 Task: Measure the displacement between Seattle and Mount Rainier National Park.
Action: Mouse moved to (212, 70)
Screenshot: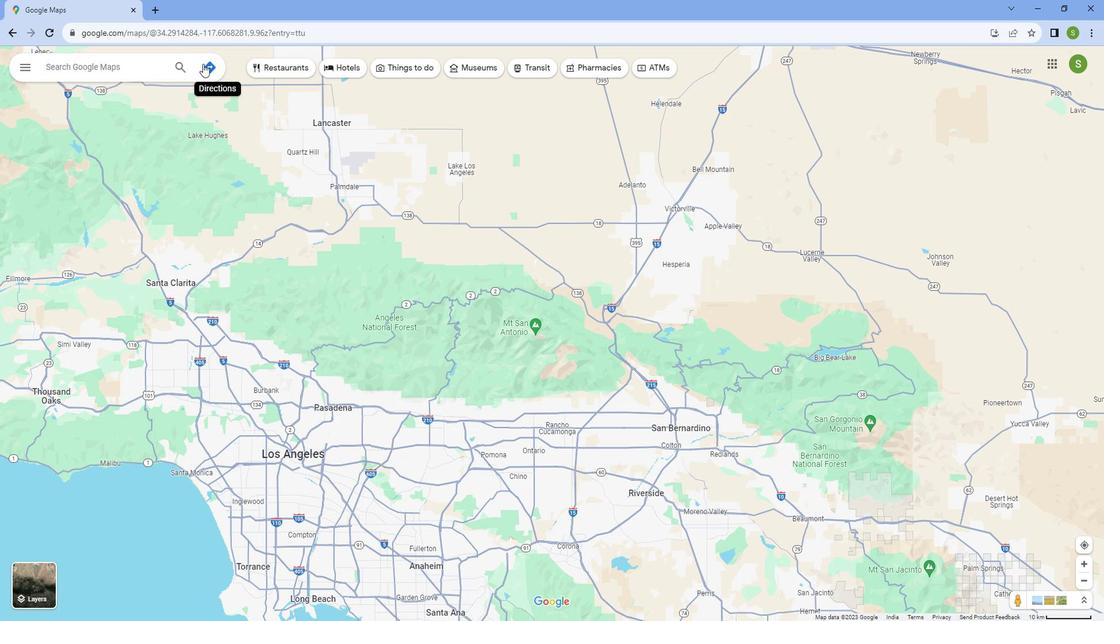 
Action: Mouse pressed left at (212, 70)
Screenshot: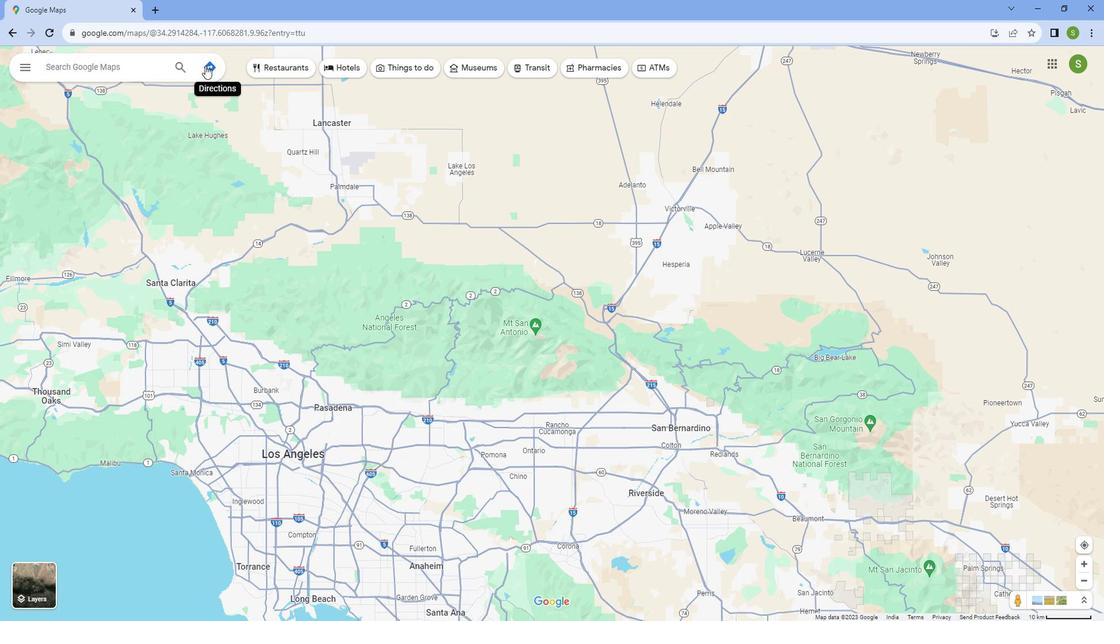
Action: Mouse moved to (120, 103)
Screenshot: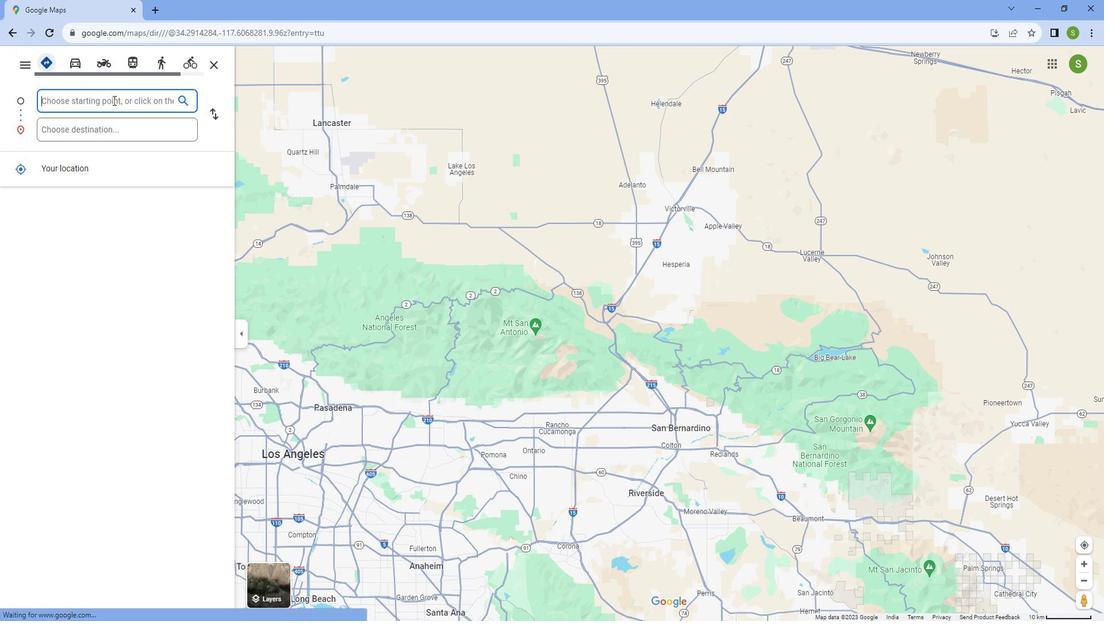 
Action: Mouse pressed left at (120, 103)
Screenshot: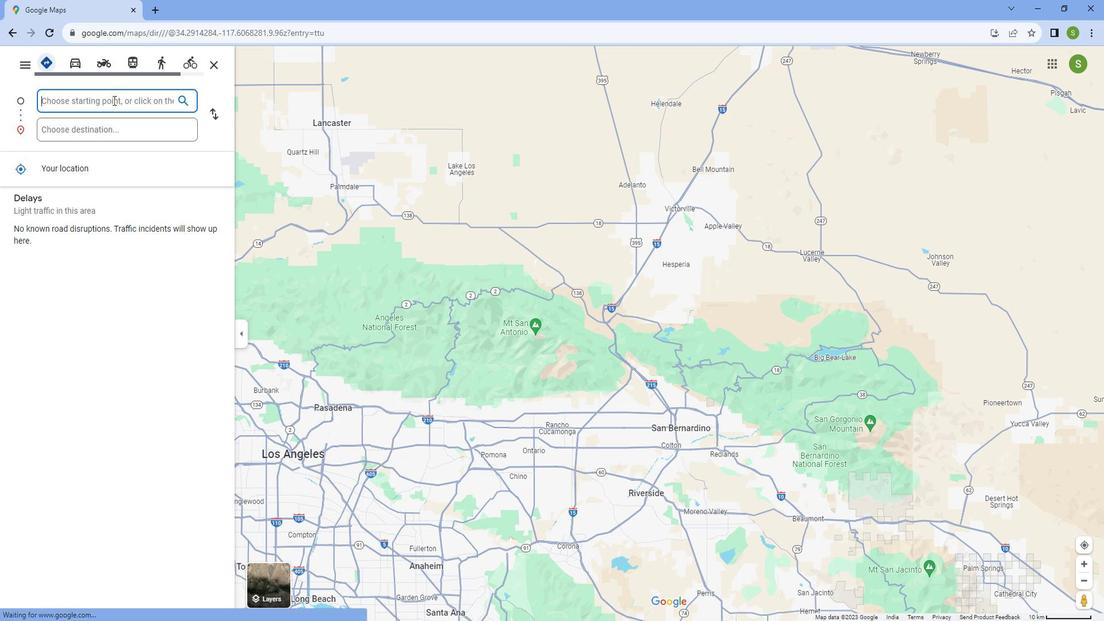 
Action: Key pressed <Key.caps_lock>S<Key.caps_lock>eattle
Screenshot: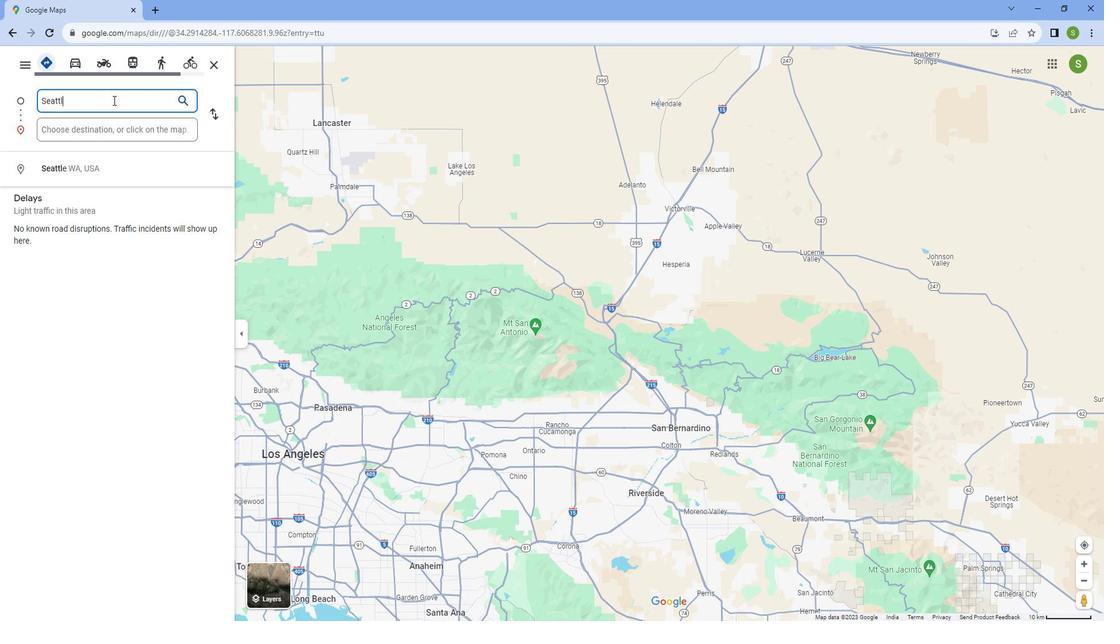 
Action: Mouse moved to (95, 170)
Screenshot: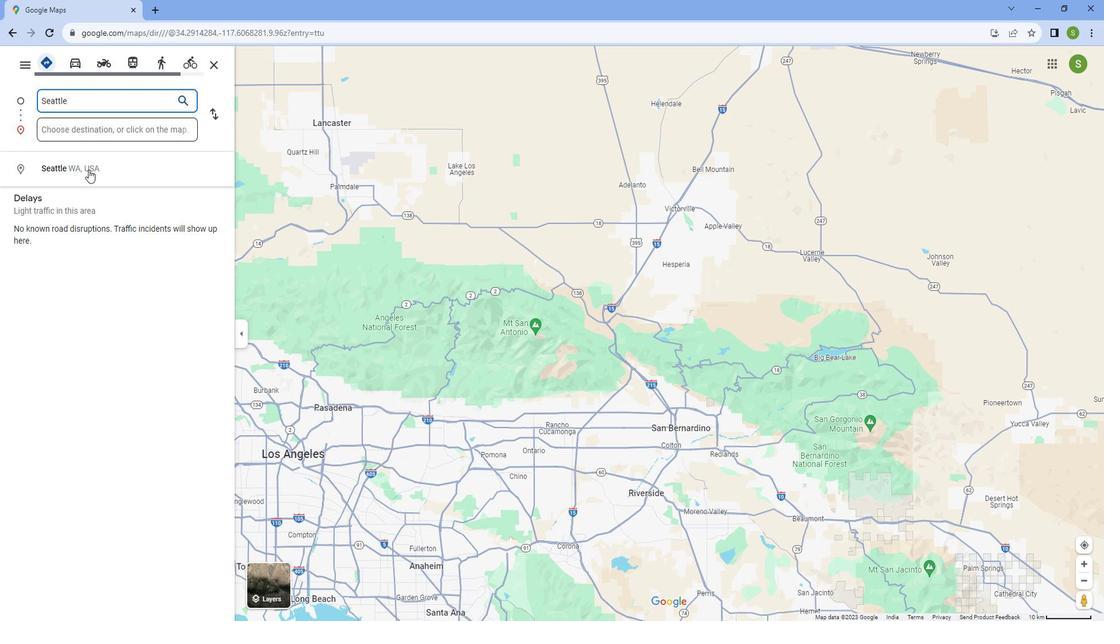 
Action: Mouse pressed left at (95, 170)
Screenshot: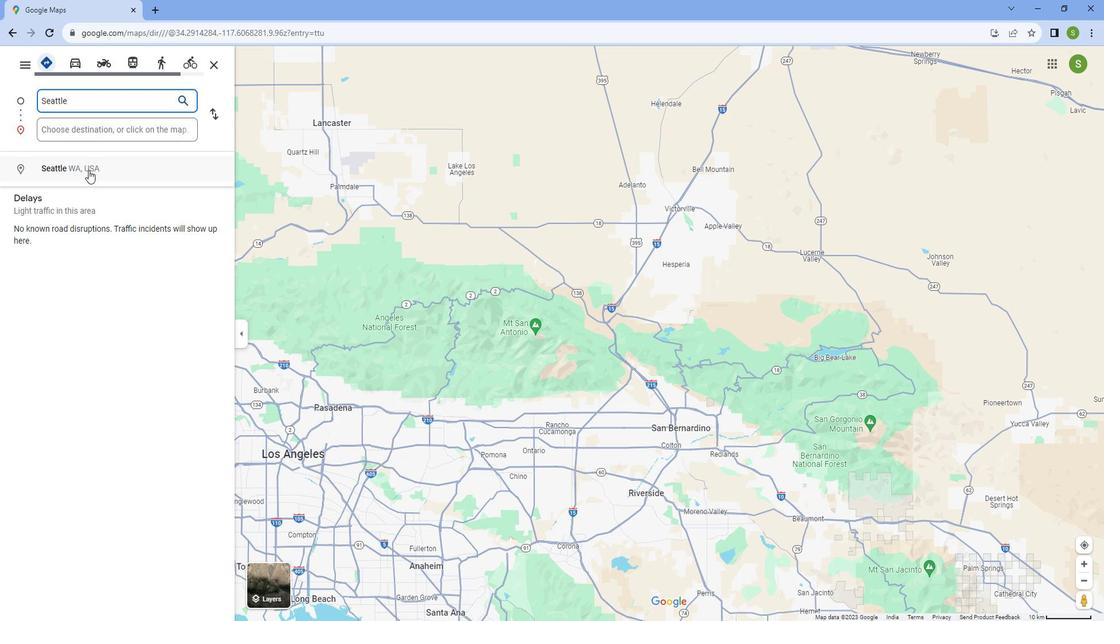 
Action: Mouse moved to (122, 126)
Screenshot: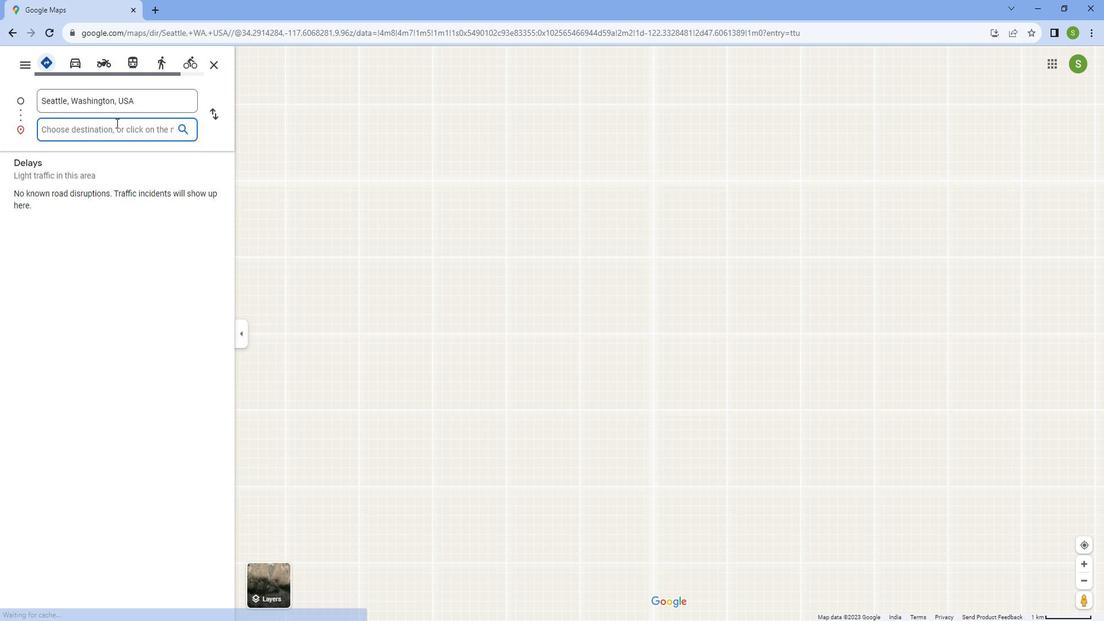 
Action: Mouse pressed left at (122, 126)
Screenshot: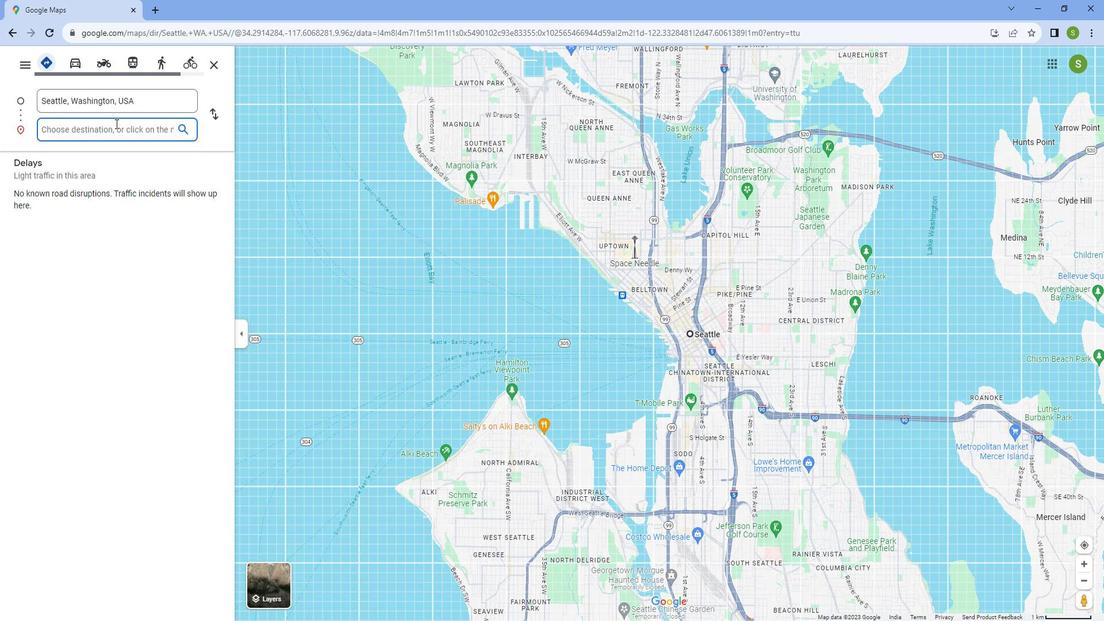 
Action: Key pressed <Key.caps_lock>M<Key.caps_lock>ount<Key.space><Key.caps_lock>R<Key.caps_lock>ainier<Key.space><Key.caps_lock>N<Key.caps_lock>ational<Key.space><Key.caps_lock>P<Key.caps_lock>ark
Screenshot: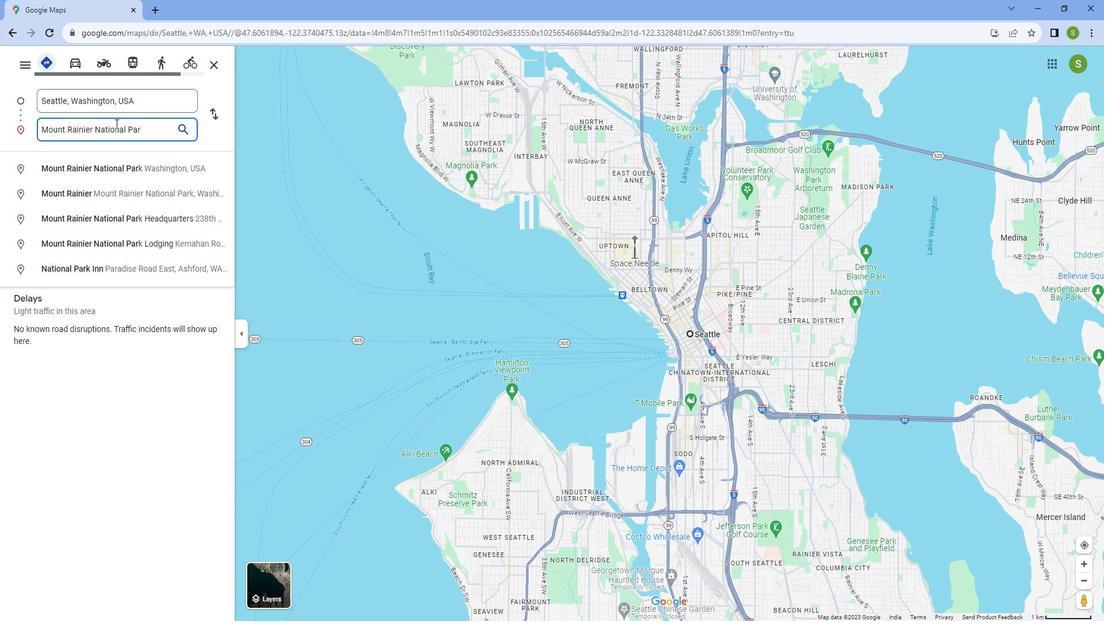 
Action: Mouse moved to (116, 171)
Screenshot: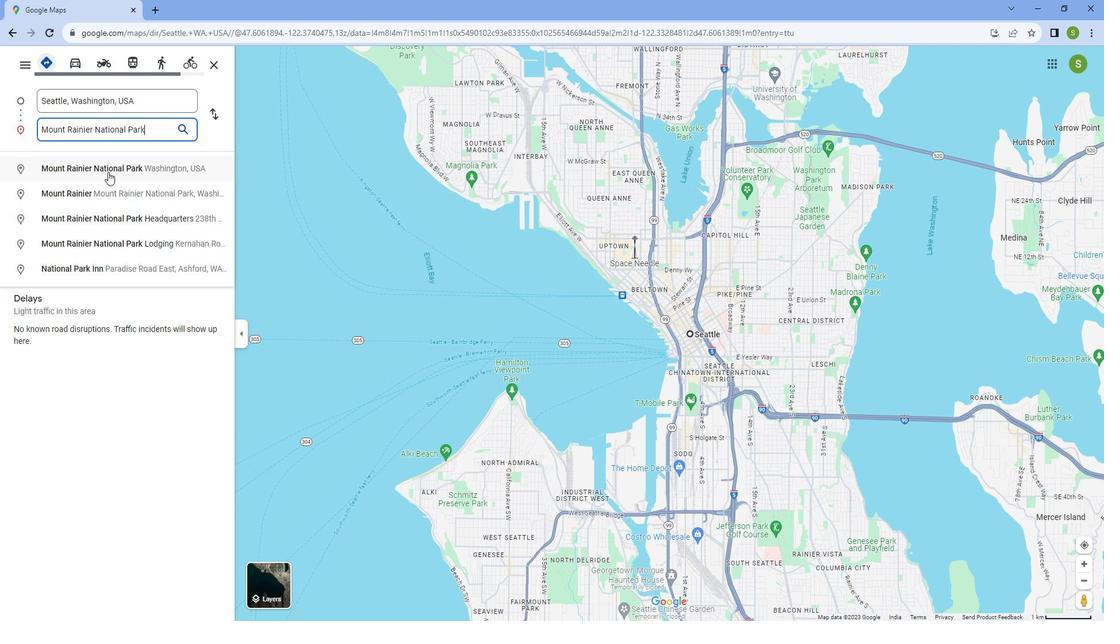 
Action: Mouse pressed left at (116, 171)
Screenshot: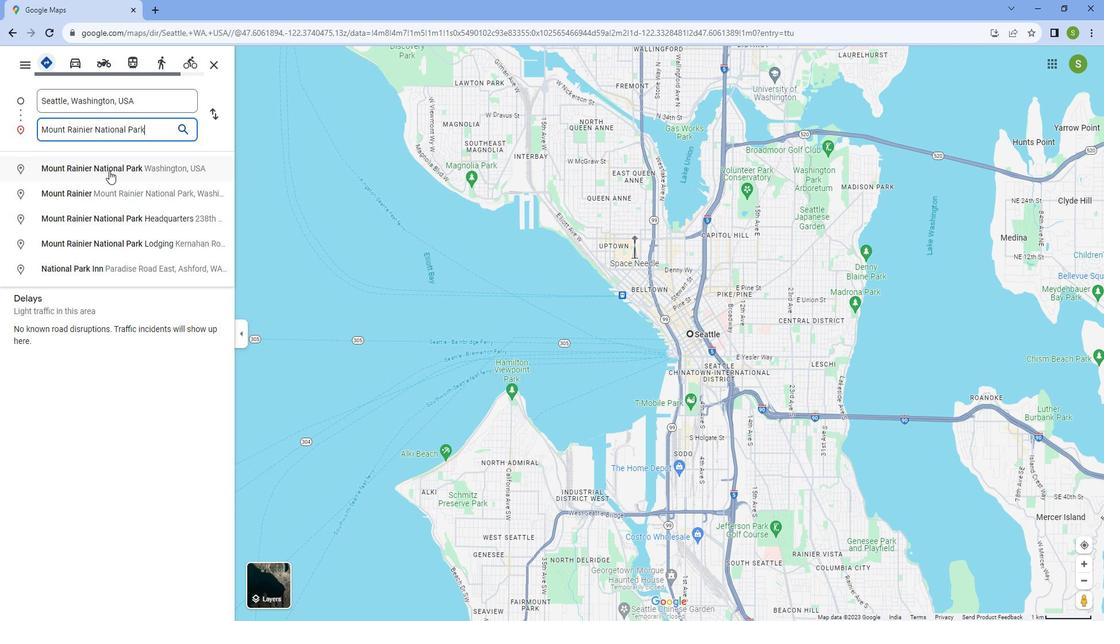 
Action: Mouse moved to (459, 577)
Screenshot: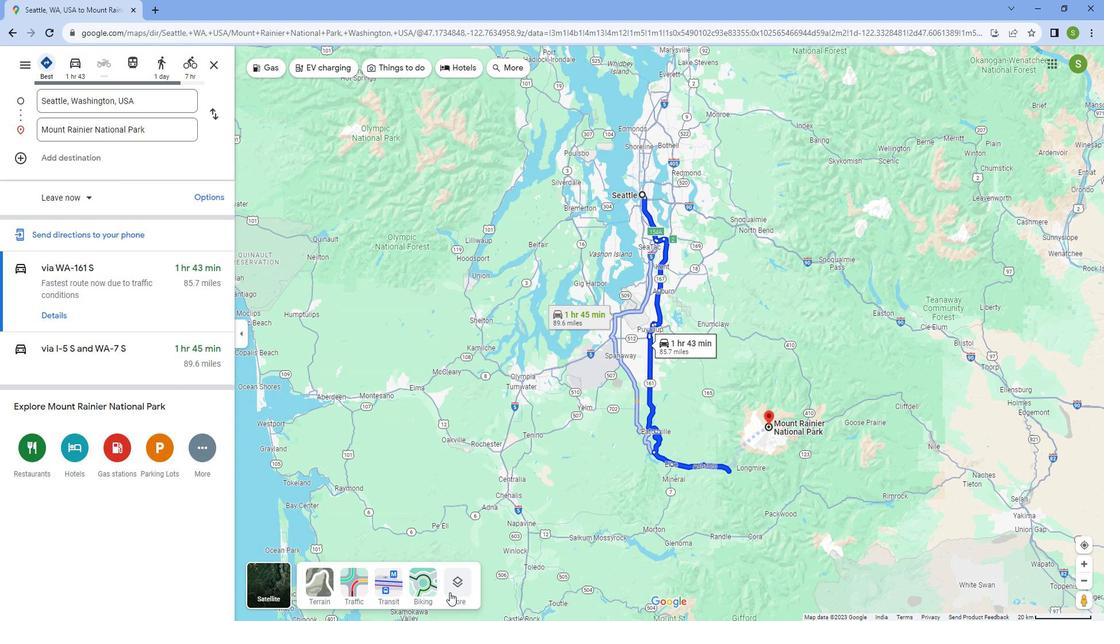 
Action: Mouse pressed left at (459, 577)
Screenshot: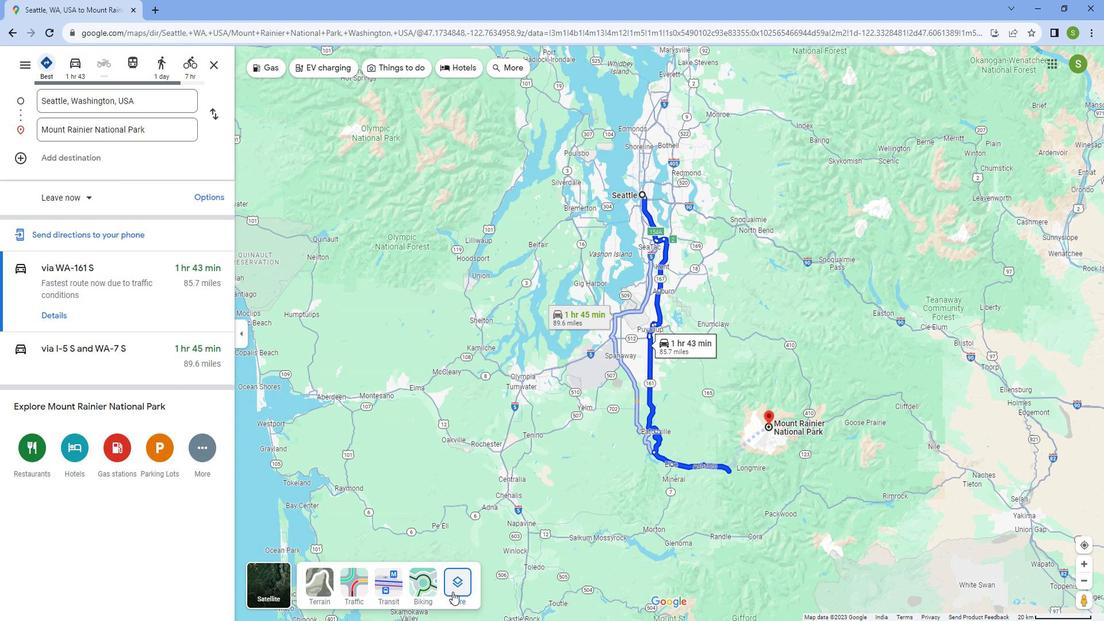 
Action: Mouse moved to (350, 459)
Screenshot: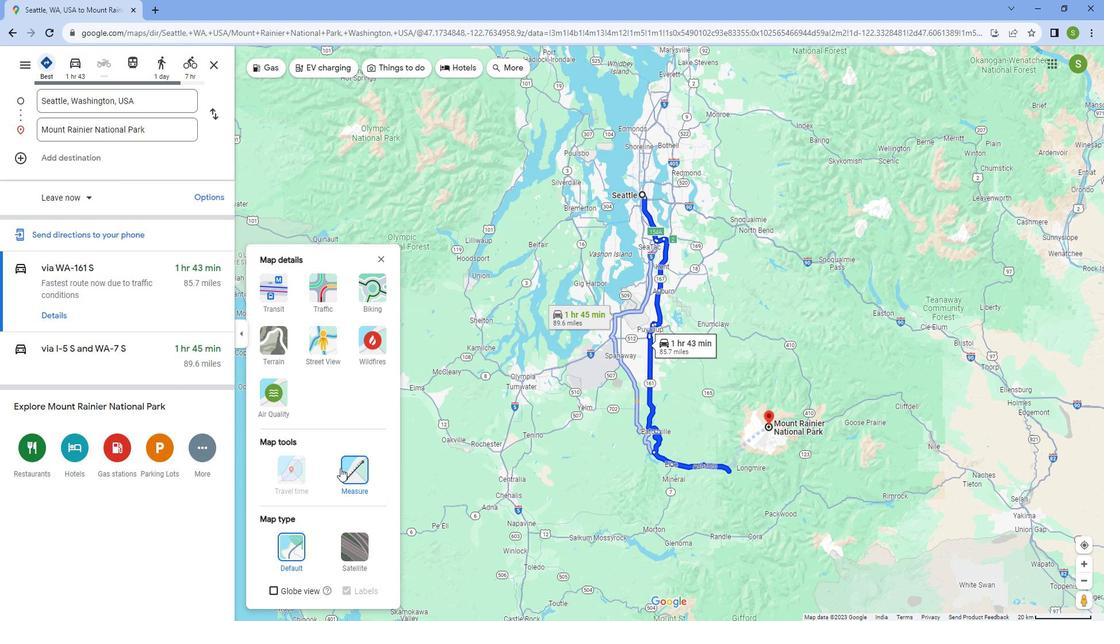 
Action: Mouse pressed left at (350, 459)
Screenshot: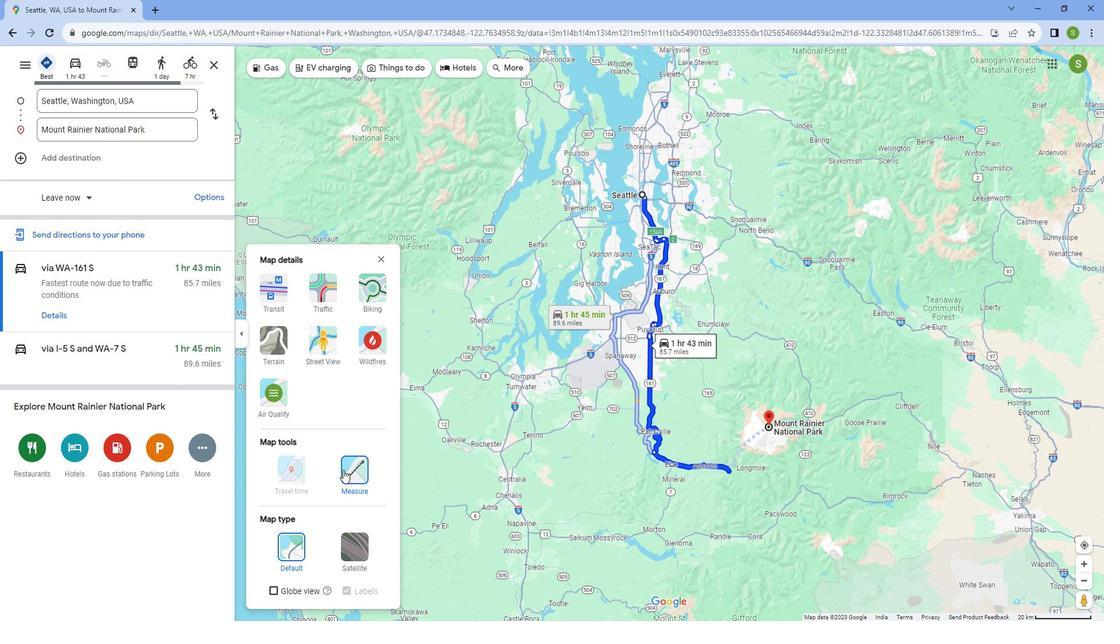 
Action: Mouse moved to (664, 230)
Screenshot: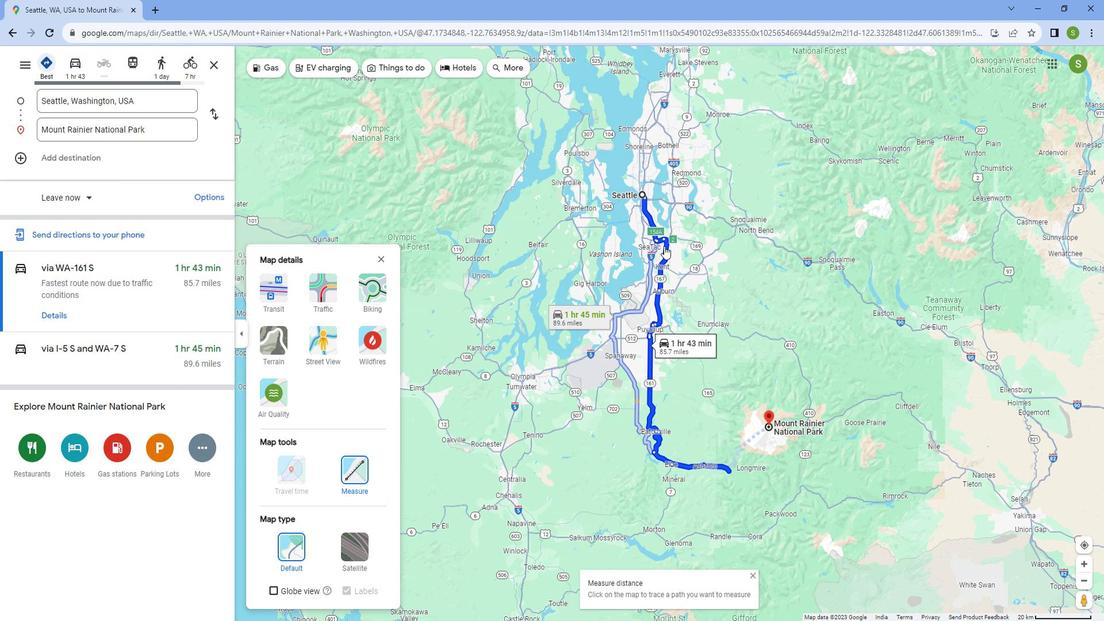
Action: Mouse scrolled (664, 231) with delta (0, 0)
Screenshot: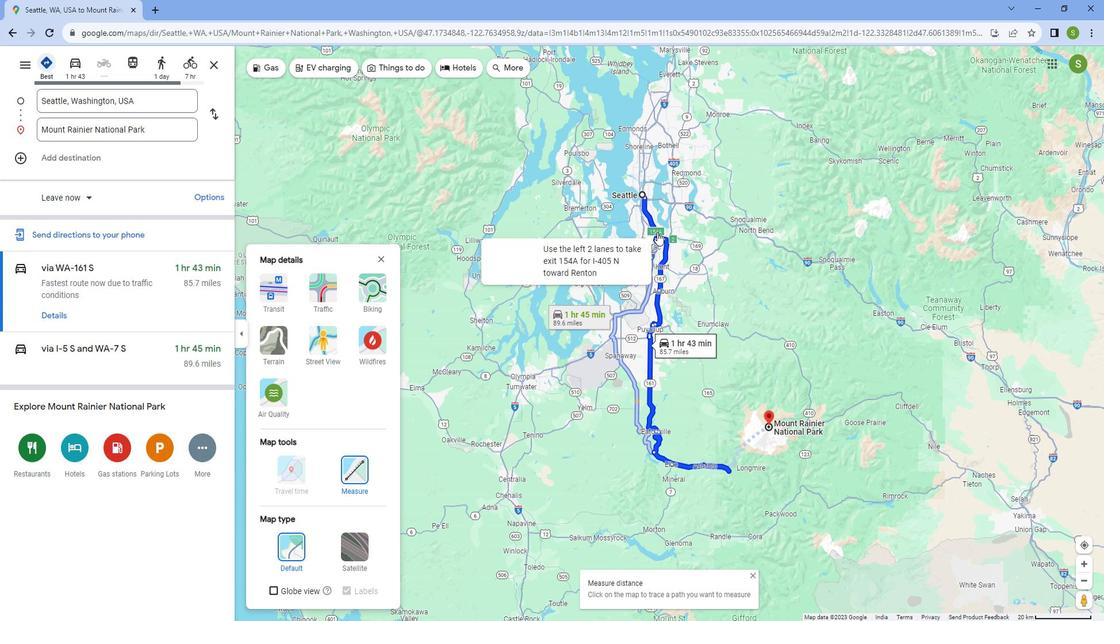 
Action: Mouse scrolled (664, 231) with delta (0, 0)
Screenshot: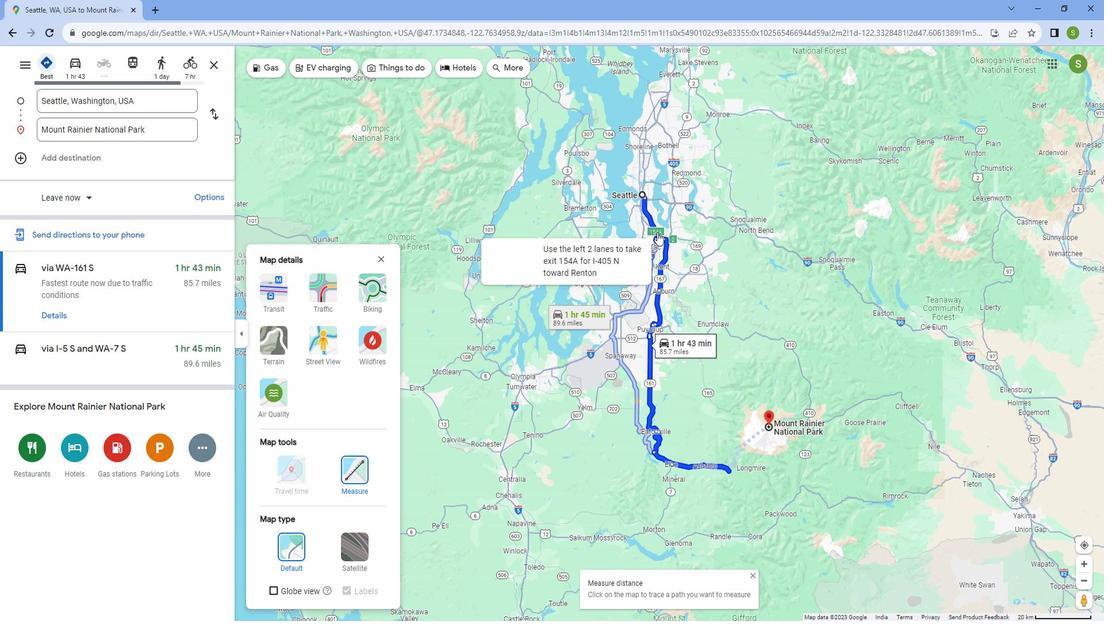 
Action: Mouse scrolled (664, 231) with delta (0, 0)
Screenshot: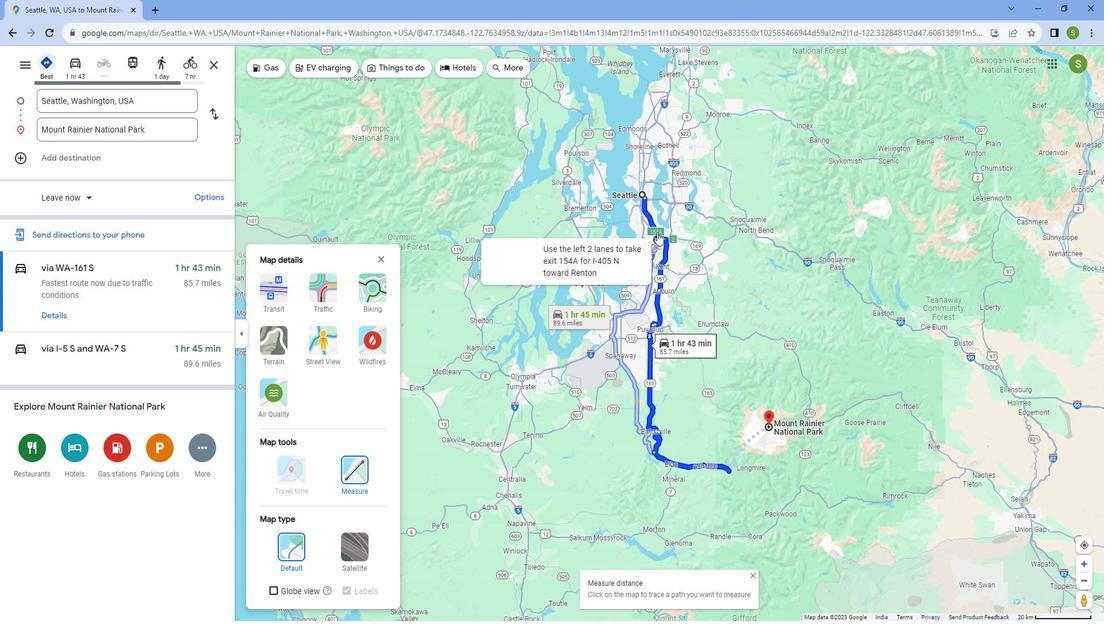 
Action: Mouse scrolled (664, 231) with delta (0, 0)
Screenshot: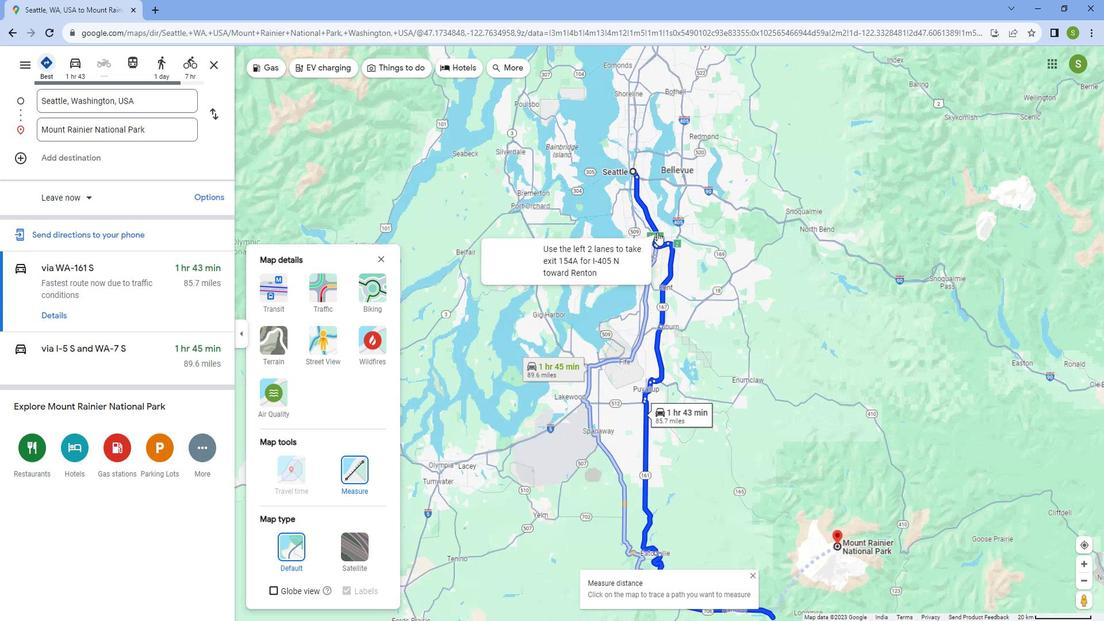 
Action: Mouse scrolled (664, 231) with delta (0, 0)
Screenshot: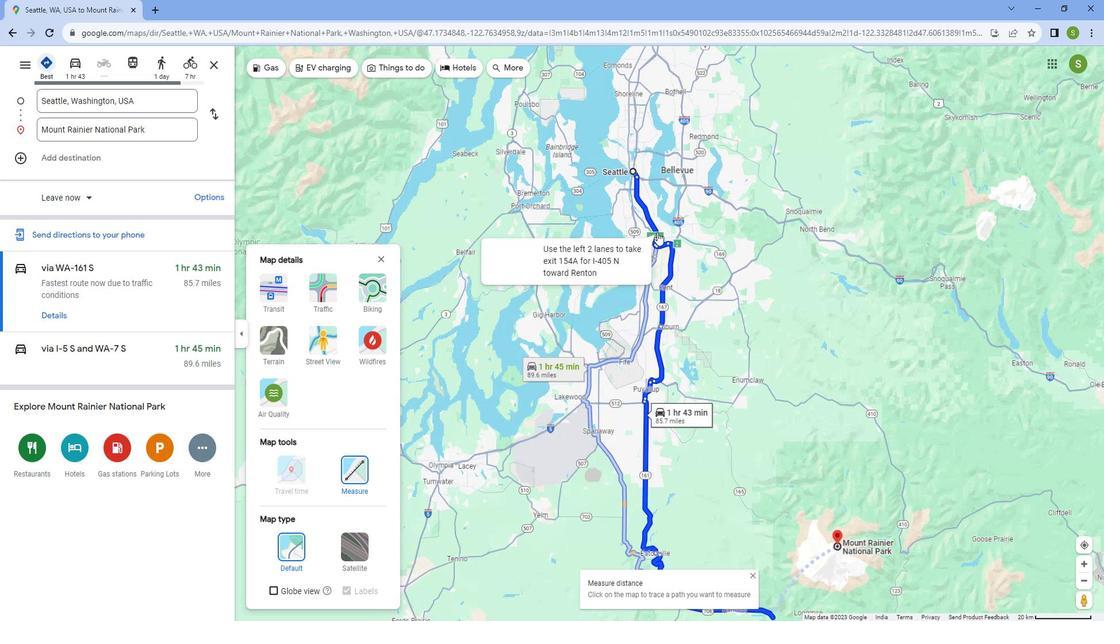 
Action: Mouse scrolled (664, 231) with delta (0, 0)
Screenshot: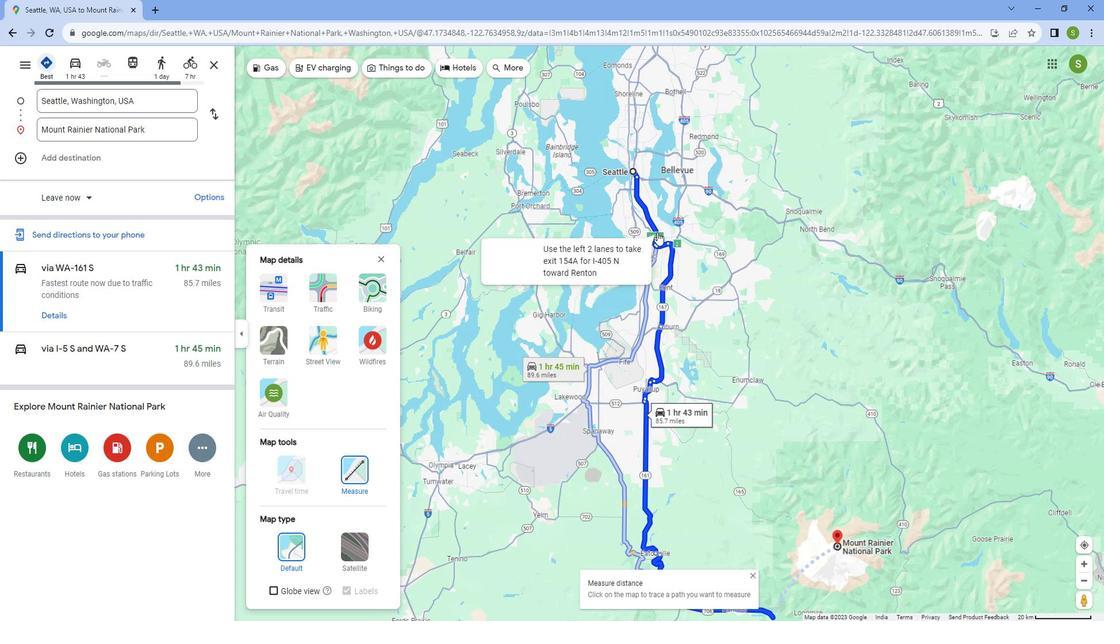 
Action: Mouse scrolled (664, 231) with delta (0, 0)
Screenshot: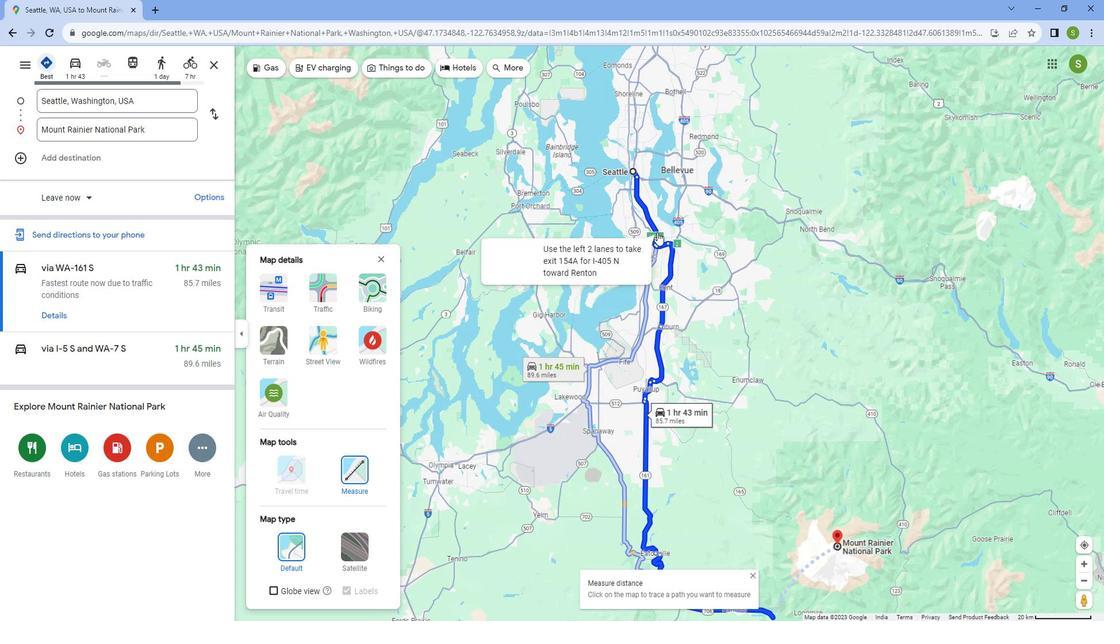 
Action: Mouse scrolled (664, 231) with delta (0, 0)
Screenshot: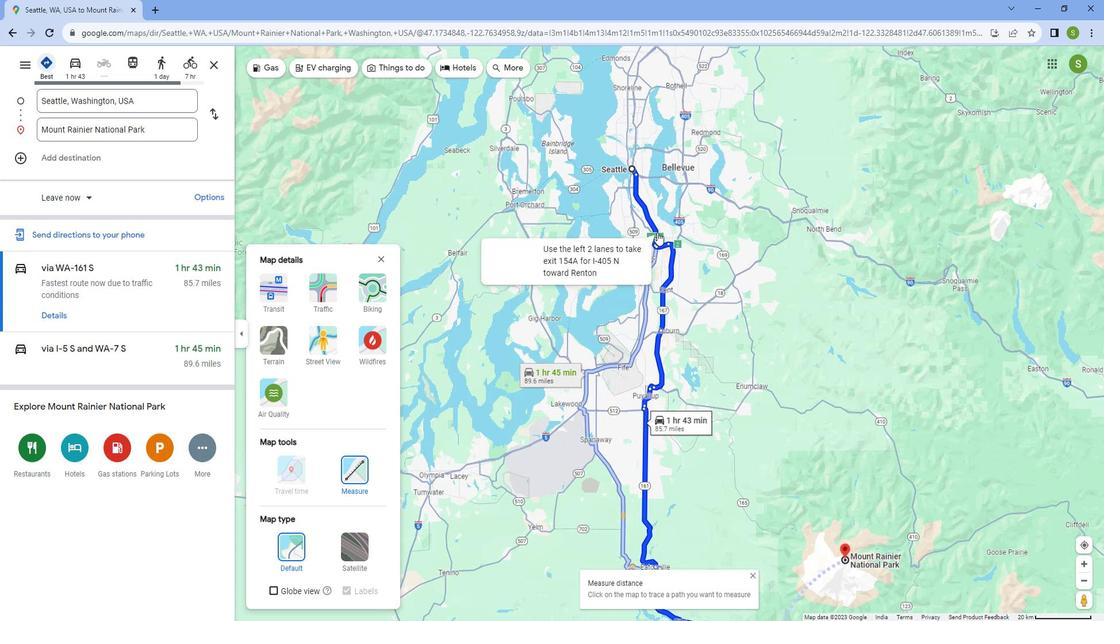 
Action: Mouse scrolled (664, 231) with delta (0, 0)
Screenshot: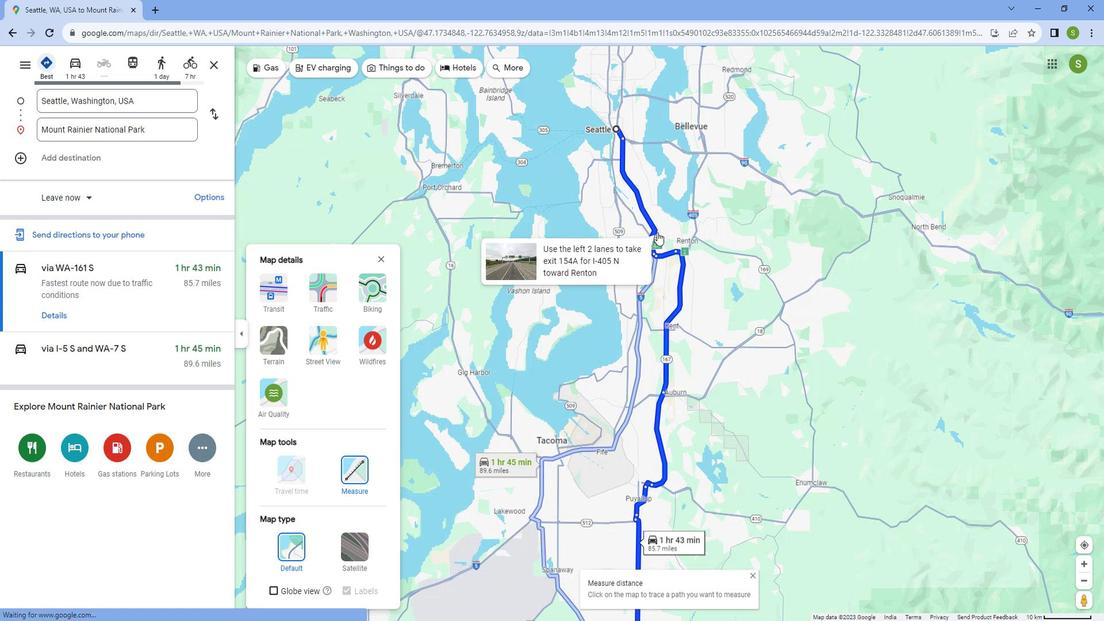 
Action: Mouse scrolled (664, 231) with delta (0, 0)
Screenshot: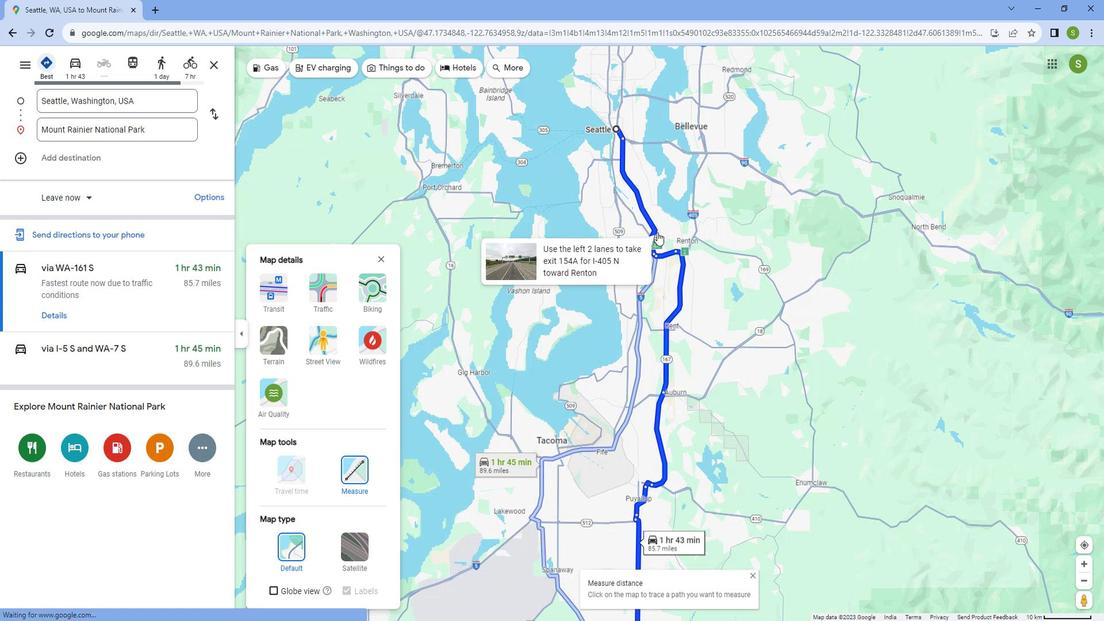 
Action: Mouse scrolled (664, 231) with delta (0, 0)
Screenshot: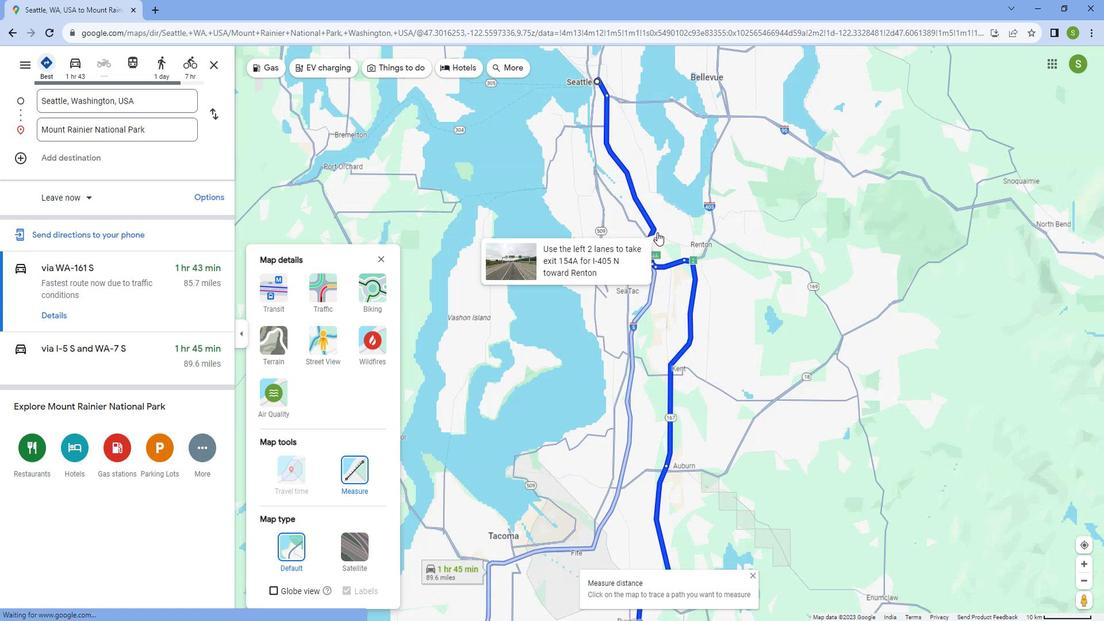 
Action: Mouse scrolled (664, 231) with delta (0, 0)
Screenshot: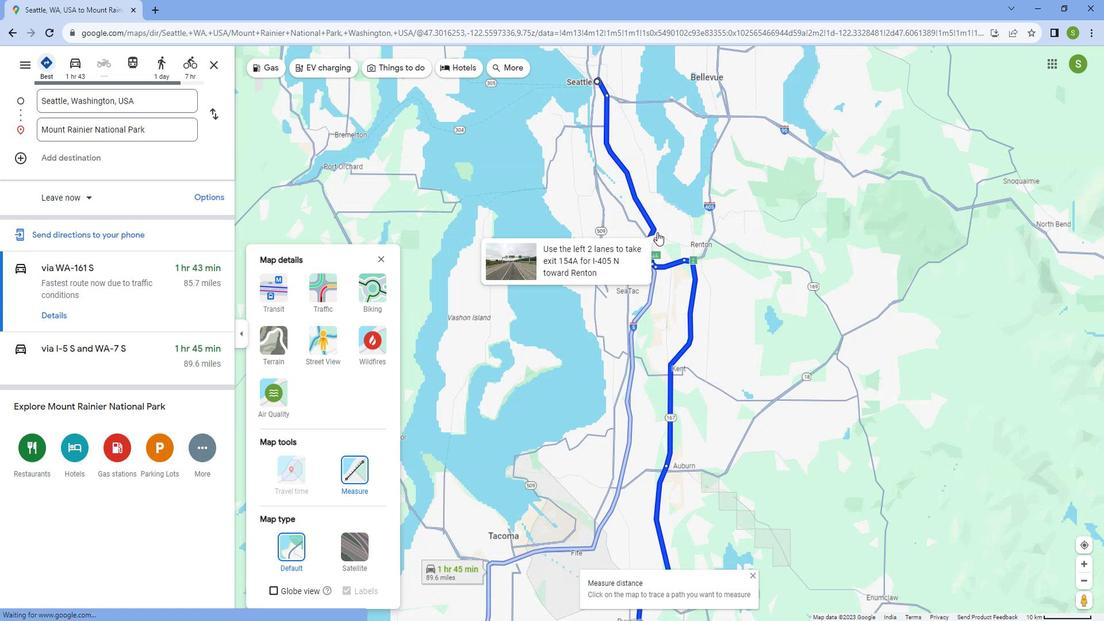 
Action: Mouse scrolled (664, 231) with delta (0, 0)
Screenshot: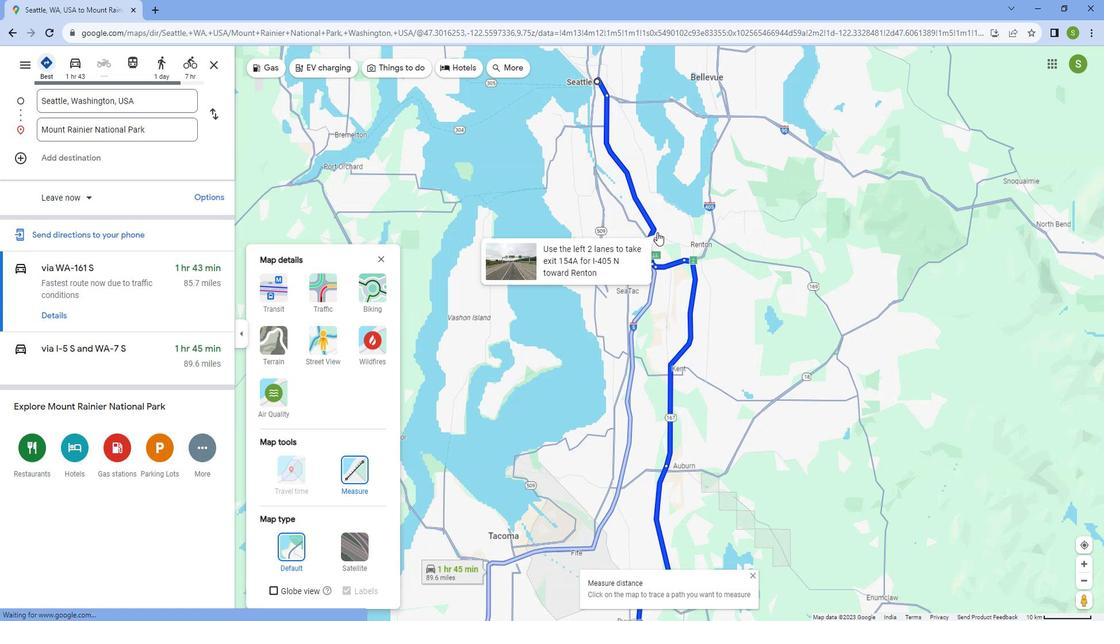 
Action: Mouse moved to (640, 145)
Screenshot: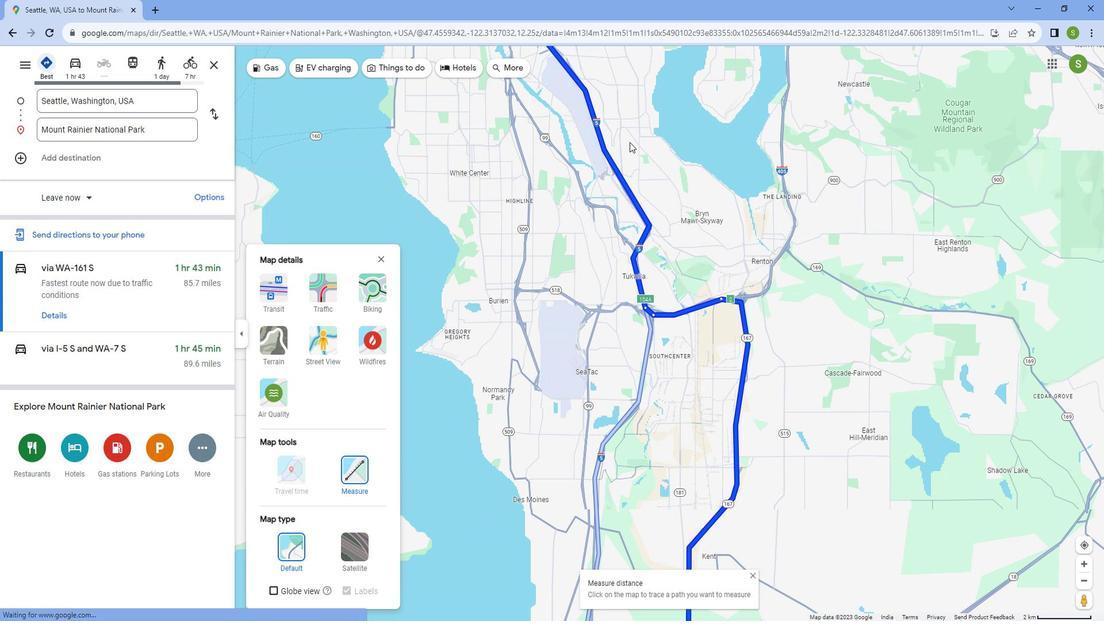 
Action: Mouse pressed left at (640, 145)
Screenshot: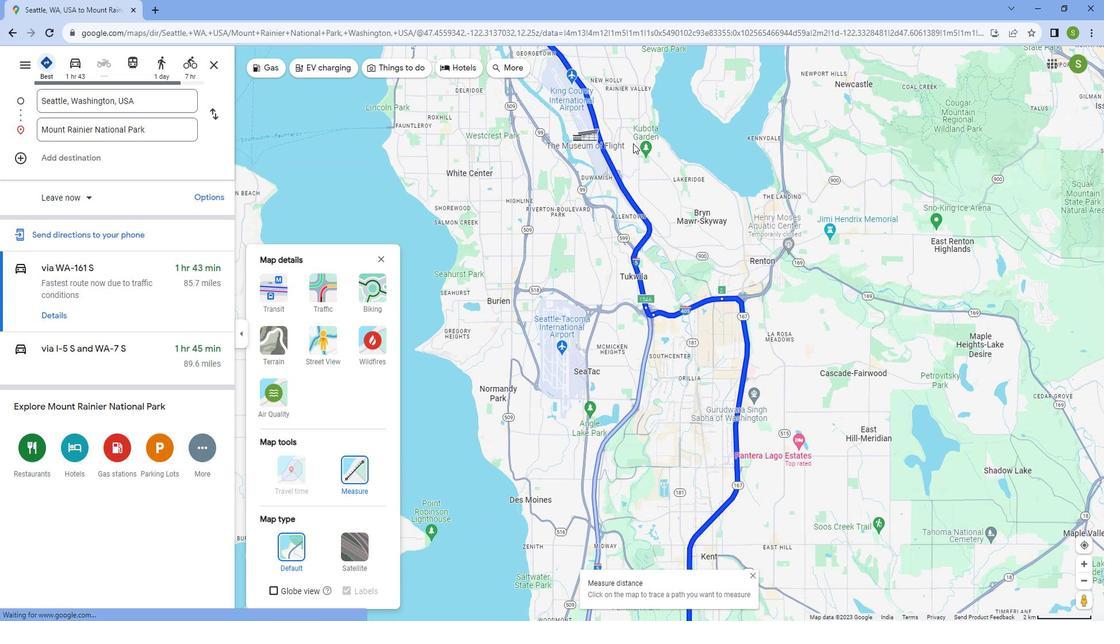 
Action: Mouse moved to (563, 290)
Screenshot: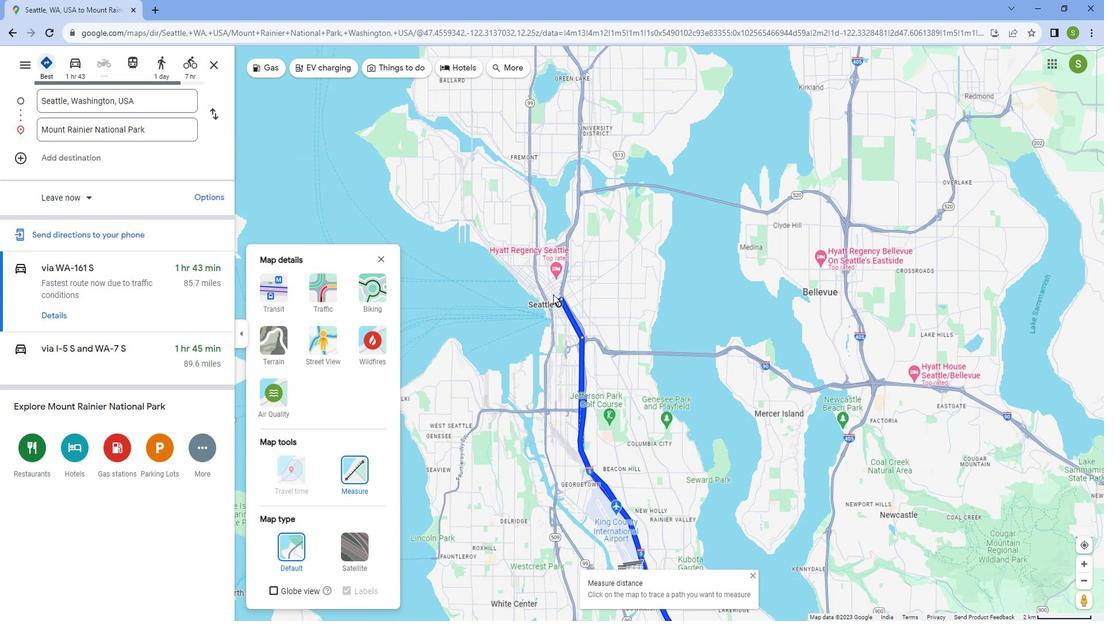 
Action: Mouse scrolled (563, 291) with delta (0, 0)
Screenshot: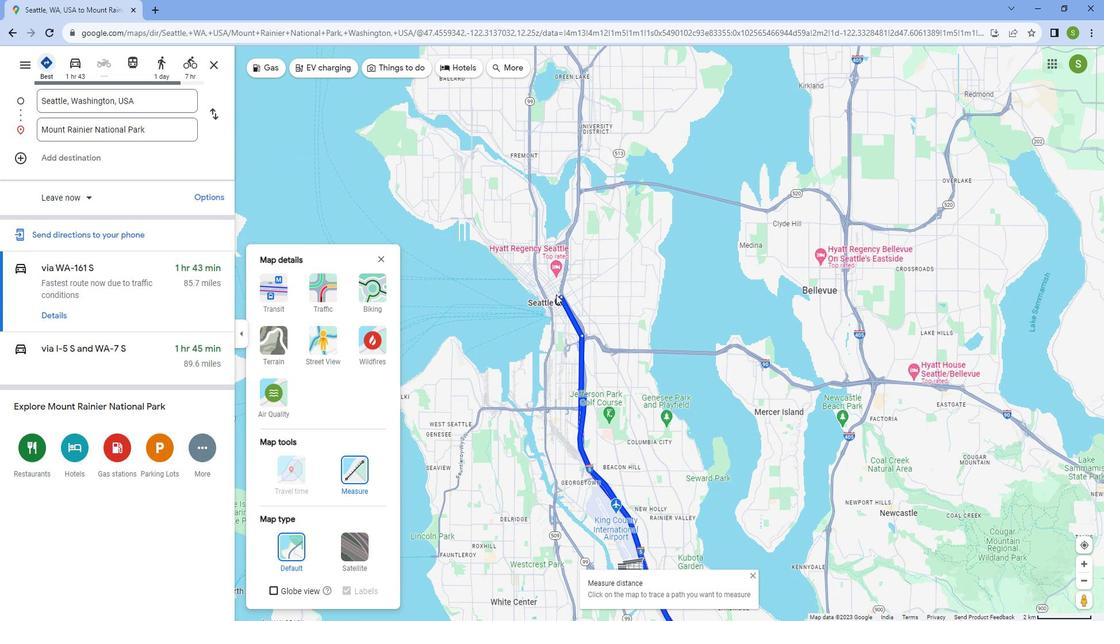 
Action: Mouse scrolled (563, 291) with delta (0, 0)
Screenshot: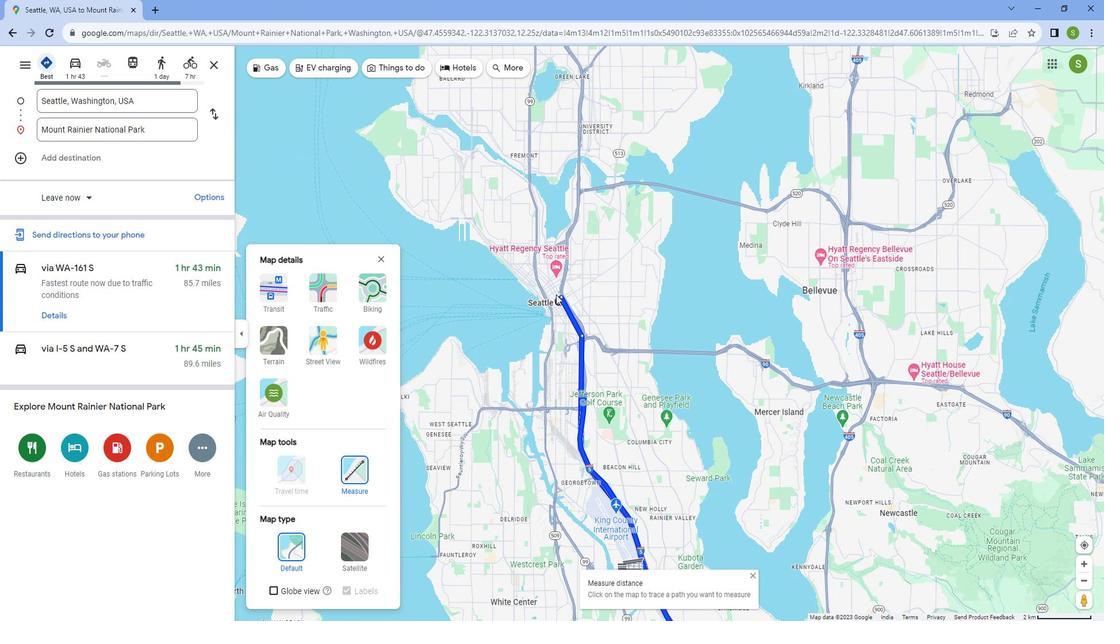 
Action: Mouse scrolled (563, 291) with delta (0, 0)
Screenshot: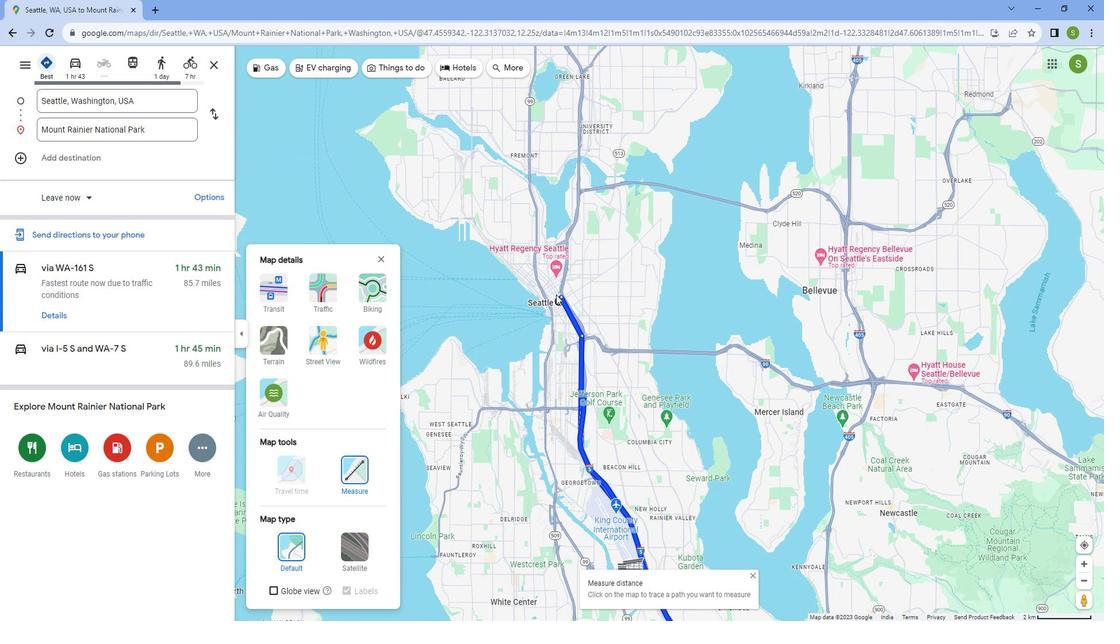 
Action: Mouse scrolled (563, 291) with delta (0, 0)
Screenshot: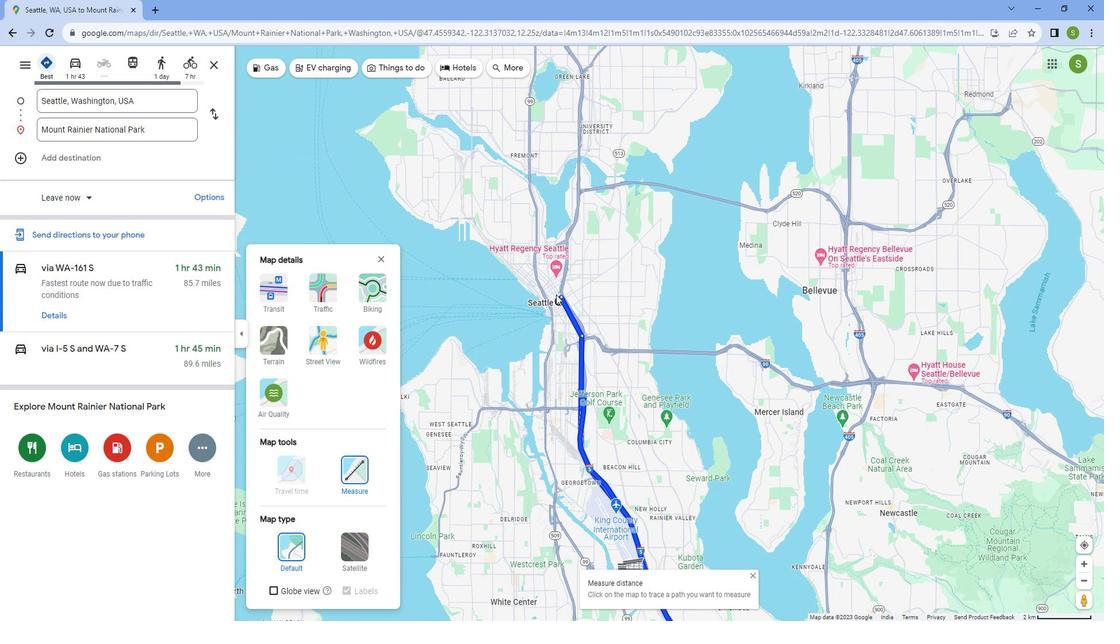 
Action: Mouse scrolled (563, 291) with delta (0, 0)
Screenshot: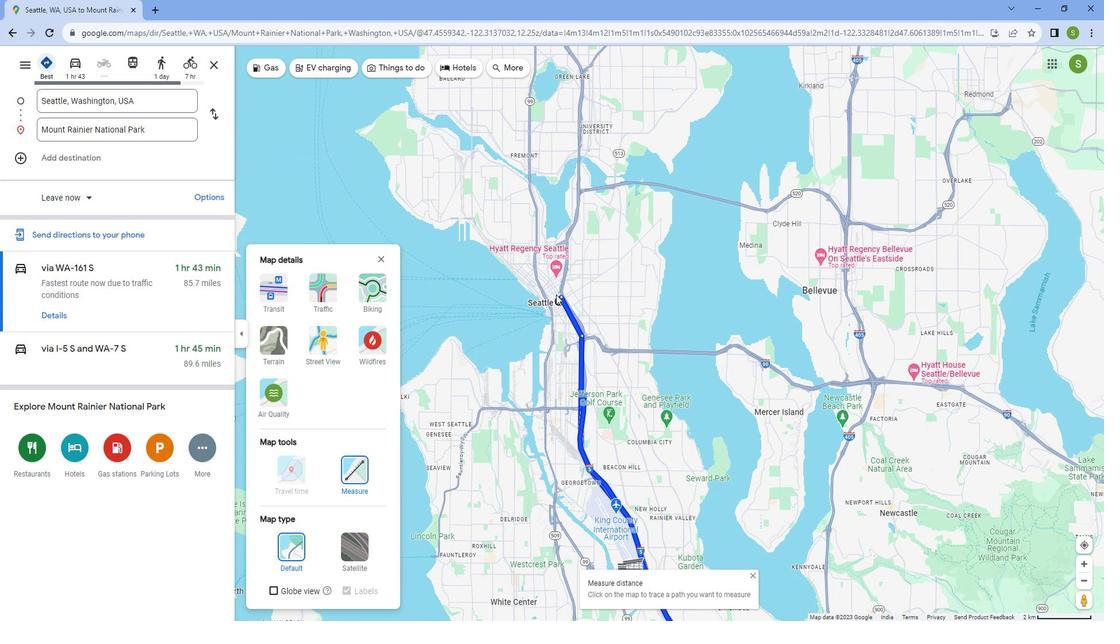 
Action: Mouse scrolled (563, 291) with delta (0, 0)
Screenshot: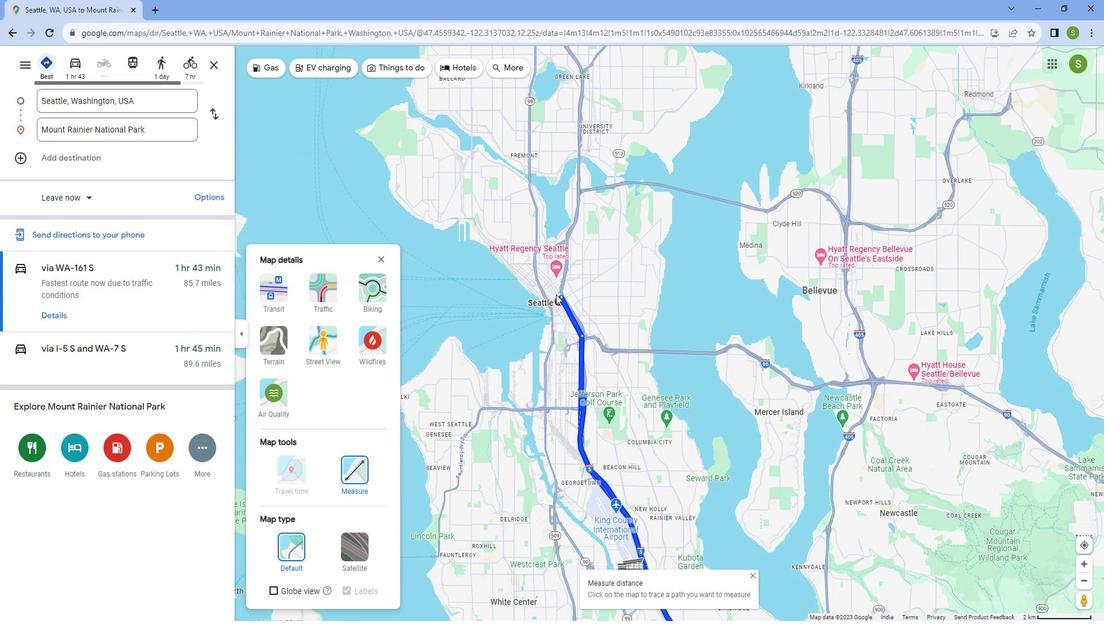 
Action: Mouse moved to (562, 295)
Screenshot: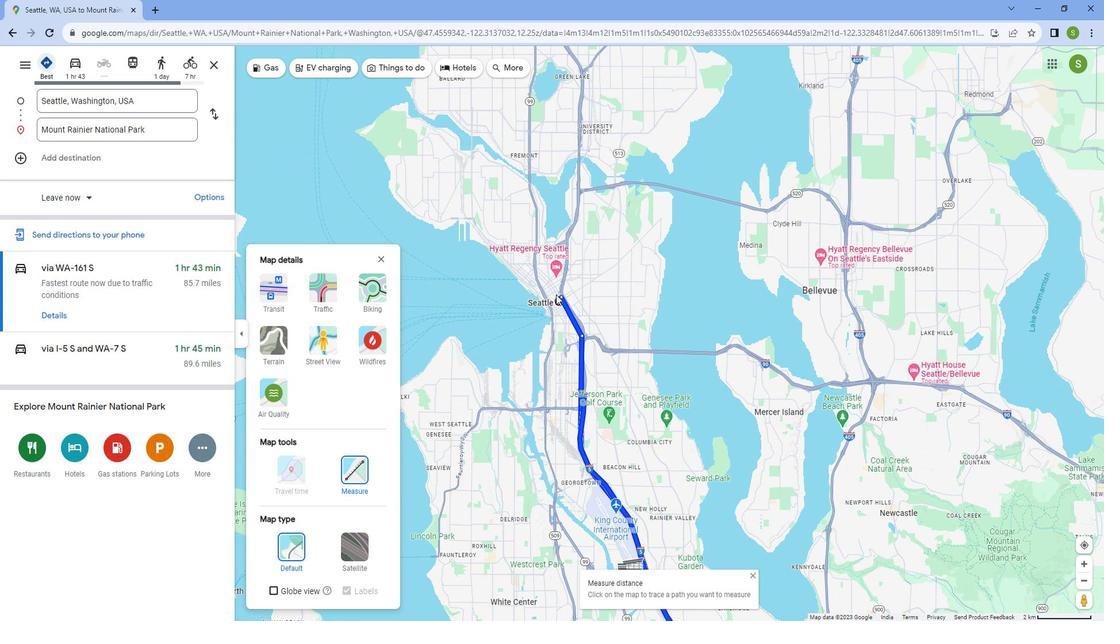 
Action: Mouse scrolled (562, 295) with delta (0, 0)
Screenshot: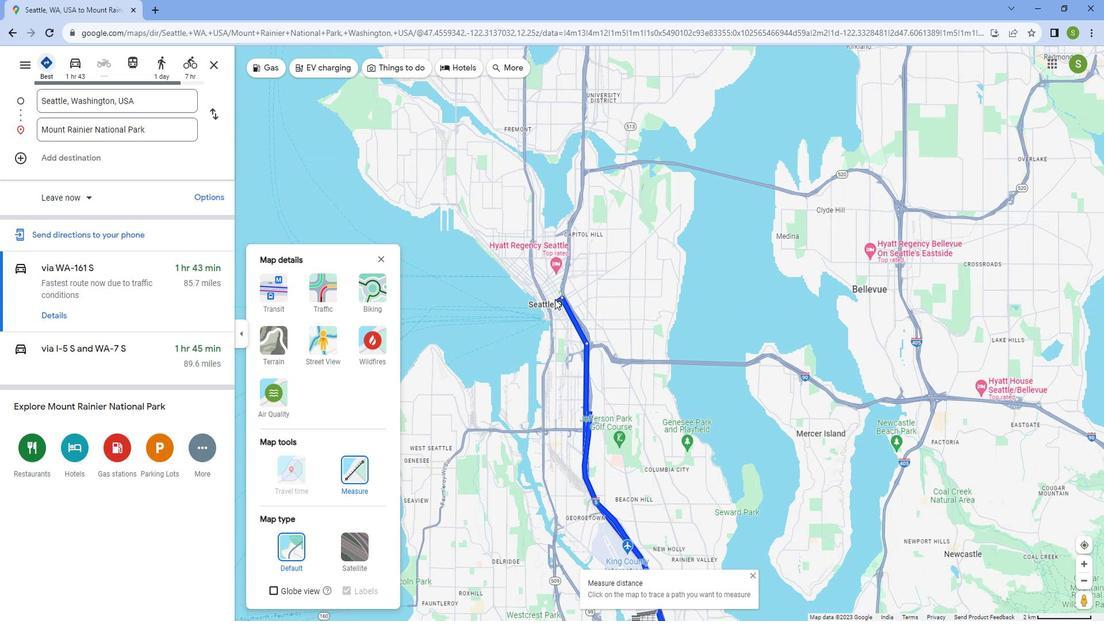 
Action: Mouse scrolled (562, 295) with delta (0, 0)
Screenshot: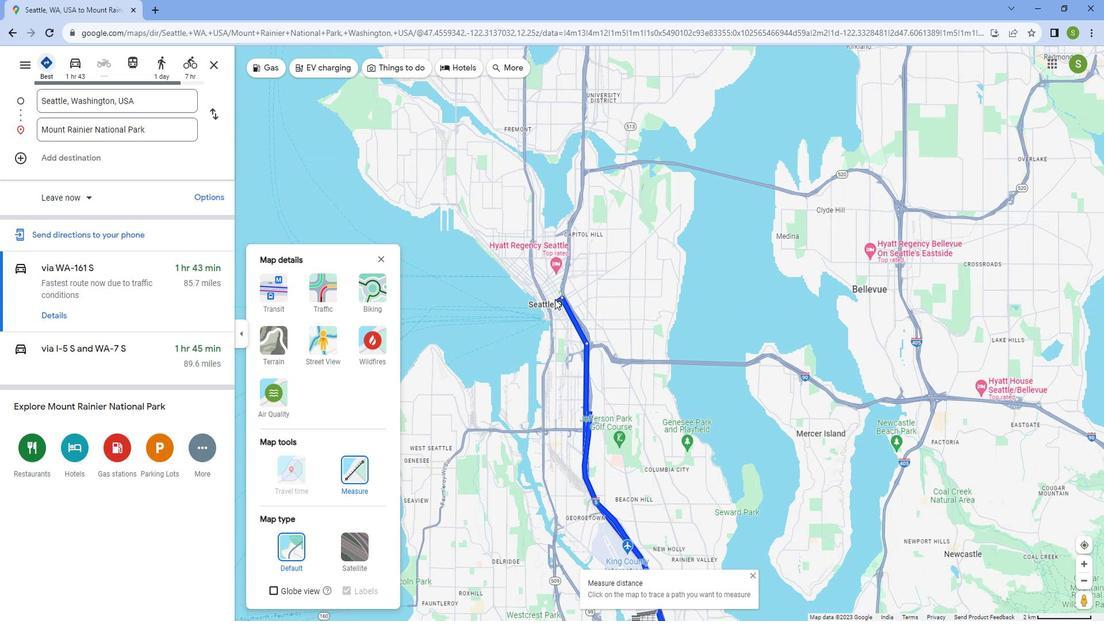 
Action: Mouse scrolled (562, 295) with delta (0, 0)
Screenshot: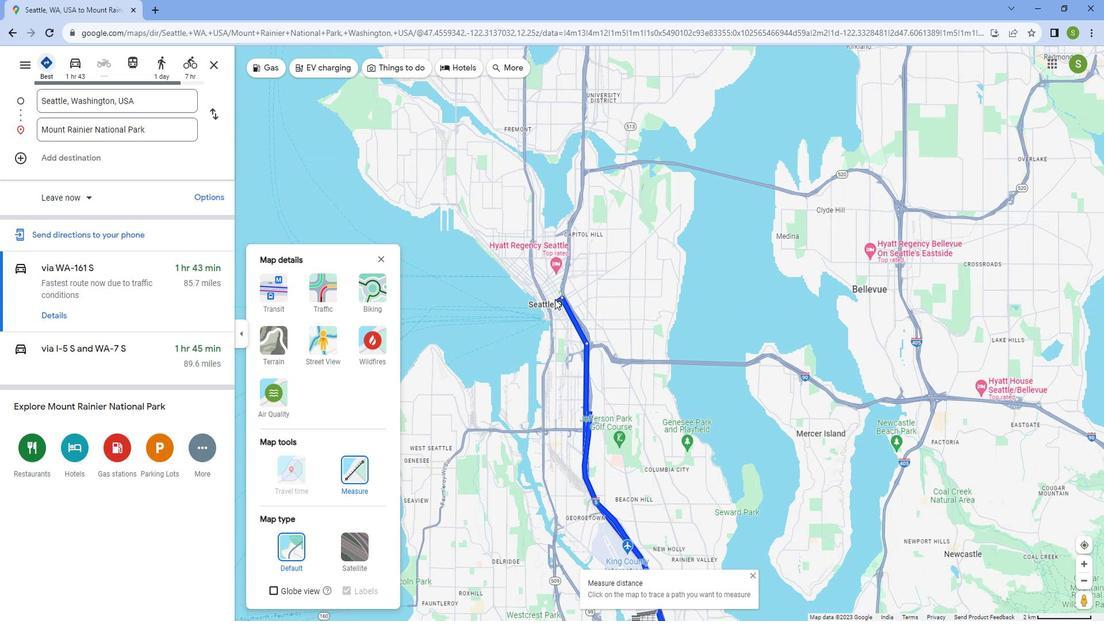 
Action: Mouse scrolled (562, 295) with delta (0, 0)
Screenshot: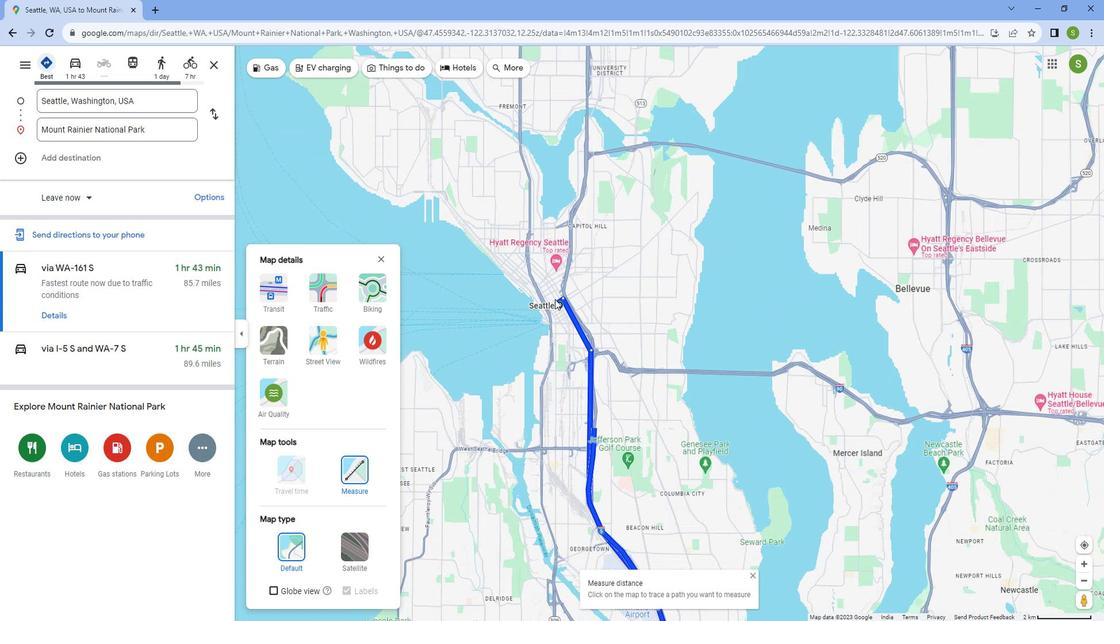 
Action: Mouse scrolled (562, 295) with delta (0, 0)
Screenshot: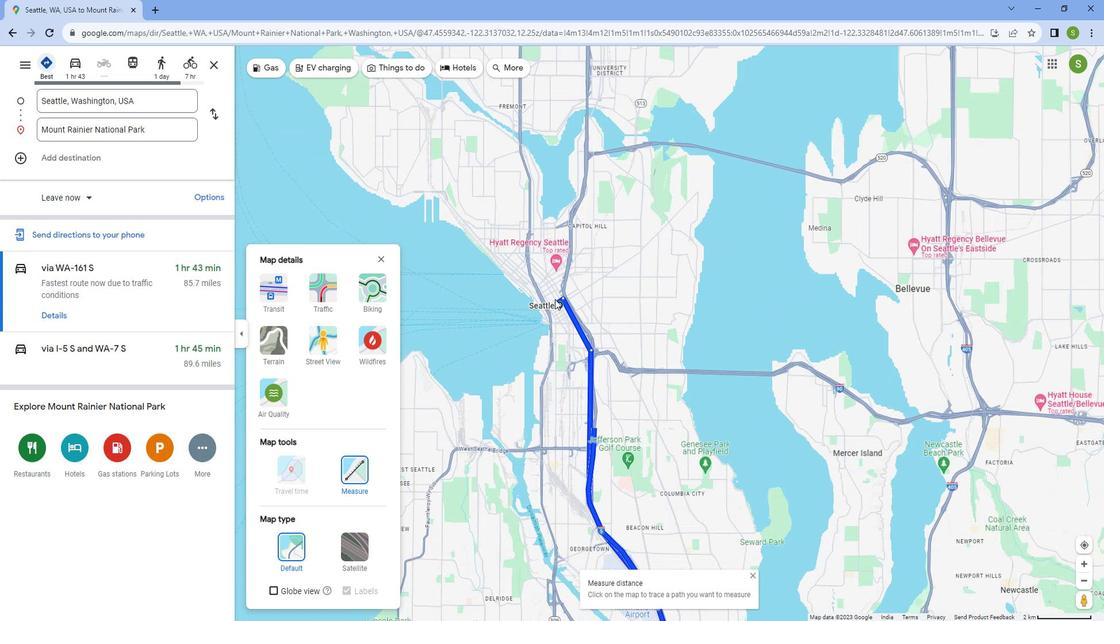 
Action: Mouse scrolled (562, 295) with delta (0, 0)
Screenshot: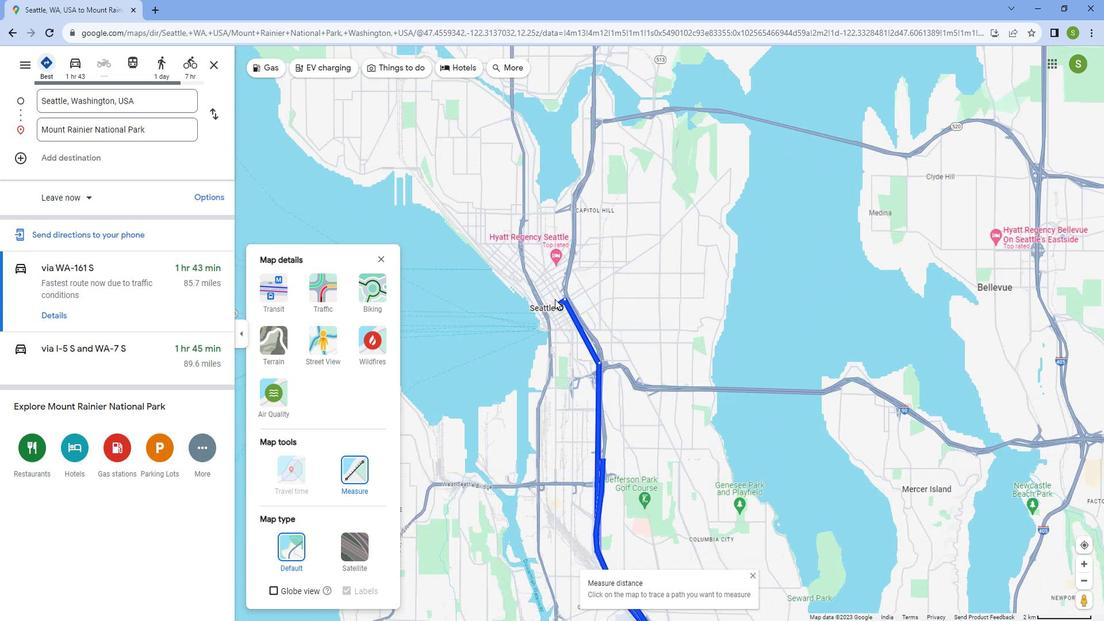 
Action: Mouse scrolled (562, 295) with delta (0, 0)
Screenshot: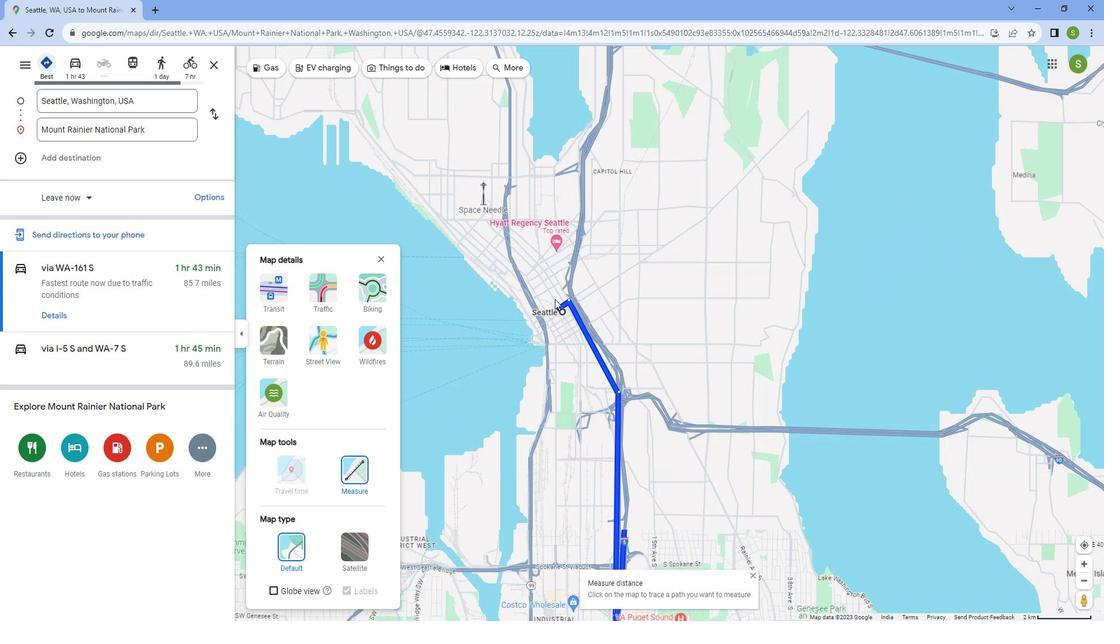 
Action: Mouse scrolled (562, 295) with delta (0, 0)
Screenshot: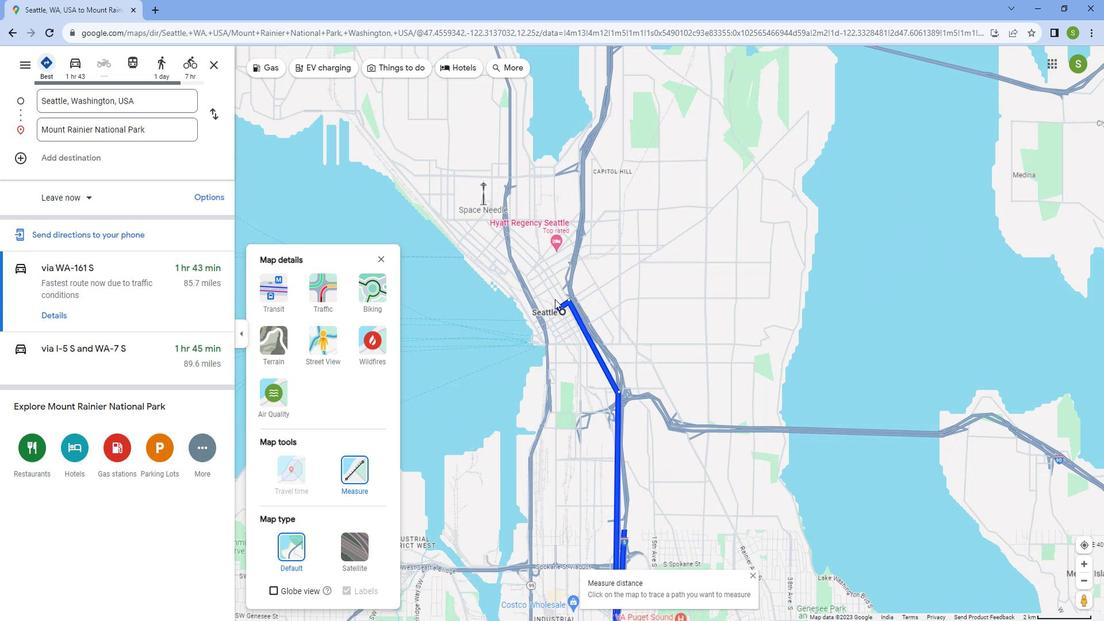 
Action: Mouse scrolled (562, 295) with delta (0, 0)
Screenshot: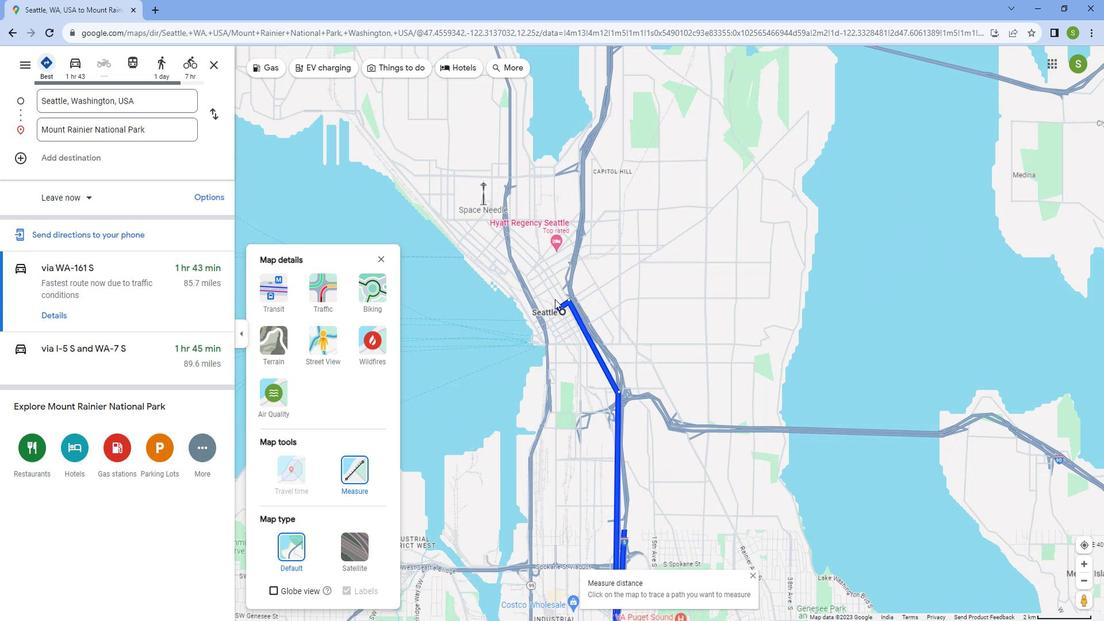 
Action: Mouse scrolled (562, 295) with delta (0, 0)
Screenshot: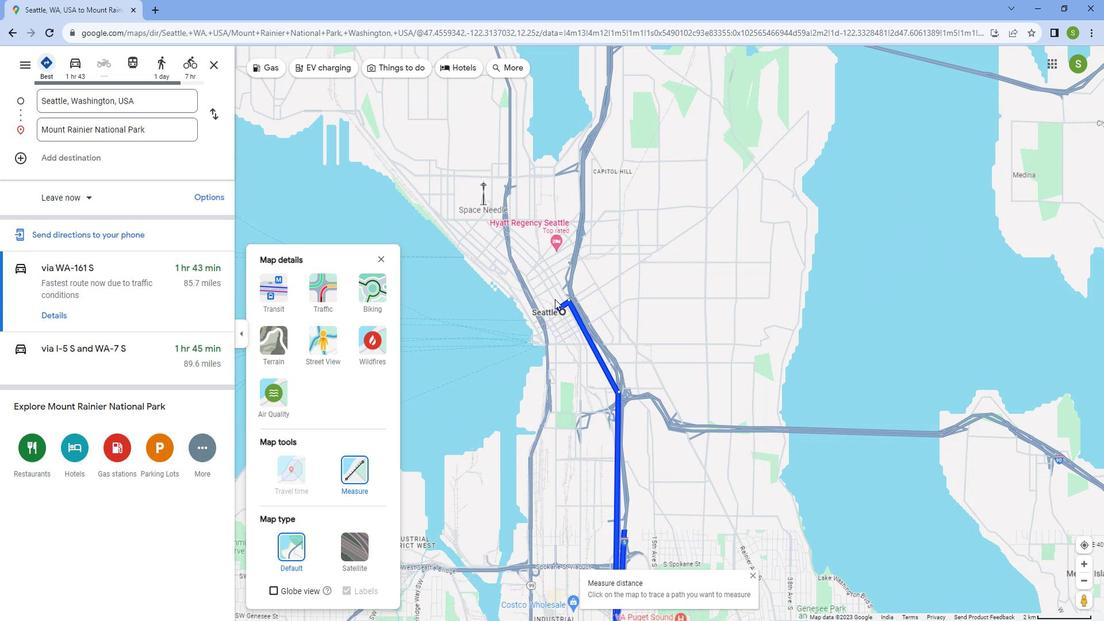 
Action: Mouse scrolled (562, 295) with delta (0, 0)
Screenshot: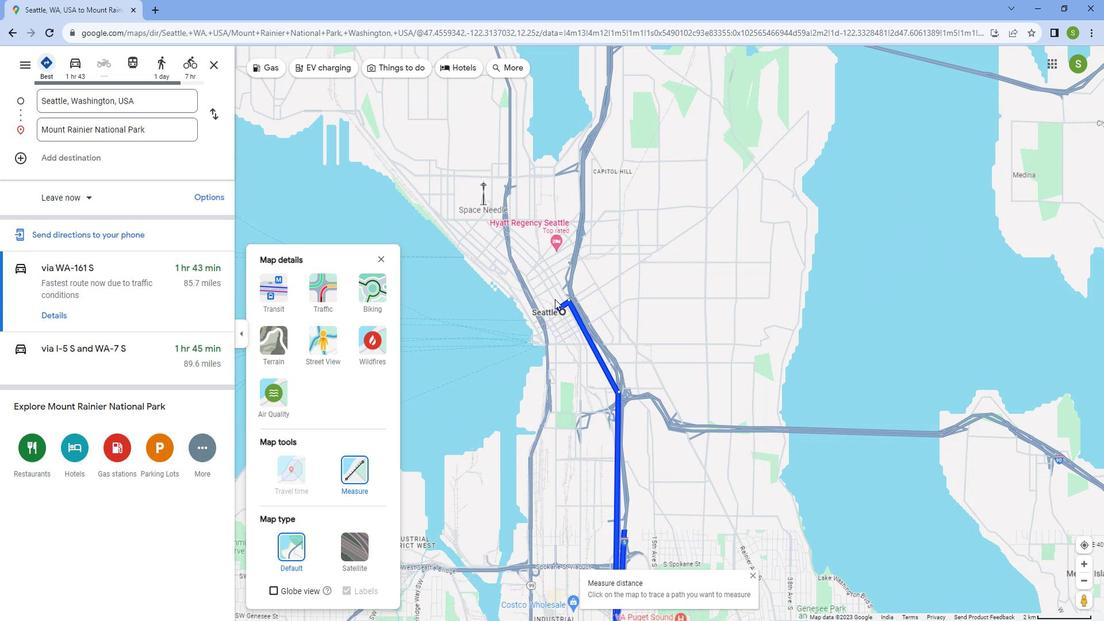 
Action: Mouse scrolled (562, 295) with delta (0, 0)
Screenshot: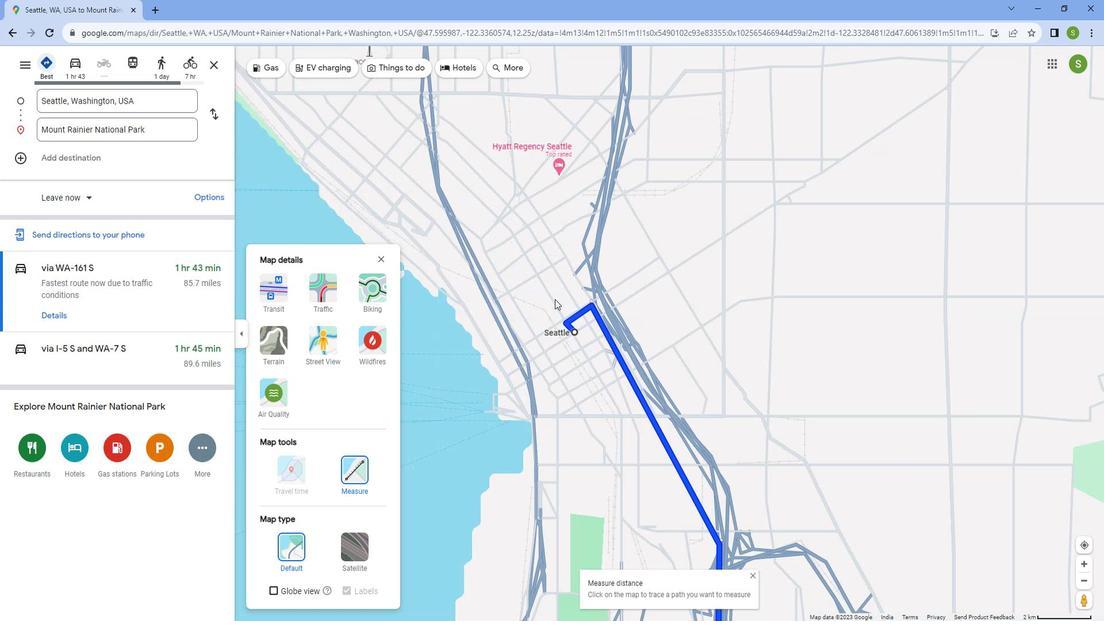
Action: Mouse scrolled (562, 295) with delta (0, 0)
Screenshot: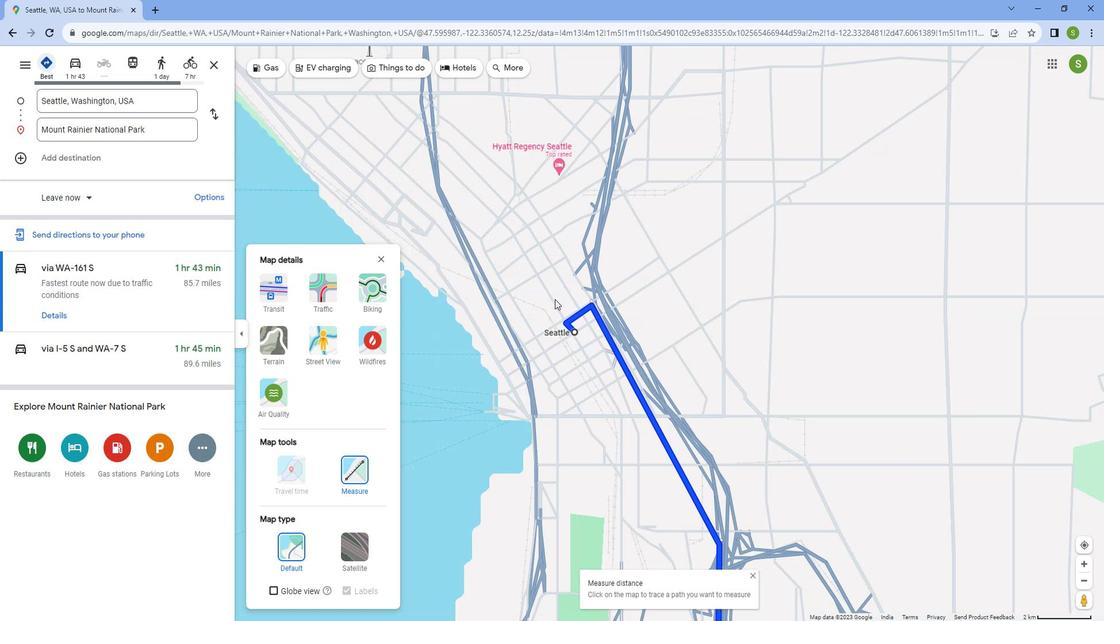 
Action: Mouse scrolled (562, 295) with delta (0, 0)
Screenshot: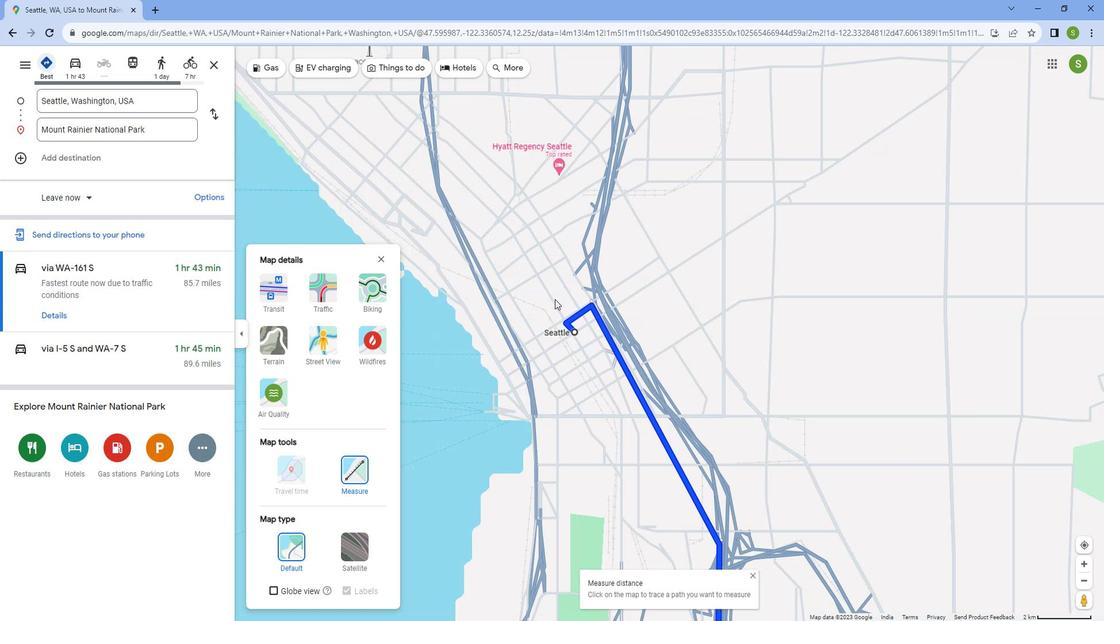 
Action: Mouse scrolled (562, 295) with delta (0, 0)
Screenshot: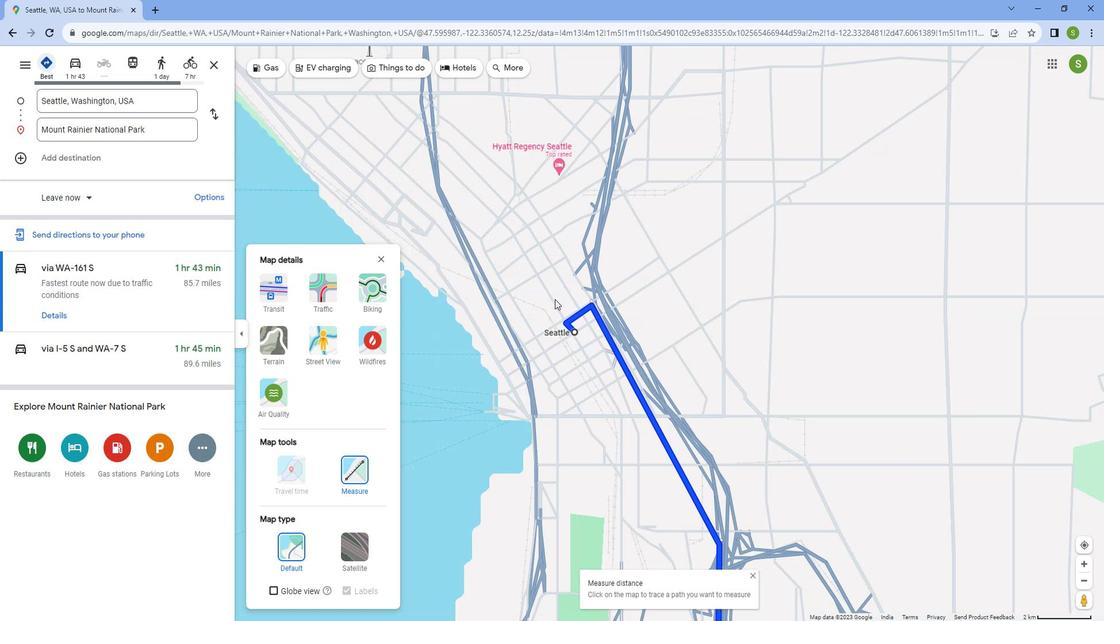 
Action: Mouse scrolled (562, 295) with delta (0, 0)
Screenshot: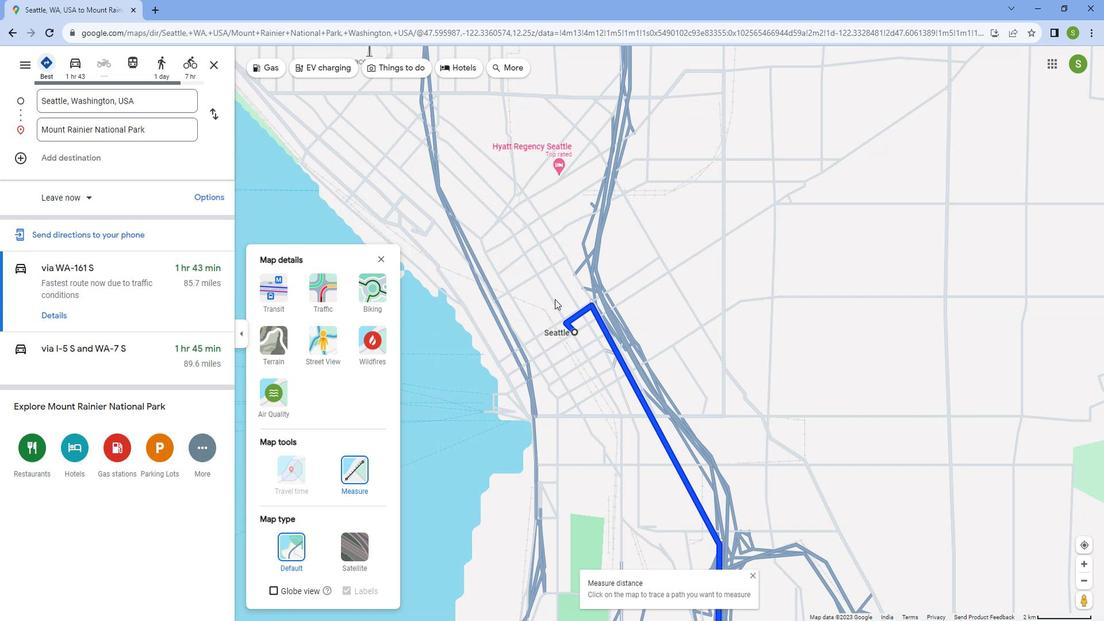 
Action: Mouse scrolled (562, 295) with delta (0, 0)
Screenshot: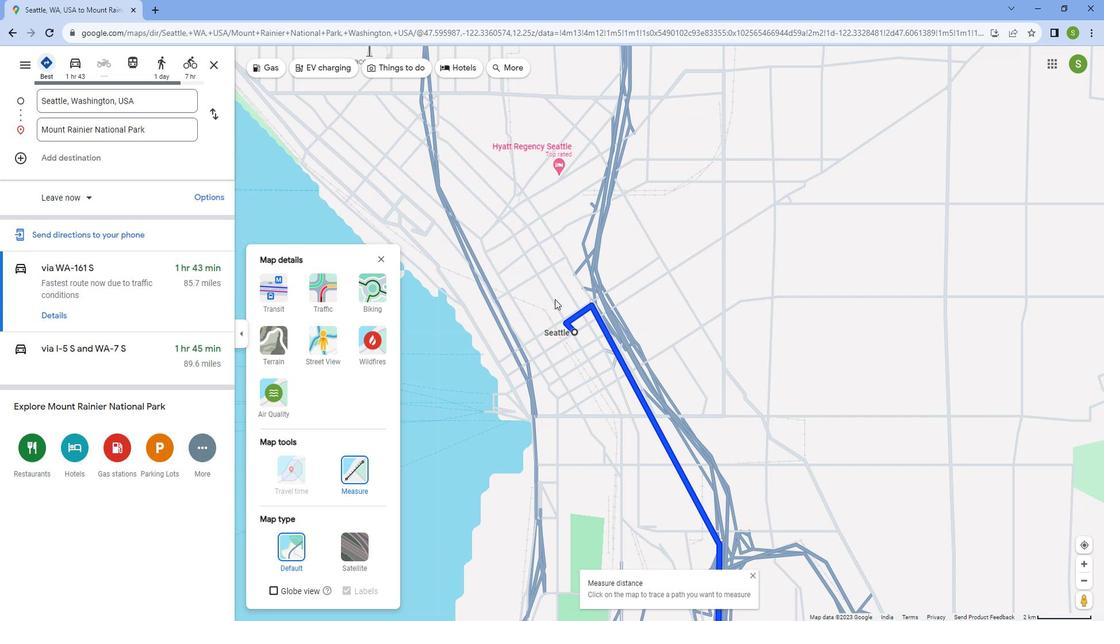 
Action: Mouse moved to (531, 304)
Screenshot: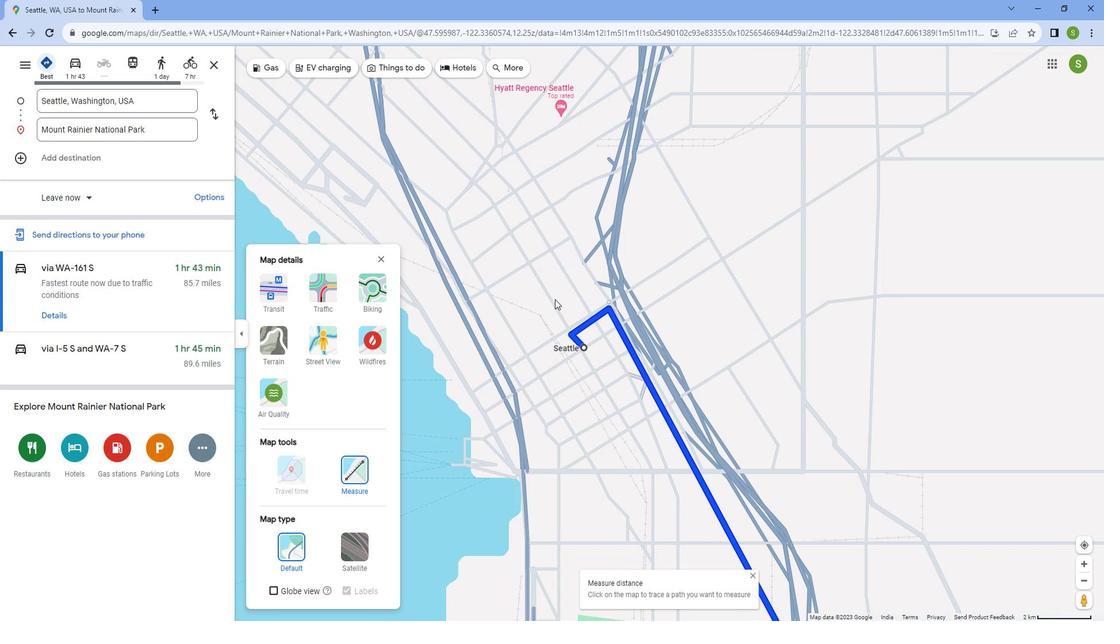 
Action: Mouse scrolled (531, 305) with delta (0, 0)
Screenshot: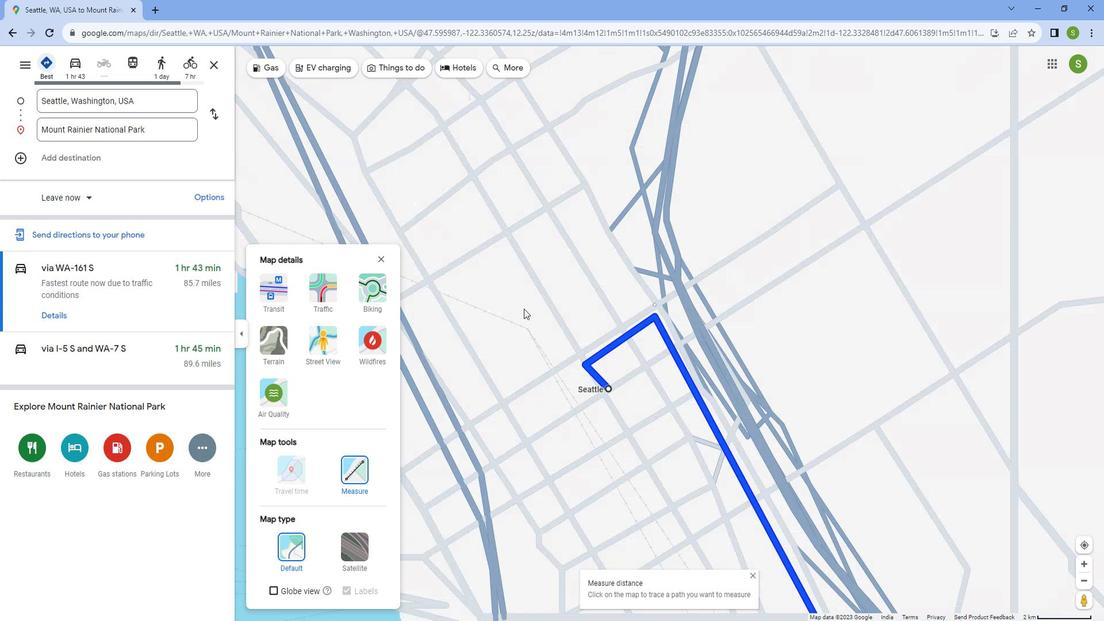 
Action: Mouse scrolled (531, 305) with delta (0, 0)
Screenshot: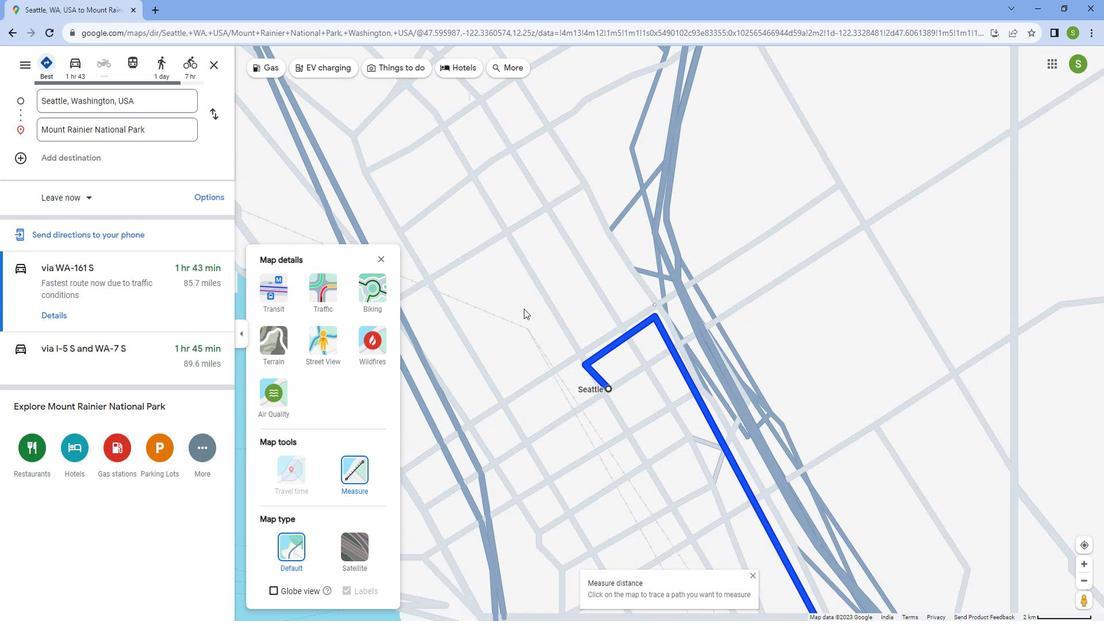 
Action: Mouse scrolled (531, 305) with delta (0, 0)
Screenshot: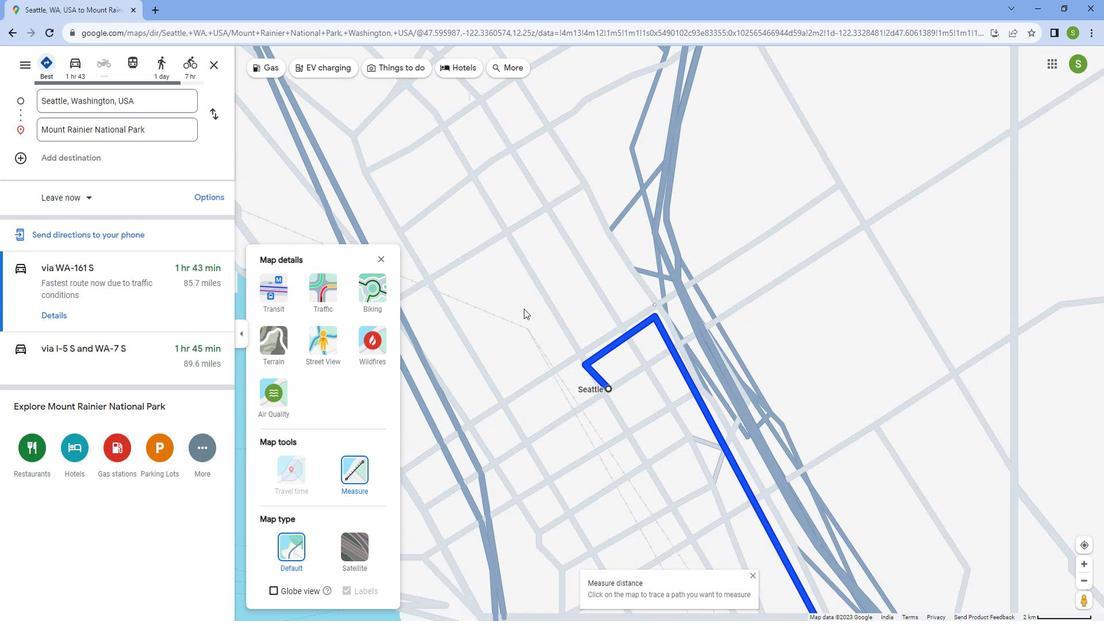 
Action: Mouse scrolled (531, 305) with delta (0, 0)
Screenshot: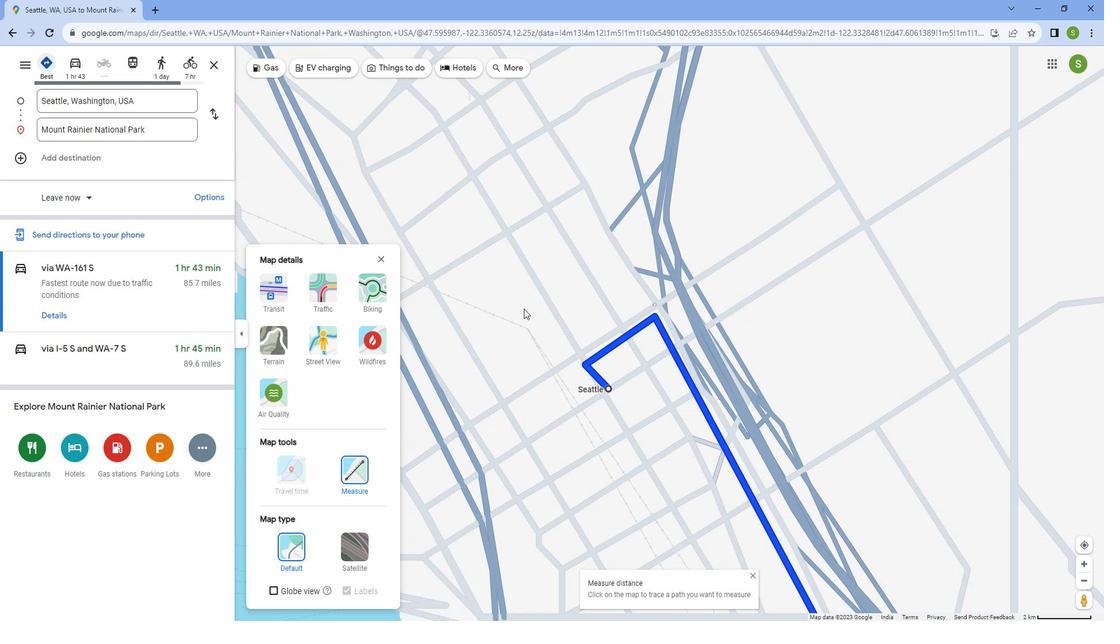 
Action: Mouse scrolled (531, 305) with delta (0, 0)
Screenshot: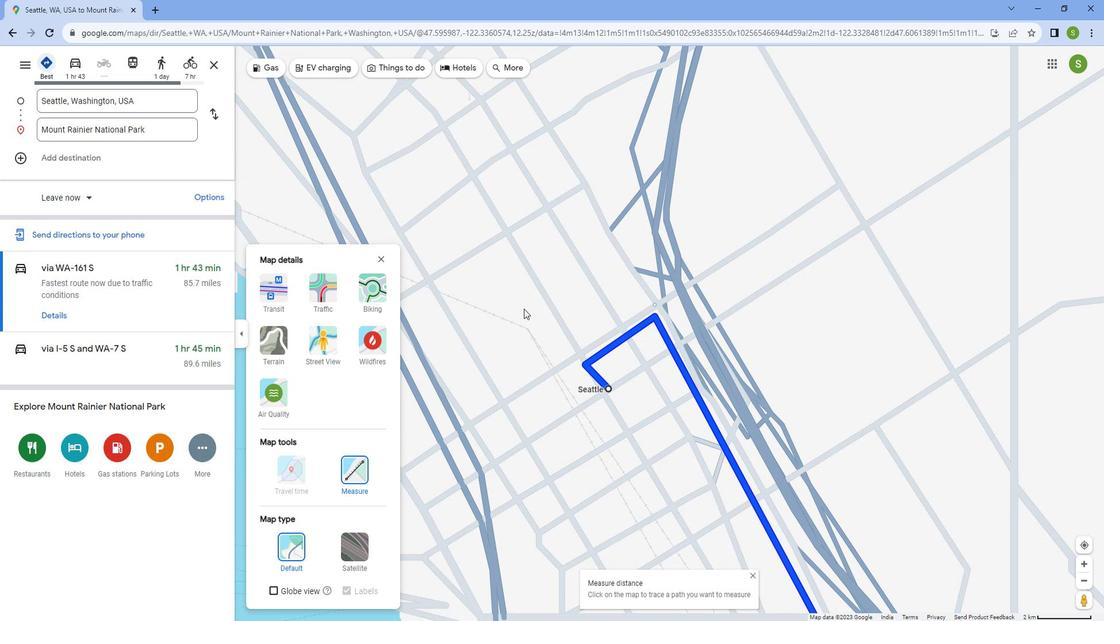 
Action: Mouse moved to (725, 490)
Screenshot: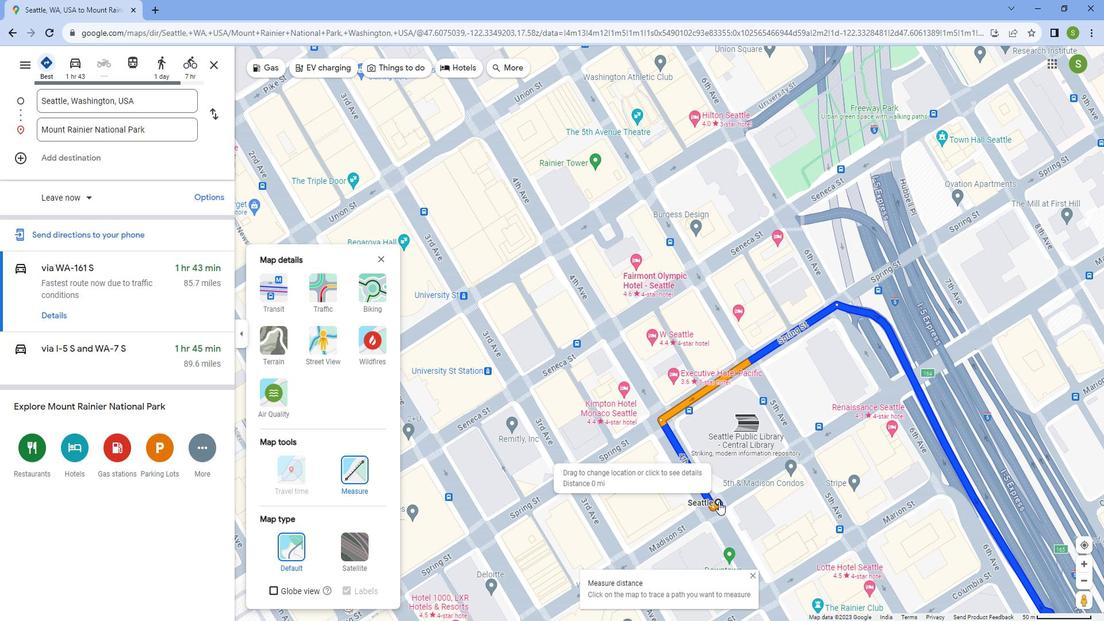 
Action: Mouse pressed left at (725, 490)
Screenshot: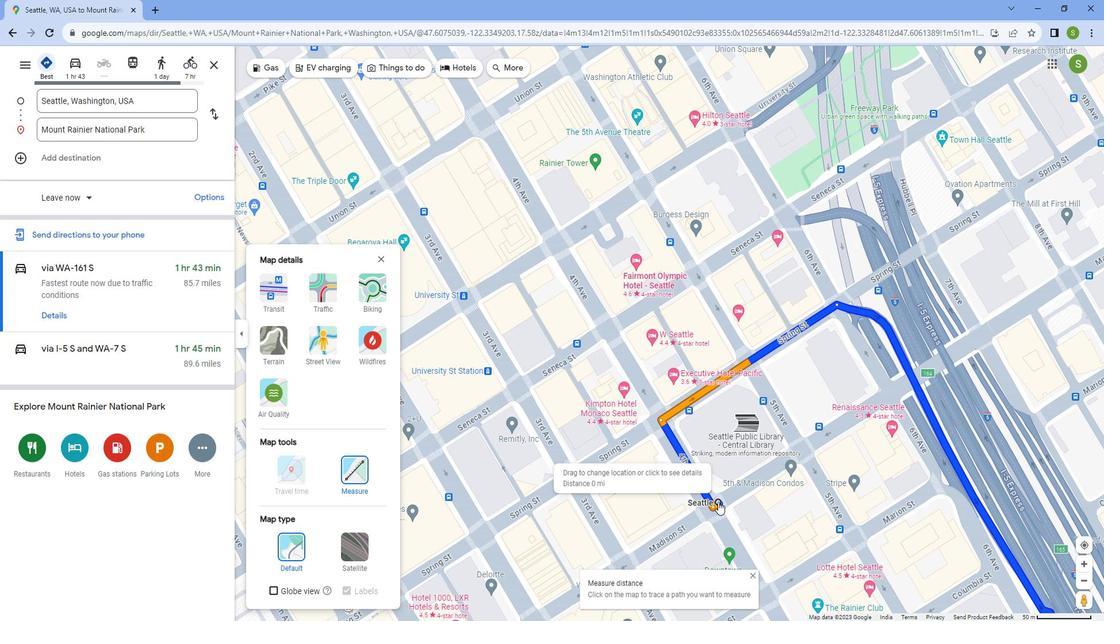 
Action: Mouse moved to (618, 411)
Screenshot: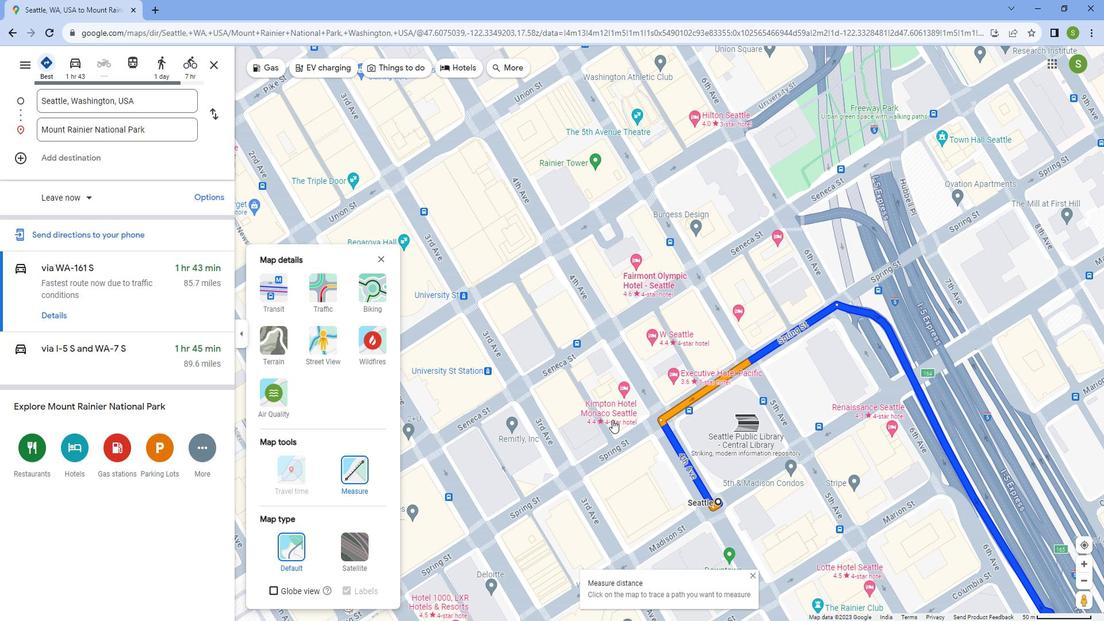 
Action: Mouse scrolled (618, 410) with delta (0, 0)
Screenshot: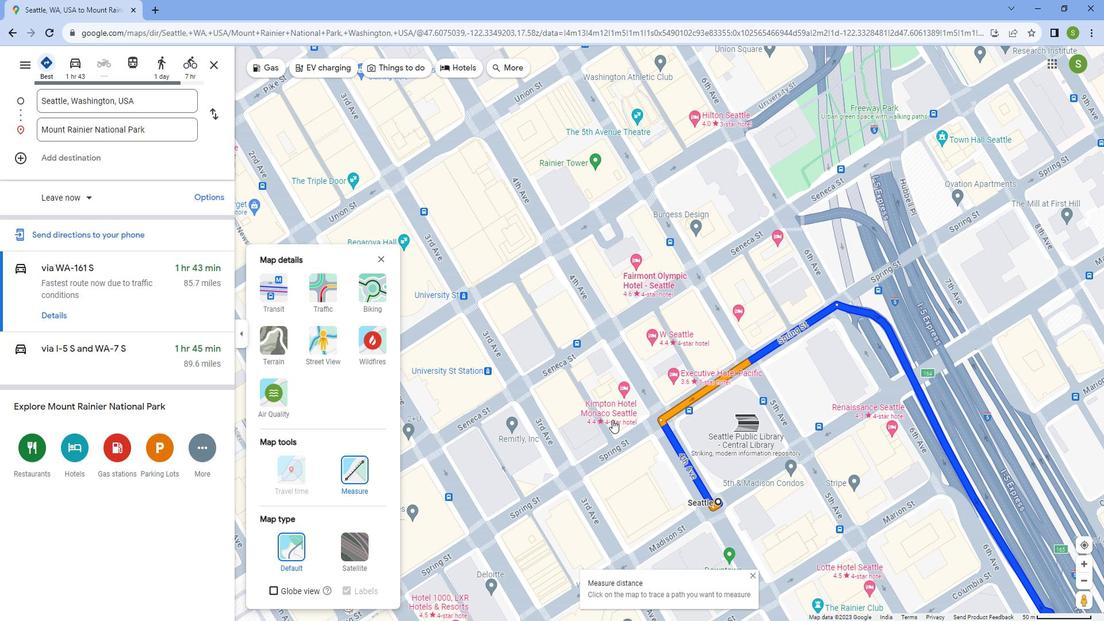 
Action: Mouse moved to (618, 411)
Screenshot: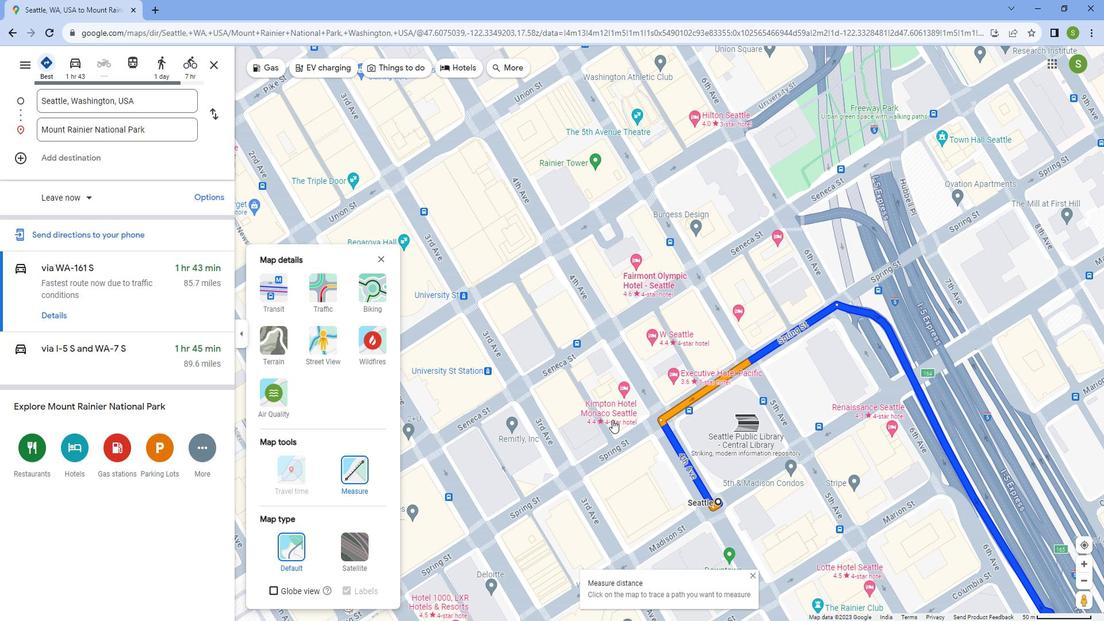 
Action: Mouse scrolled (618, 410) with delta (0, 0)
Screenshot: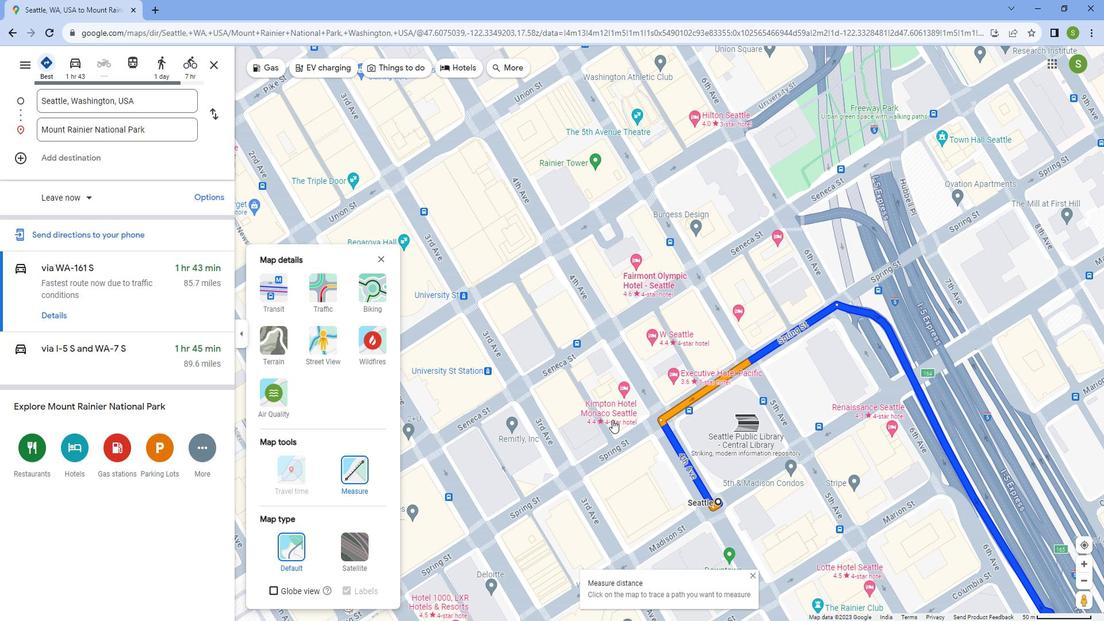 
Action: Mouse moved to (617, 411)
Screenshot: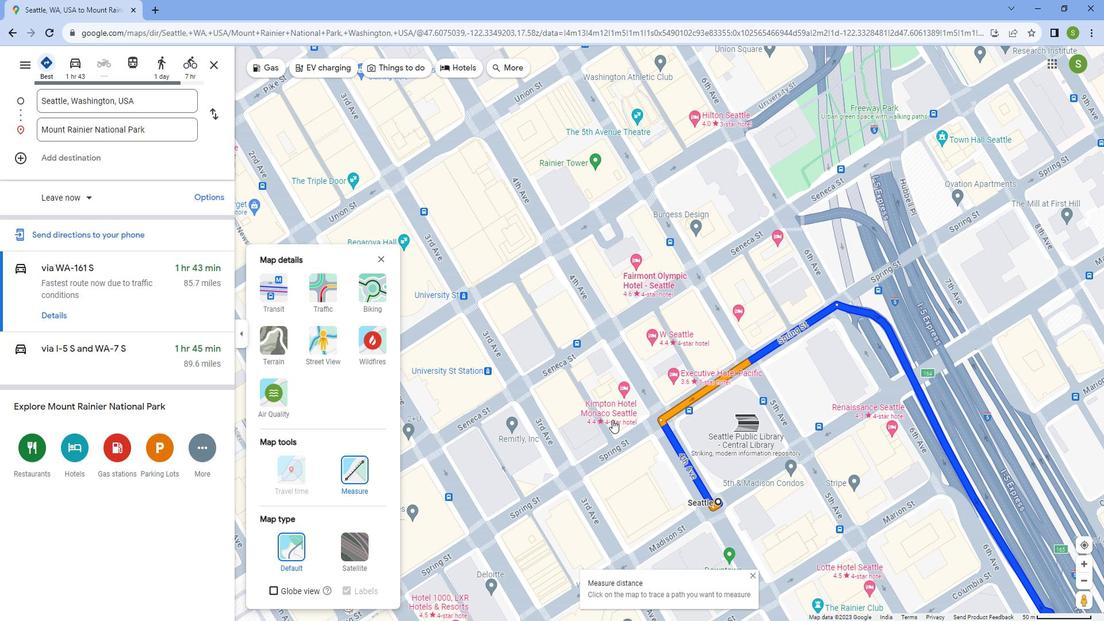 
Action: Mouse scrolled (617, 410) with delta (0, 0)
Screenshot: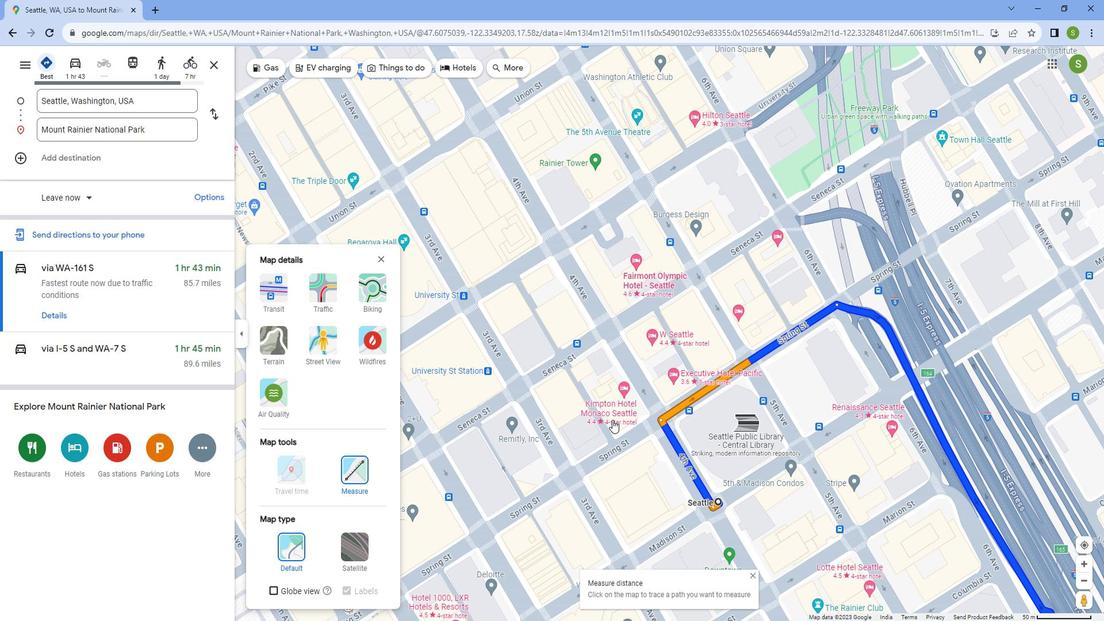 
Action: Mouse scrolled (617, 410) with delta (0, 0)
Screenshot: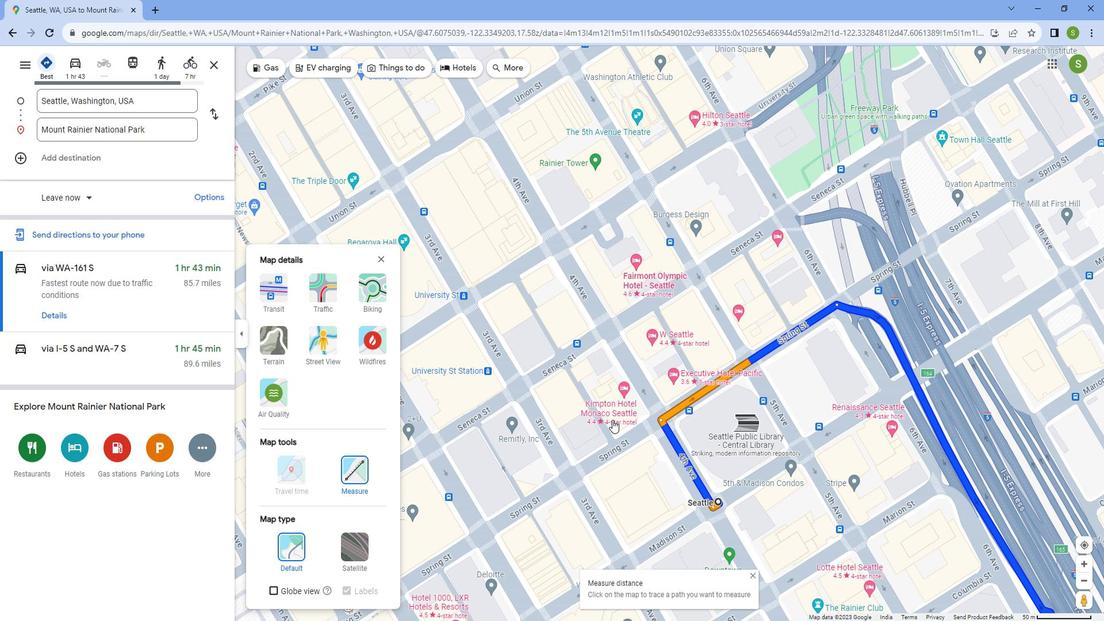 
Action: Mouse scrolled (617, 410) with delta (0, 0)
Screenshot: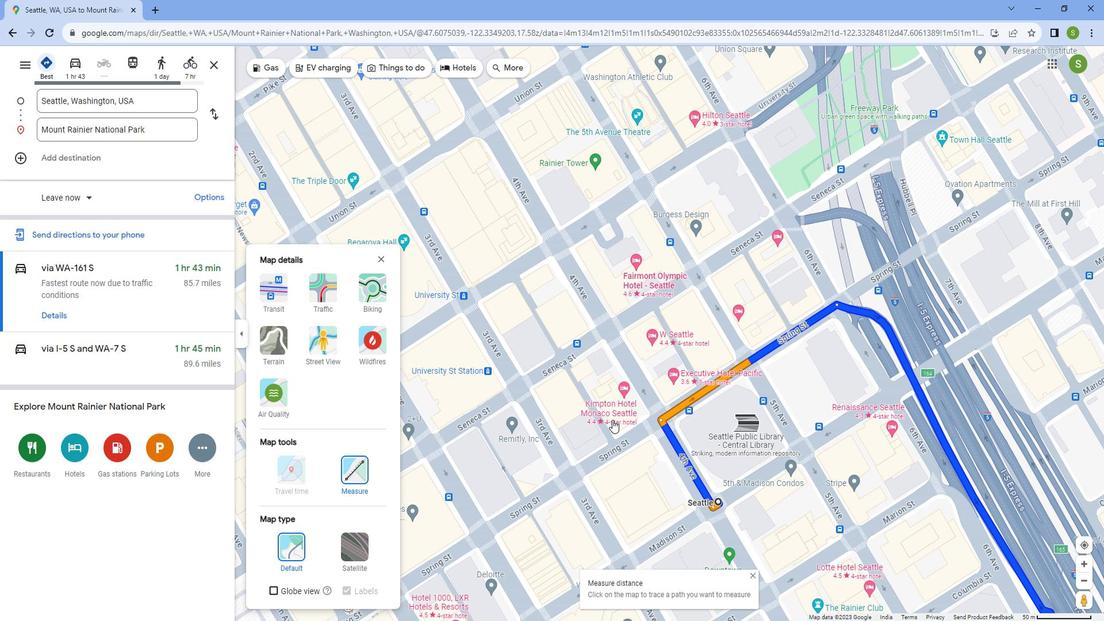 
Action: Mouse moved to (582, 385)
Screenshot: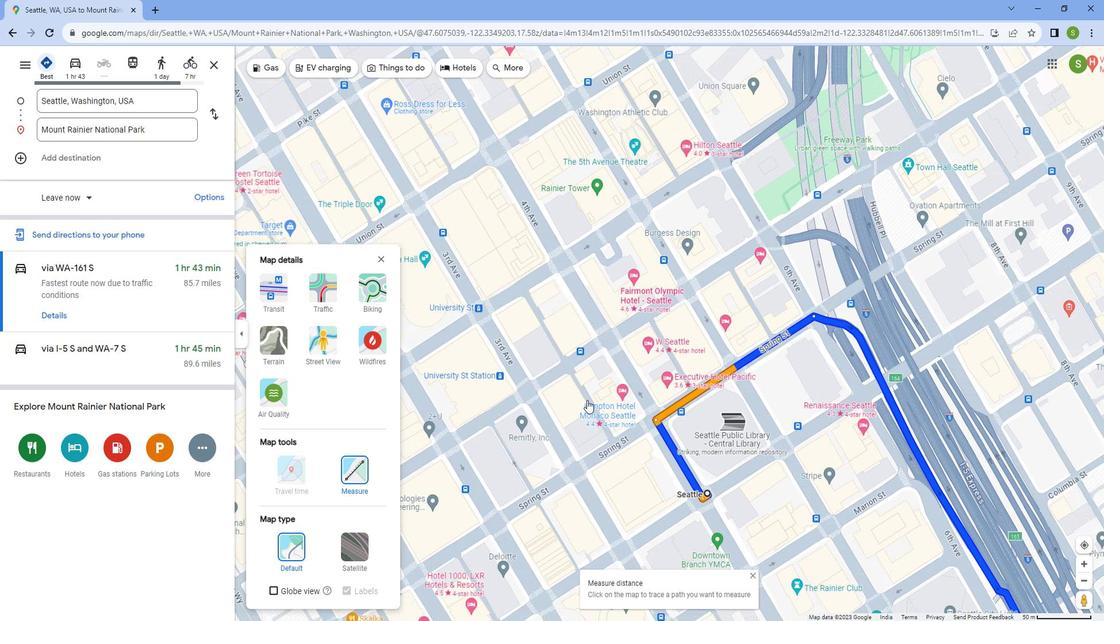 
Action: Mouse scrolled (582, 385) with delta (0, 0)
Screenshot: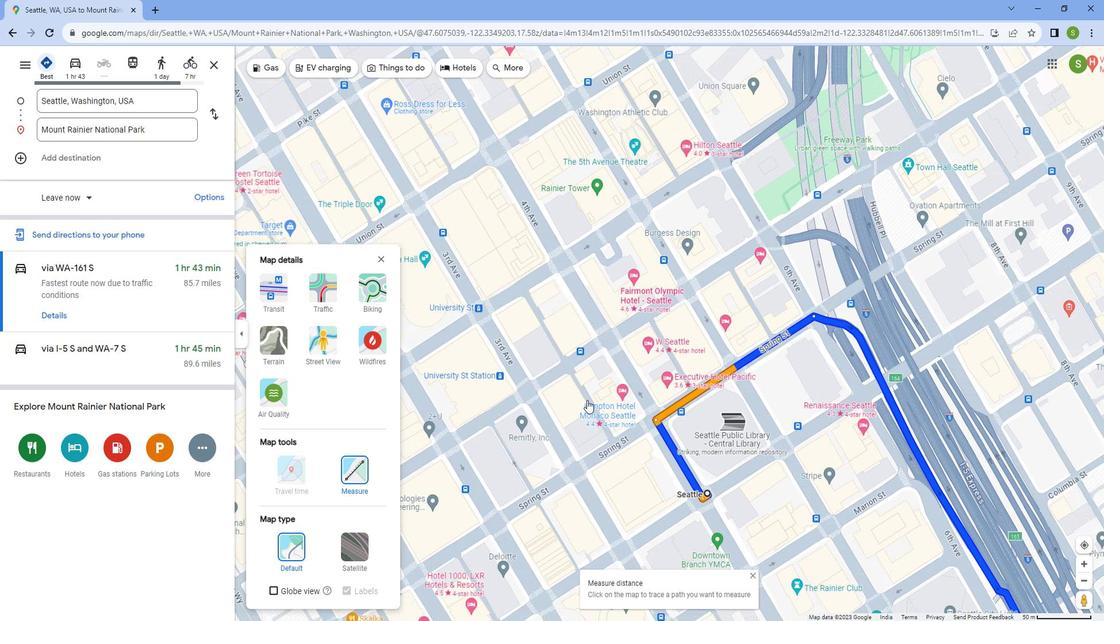 
Action: Mouse scrolled (582, 385) with delta (0, 0)
Screenshot: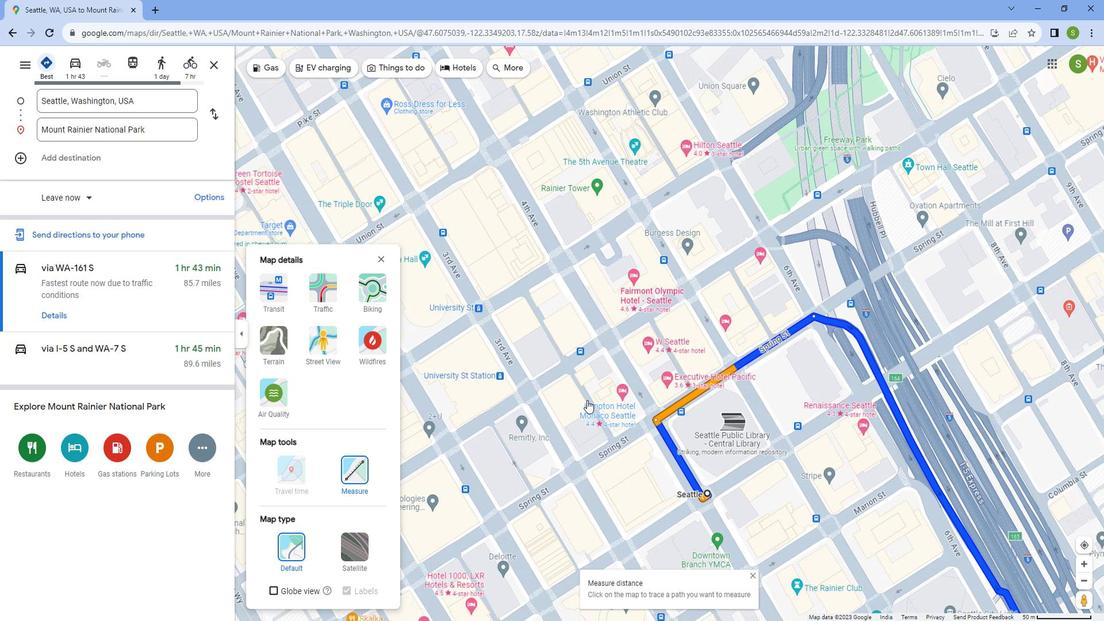 
Action: Mouse scrolled (582, 385) with delta (0, 0)
Screenshot: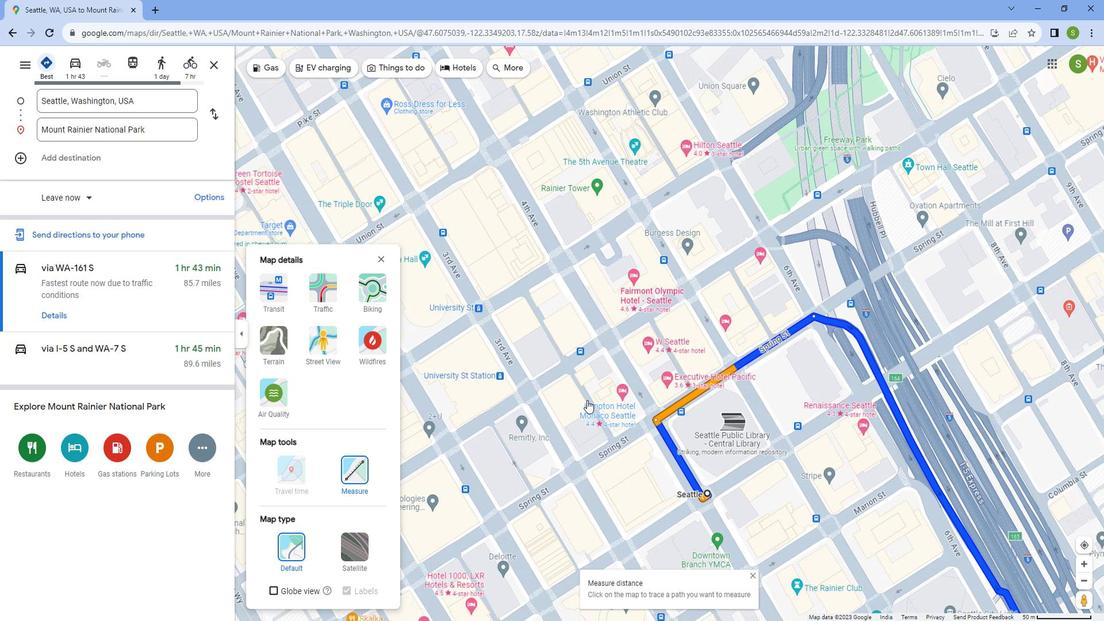 
Action: Mouse scrolled (582, 385) with delta (0, 0)
Screenshot: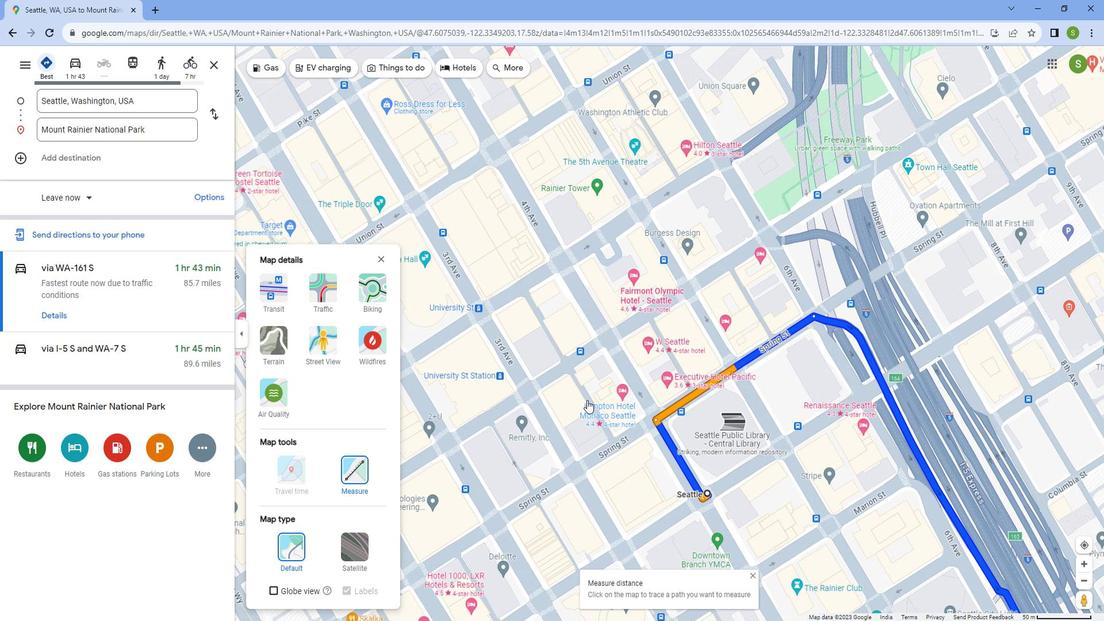 
Action: Mouse scrolled (582, 385) with delta (0, 0)
Screenshot: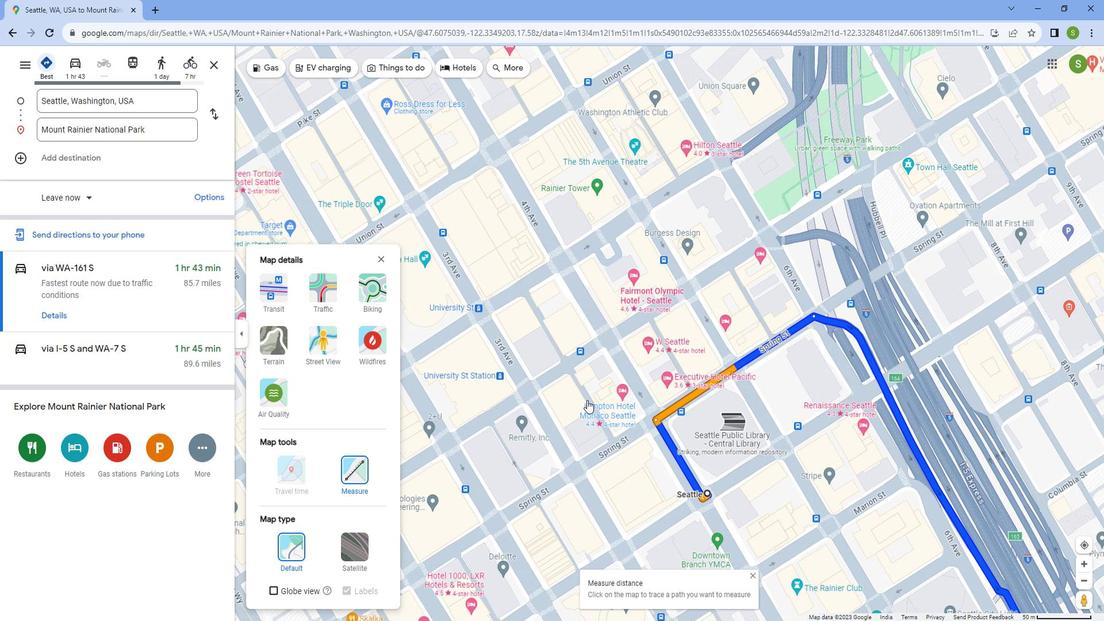 
Action: Mouse moved to (568, 376)
Screenshot: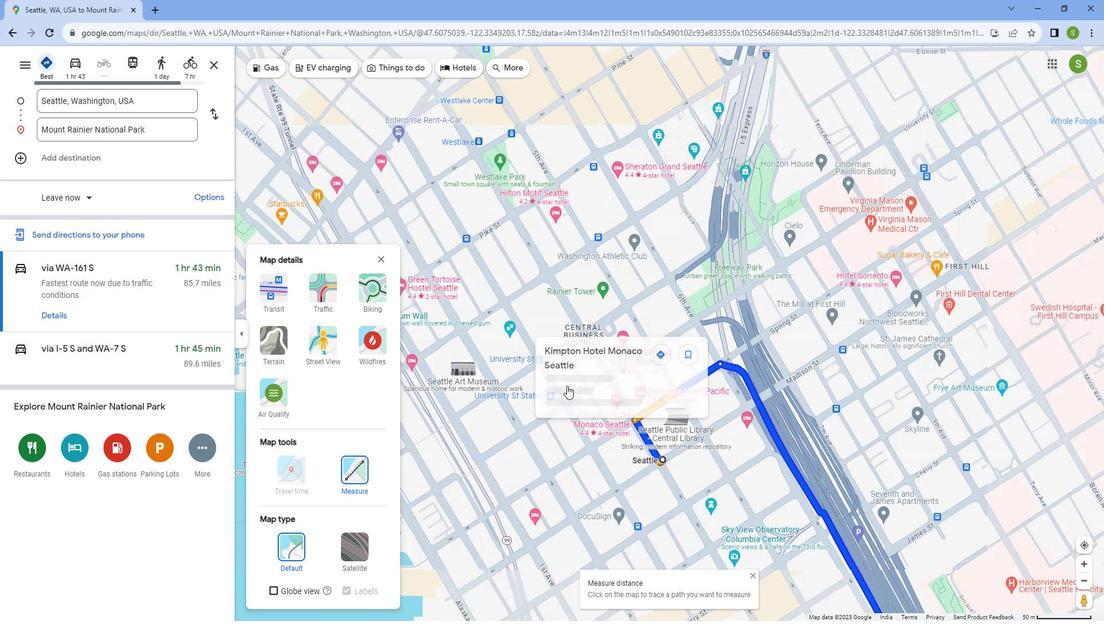 
Action: Mouse scrolled (568, 376) with delta (0, 0)
Screenshot: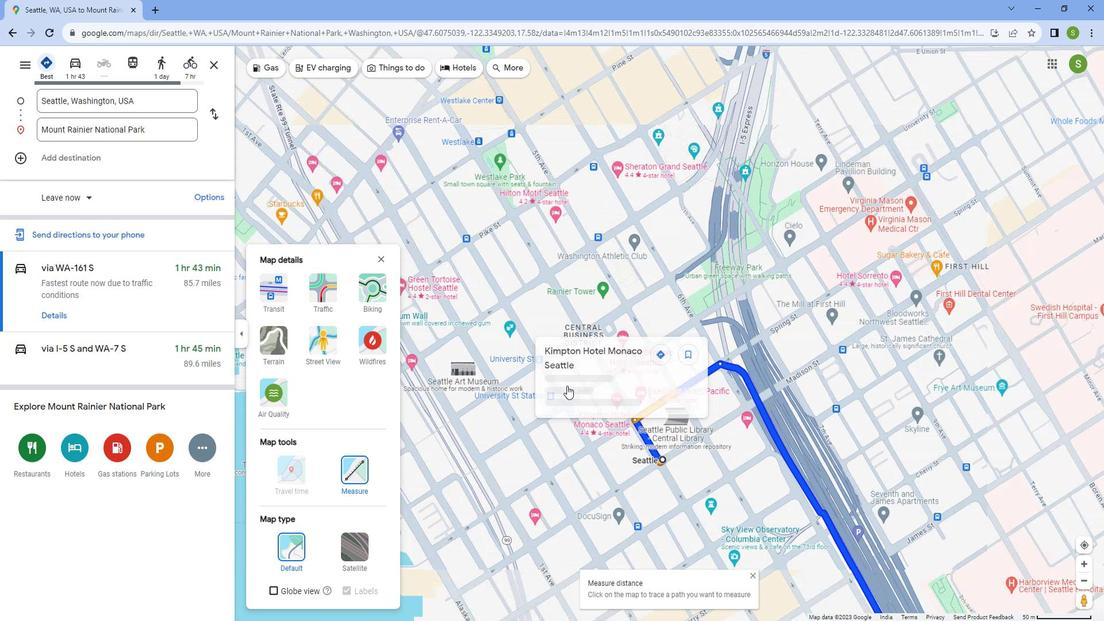 
Action: Mouse scrolled (568, 376) with delta (0, 0)
Screenshot: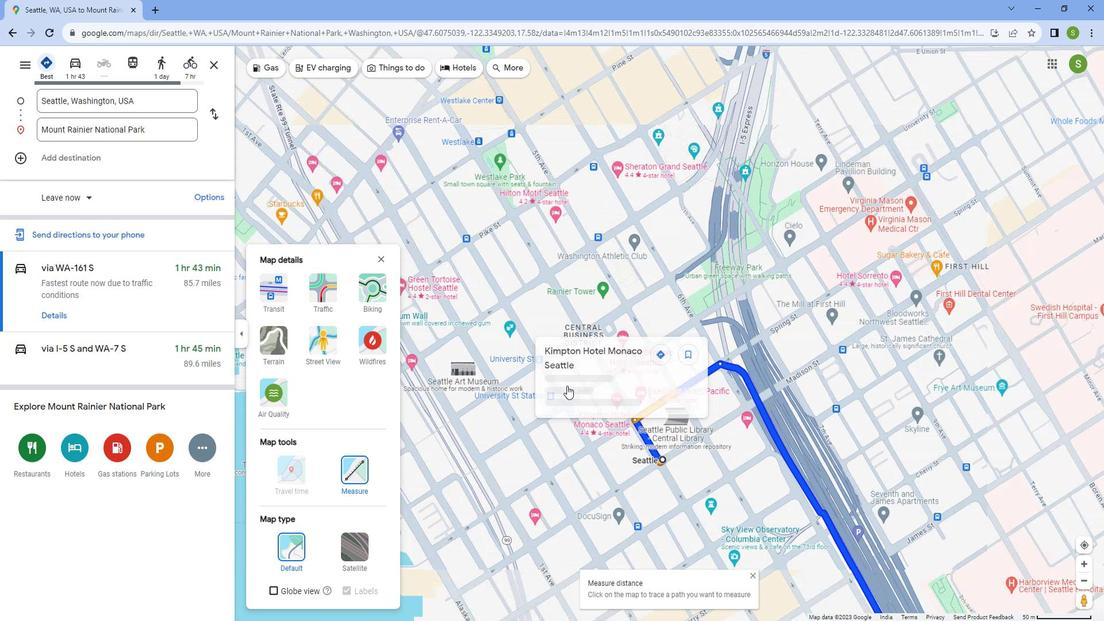 
Action: Mouse scrolled (568, 376) with delta (0, 0)
Screenshot: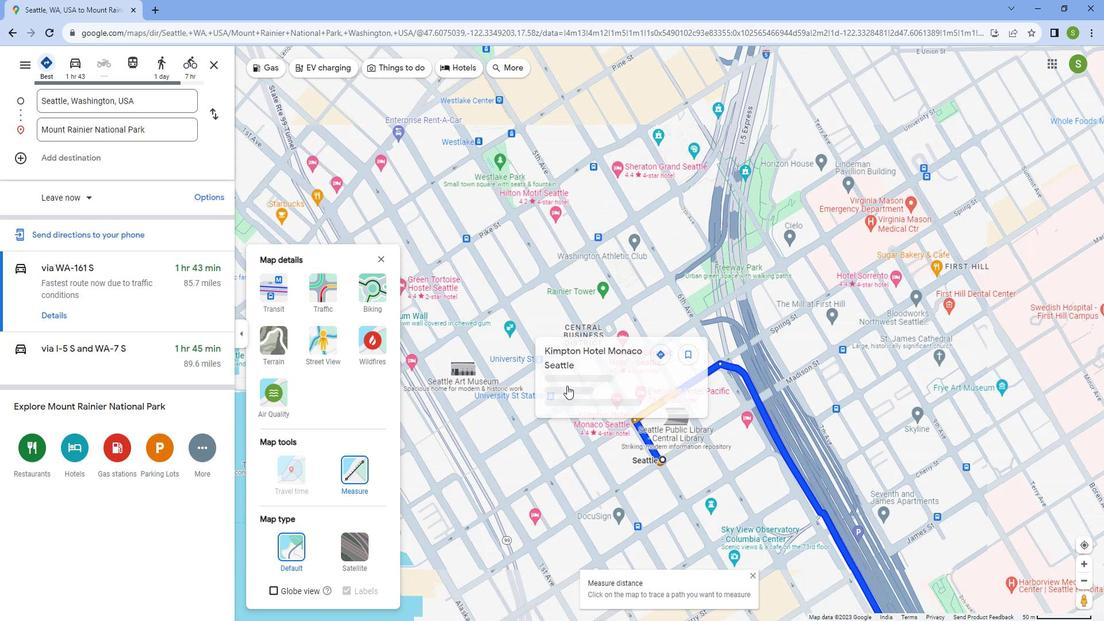 
Action: Mouse scrolled (568, 376) with delta (0, 0)
Screenshot: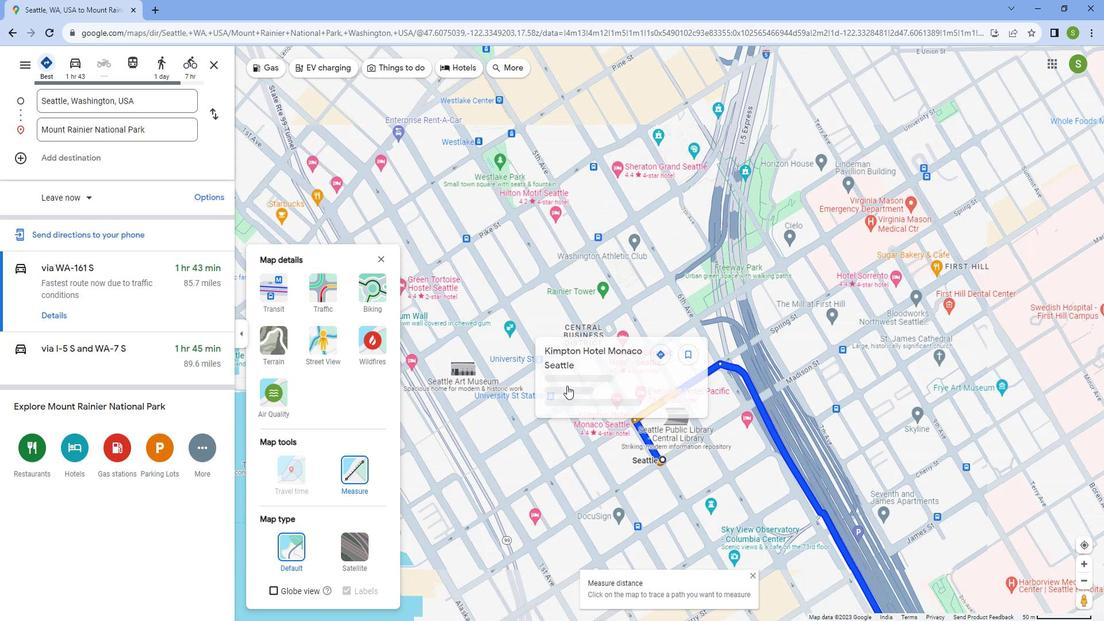 
Action: Mouse scrolled (568, 376) with delta (0, 0)
Screenshot: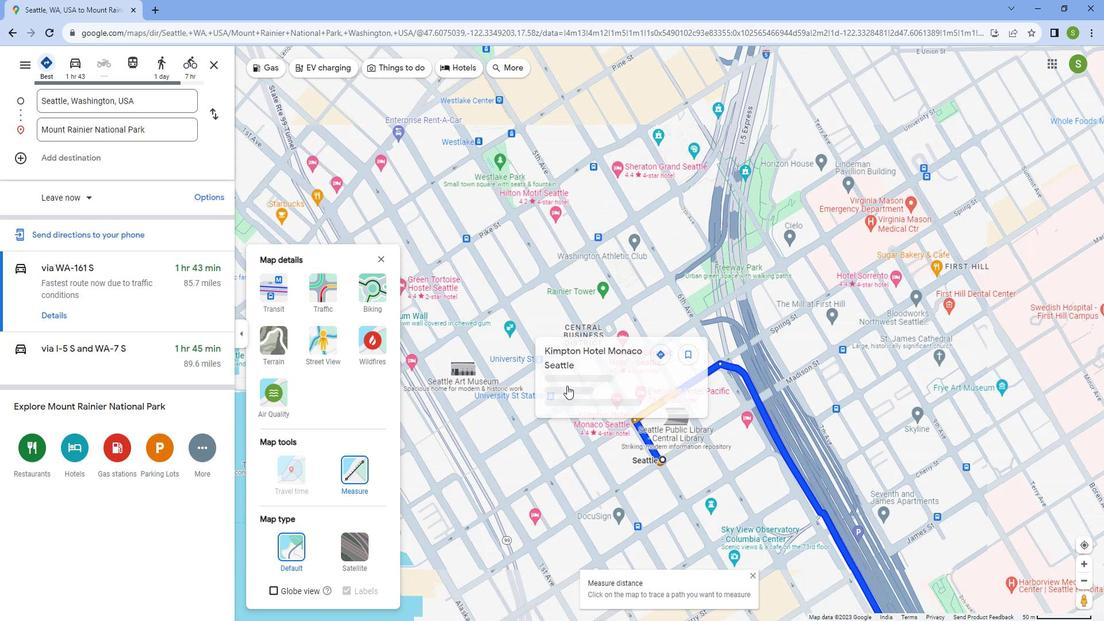 
Action: Mouse scrolled (568, 376) with delta (0, 0)
Screenshot: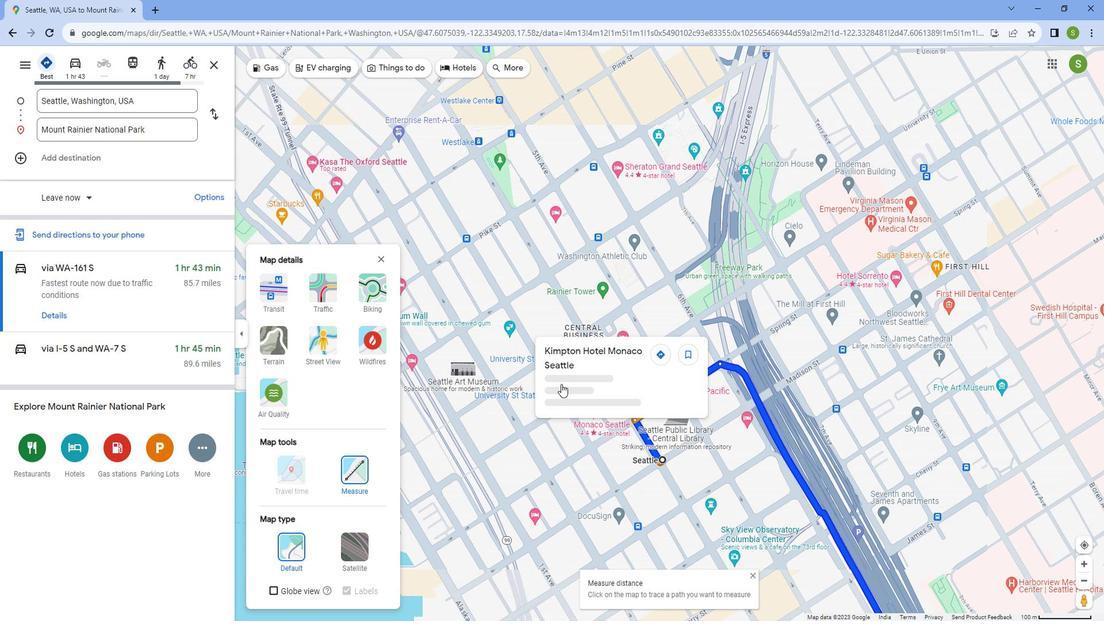 
Action: Mouse scrolled (568, 376) with delta (0, 0)
Screenshot: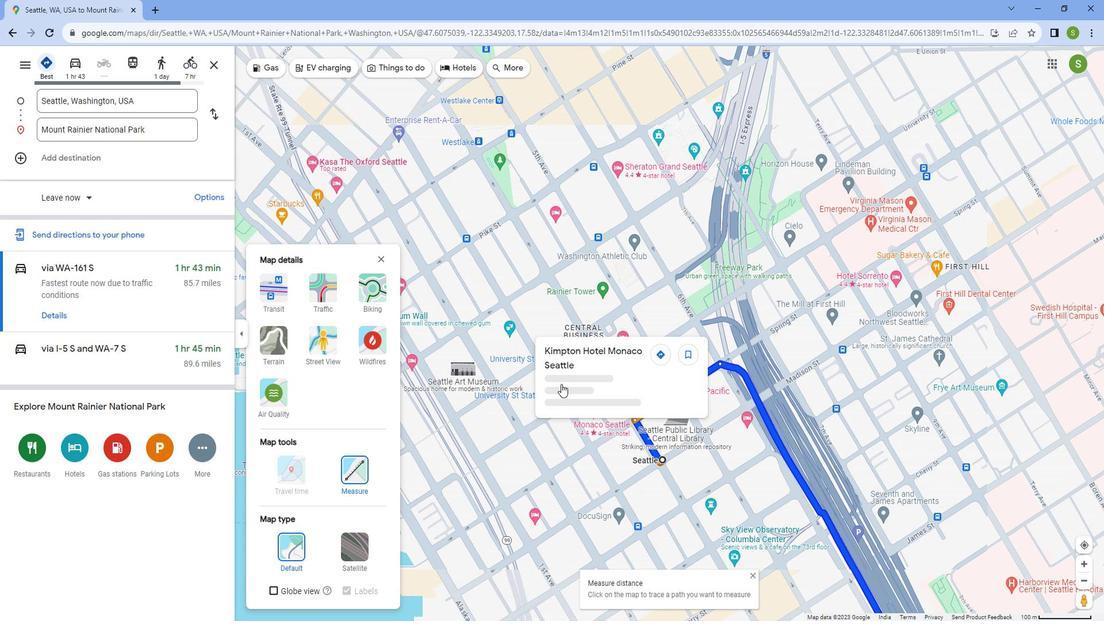 
Action: Mouse scrolled (568, 376) with delta (0, 0)
Screenshot: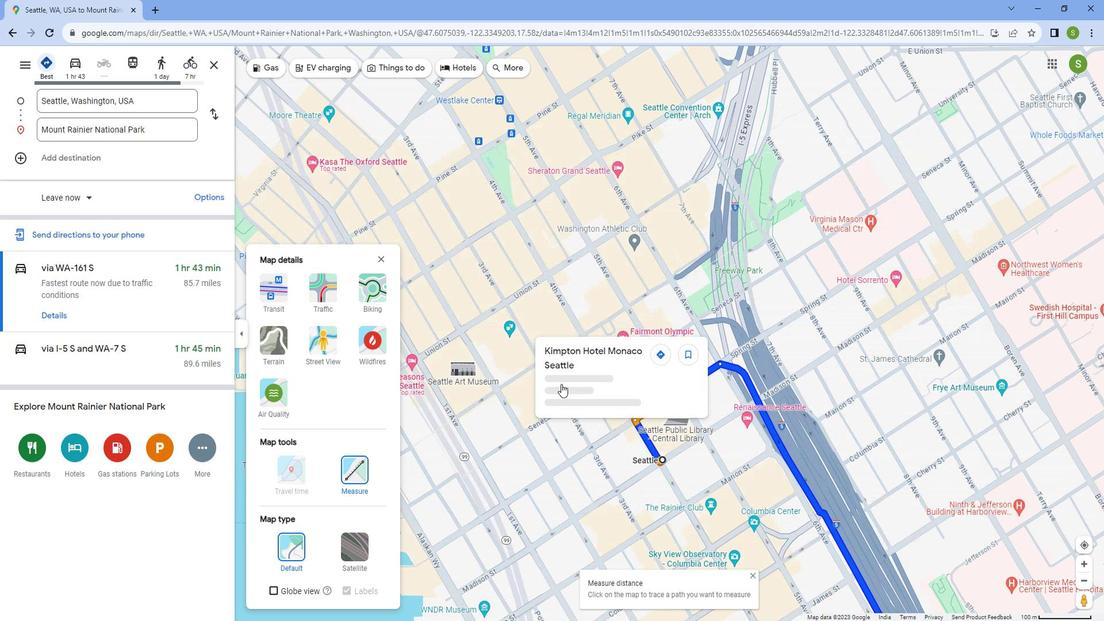 
Action: Mouse scrolled (568, 376) with delta (0, 0)
Screenshot: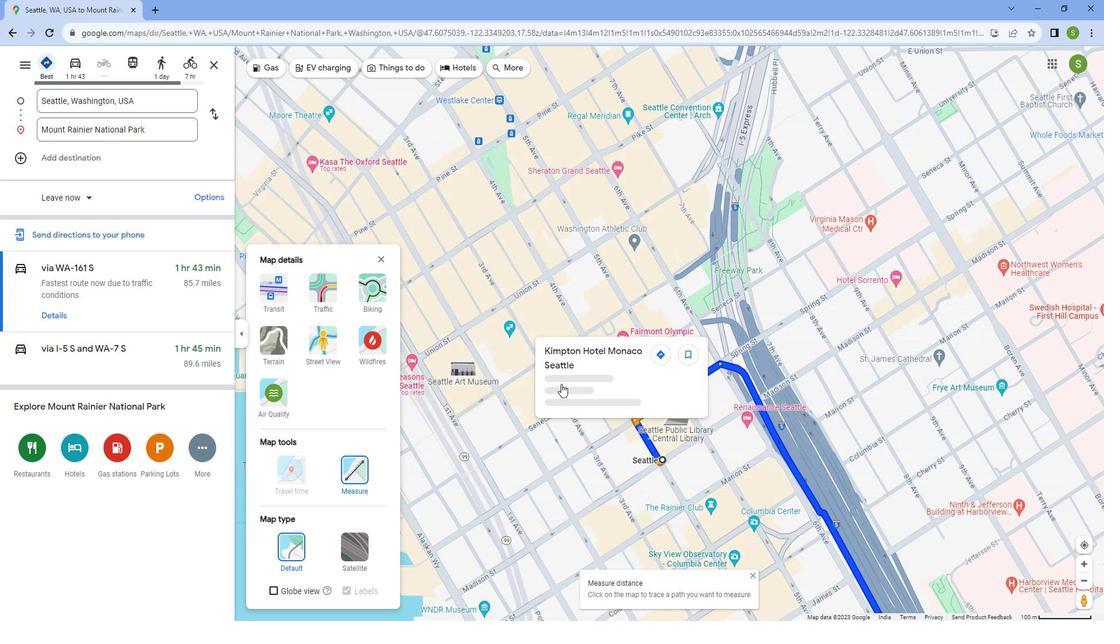 
Action: Mouse scrolled (568, 376) with delta (0, 0)
Screenshot: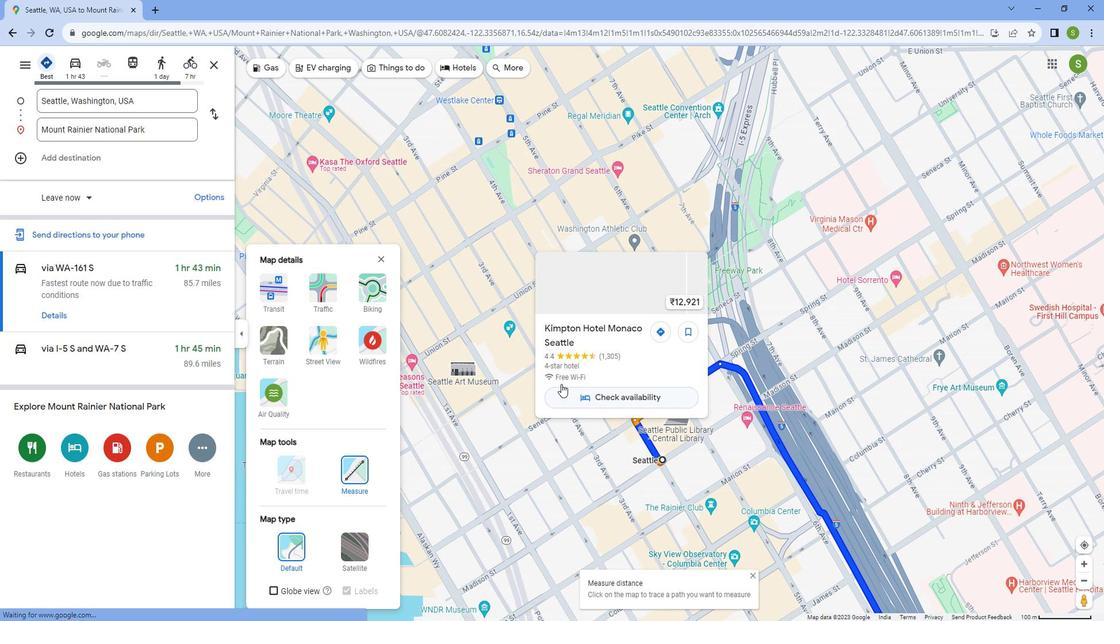 
Action: Mouse scrolled (568, 376) with delta (0, 0)
Screenshot: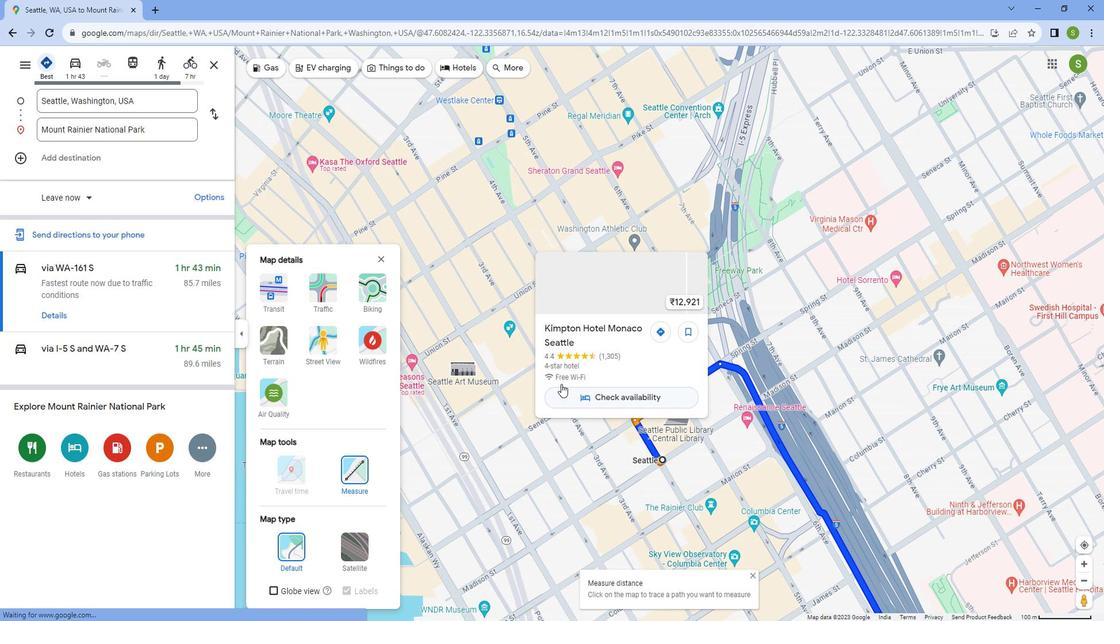 
Action: Mouse scrolled (568, 376) with delta (0, 0)
Screenshot: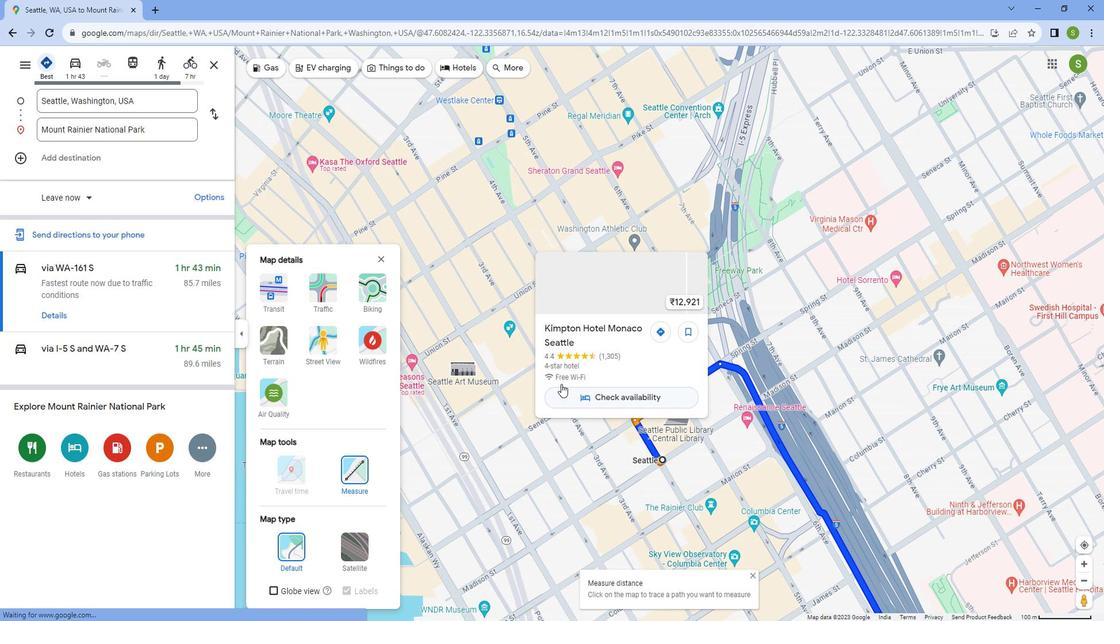 
Action: Mouse scrolled (568, 376) with delta (0, 0)
Screenshot: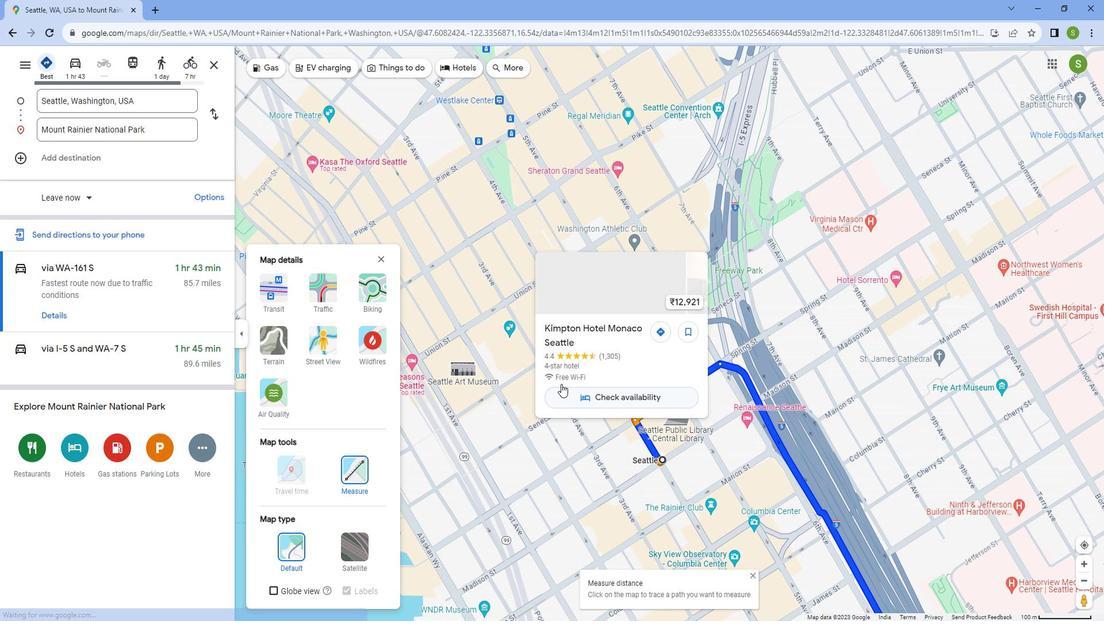 
Action: Mouse scrolled (568, 376) with delta (0, 0)
Screenshot: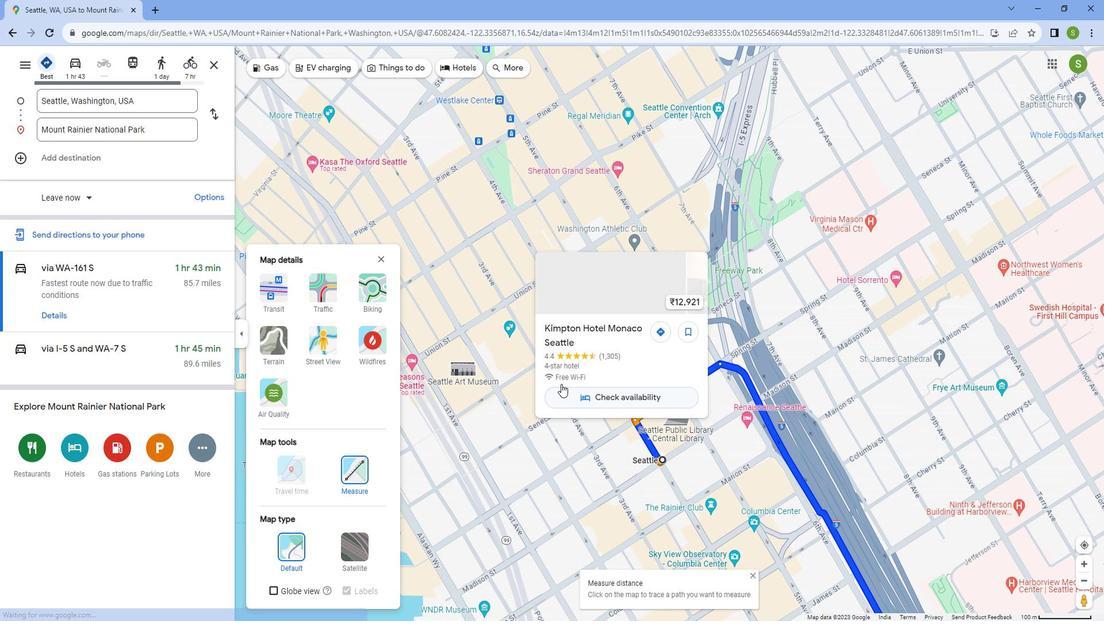 
Action: Mouse scrolled (568, 376) with delta (0, 0)
Screenshot: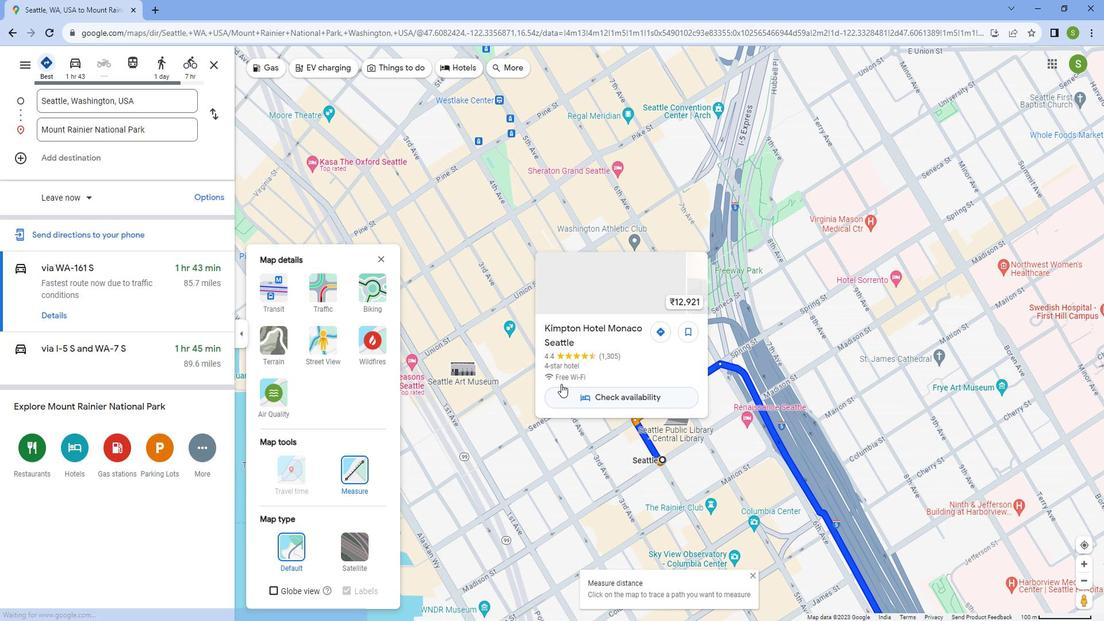 
Action: Mouse scrolled (568, 376) with delta (0, 0)
Screenshot: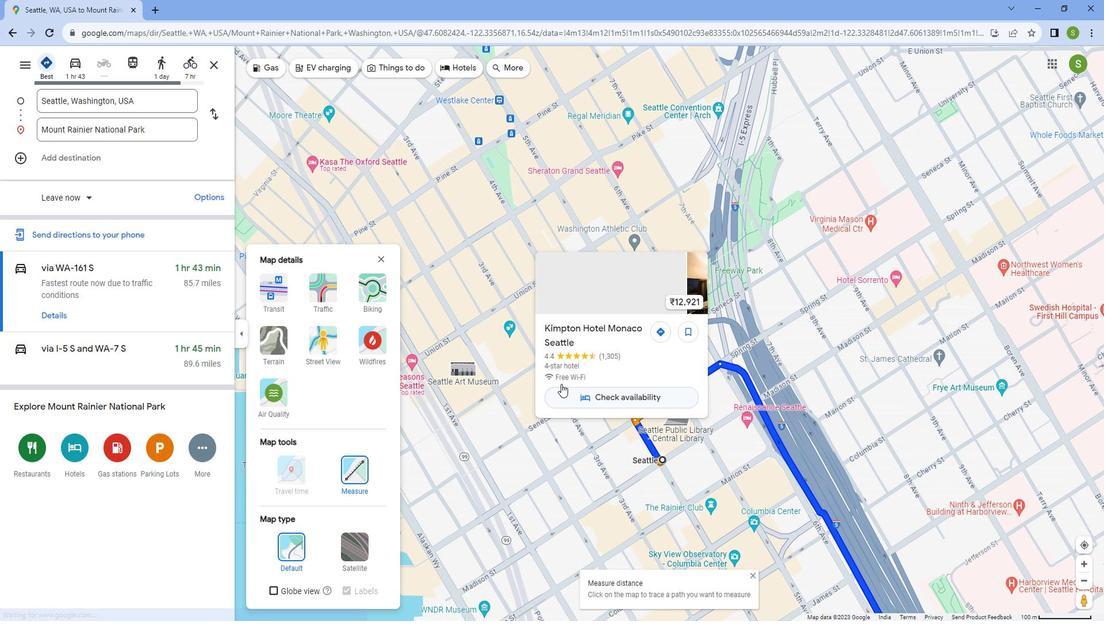 
Action: Mouse scrolled (568, 376) with delta (0, 0)
Screenshot: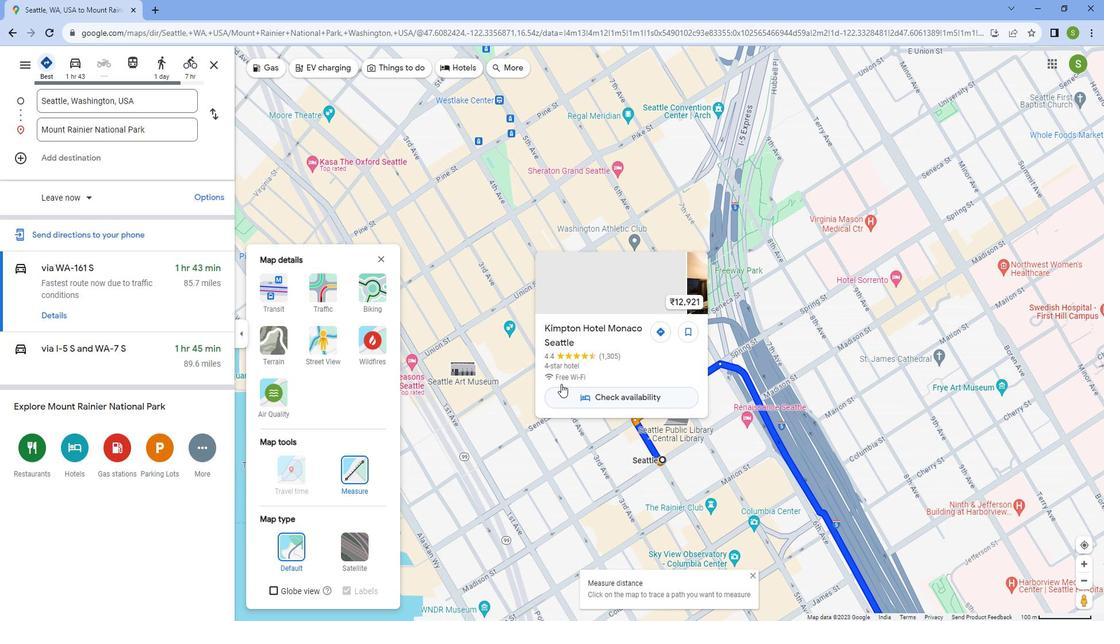 
Action: Mouse scrolled (568, 376) with delta (0, 0)
Screenshot: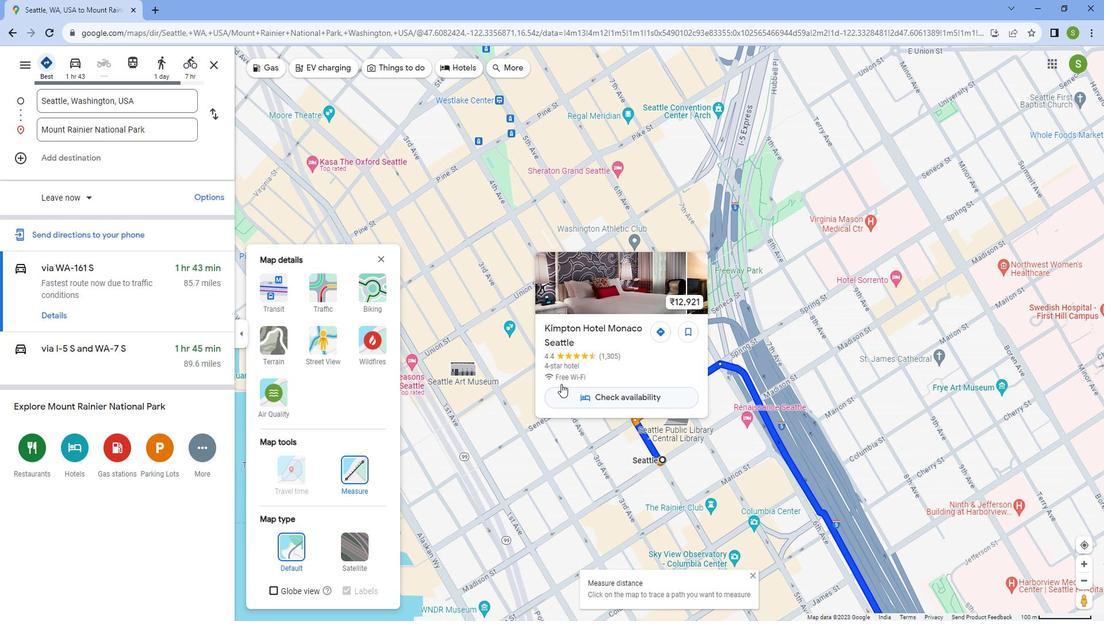 
Action: Mouse scrolled (568, 376) with delta (0, 0)
Screenshot: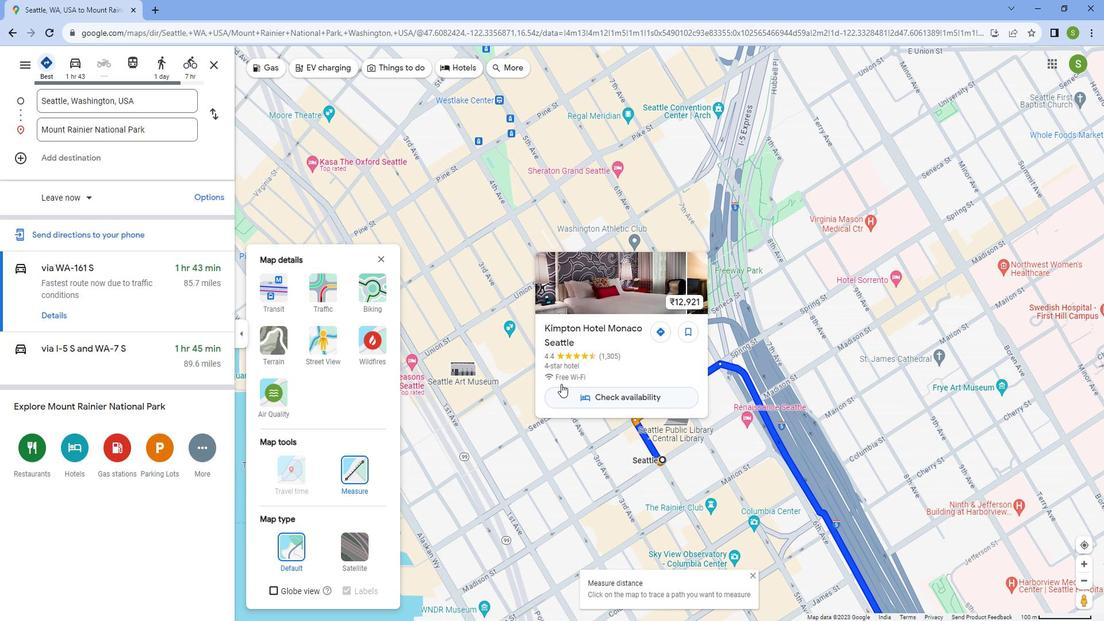 
Action: Mouse moved to (502, 375)
Screenshot: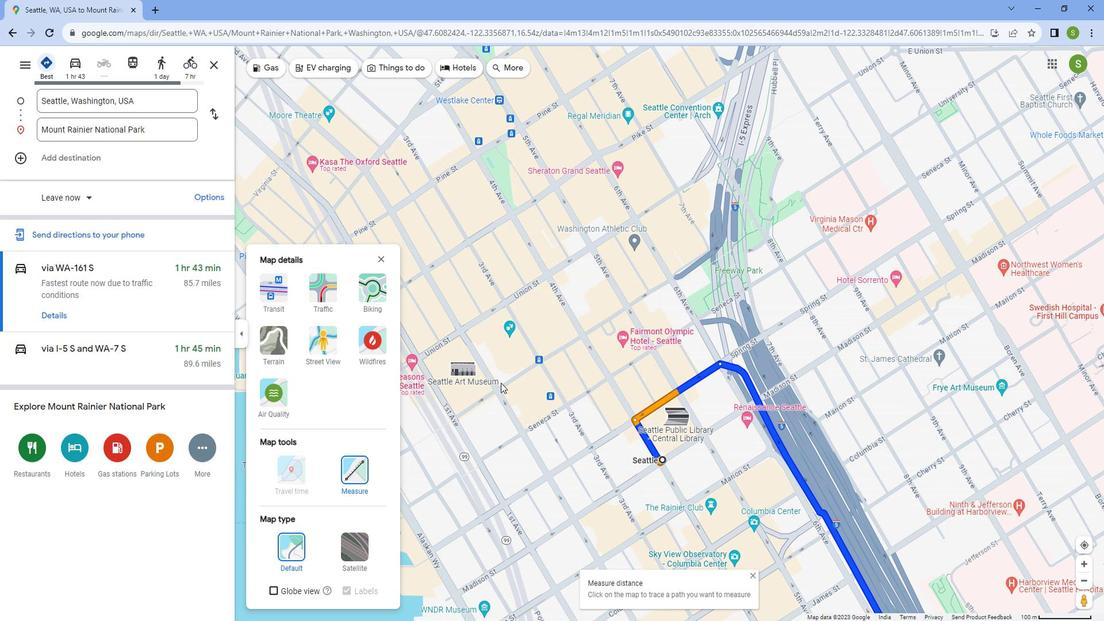 
Action: Mouse scrolled (502, 375) with delta (0, 0)
Screenshot: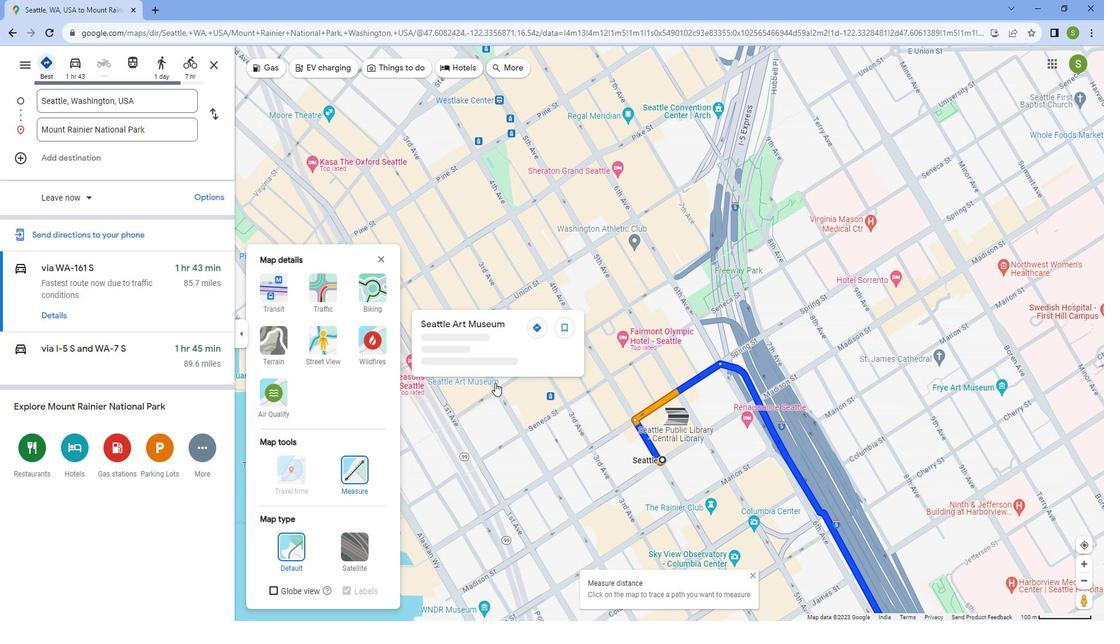 
Action: Mouse scrolled (502, 375) with delta (0, 0)
Screenshot: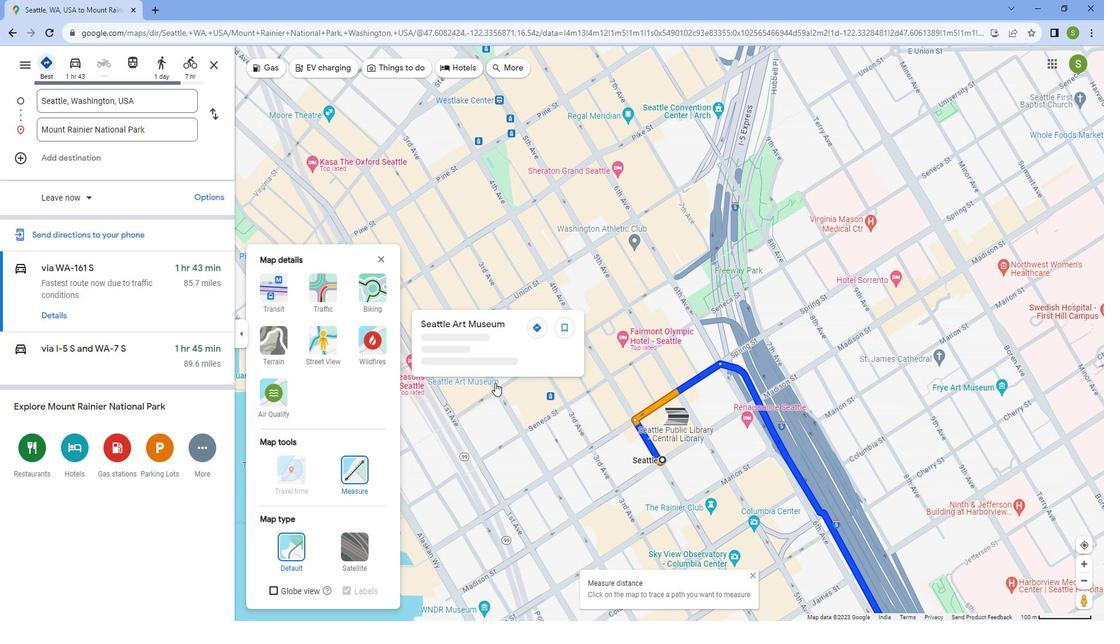 
Action: Mouse scrolled (502, 375) with delta (0, 0)
Screenshot: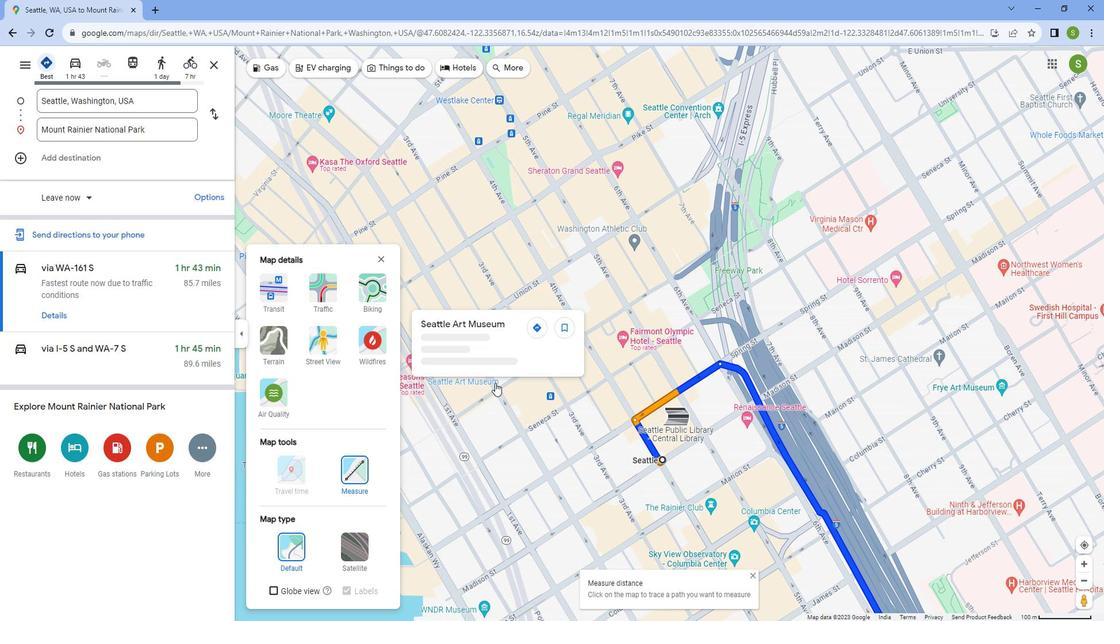 
Action: Mouse scrolled (502, 375) with delta (0, 0)
Screenshot: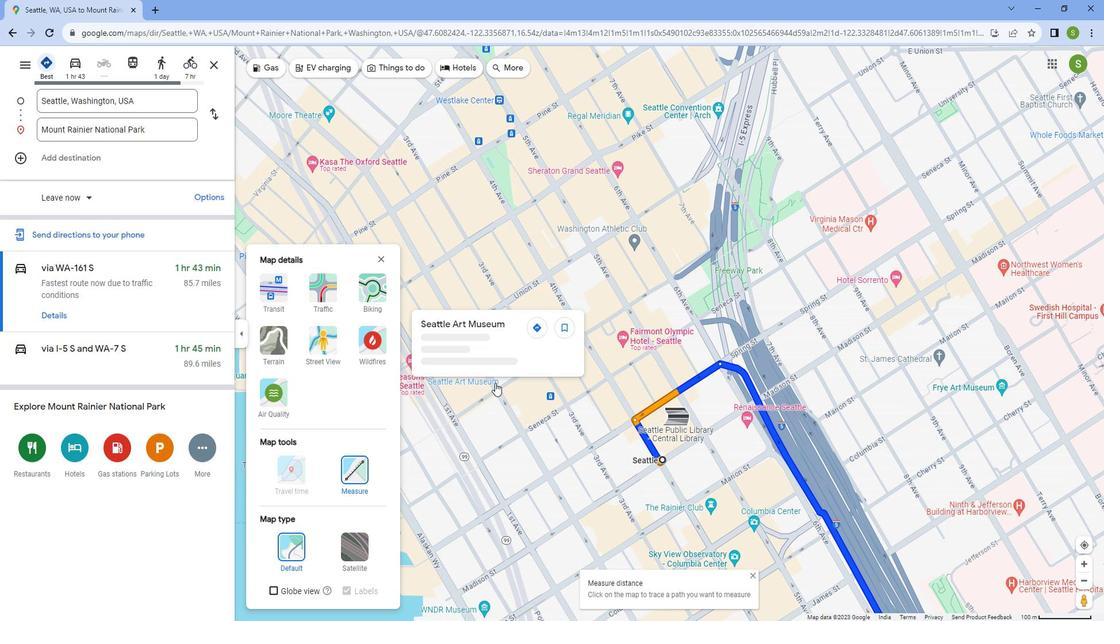 
Action: Mouse scrolled (502, 375) with delta (0, 0)
Screenshot: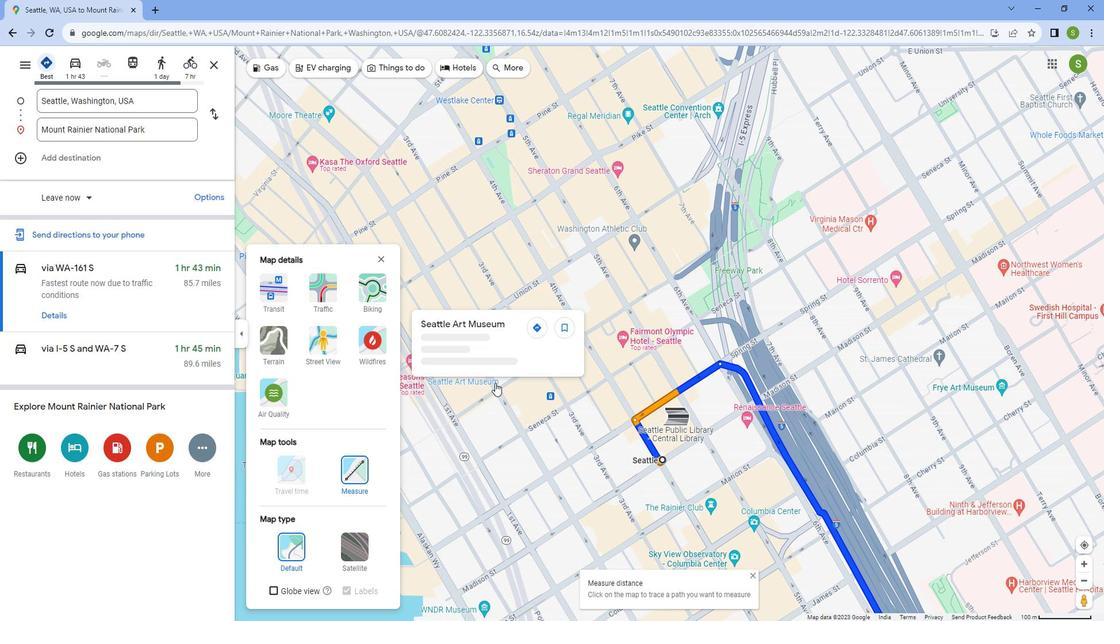 
Action: Mouse scrolled (502, 375) with delta (0, 0)
Screenshot: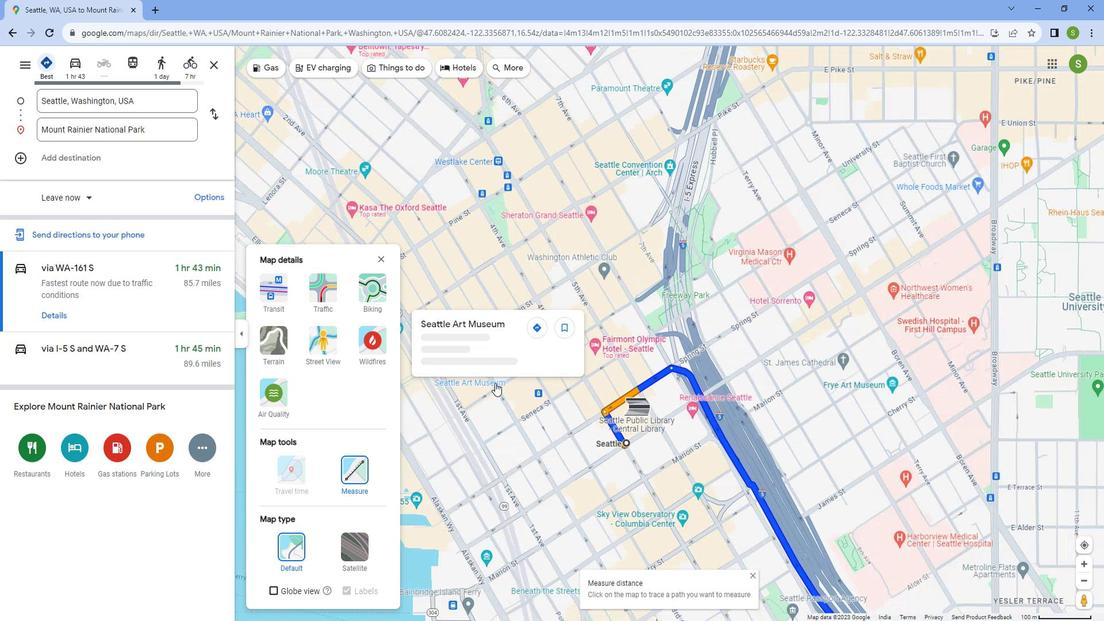 
Action: Mouse scrolled (502, 375) with delta (0, 0)
Screenshot: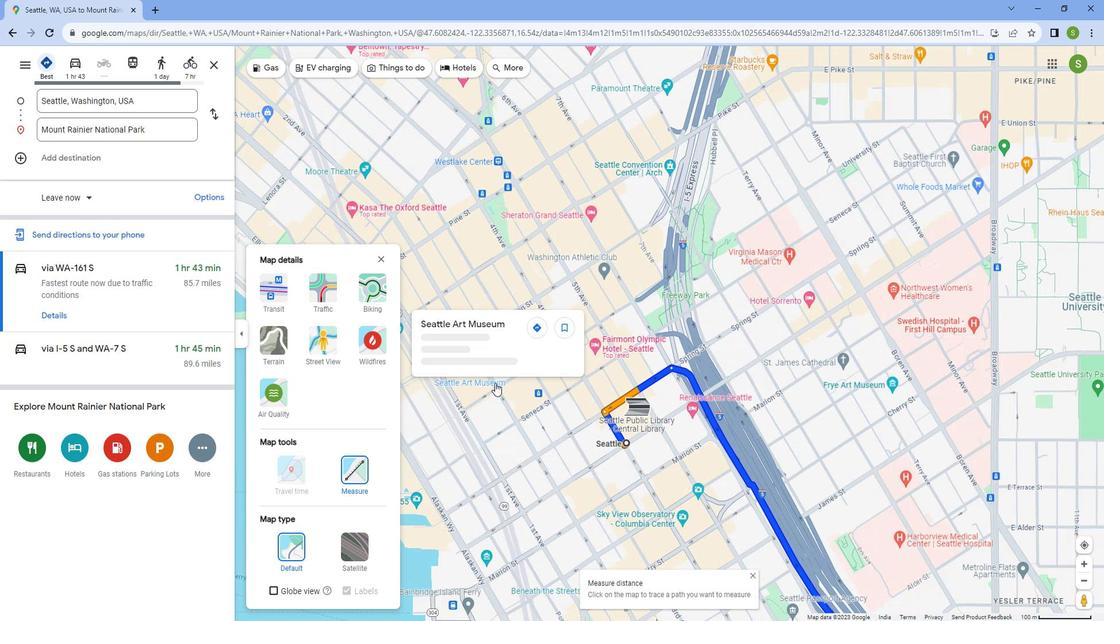 
Action: Mouse scrolled (502, 375) with delta (0, 0)
Screenshot: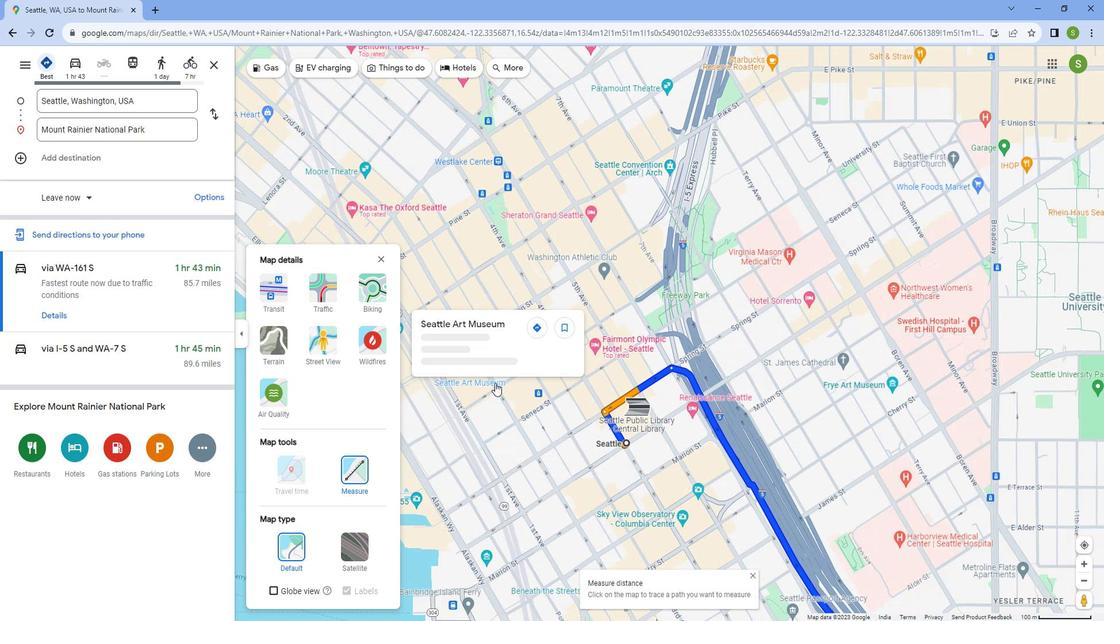 
Action: Mouse scrolled (502, 375) with delta (0, 0)
Screenshot: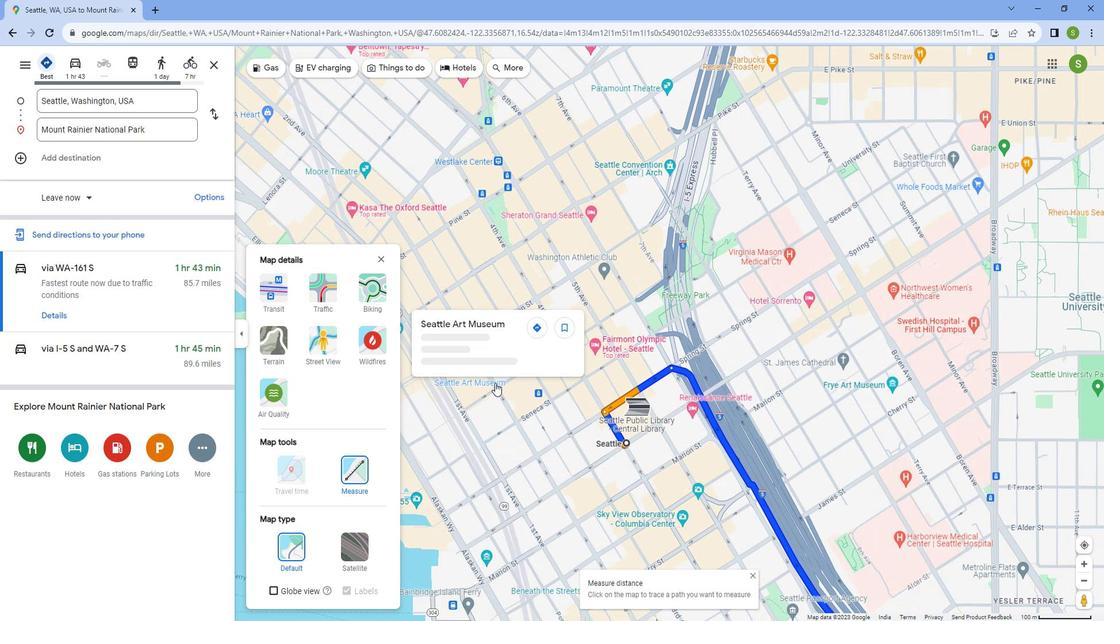 
Action: Mouse scrolled (502, 375) with delta (0, 0)
Screenshot: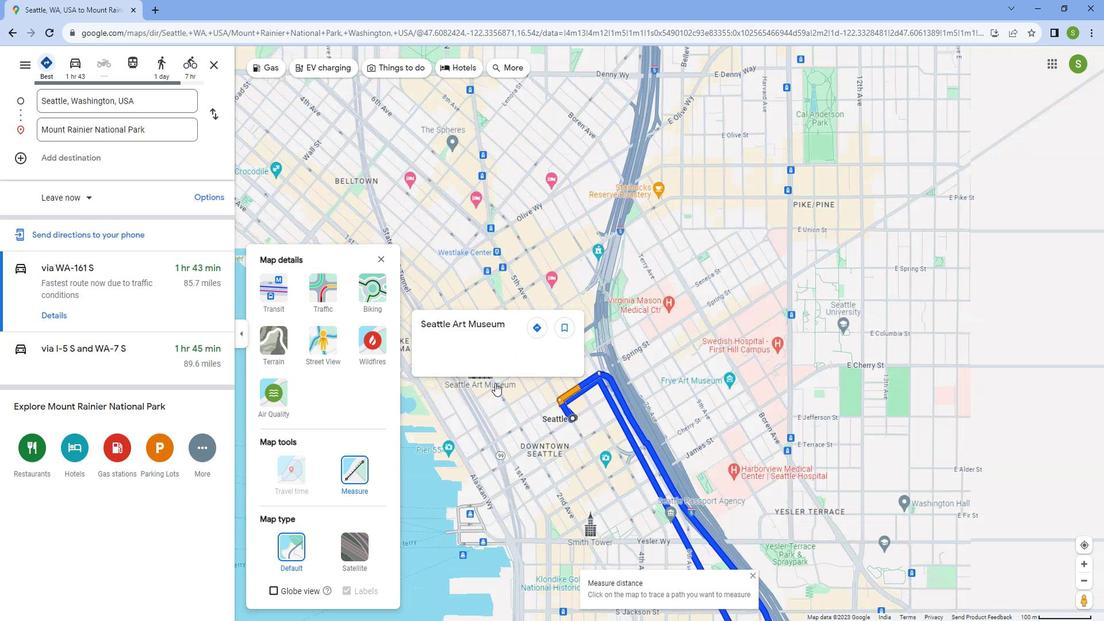 
Action: Mouse moved to (505, 374)
Screenshot: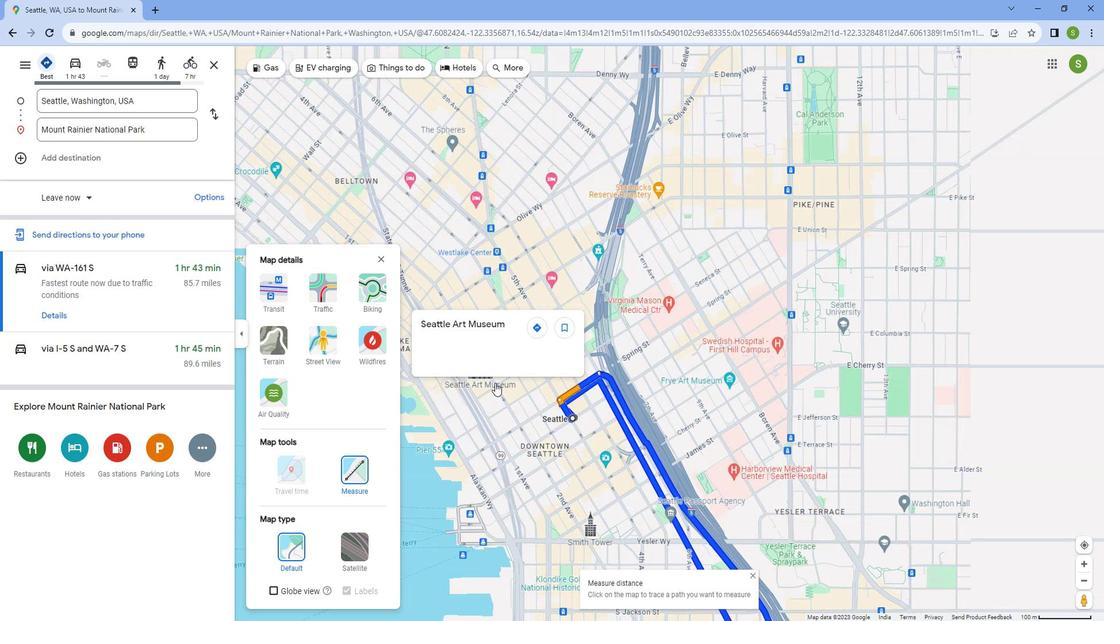 
Action: Mouse scrolled (505, 373) with delta (0, 0)
Screenshot: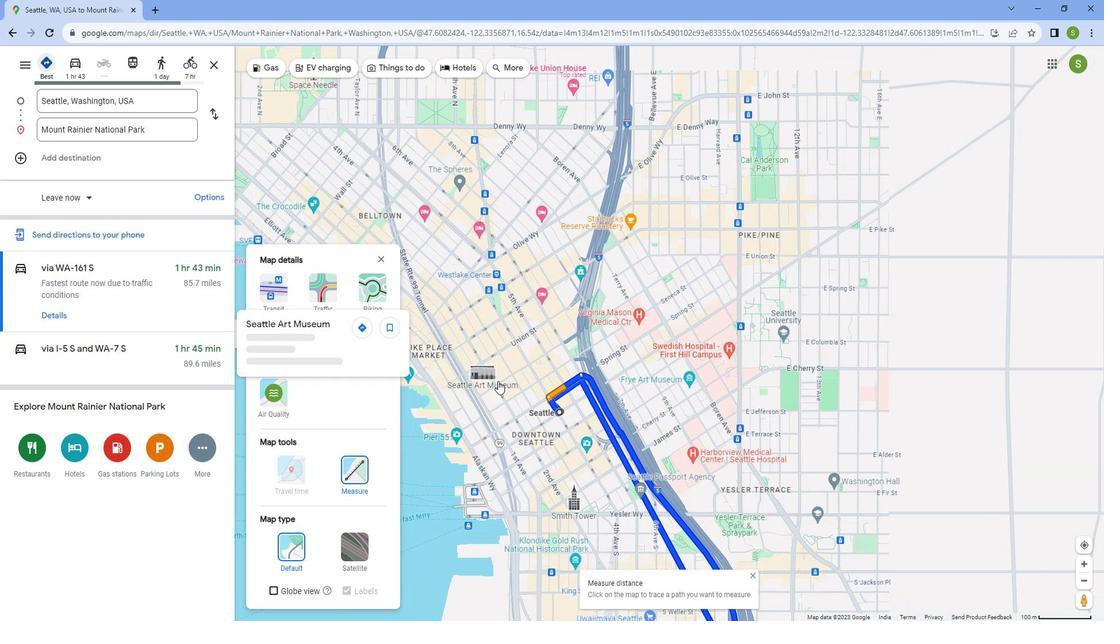 
Action: Mouse scrolled (505, 373) with delta (0, 0)
Screenshot: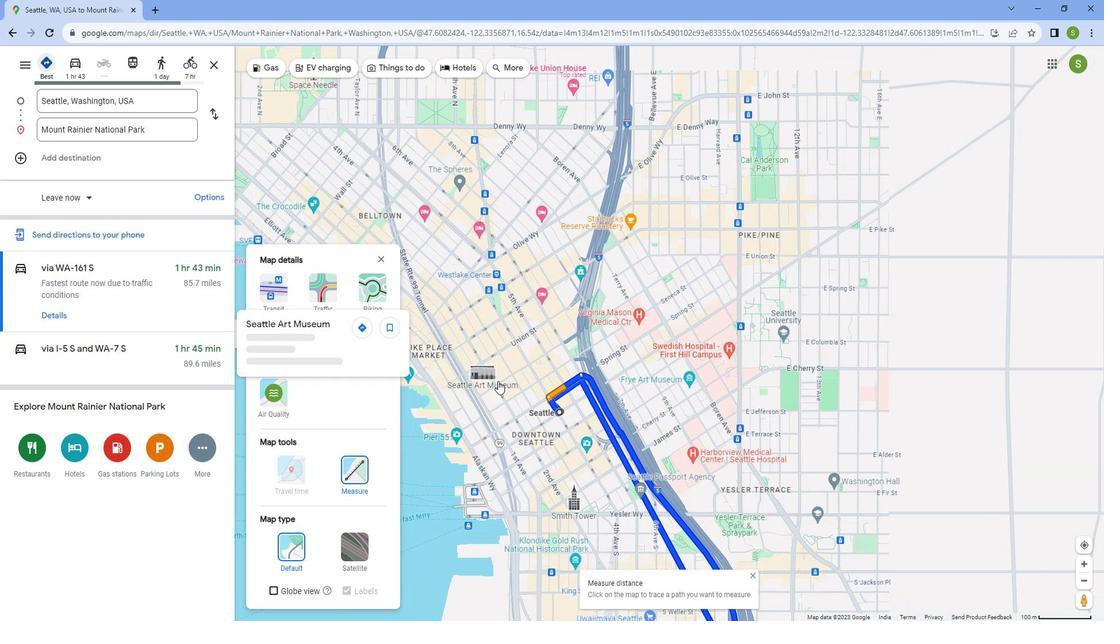 
Action: Mouse scrolled (505, 373) with delta (0, 0)
Screenshot: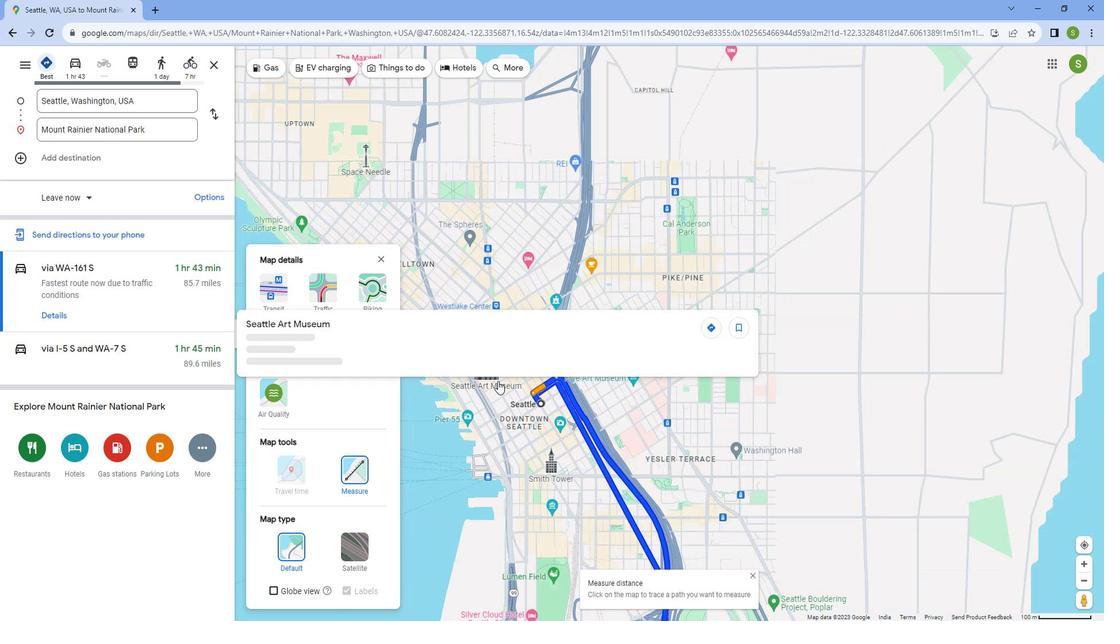 
Action: Mouse scrolled (505, 373) with delta (0, 0)
Screenshot: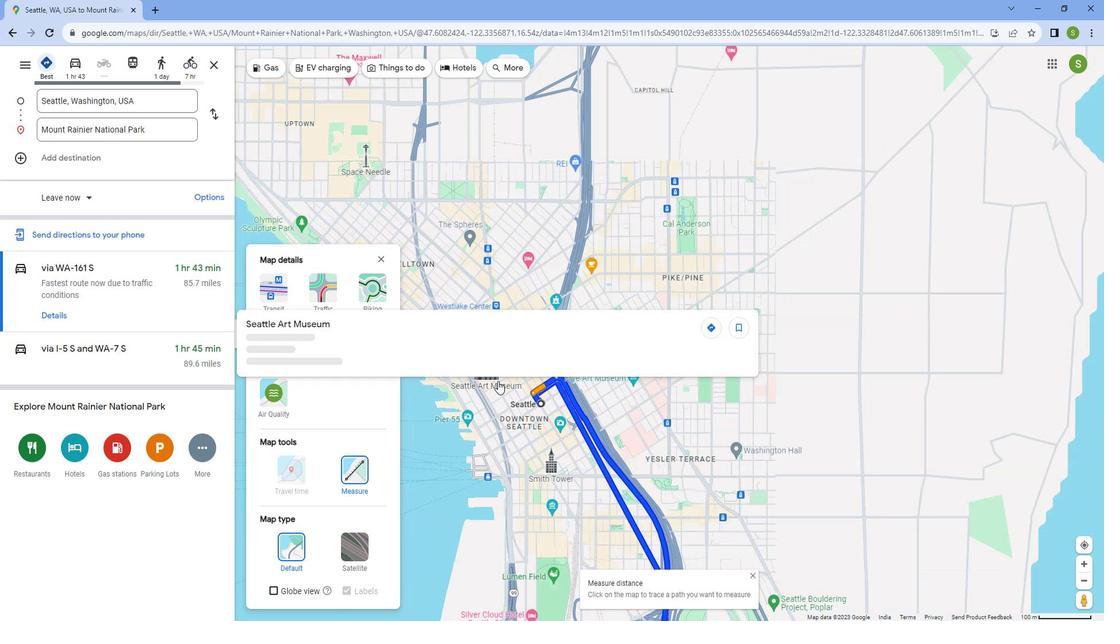 
Action: Mouse scrolled (505, 373) with delta (0, 0)
Screenshot: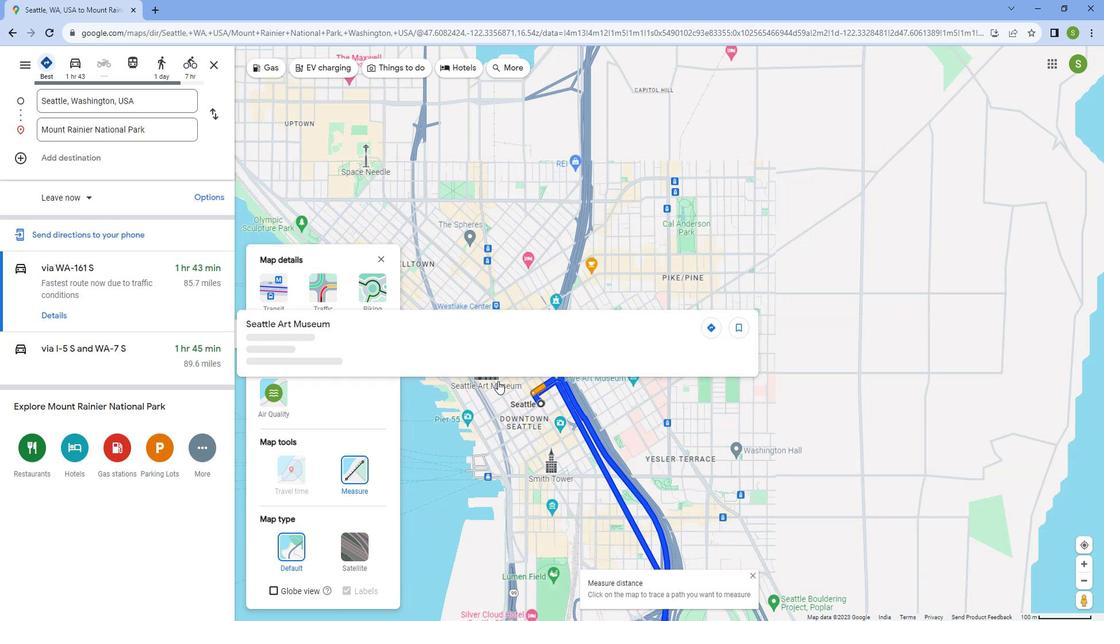 
Action: Mouse scrolled (505, 373) with delta (0, 0)
Screenshot: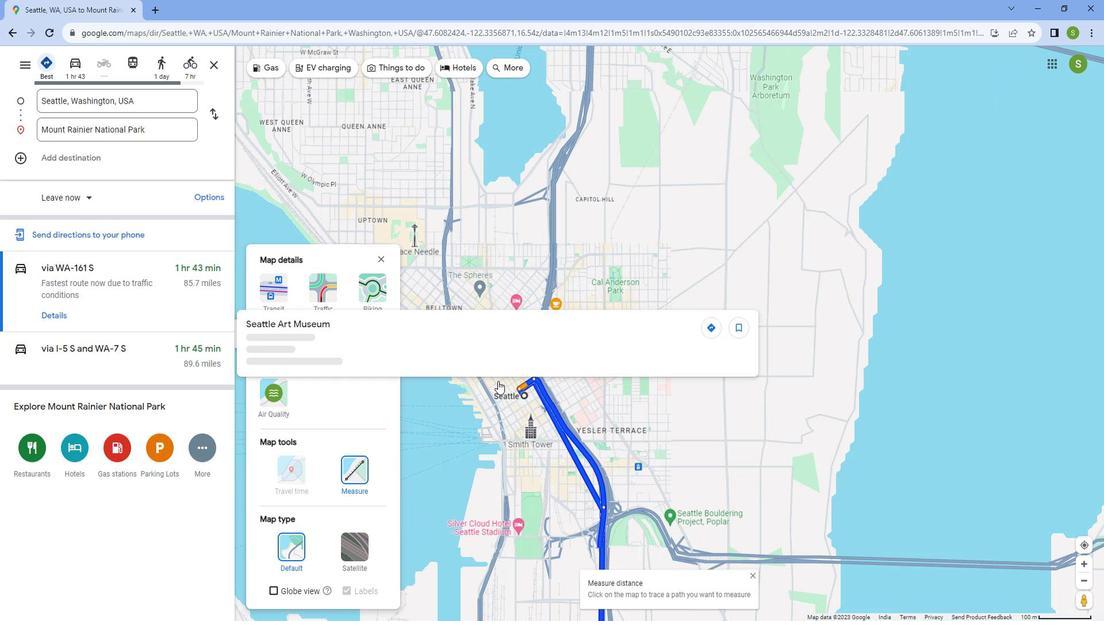 
Action: Mouse scrolled (505, 373) with delta (0, 0)
Screenshot: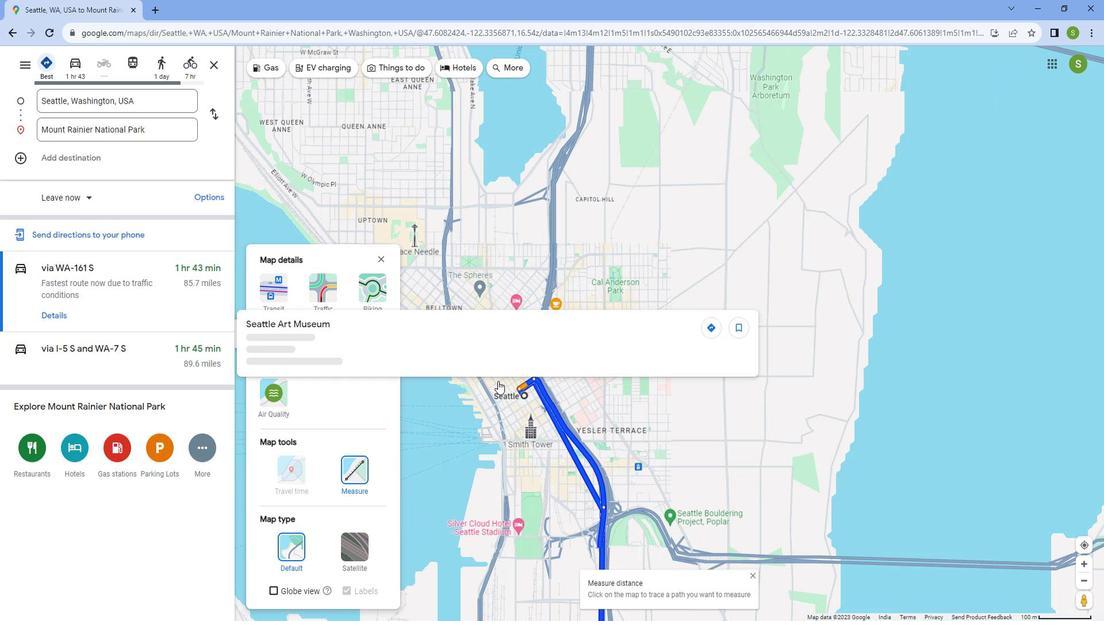 
Action: Mouse scrolled (505, 373) with delta (0, 0)
Screenshot: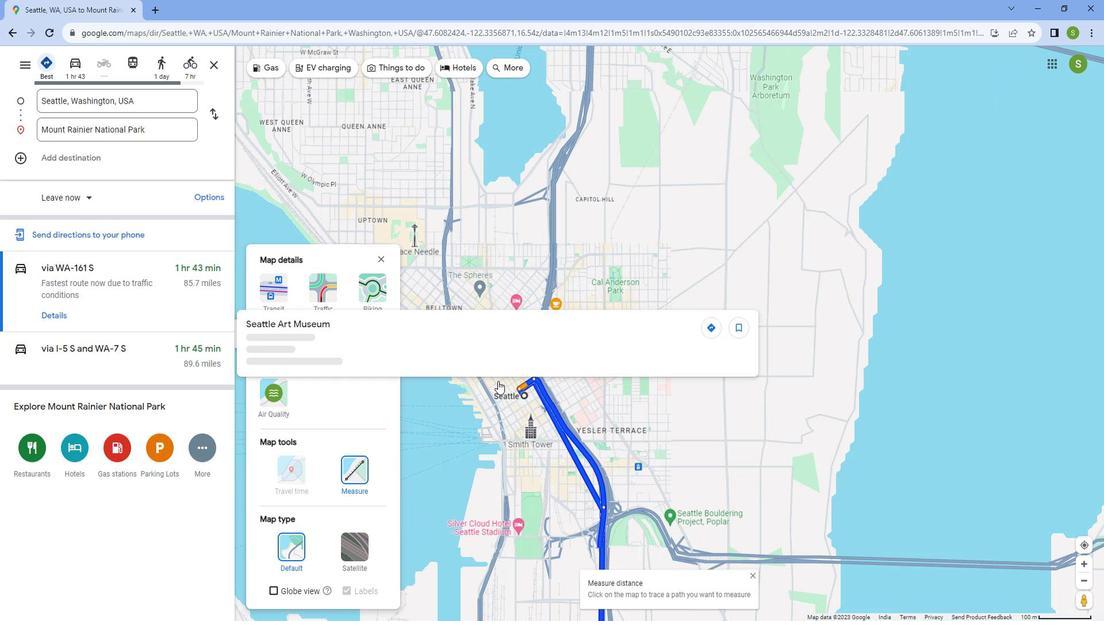 
Action: Mouse scrolled (505, 373) with delta (0, 0)
Screenshot: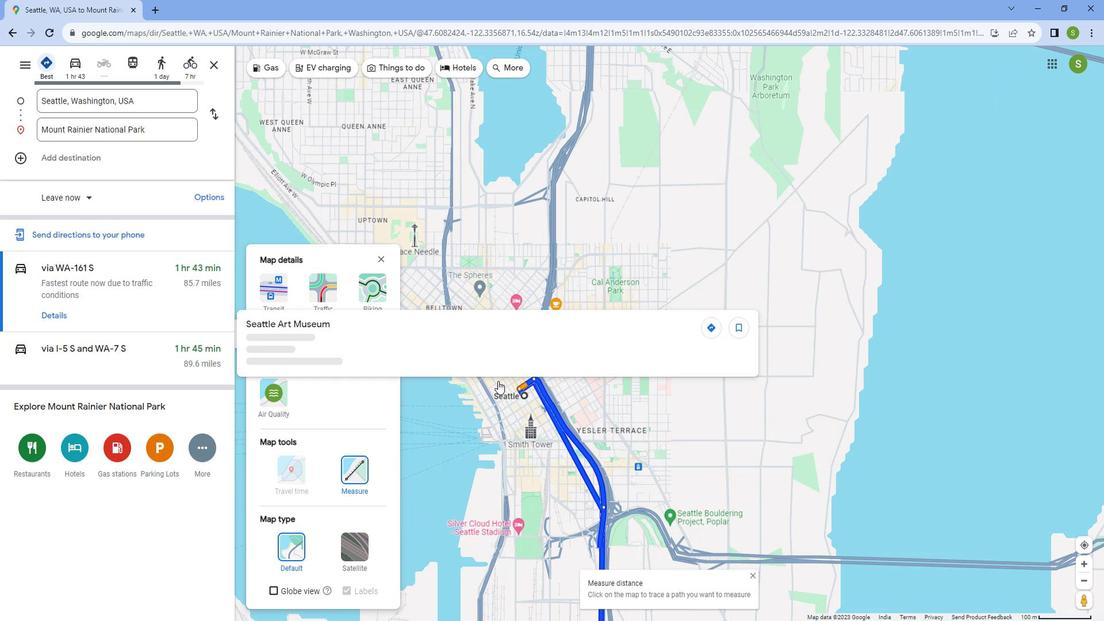 
Action: Mouse scrolled (505, 373) with delta (0, 0)
Screenshot: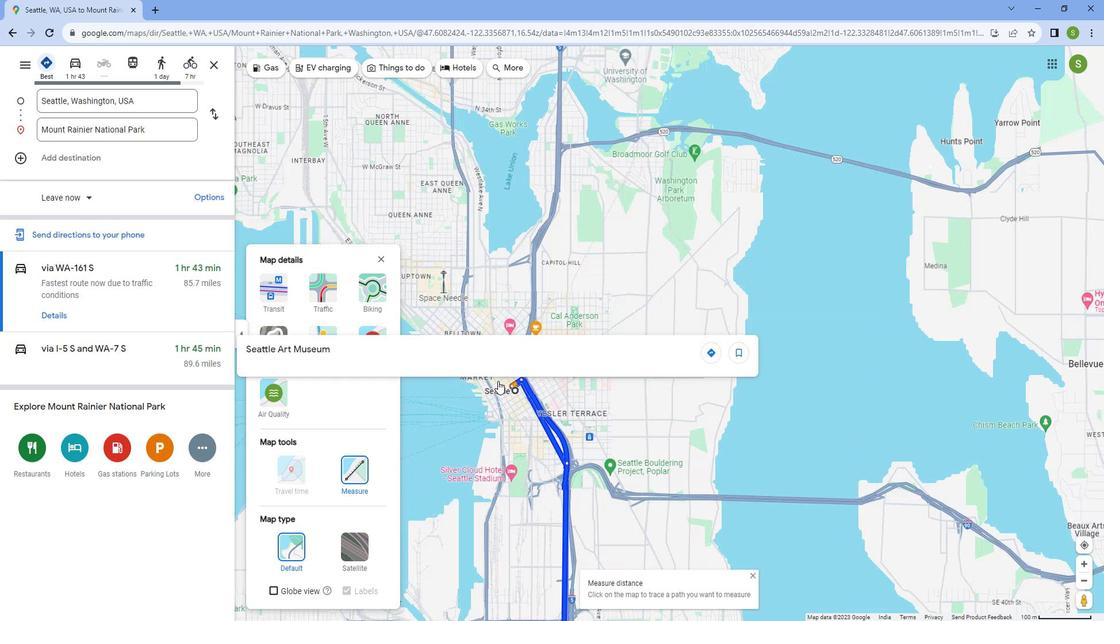 
Action: Mouse moved to (665, 429)
Screenshot: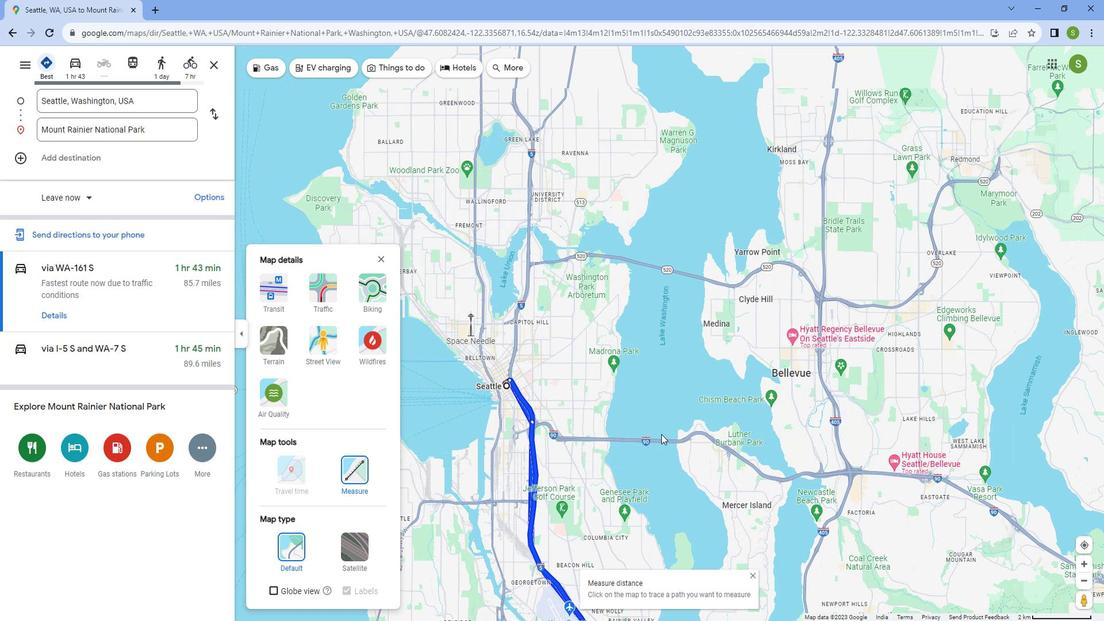 
Action: Mouse scrolled (665, 428) with delta (0, 0)
Screenshot: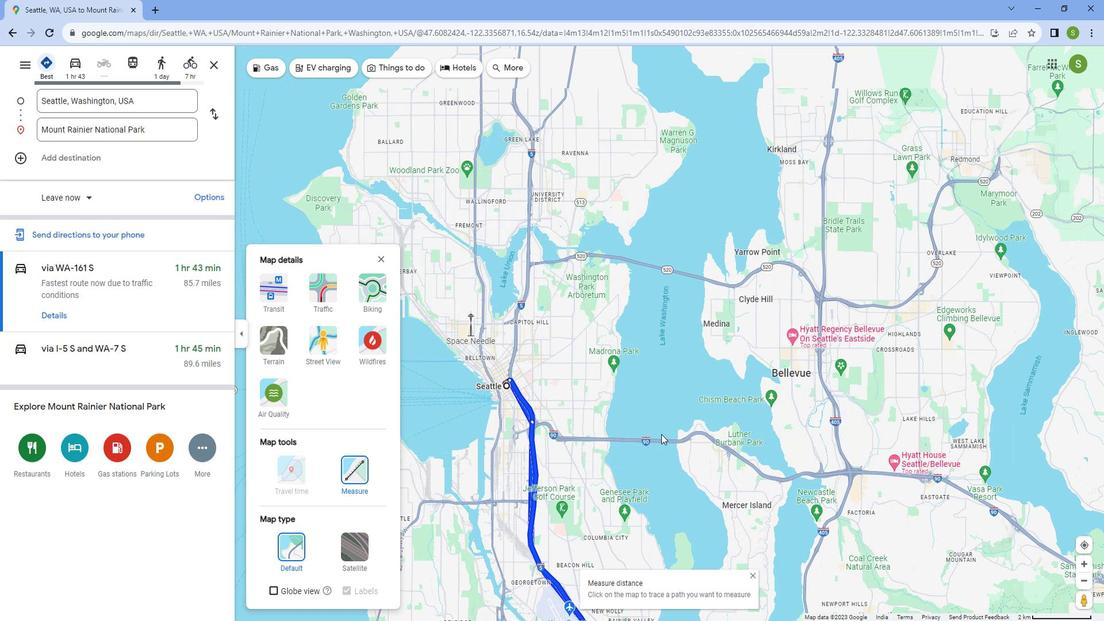 
Action: Mouse moved to (664, 429)
Screenshot: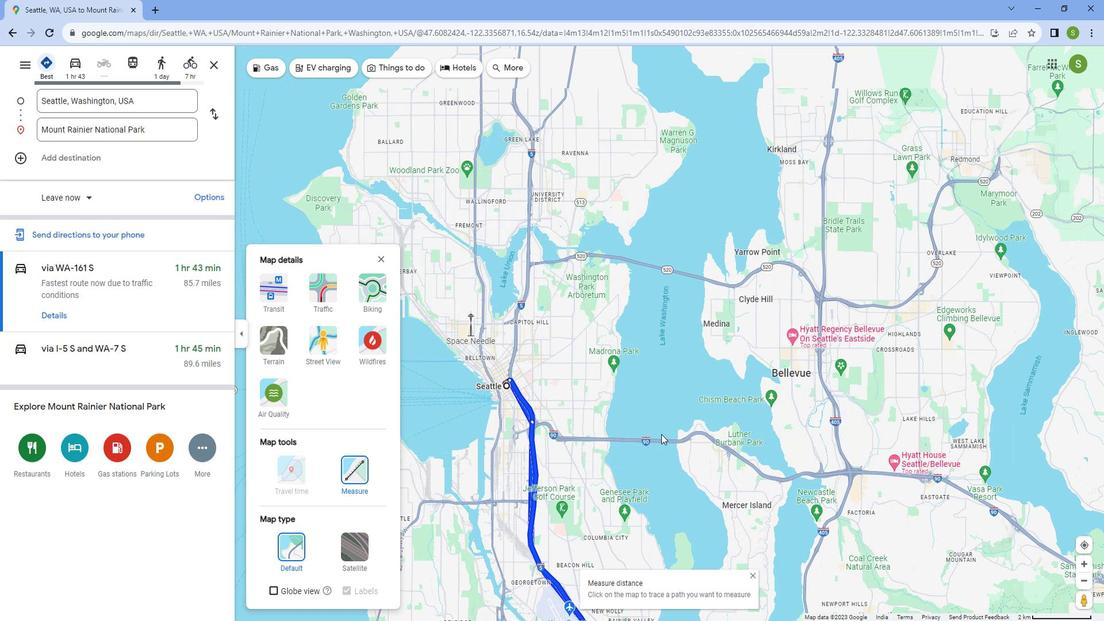 
Action: Mouse scrolled (664, 428) with delta (0, 0)
Screenshot: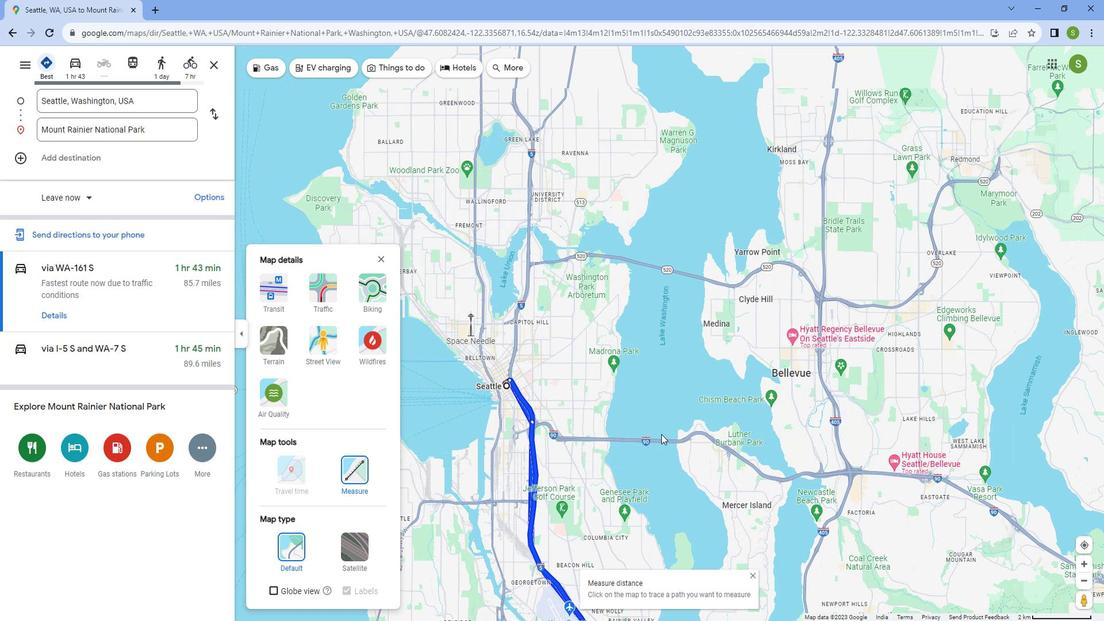 
Action: Mouse moved to (664, 429)
Screenshot: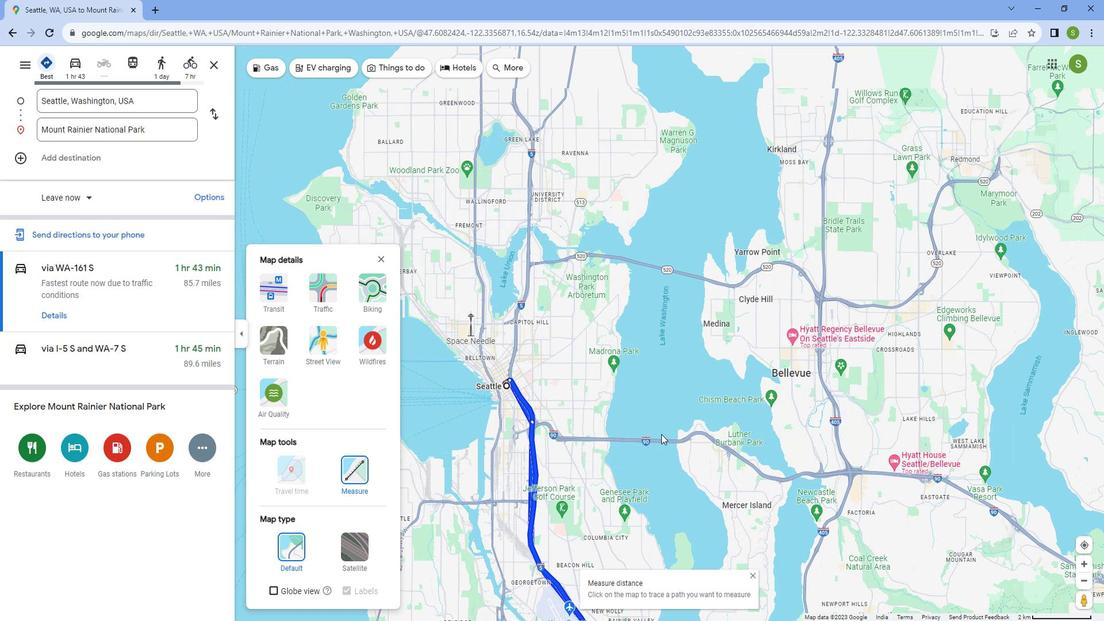 
Action: Mouse scrolled (664, 428) with delta (0, 0)
Screenshot: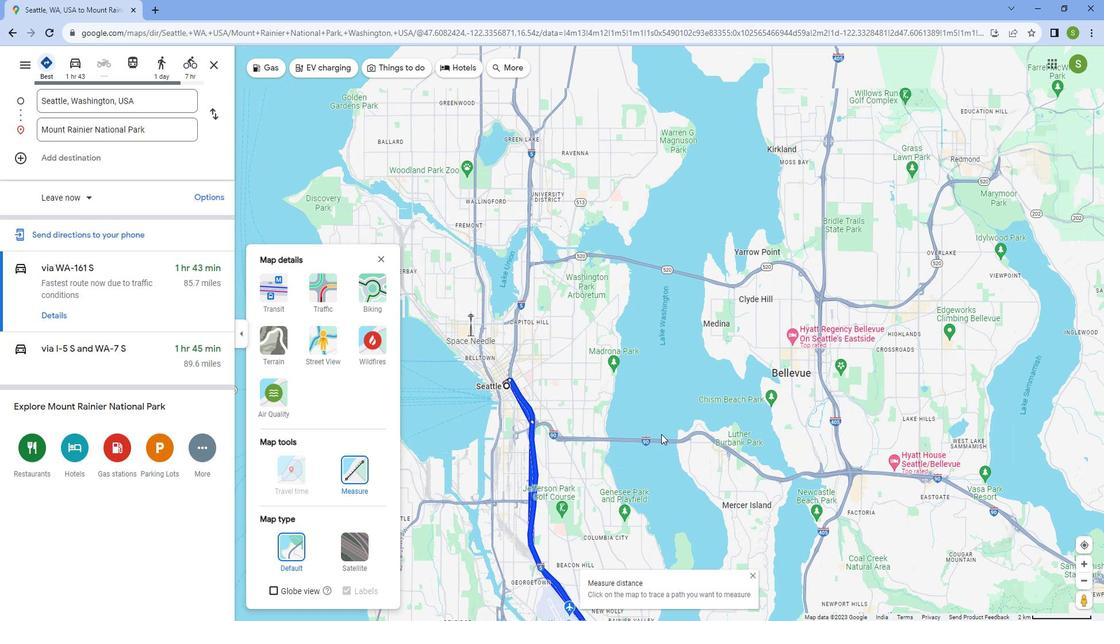 
Action: Mouse moved to (639, 424)
Screenshot: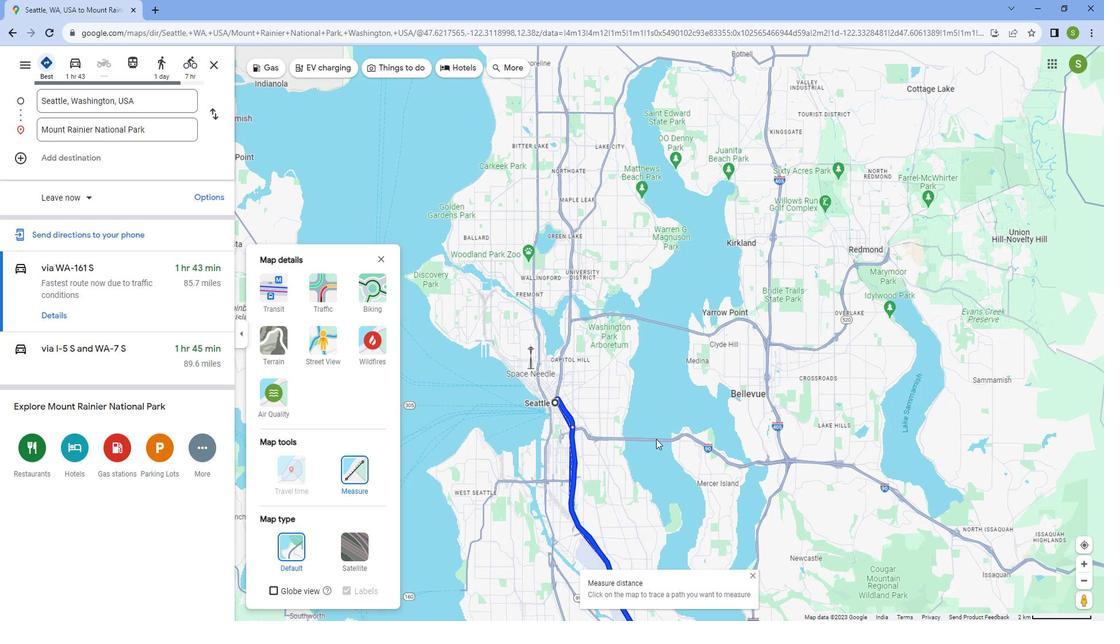 
Action: Mouse scrolled (639, 423) with delta (0, 0)
Screenshot: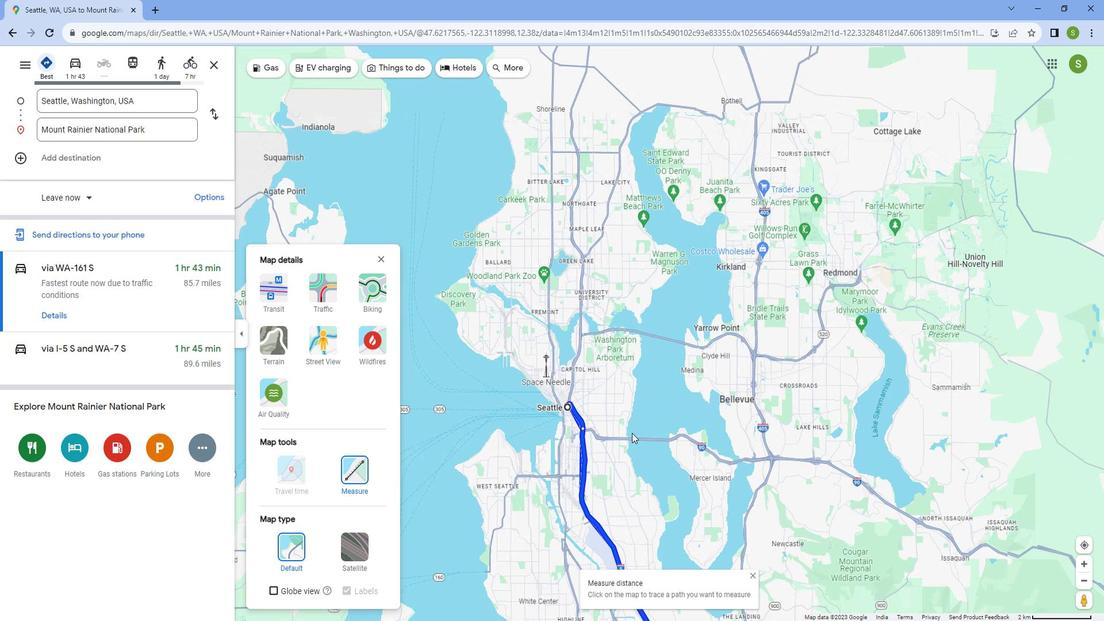 
Action: Mouse scrolled (639, 423) with delta (0, 0)
Screenshot: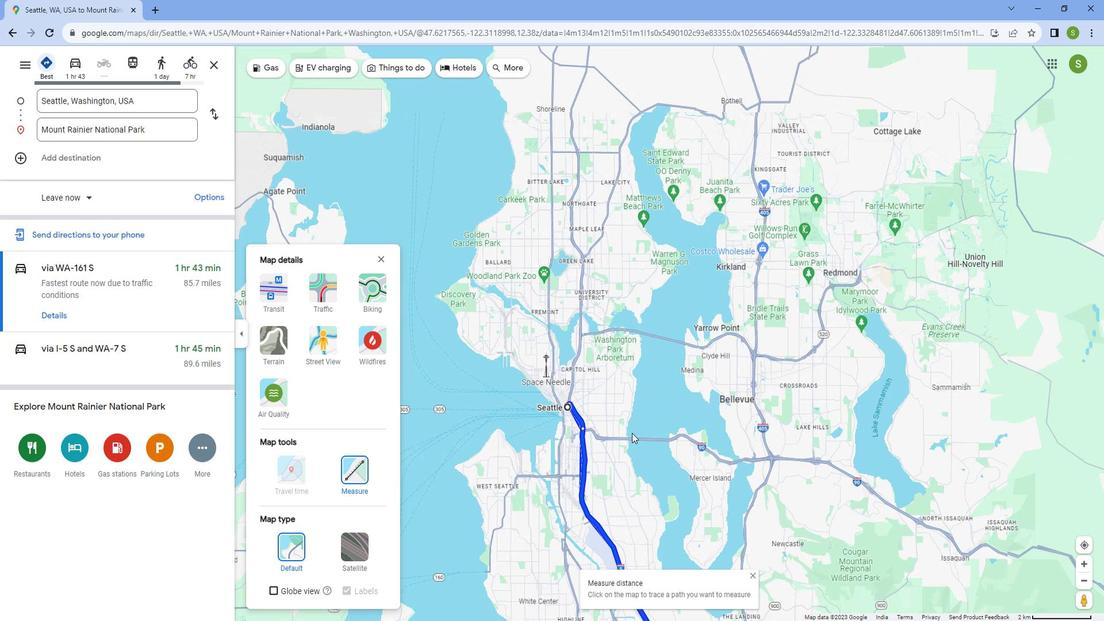 
Action: Mouse scrolled (639, 423) with delta (0, 0)
Screenshot: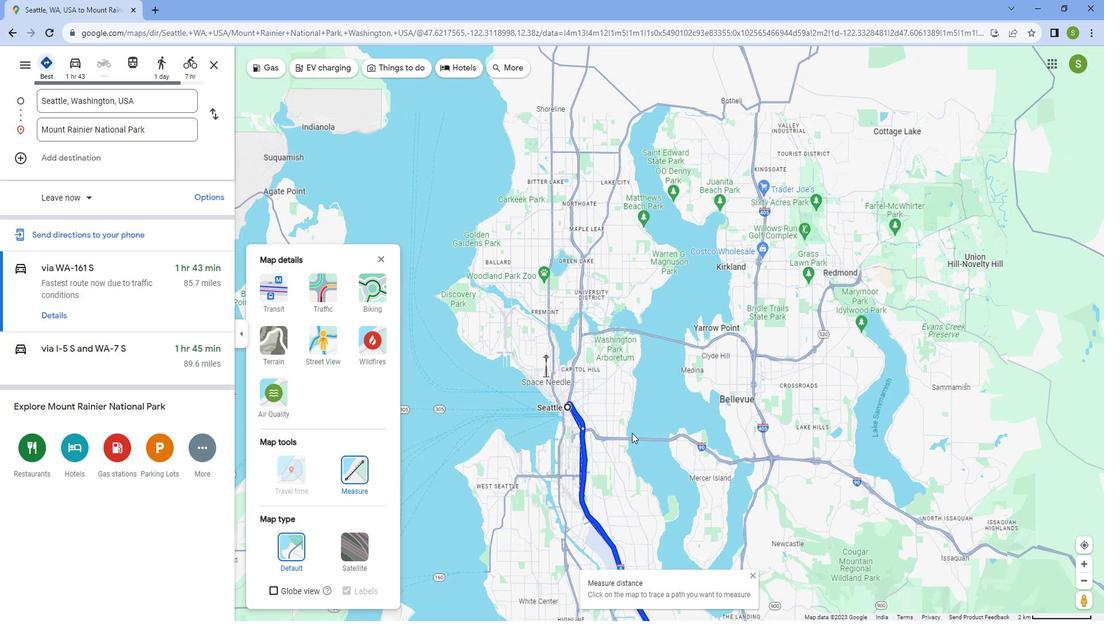 
Action: Mouse scrolled (639, 423) with delta (0, 0)
Screenshot: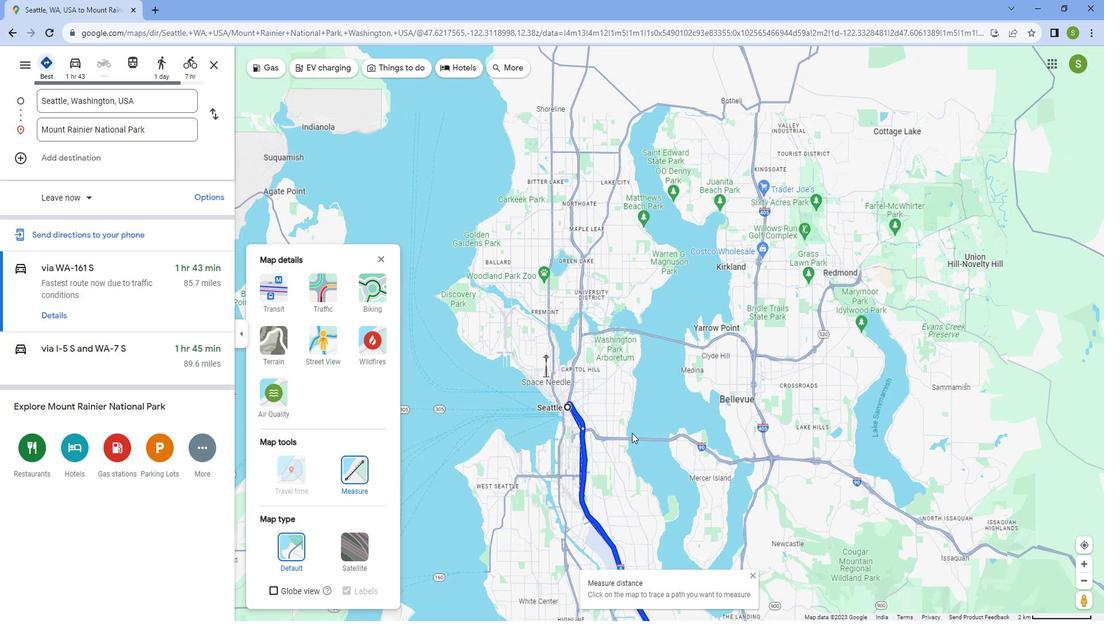 
Action: Mouse scrolled (639, 423) with delta (0, 0)
Screenshot: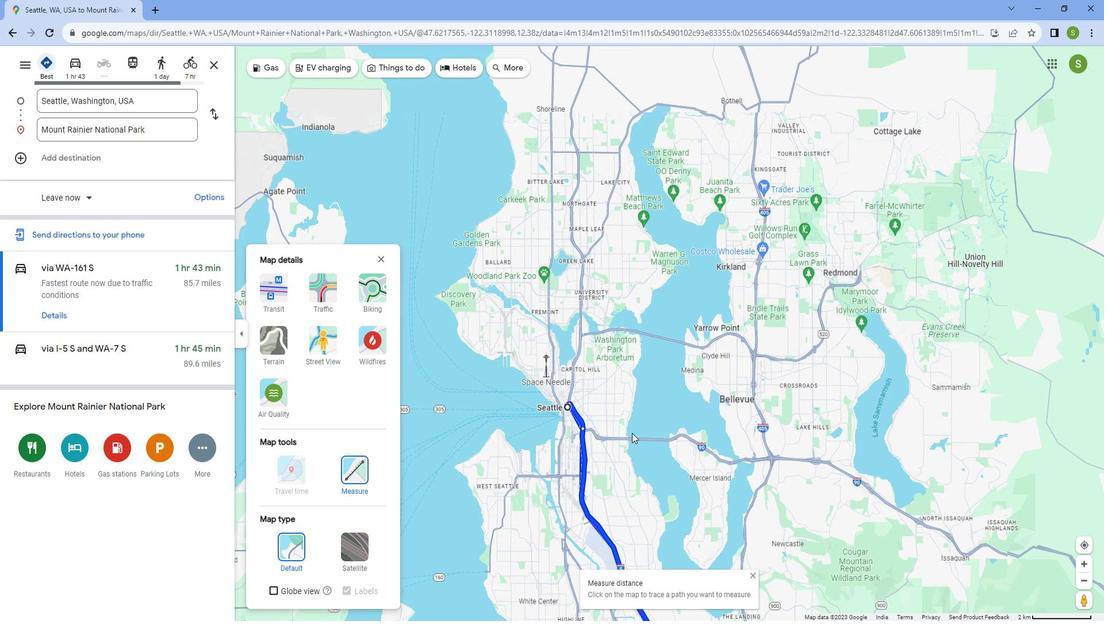 
Action: Mouse scrolled (639, 423) with delta (0, 0)
Screenshot: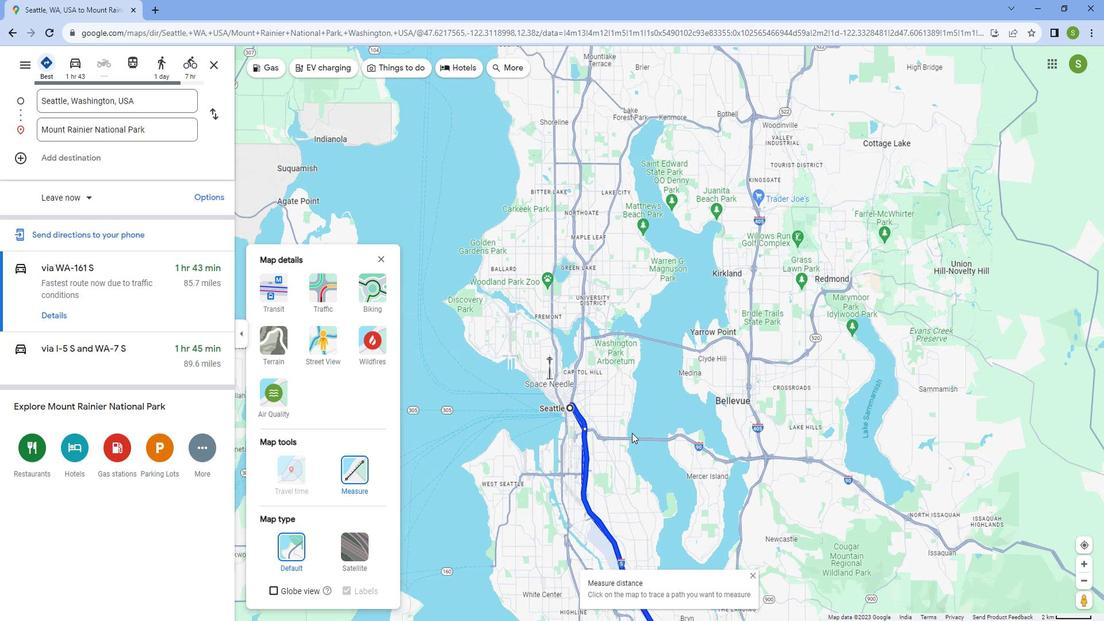 
Action: Mouse scrolled (639, 423) with delta (0, 0)
Screenshot: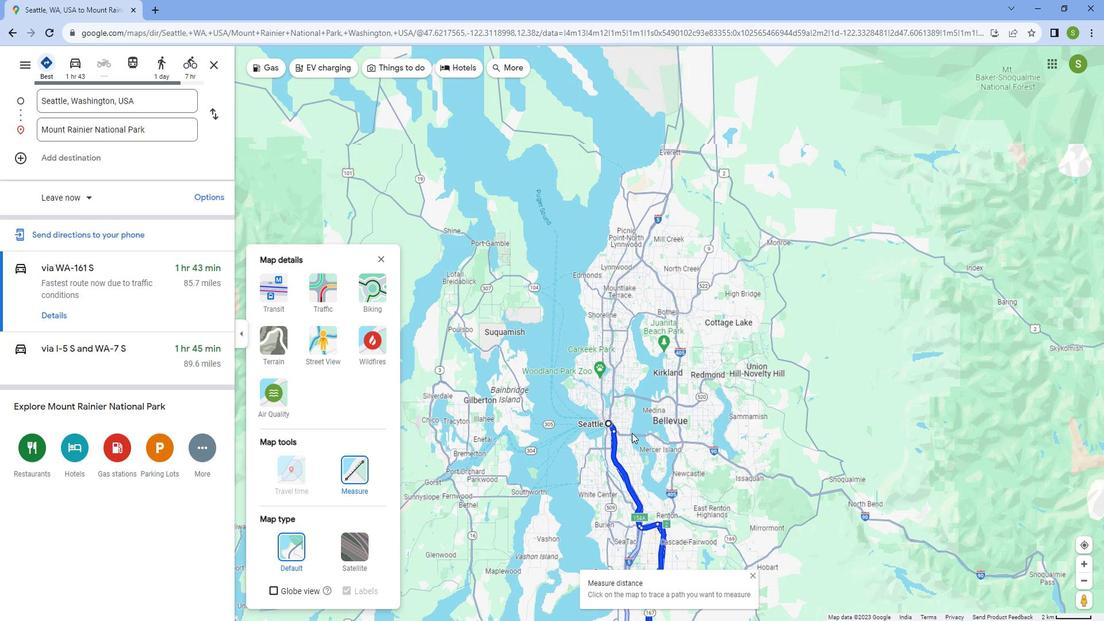 
Action: Mouse scrolled (639, 423) with delta (0, 0)
Screenshot: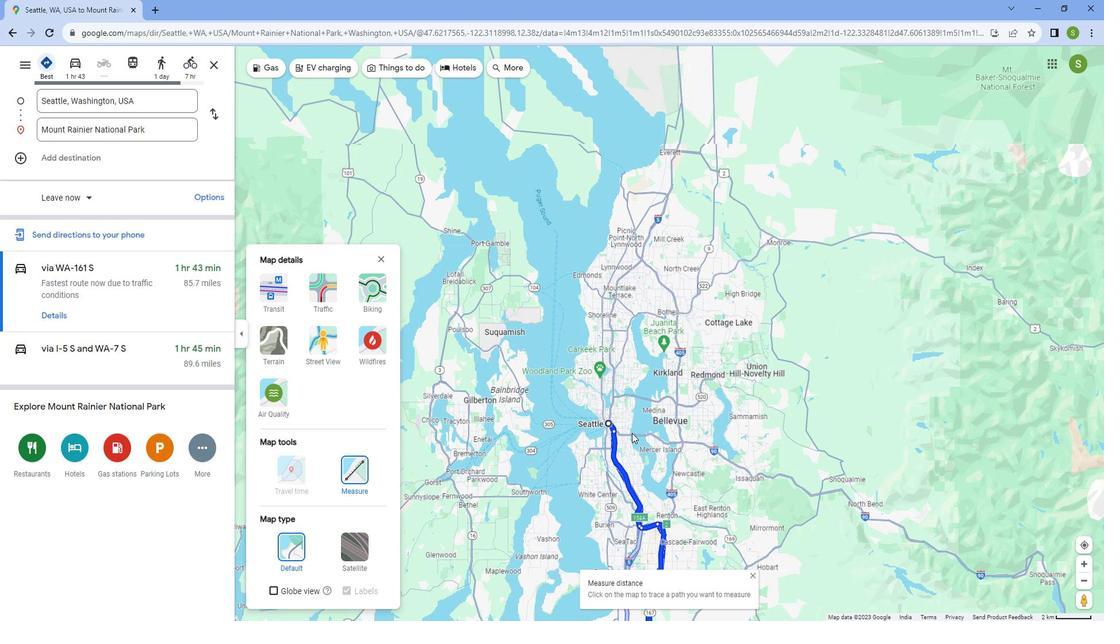 
Action: Mouse scrolled (639, 423) with delta (0, 0)
Screenshot: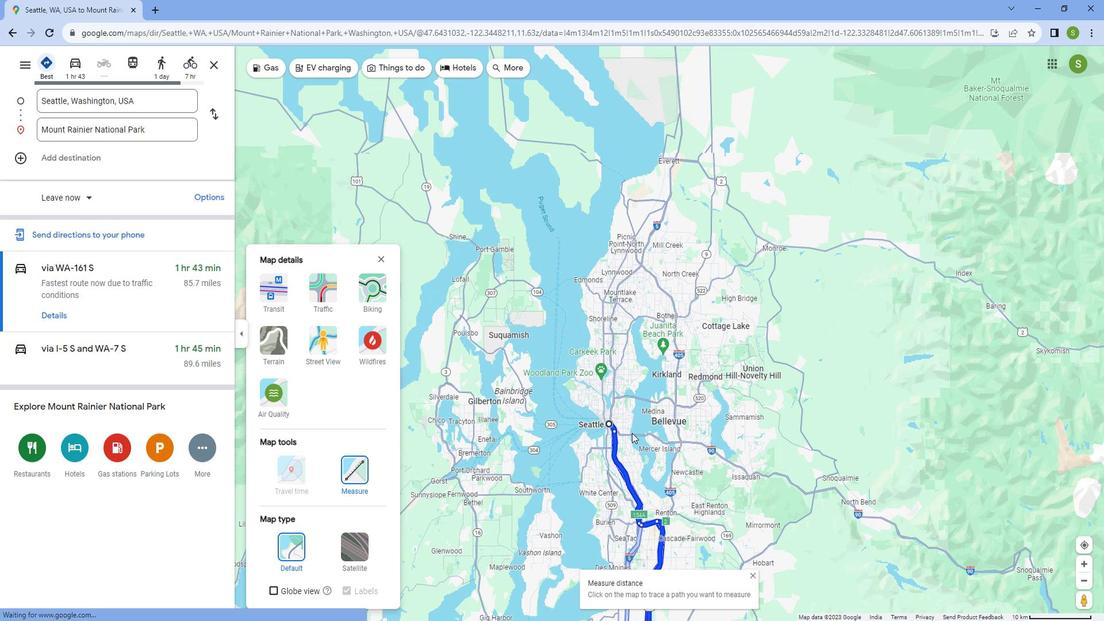 
Action: Mouse scrolled (639, 423) with delta (0, 0)
Screenshot: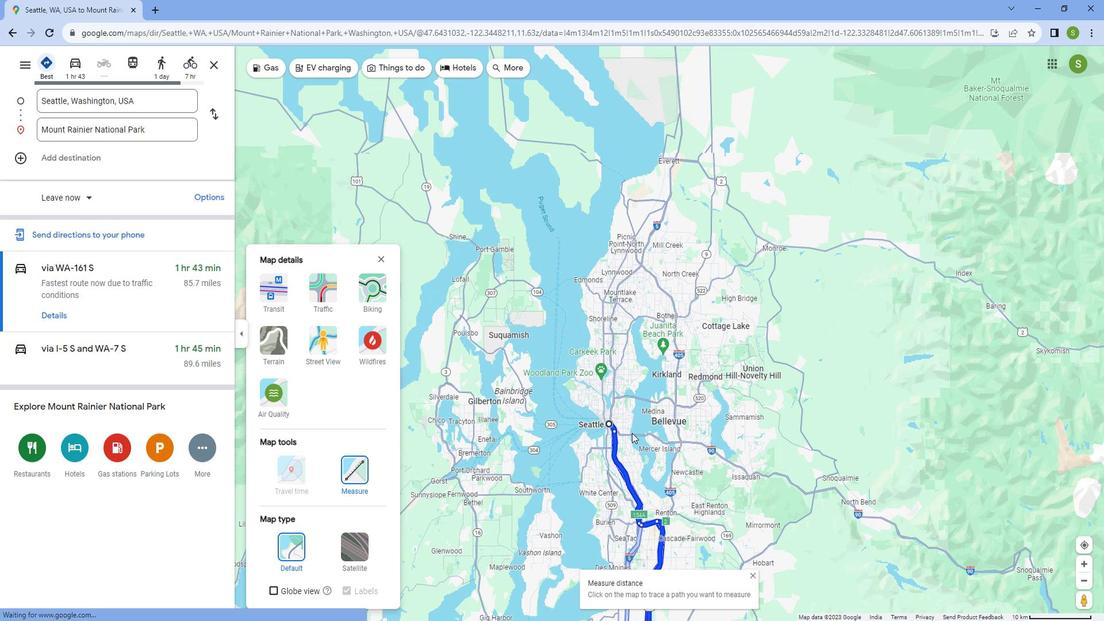 
Action: Mouse moved to (702, 497)
Screenshot: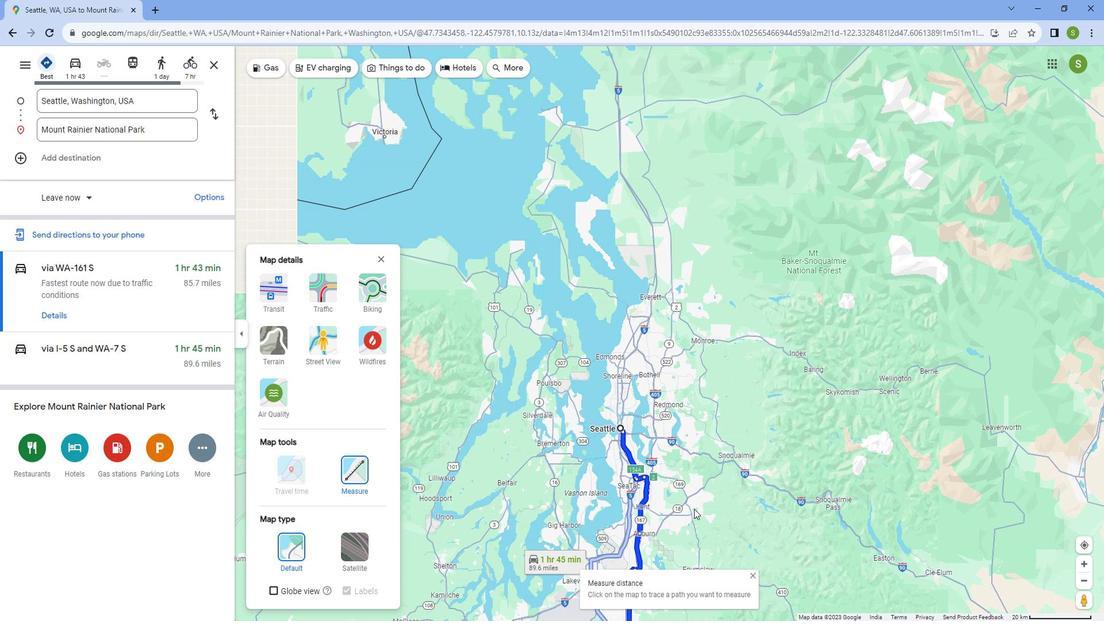
Action: Mouse pressed left at (702, 497)
Screenshot: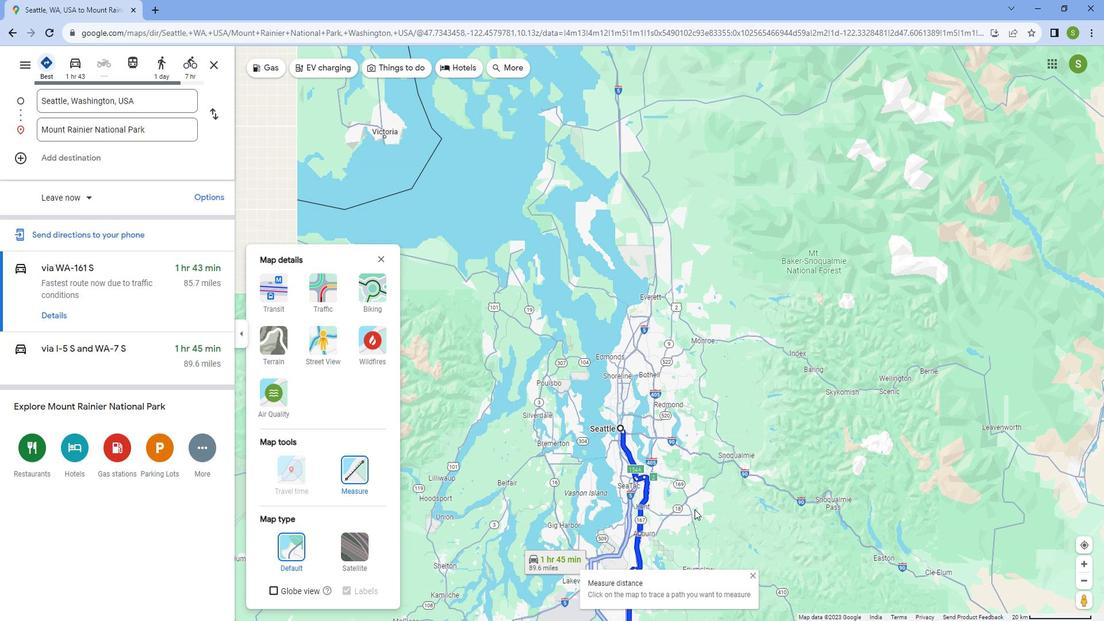 
Action: Mouse moved to (719, 285)
Screenshot: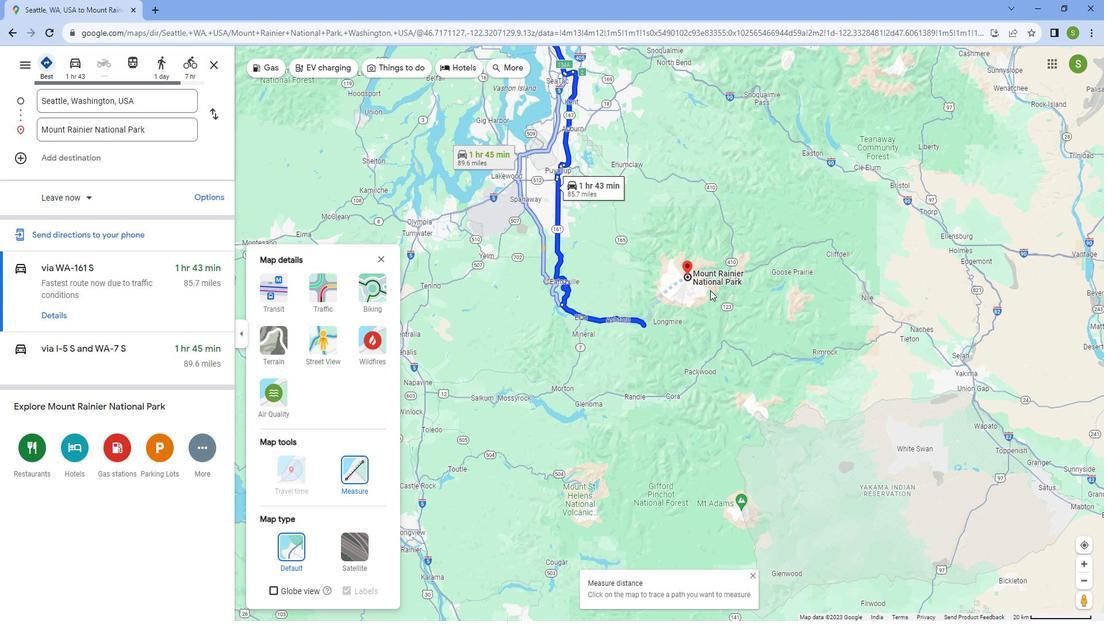 
Action: Mouse scrolled (719, 286) with delta (0, 0)
Screenshot: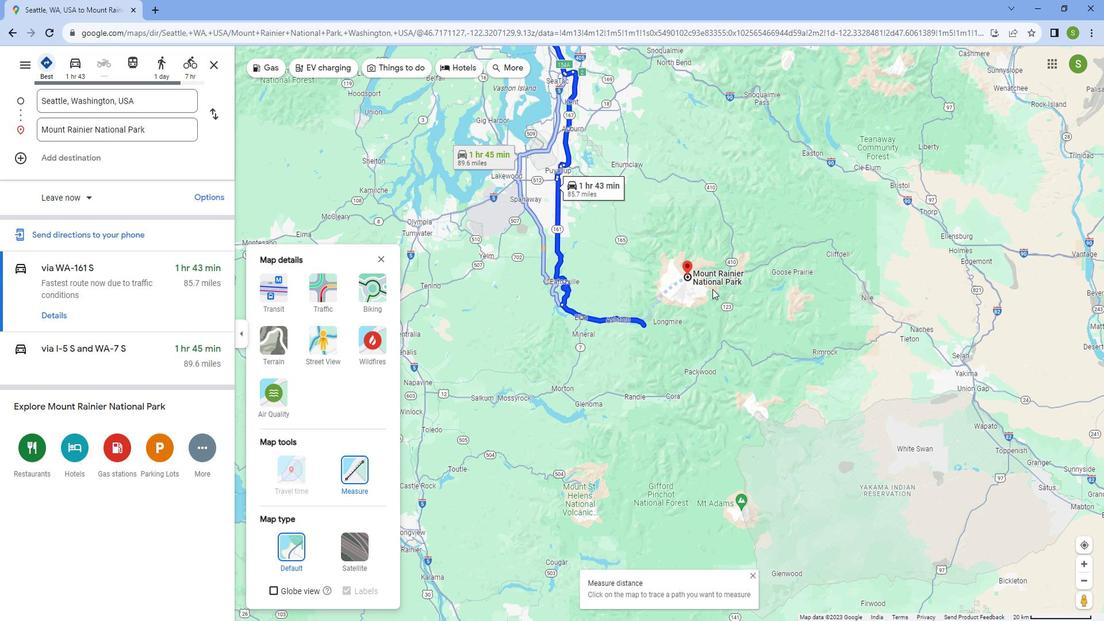 
Action: Mouse moved to (719, 285)
Screenshot: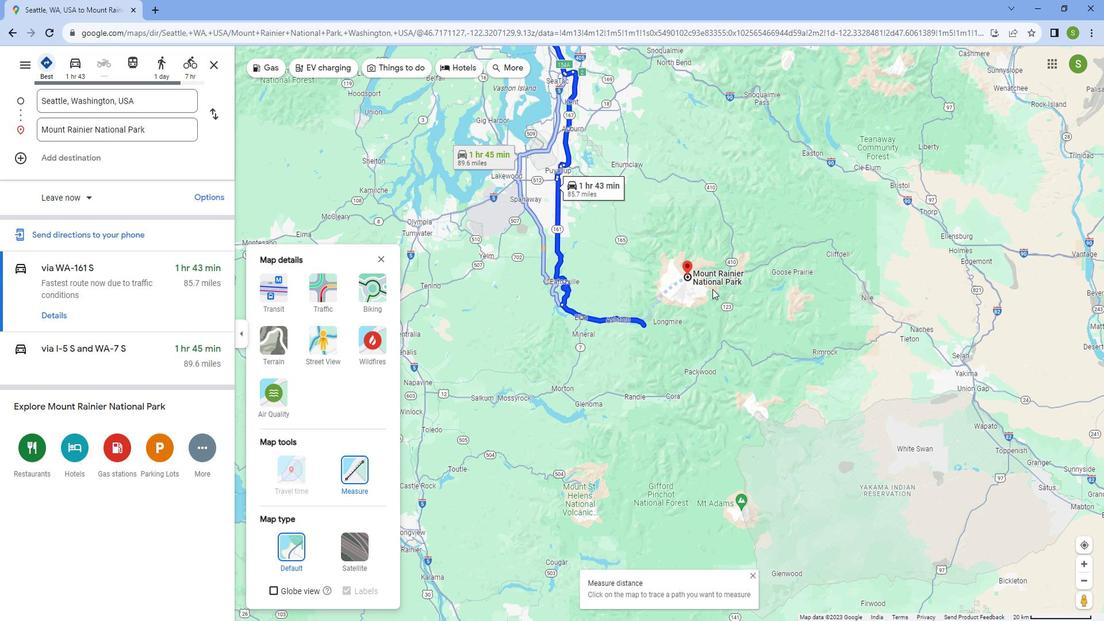 
Action: Mouse scrolled (719, 286) with delta (0, 0)
Screenshot: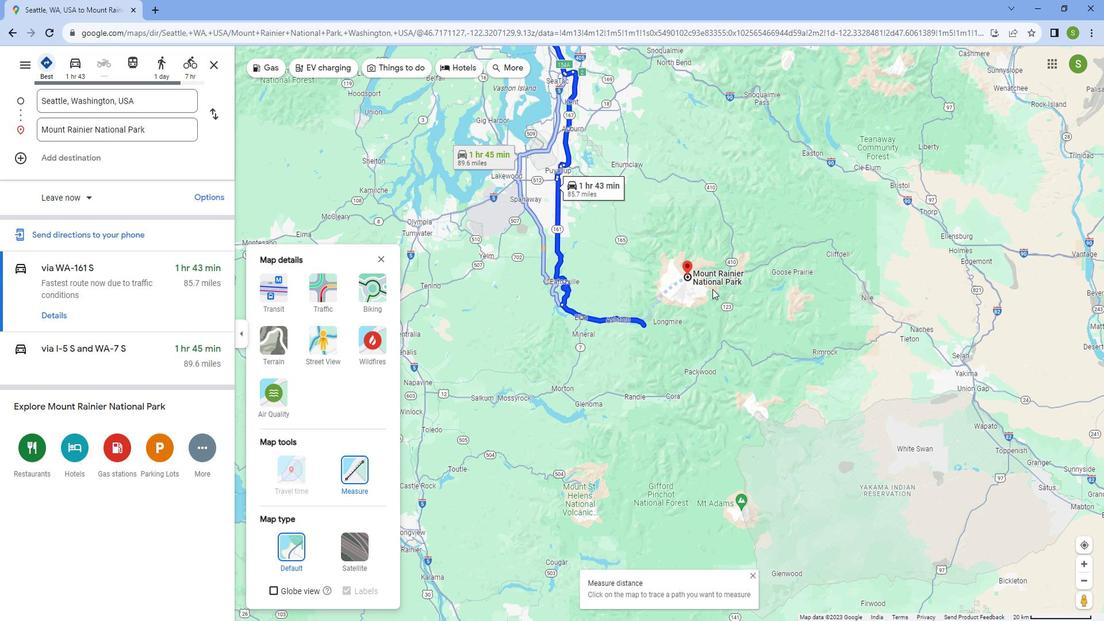 
Action: Mouse scrolled (719, 286) with delta (0, 0)
Screenshot: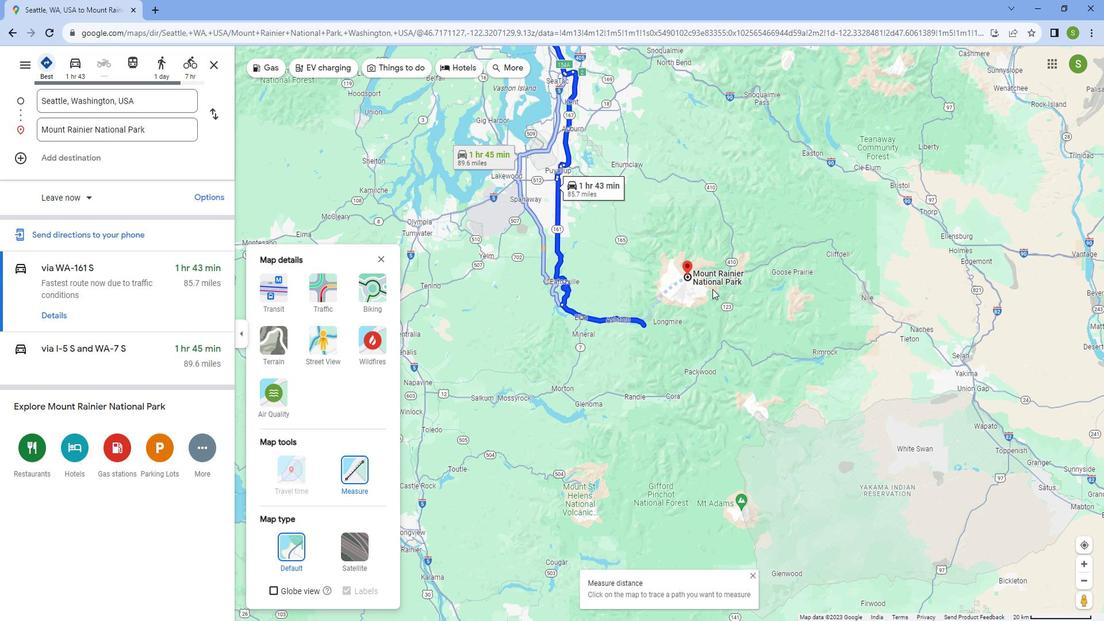 
Action: Mouse scrolled (719, 286) with delta (0, 0)
Screenshot: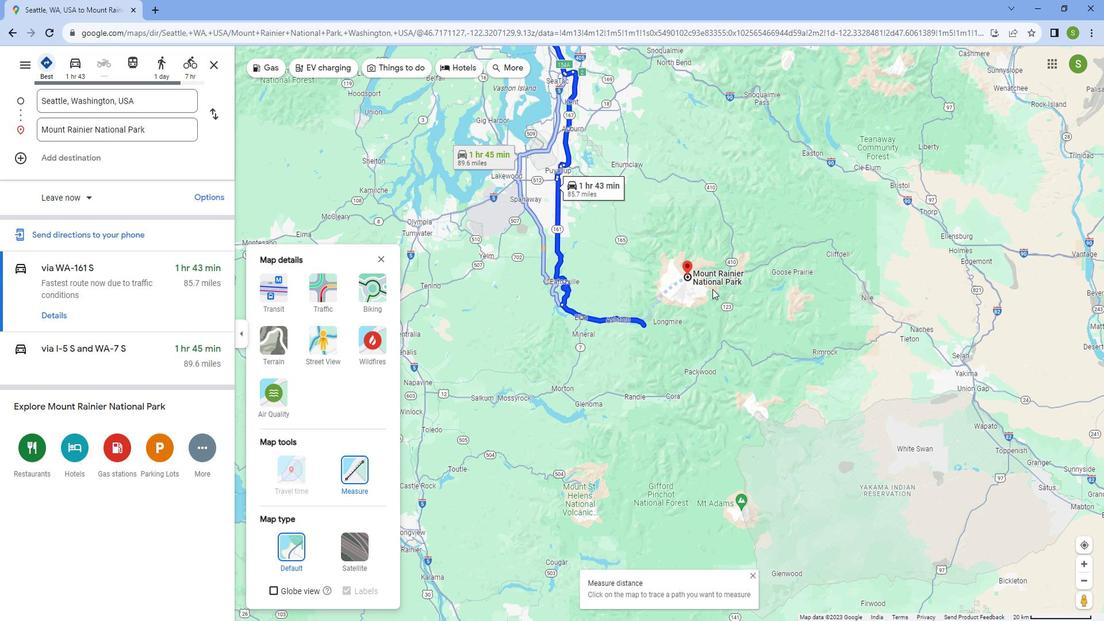 
Action: Mouse scrolled (719, 286) with delta (0, 0)
Screenshot: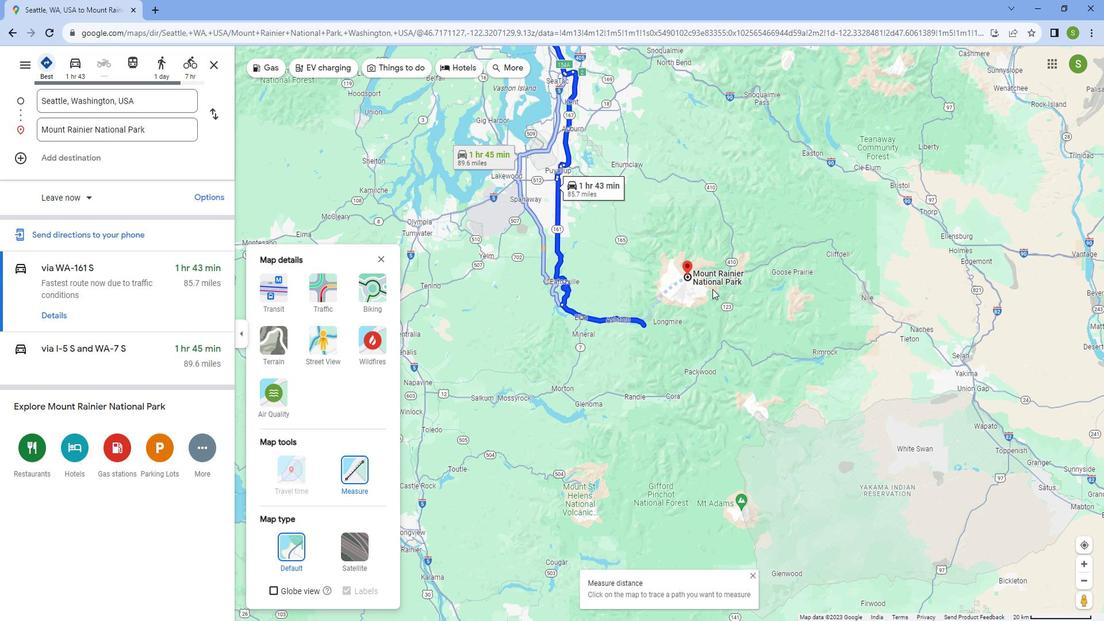 
Action: Mouse moved to (719, 284)
Screenshot: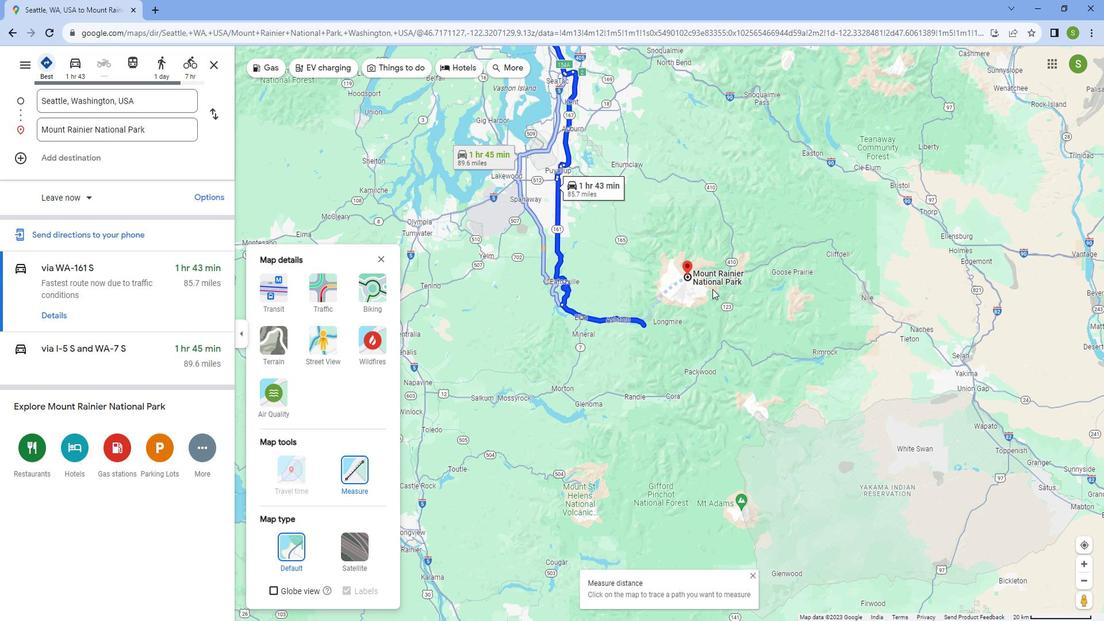 
Action: Mouse scrolled (719, 285) with delta (0, 0)
Screenshot: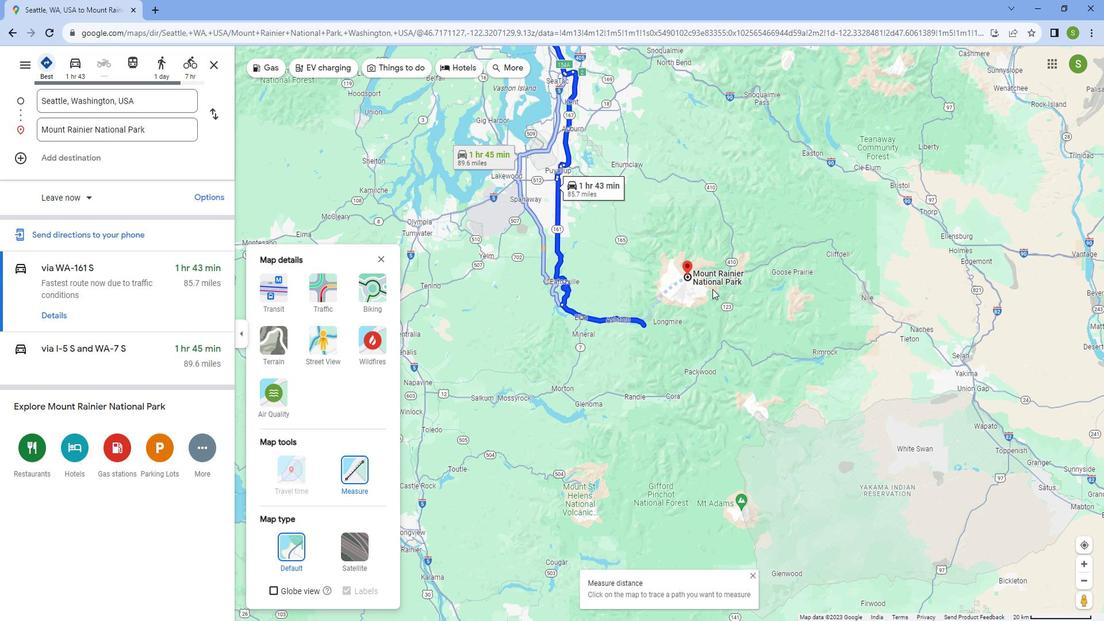 
Action: Mouse moved to (696, 283)
Screenshot: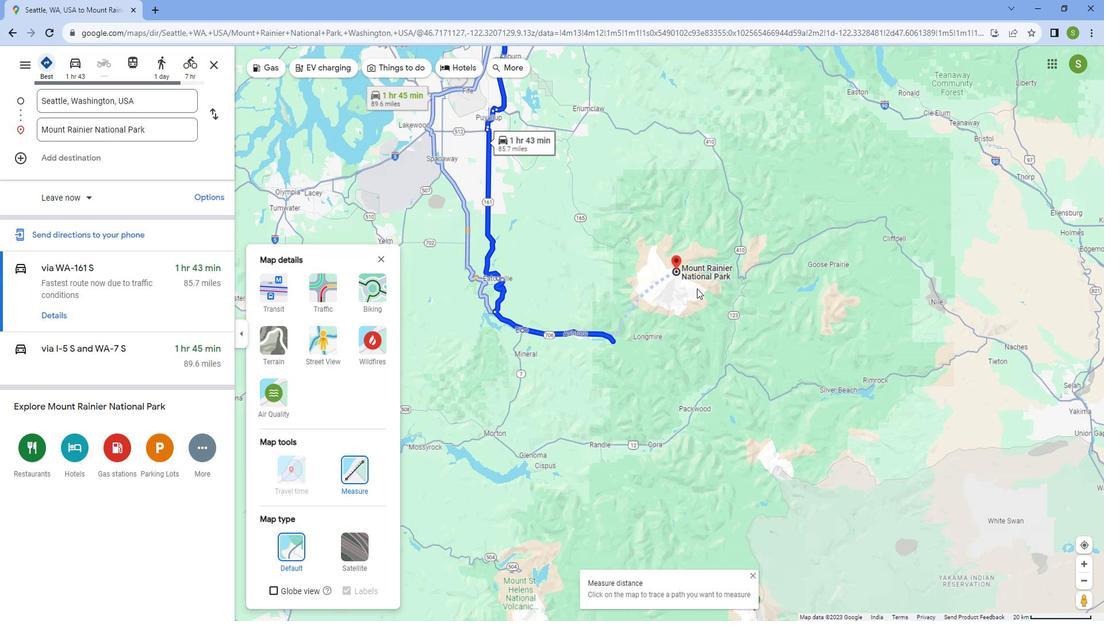 
Action: Mouse scrolled (696, 283) with delta (0, 0)
Screenshot: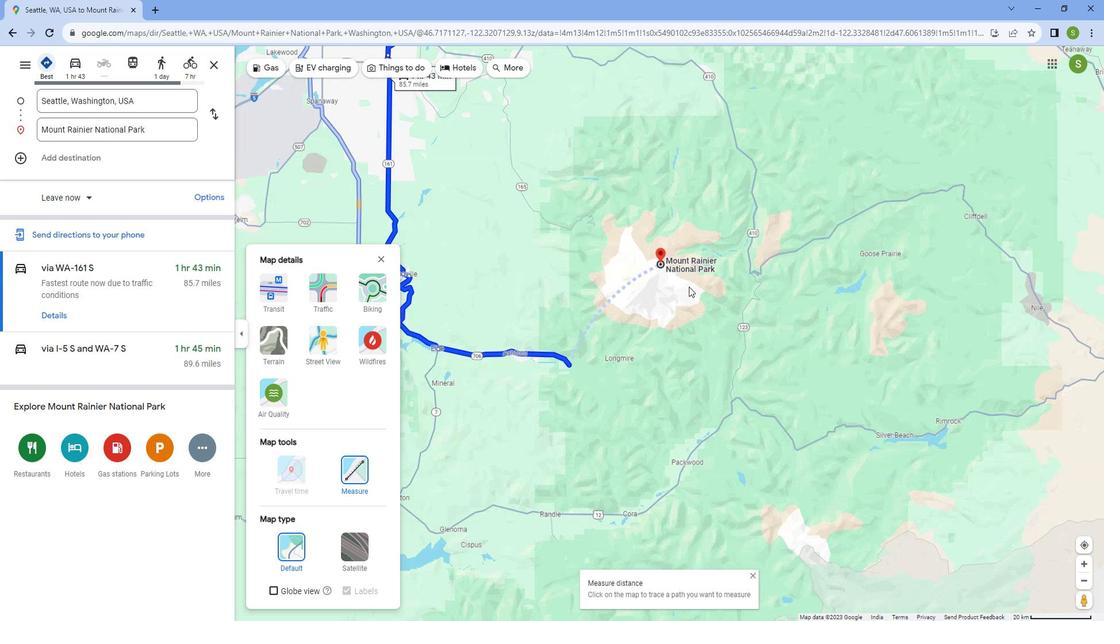 
Action: Mouse scrolled (696, 283) with delta (0, 0)
Screenshot: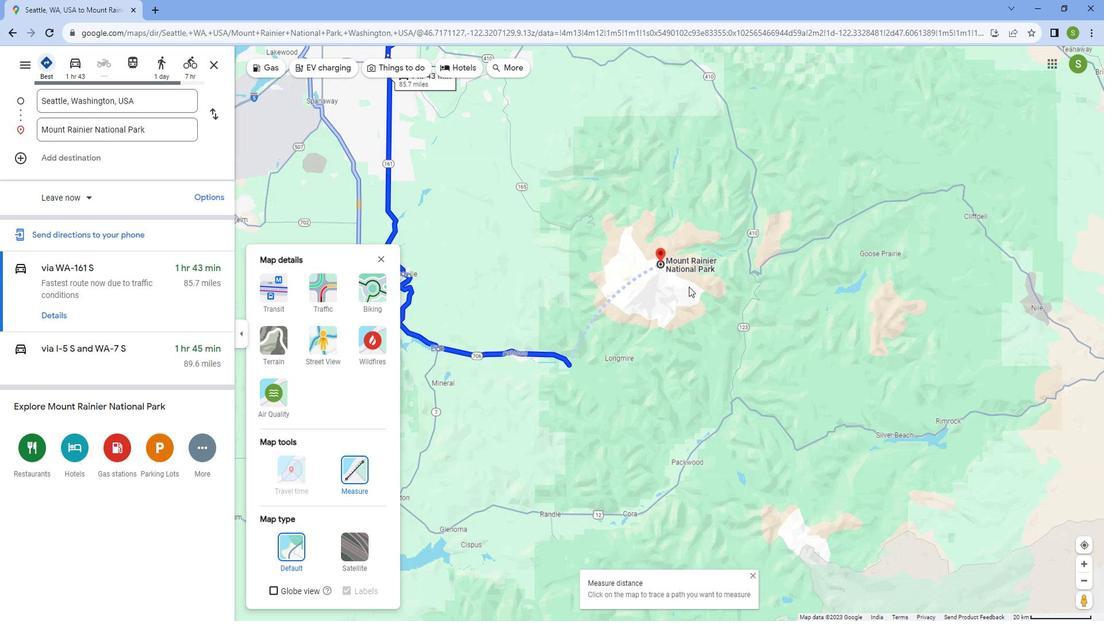 
Action: Mouse scrolled (696, 283) with delta (0, 0)
Screenshot: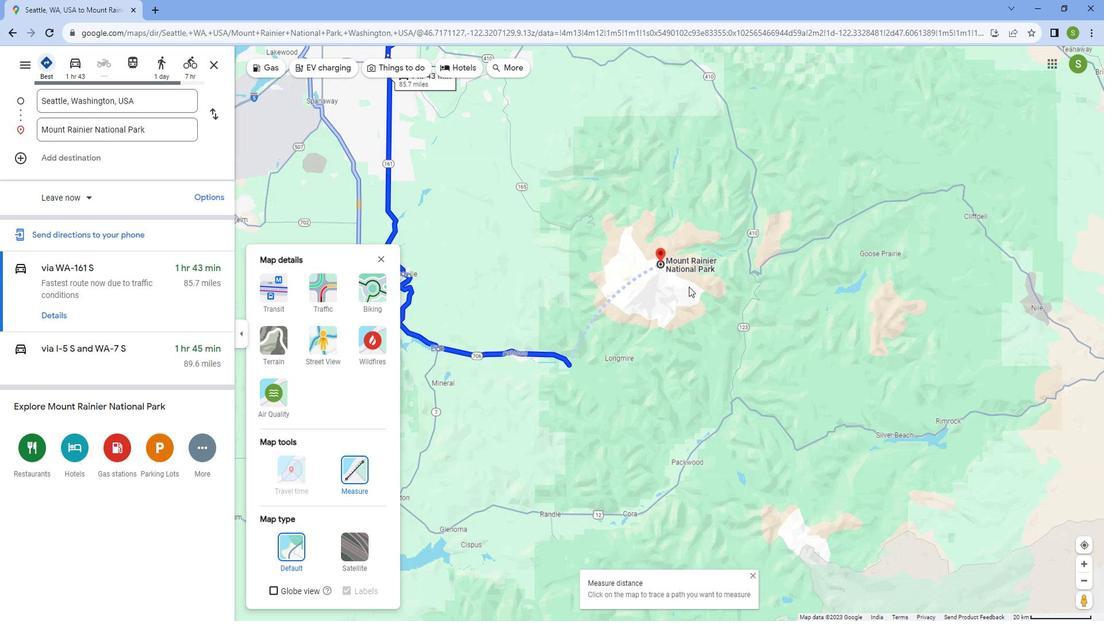 
Action: Mouse scrolled (696, 283) with delta (0, 0)
Screenshot: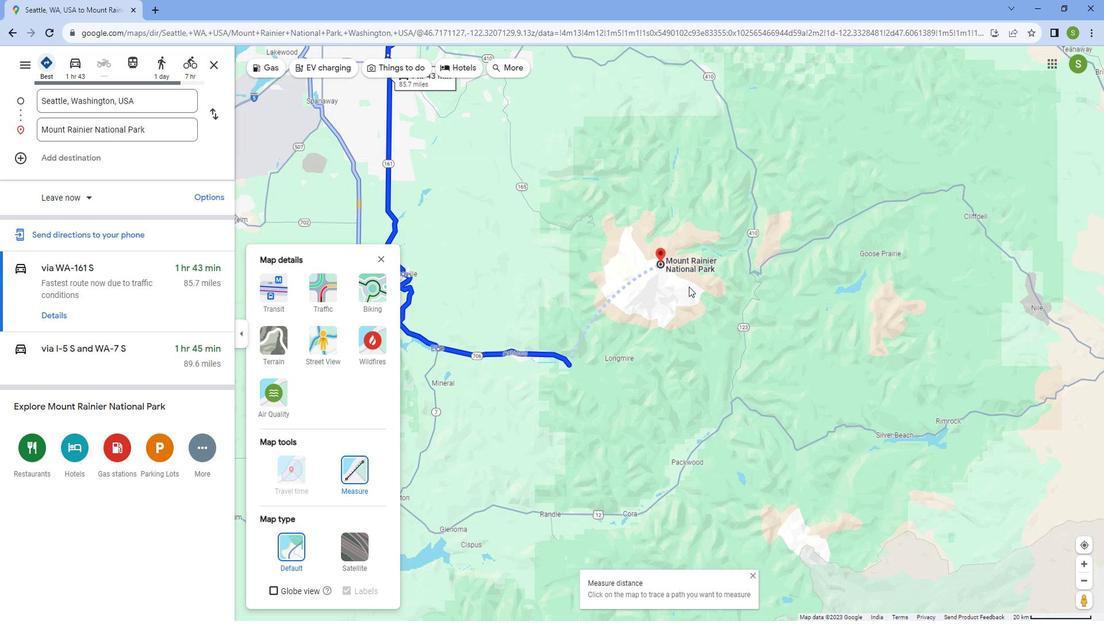 
Action: Mouse scrolled (696, 283) with delta (0, 0)
Screenshot: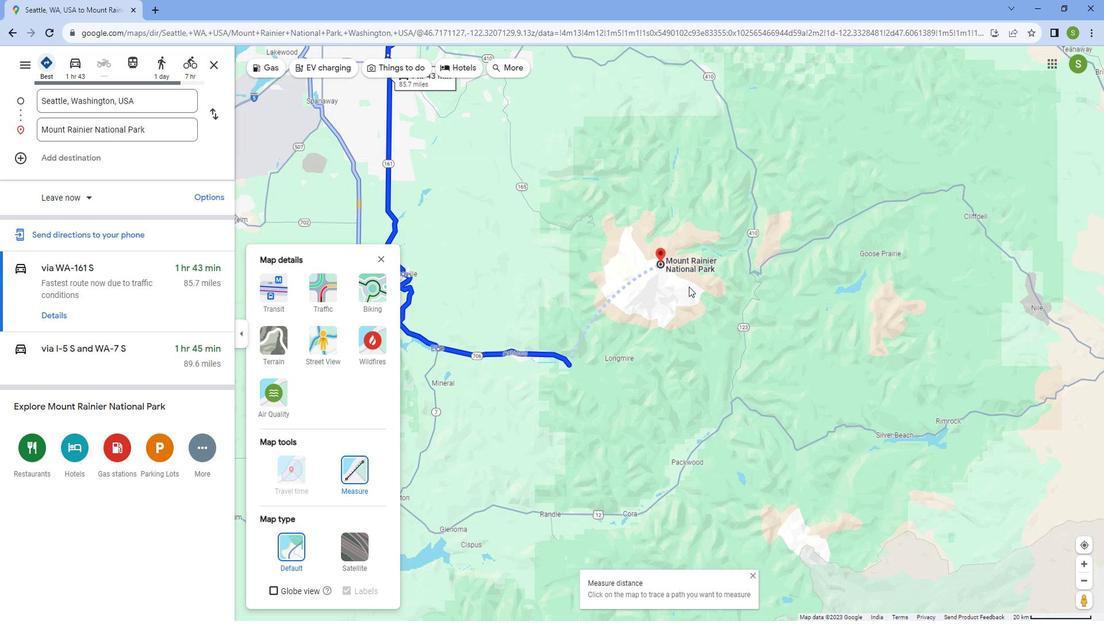 
Action: Mouse moved to (658, 268)
Screenshot: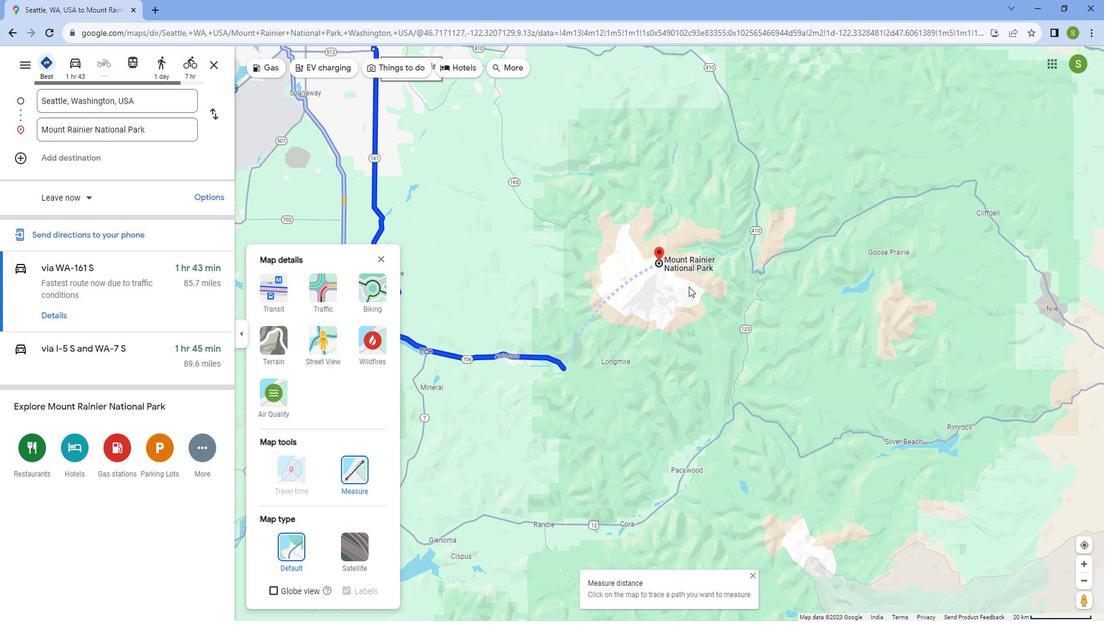 
Action: Mouse scrolled (658, 269) with delta (0, 0)
Screenshot: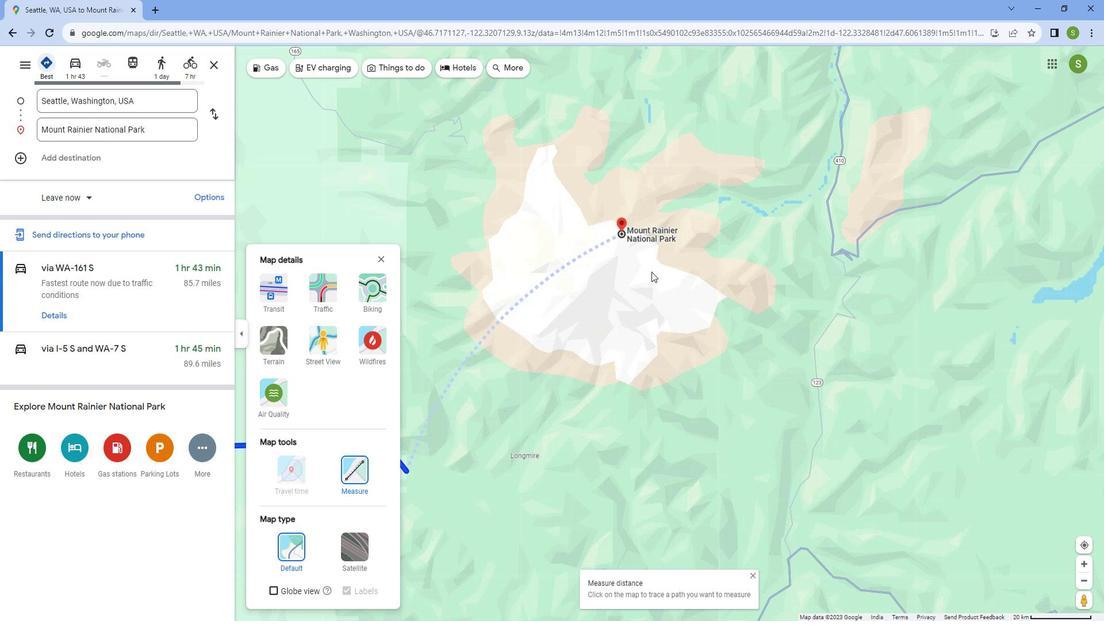 
Action: Mouse scrolled (658, 269) with delta (0, 0)
Screenshot: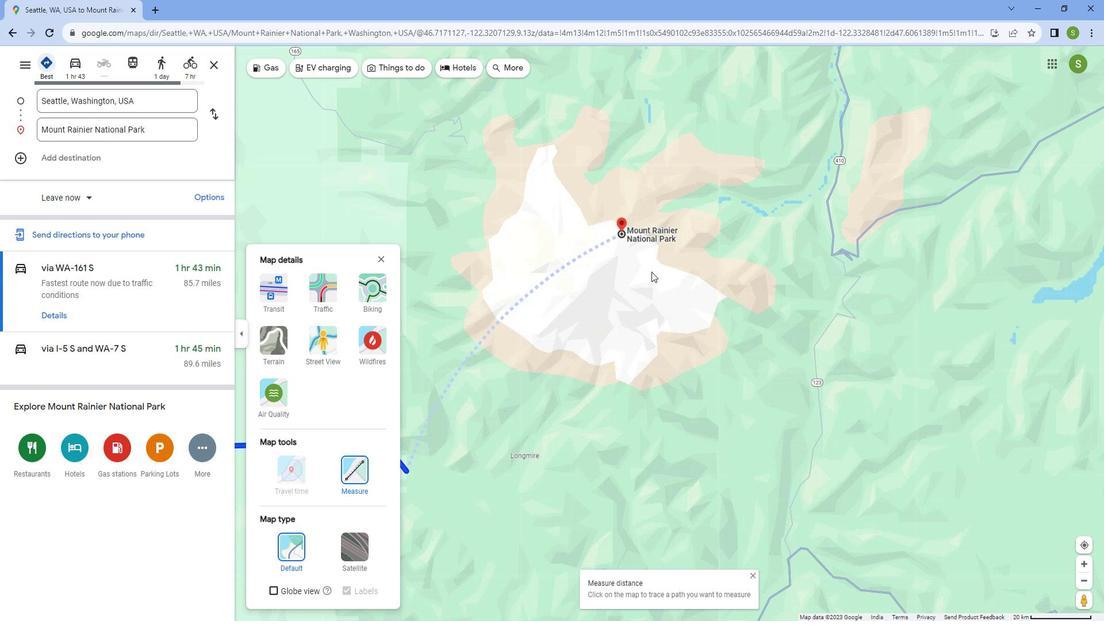 
Action: Mouse scrolled (658, 269) with delta (0, 0)
Screenshot: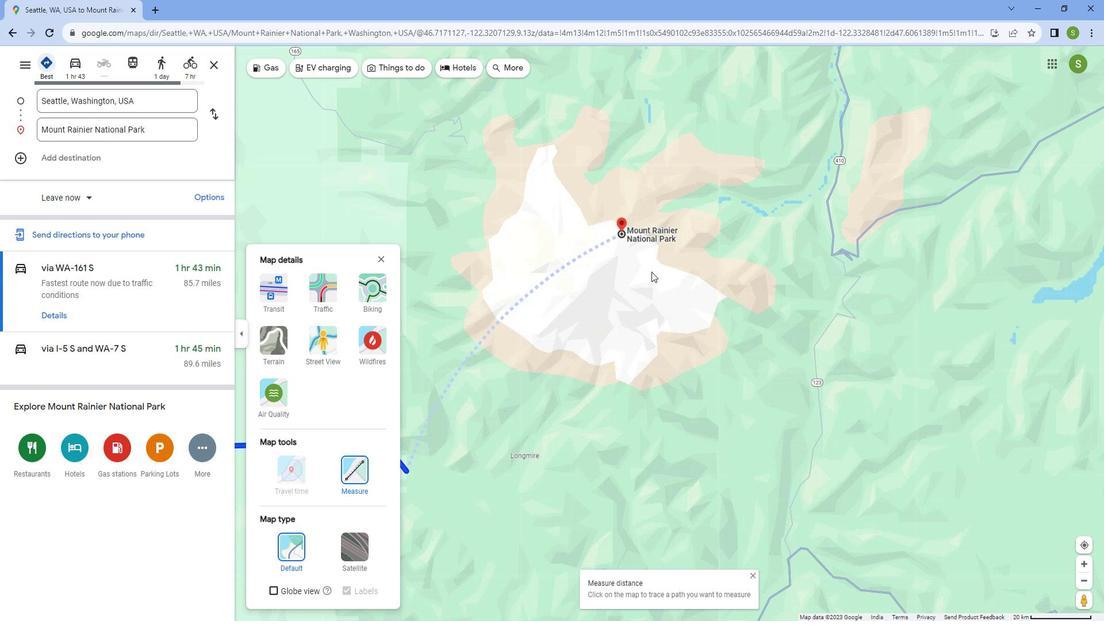 
Action: Mouse moved to (654, 268)
Screenshot: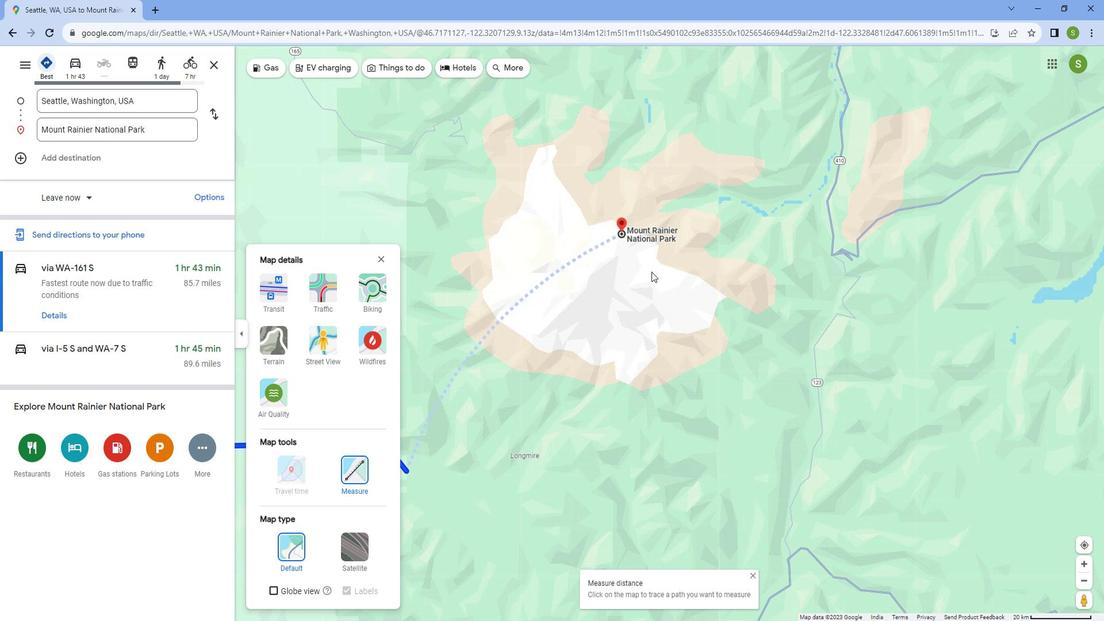 
Action: Mouse scrolled (654, 269) with delta (0, 0)
Screenshot: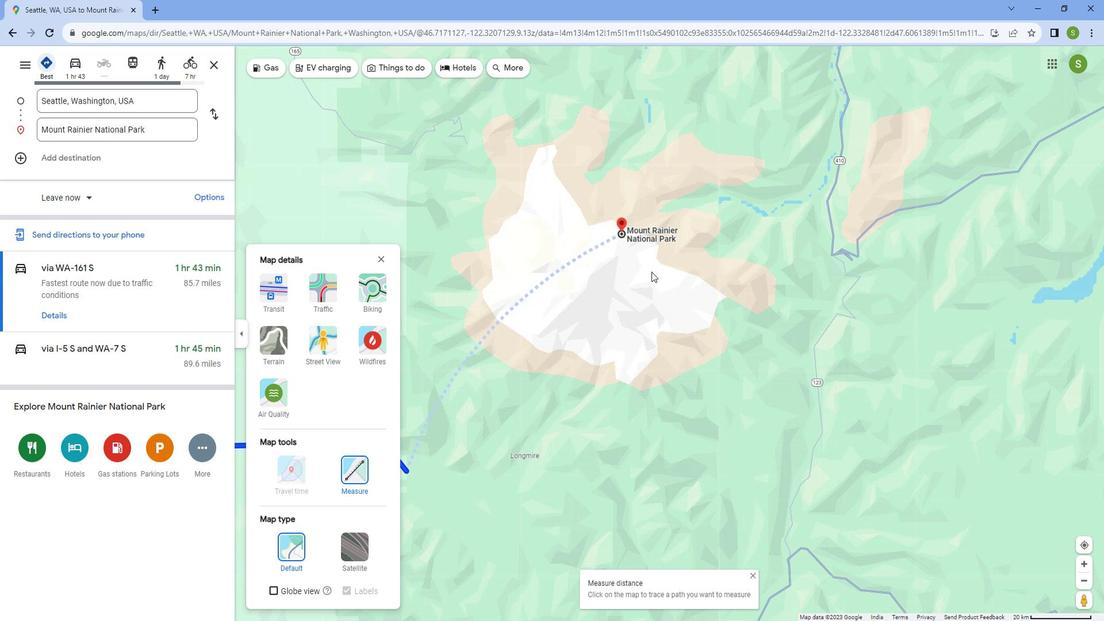 
Action: Mouse moved to (621, 199)
Screenshot: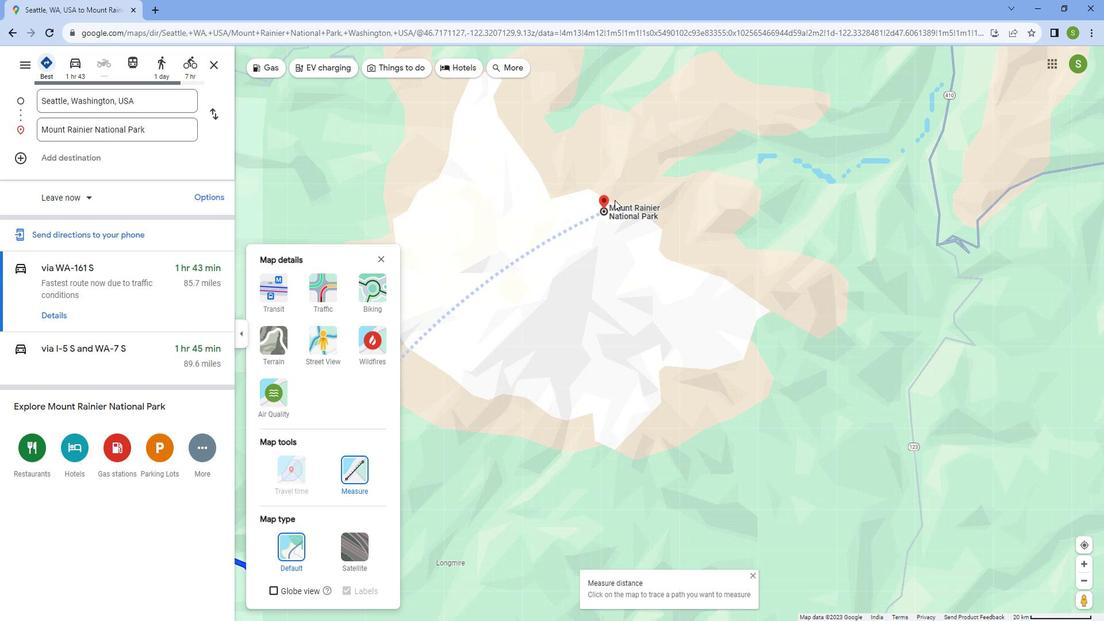 
Action: Mouse scrolled (621, 199) with delta (0, 0)
Screenshot: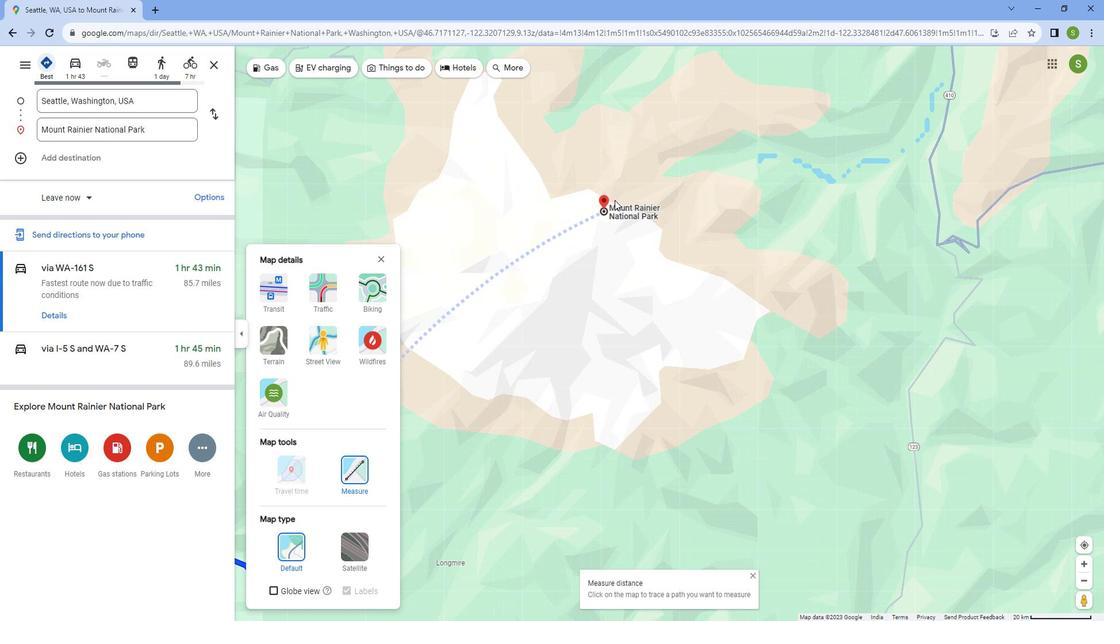 
Action: Mouse scrolled (621, 199) with delta (0, 0)
Screenshot: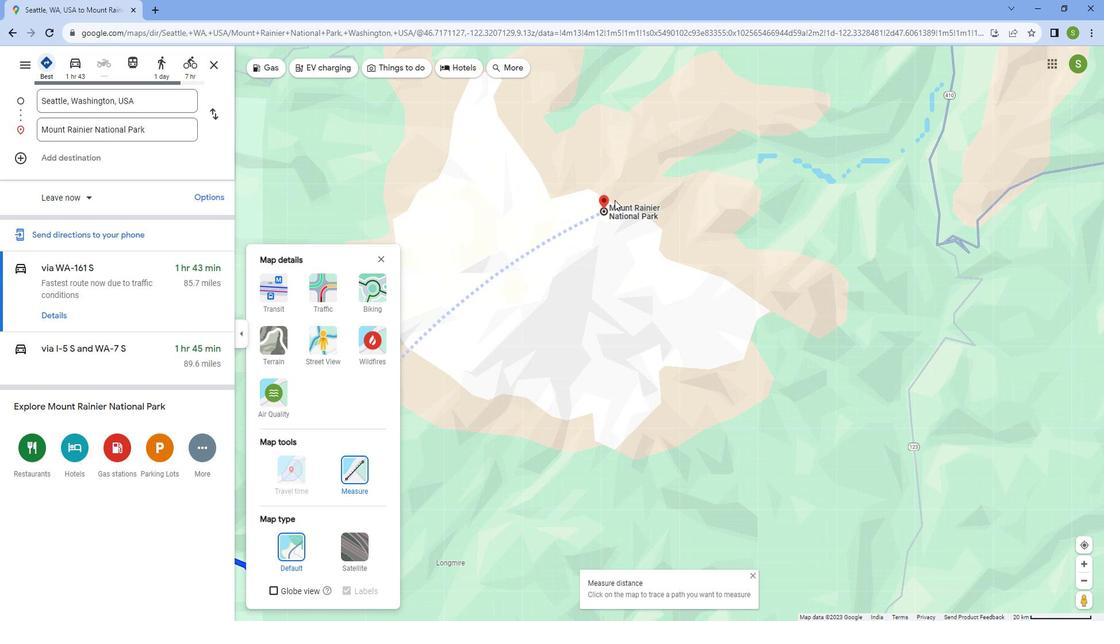 
Action: Mouse scrolled (621, 199) with delta (0, 0)
Screenshot: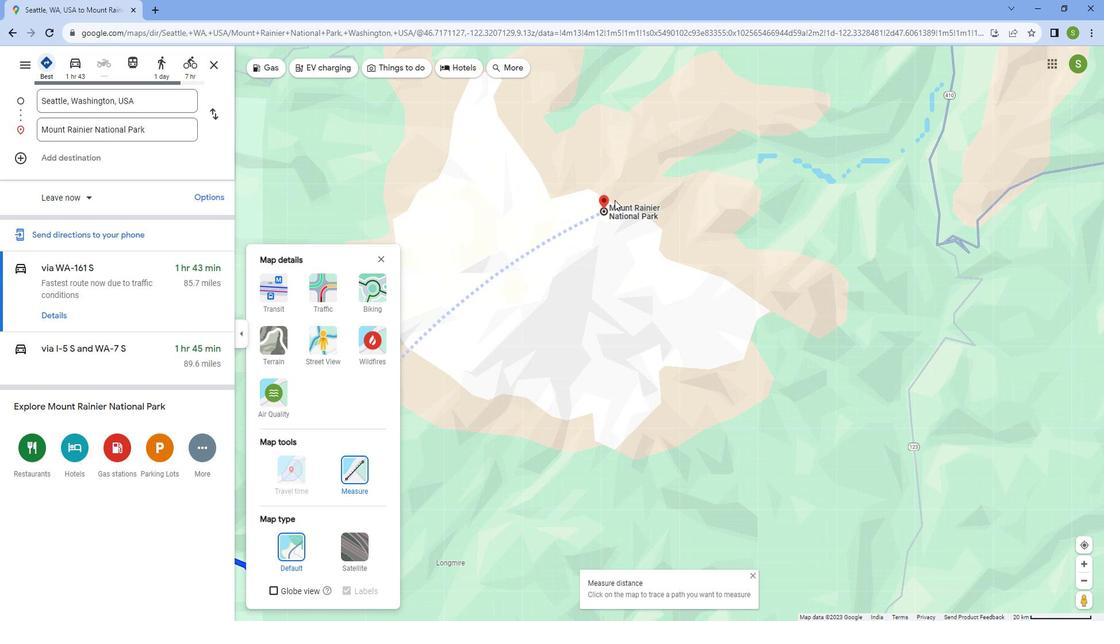 
Action: Mouse scrolled (621, 199) with delta (0, 0)
Screenshot: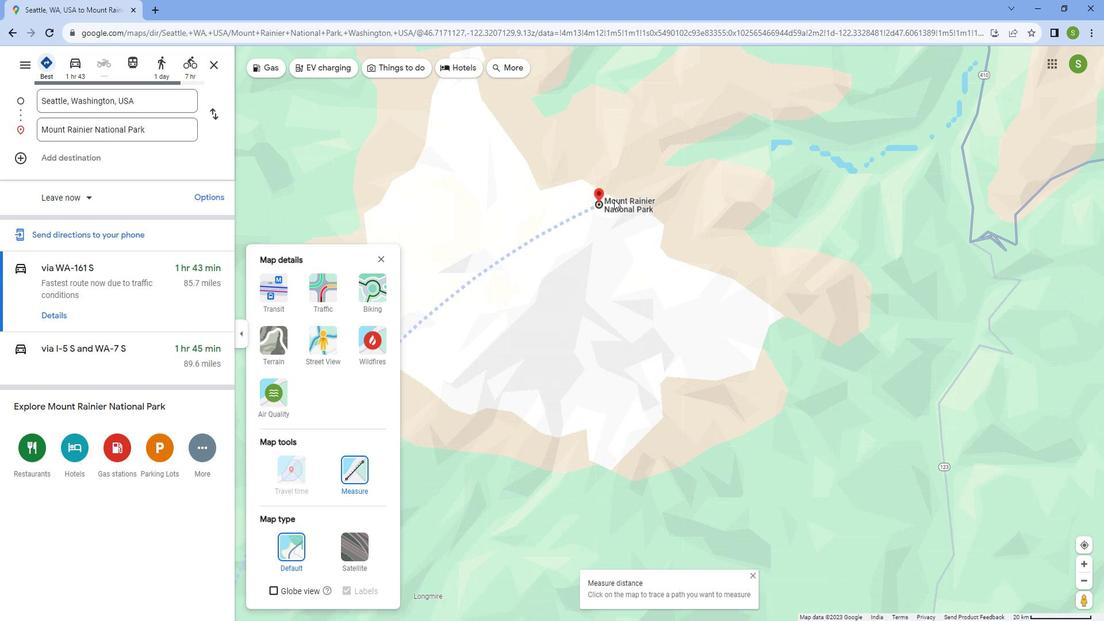 
Action: Mouse moved to (591, 195)
Screenshot: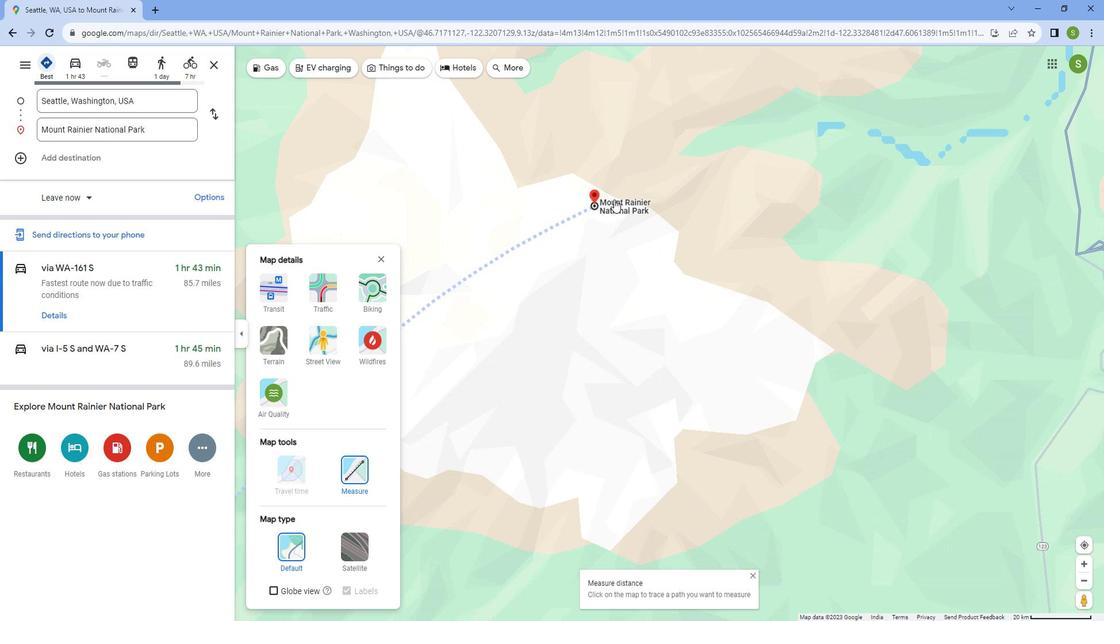 
Action: Mouse scrolled (591, 195) with delta (0, 0)
Screenshot: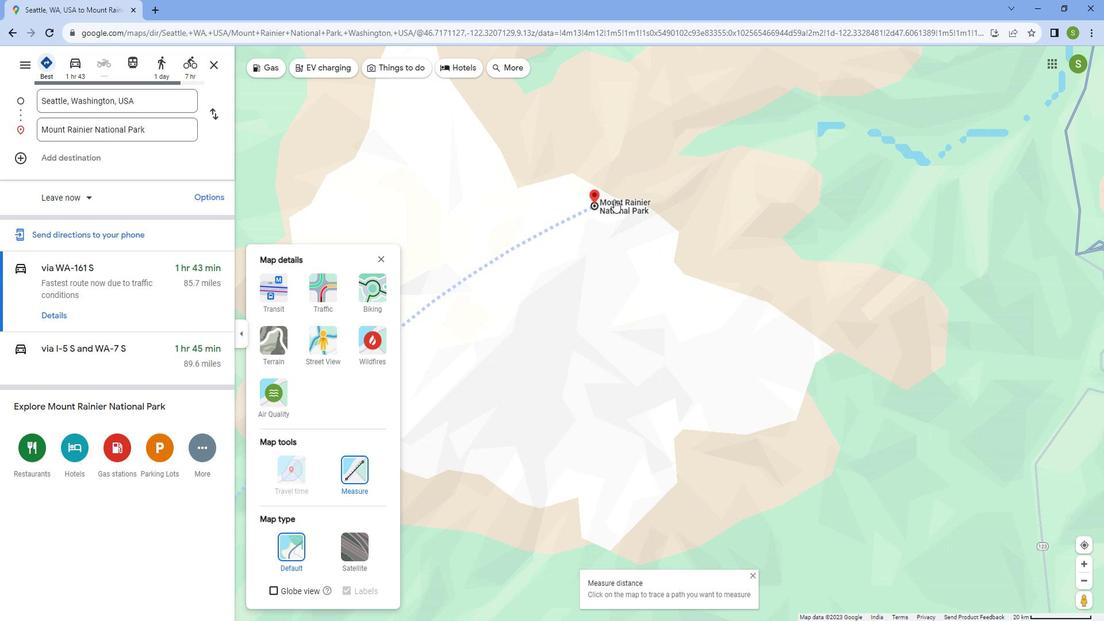 
Action: Mouse scrolled (591, 195) with delta (0, 0)
Screenshot: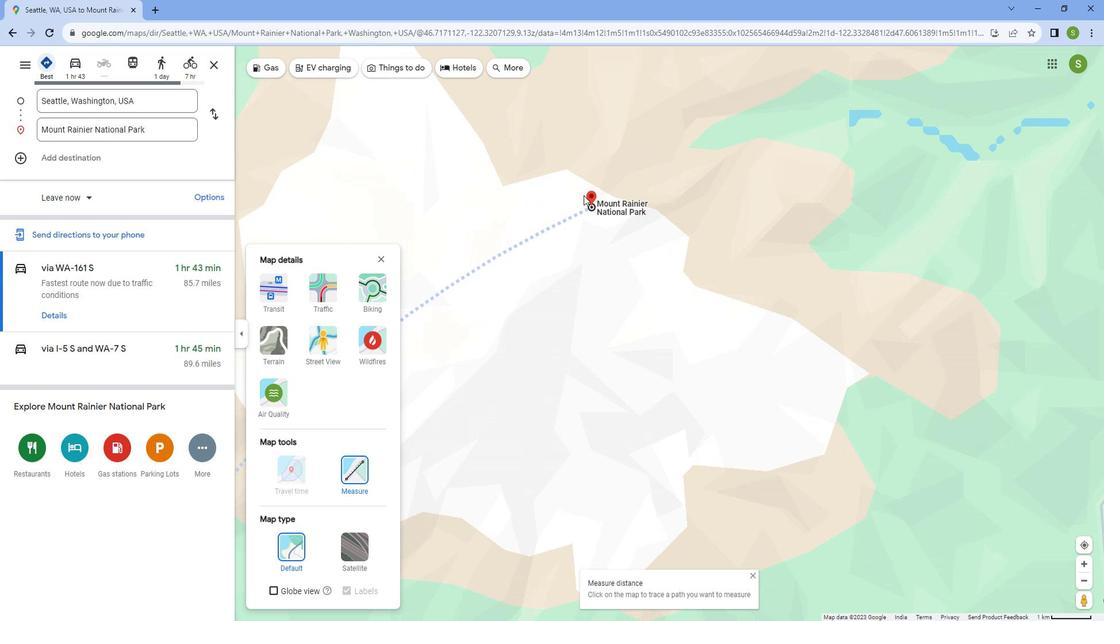 
Action: Mouse scrolled (591, 195) with delta (0, 0)
Screenshot: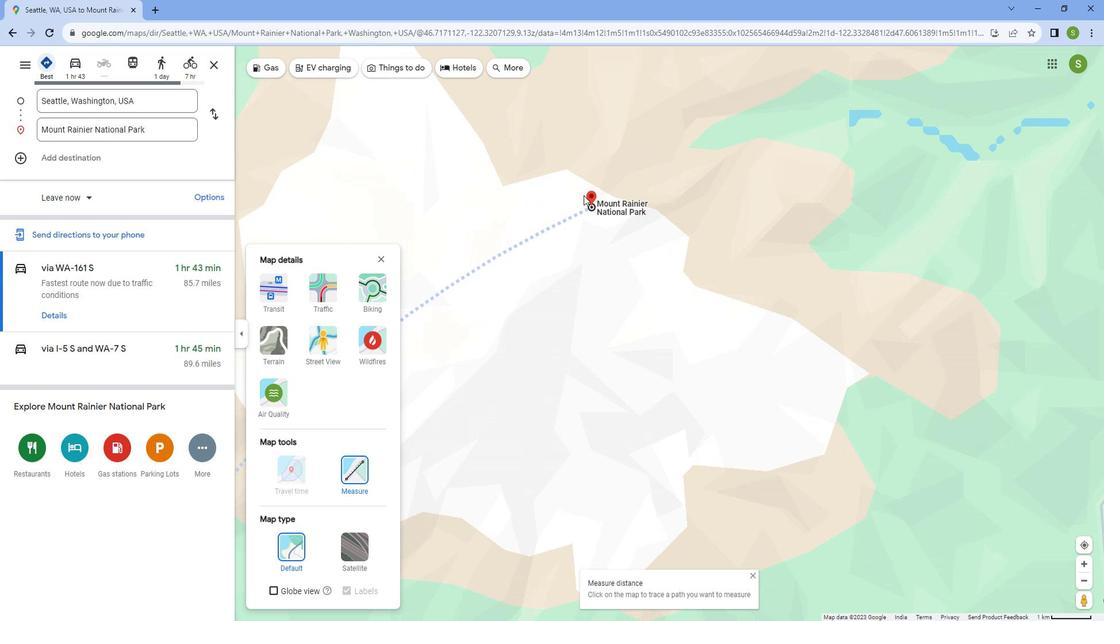 
Action: Mouse scrolled (591, 195) with delta (0, 0)
Screenshot: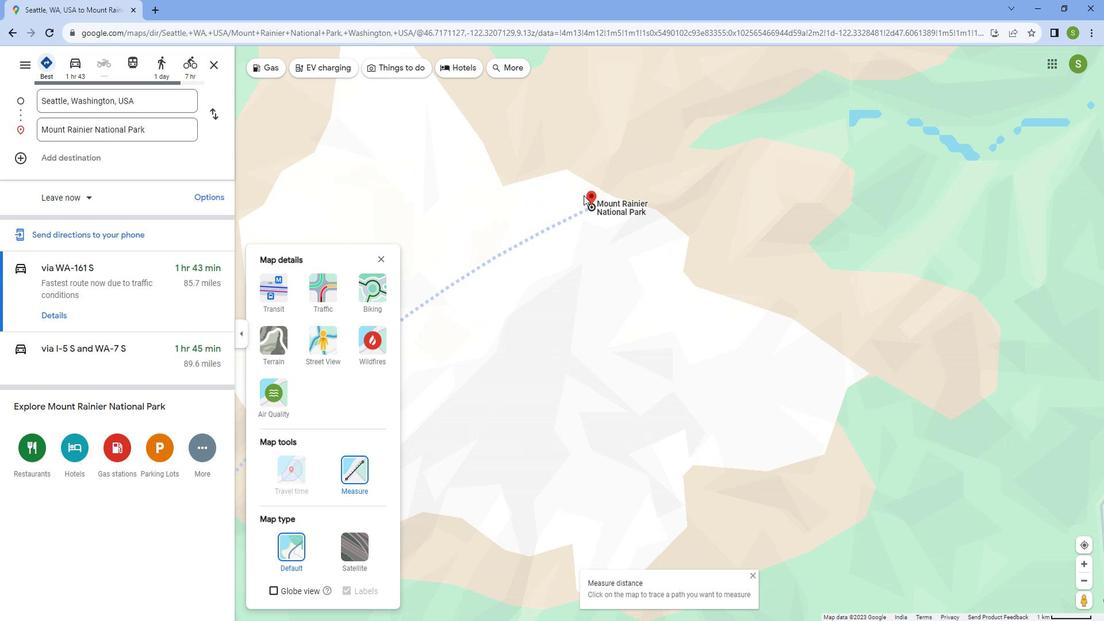 
Action: Mouse scrolled (591, 195) with delta (0, 0)
Screenshot: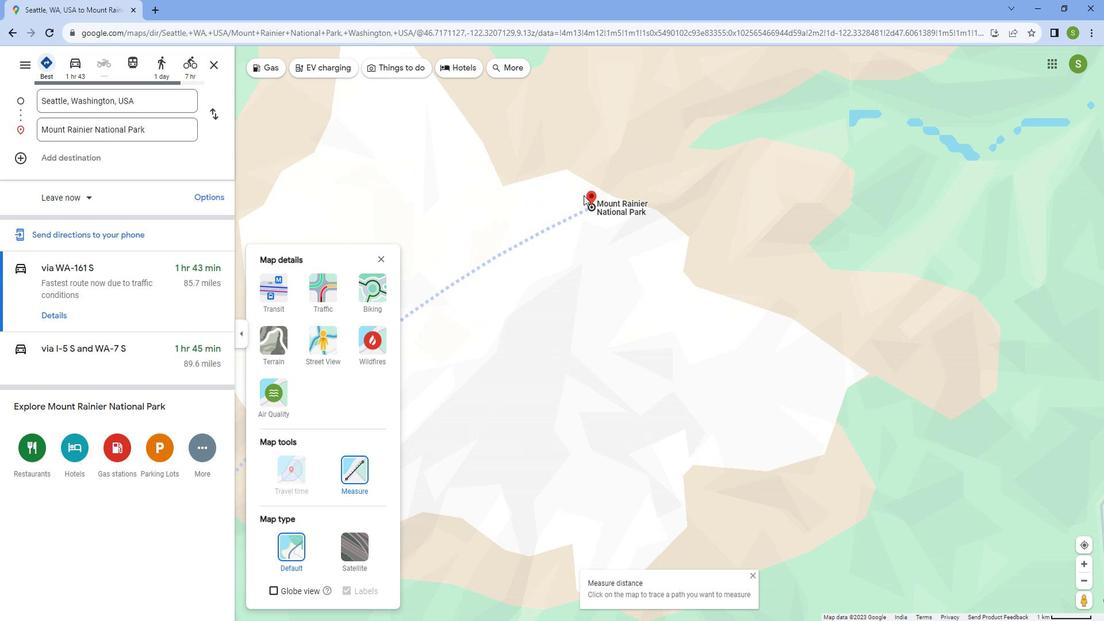 
Action: Mouse scrolled (591, 195) with delta (0, 0)
Screenshot: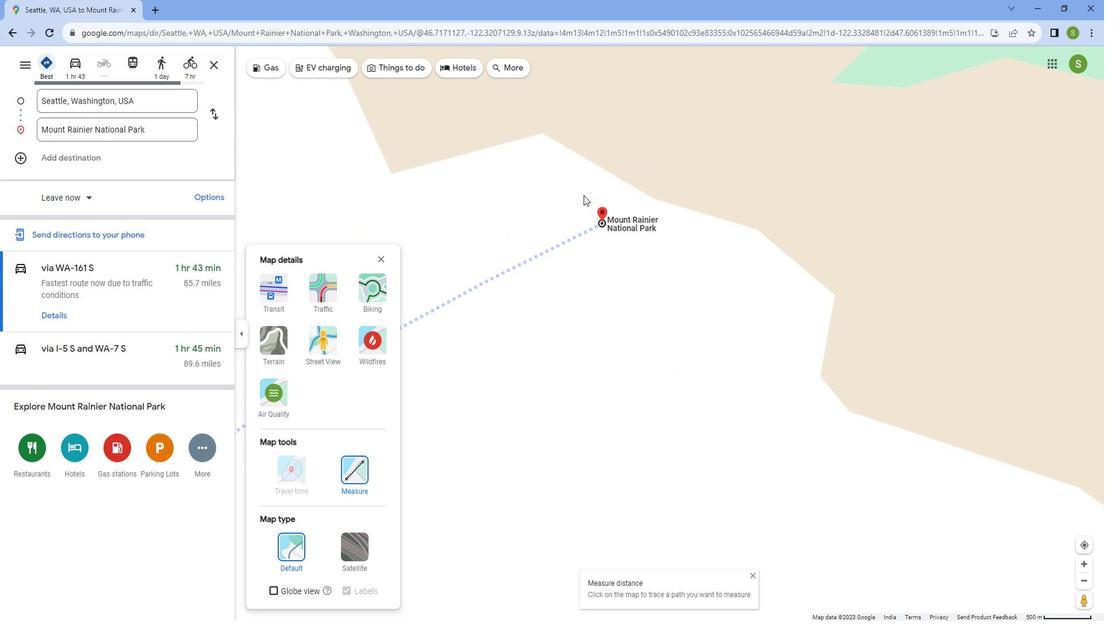 
Action: Mouse scrolled (591, 195) with delta (0, 0)
Screenshot: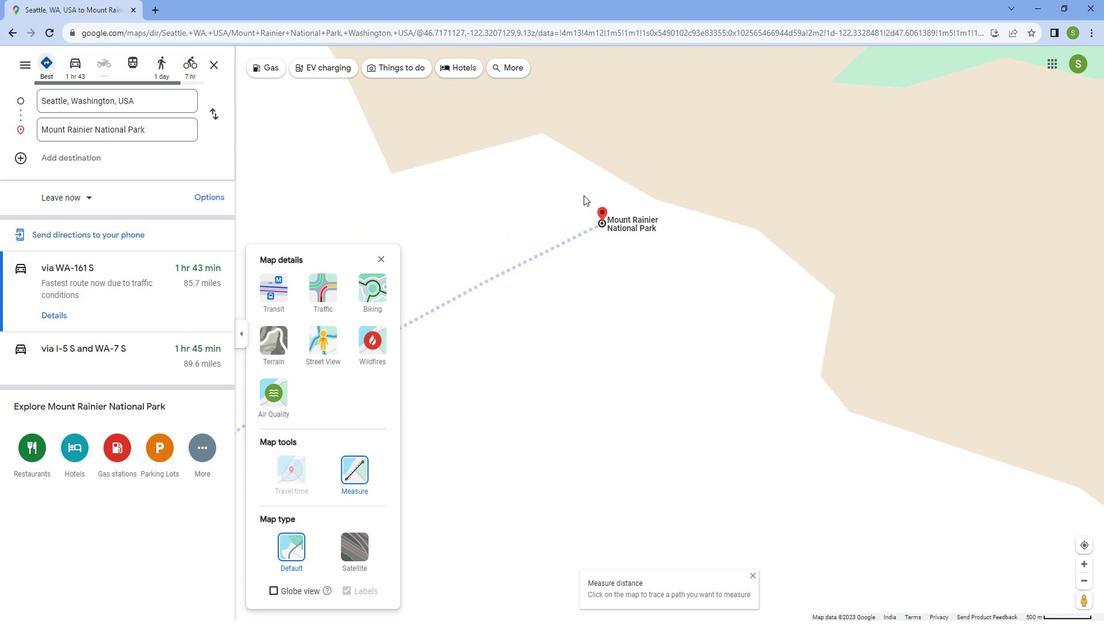 
Action: Mouse scrolled (591, 195) with delta (0, 0)
Screenshot: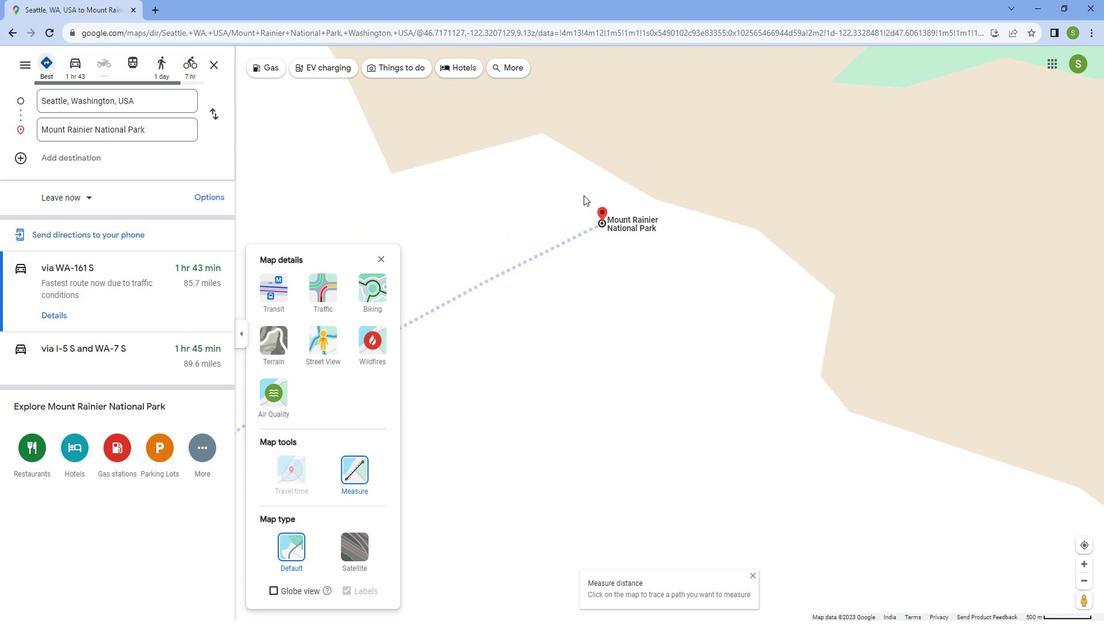 
Action: Mouse scrolled (591, 195) with delta (0, 0)
Screenshot: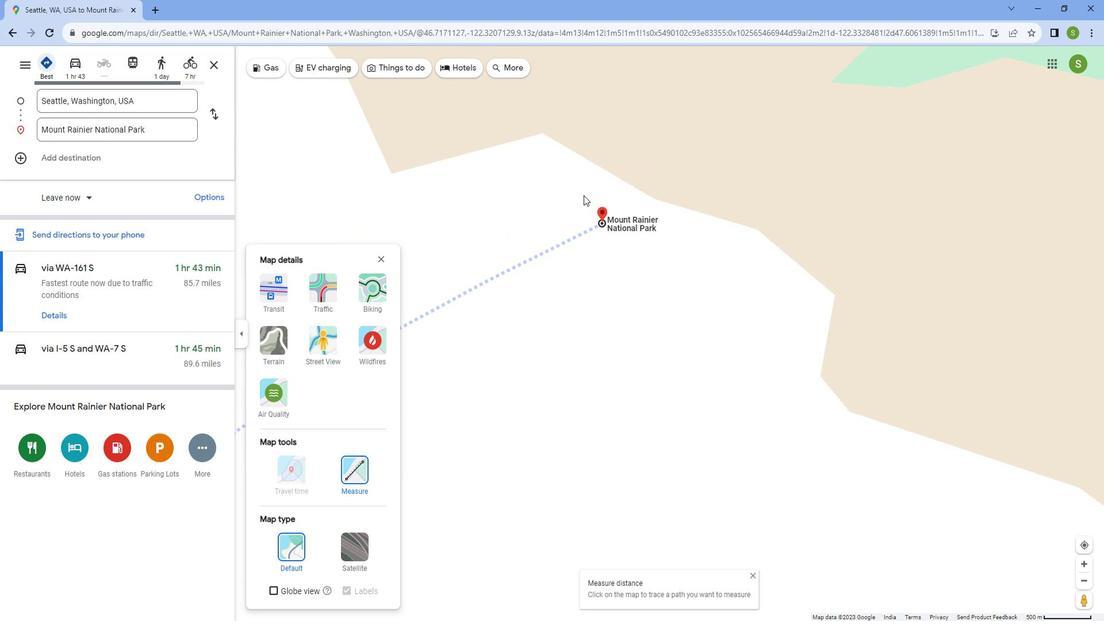 
Action: Mouse scrolled (591, 195) with delta (0, 0)
Screenshot: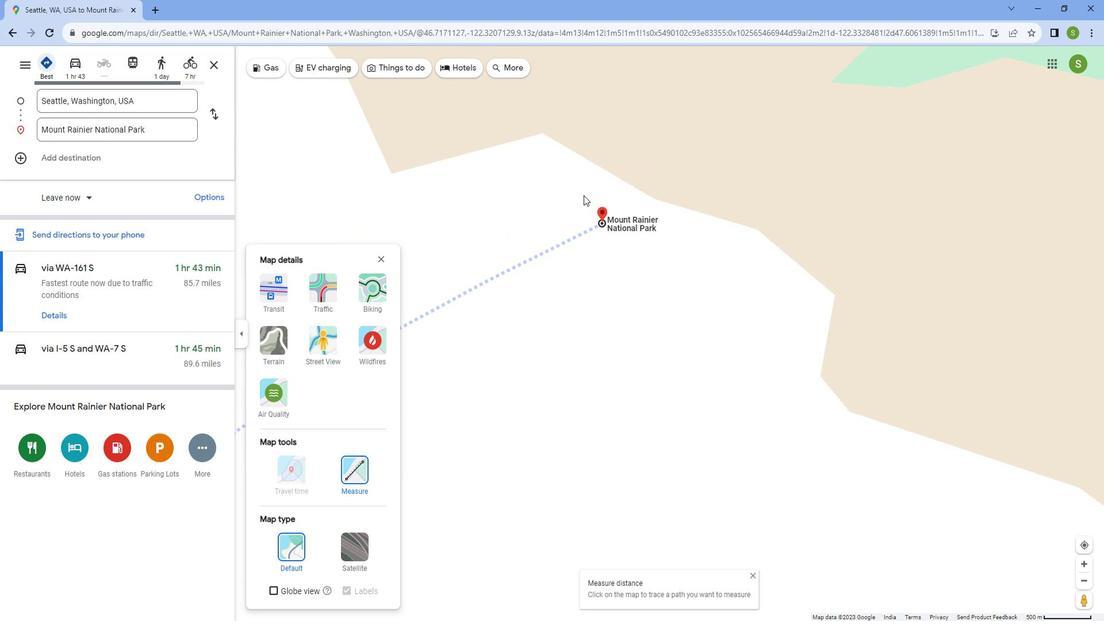 
Action: Mouse scrolled (591, 195) with delta (0, 0)
Screenshot: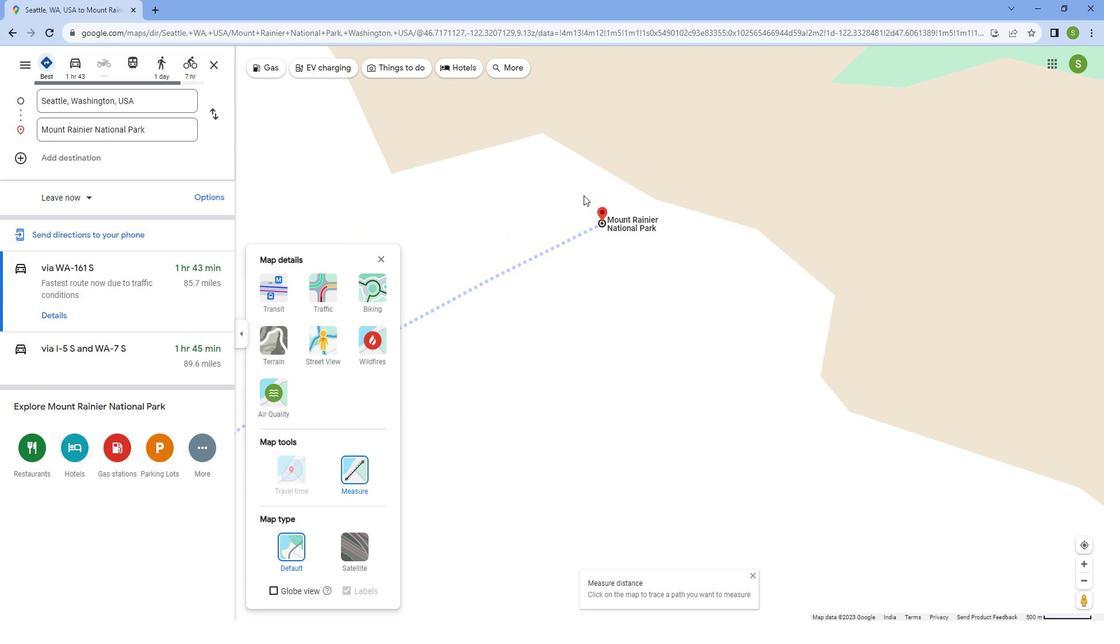 
Action: Mouse moved to (645, 272)
Screenshot: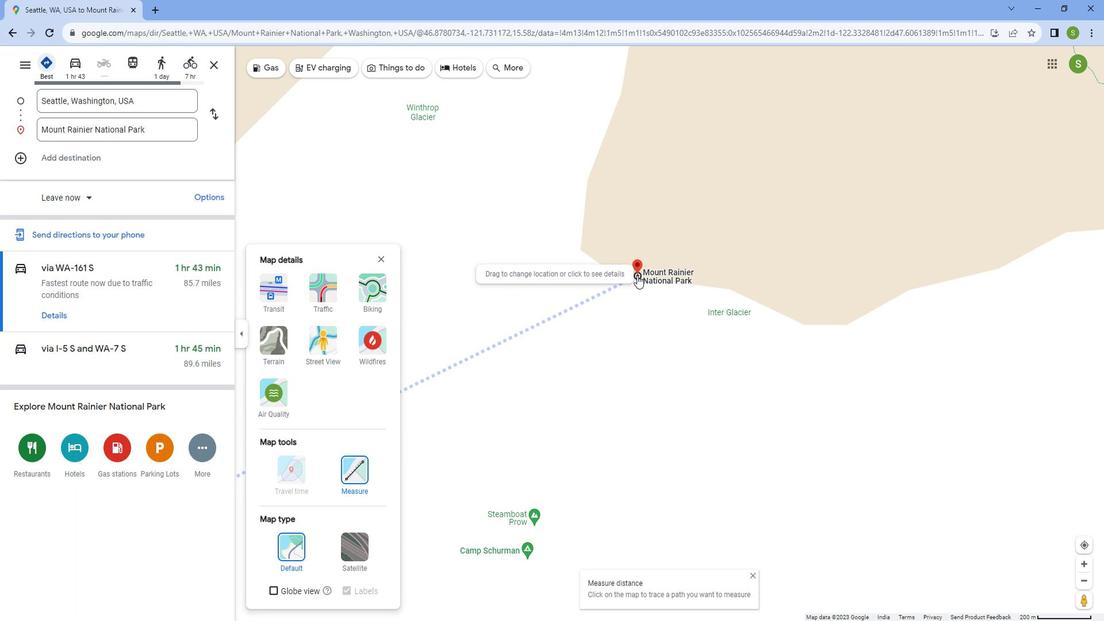 
Action: Mouse pressed left at (645, 272)
Screenshot: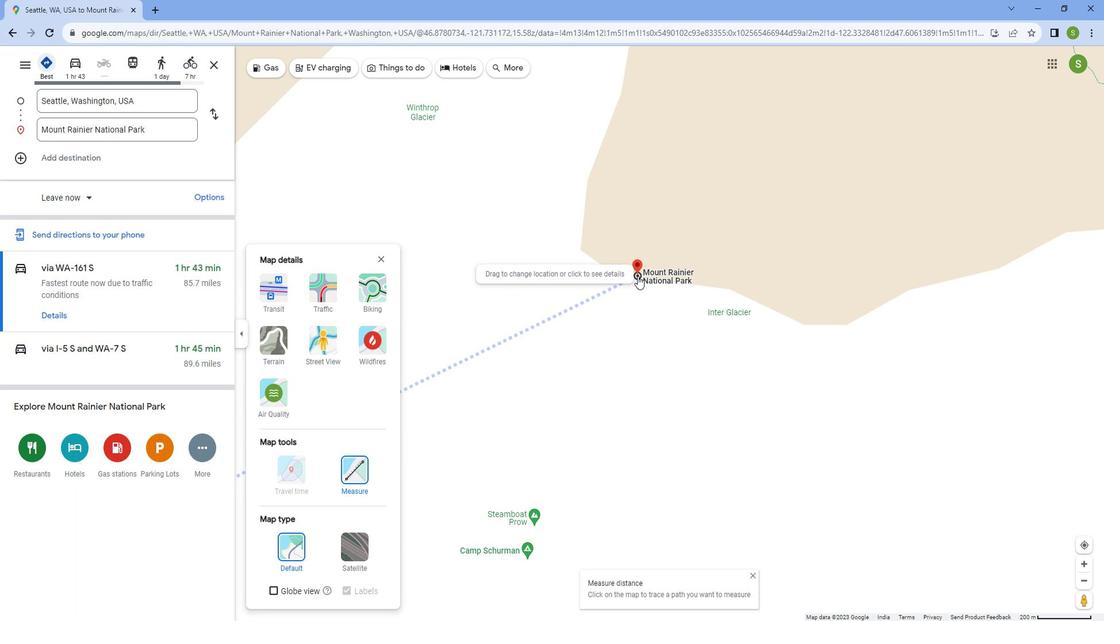
Action: Mouse moved to (543, 252)
Screenshot: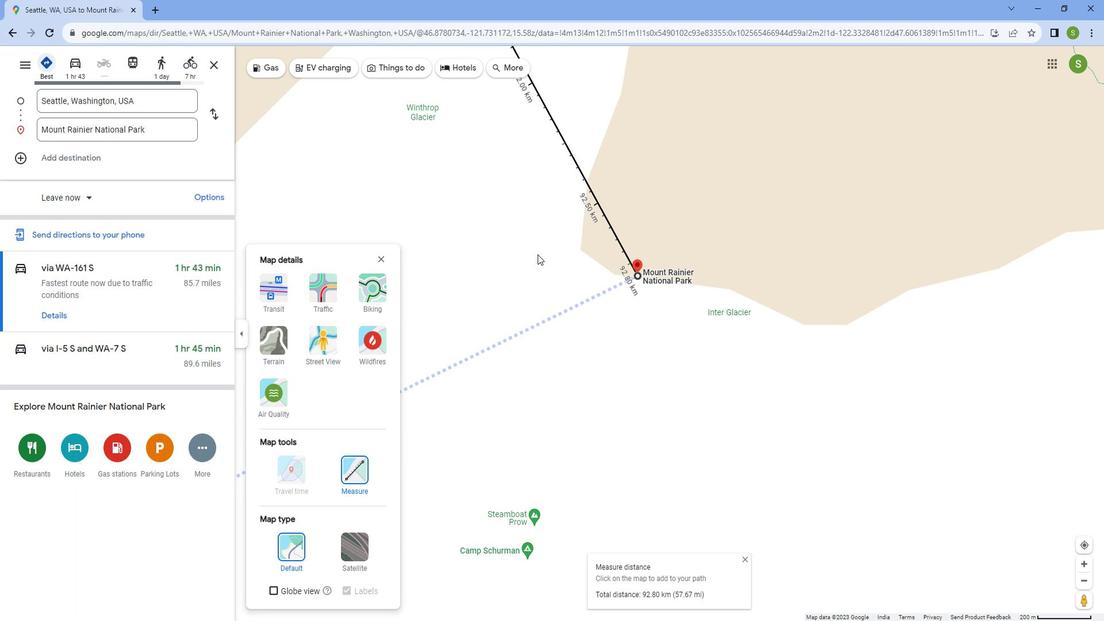 
Action: Mouse scrolled (543, 251) with delta (0, 0)
Screenshot: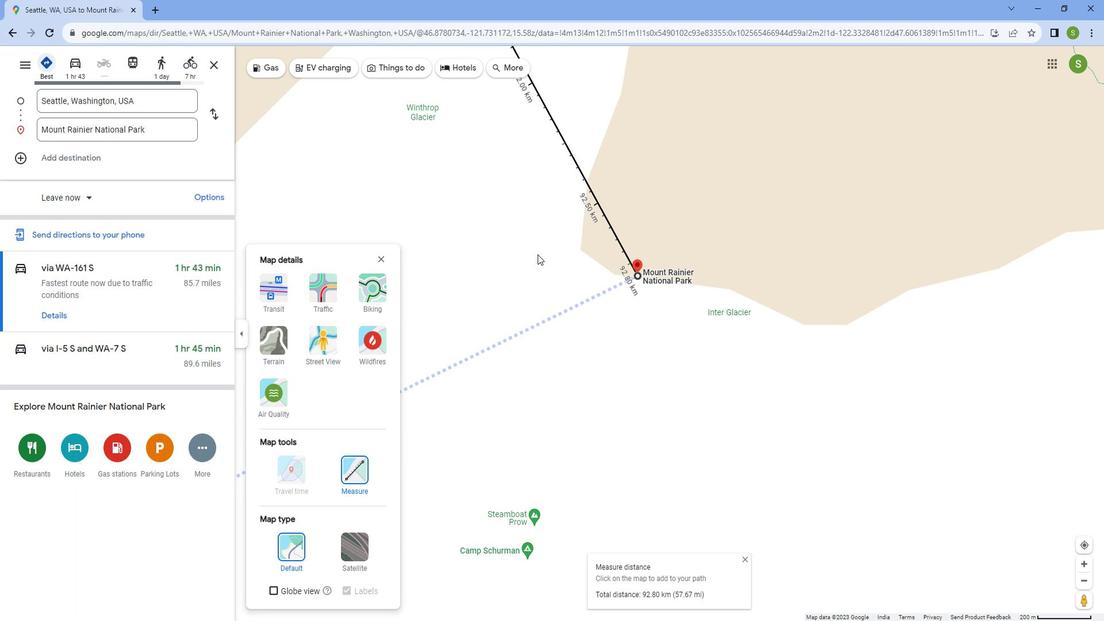 
Action: Mouse scrolled (543, 251) with delta (0, 0)
Screenshot: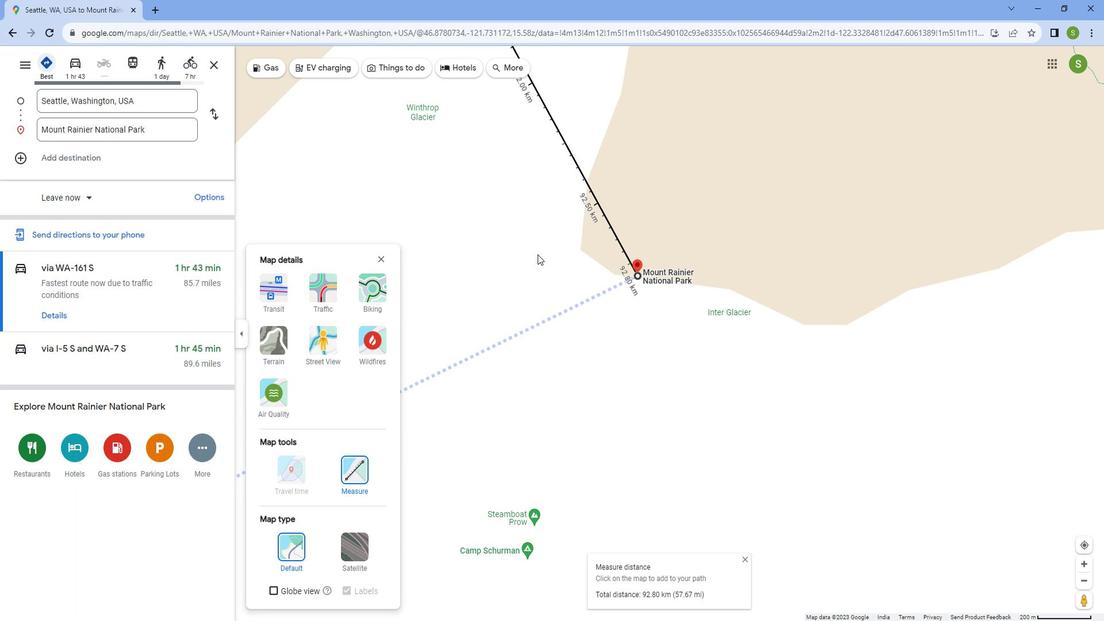 
Action: Mouse scrolled (543, 251) with delta (0, 0)
Screenshot: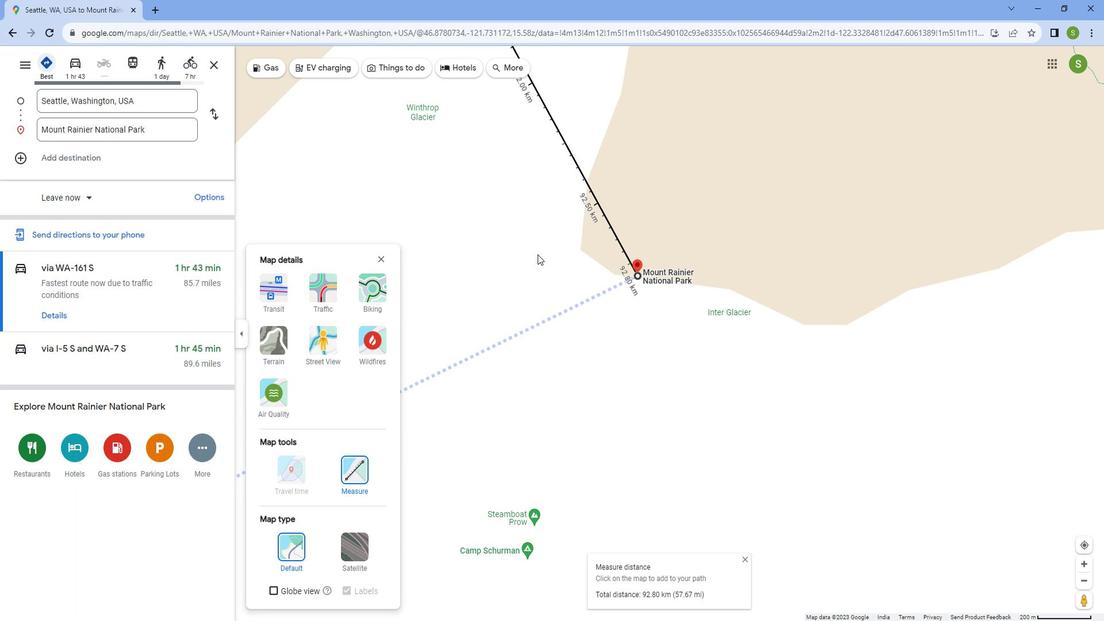 
Action: Mouse scrolled (543, 251) with delta (0, 0)
Screenshot: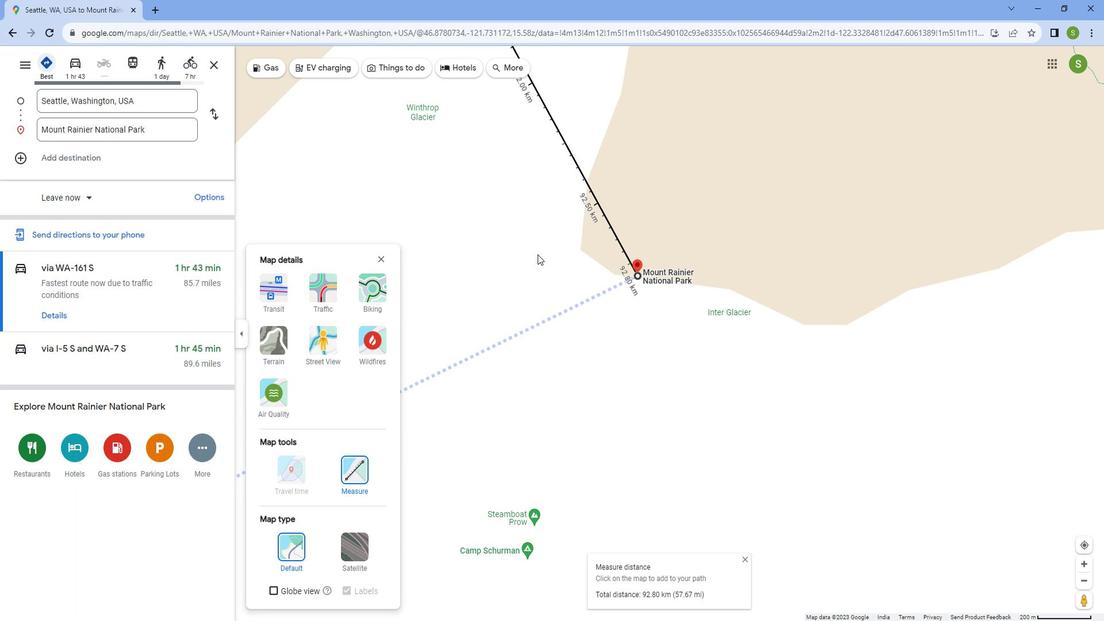 
Action: Mouse scrolled (543, 251) with delta (0, 0)
Screenshot: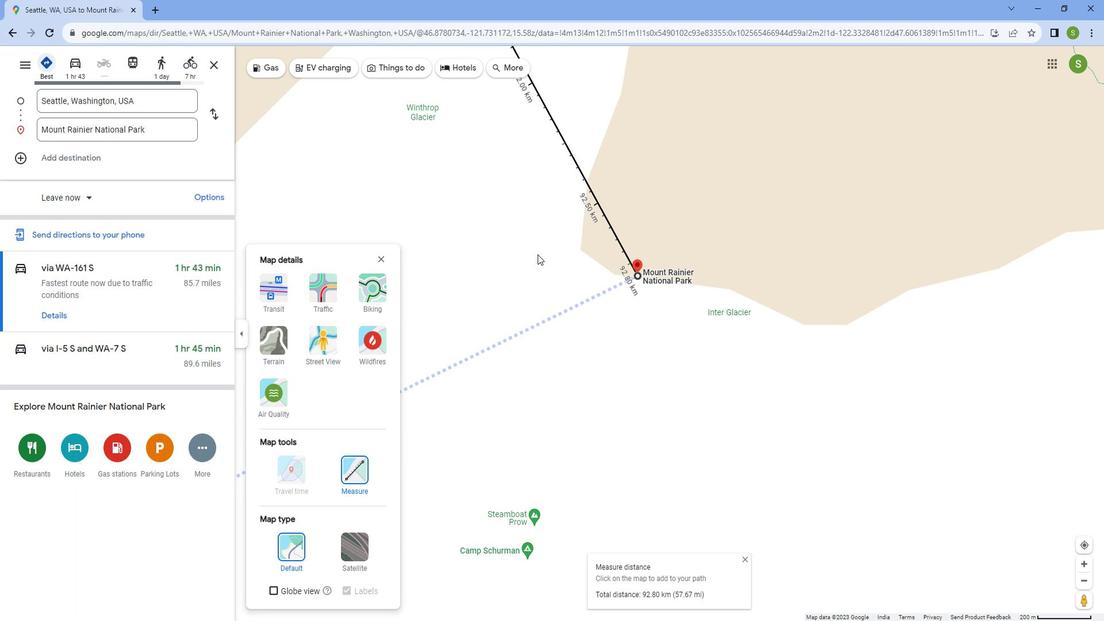 
Action: Mouse scrolled (543, 251) with delta (0, 0)
Screenshot: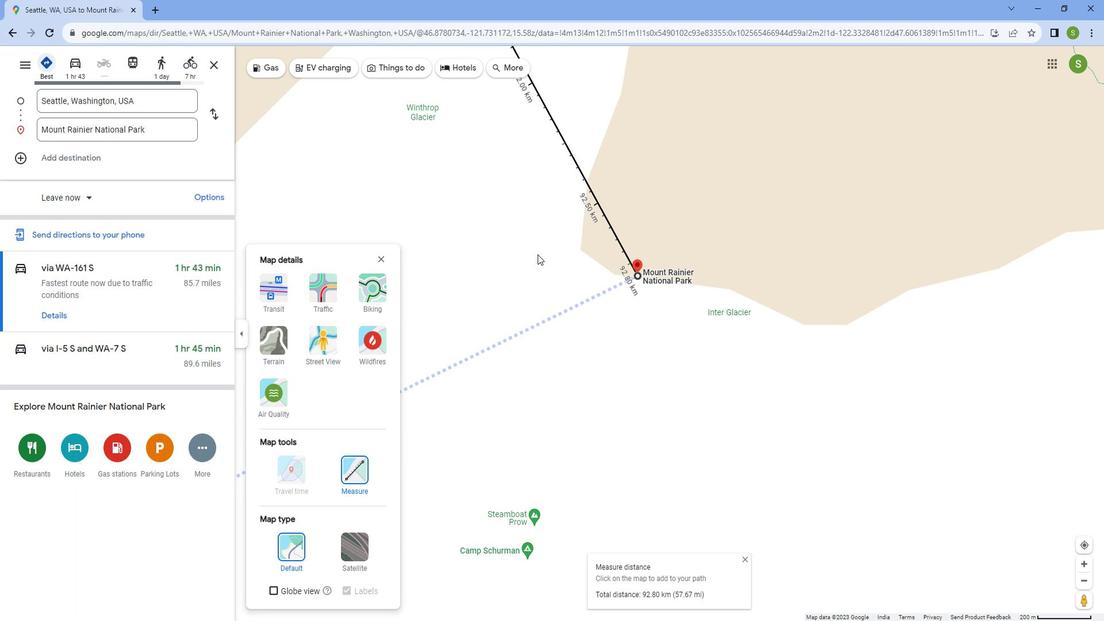 
Action: Mouse scrolled (543, 251) with delta (0, 0)
Screenshot: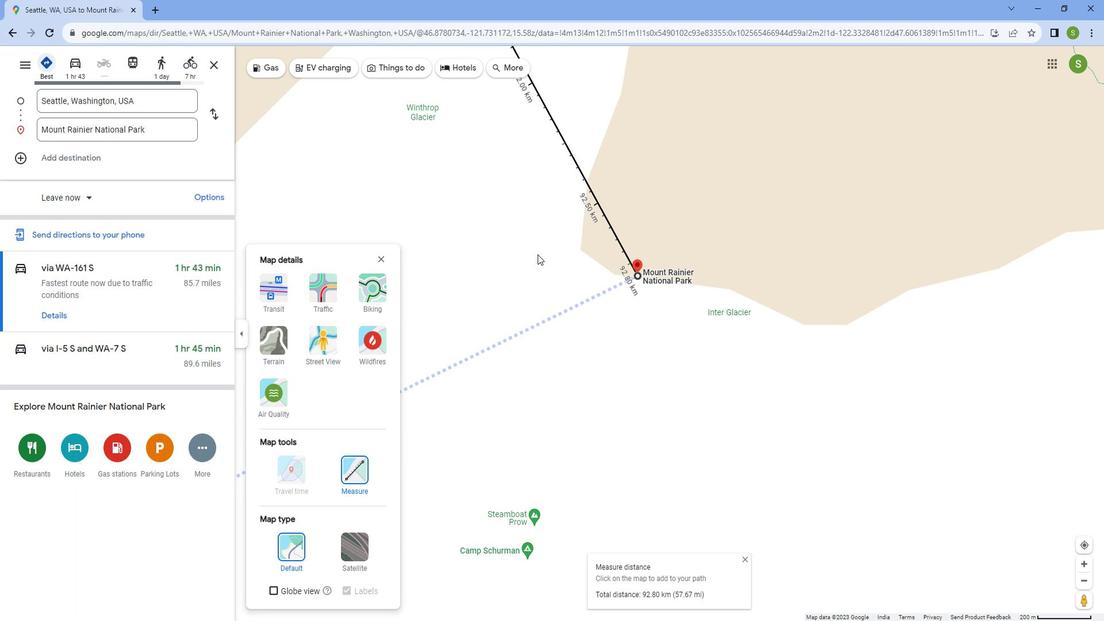 
Action: Mouse scrolled (543, 251) with delta (0, 0)
Screenshot: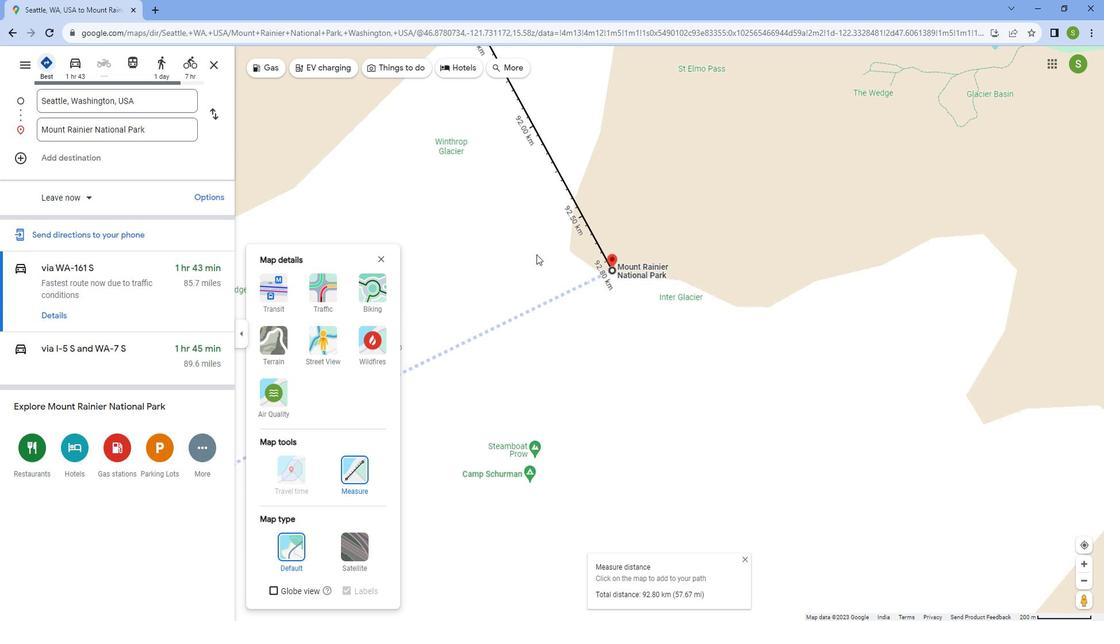 
Action: Mouse scrolled (543, 251) with delta (0, 0)
Screenshot: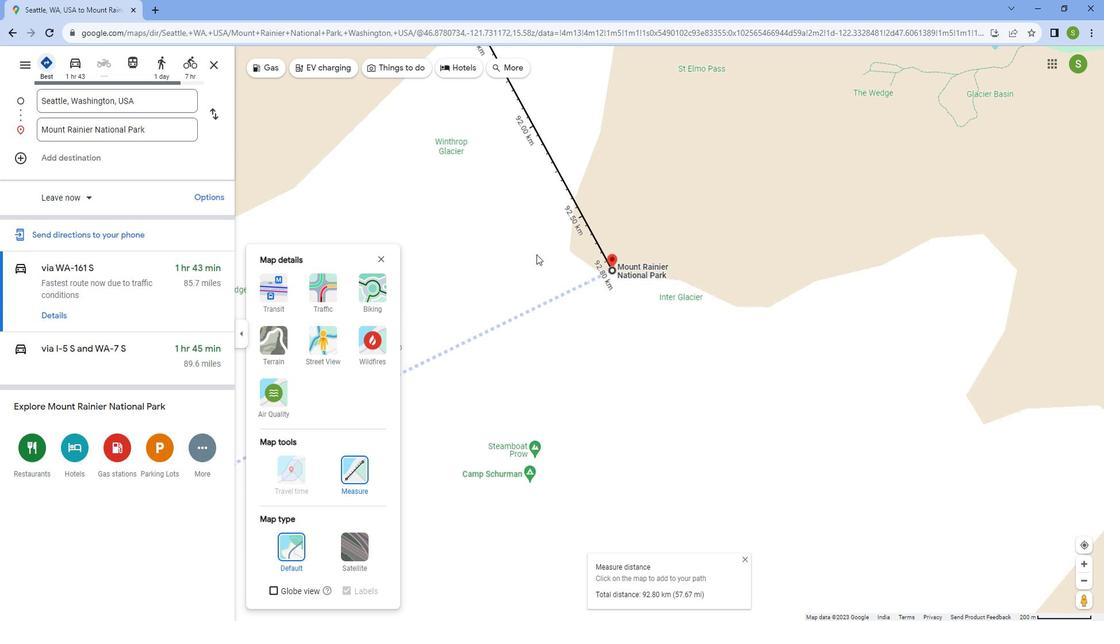 
Action: Mouse scrolled (543, 251) with delta (0, 0)
Screenshot: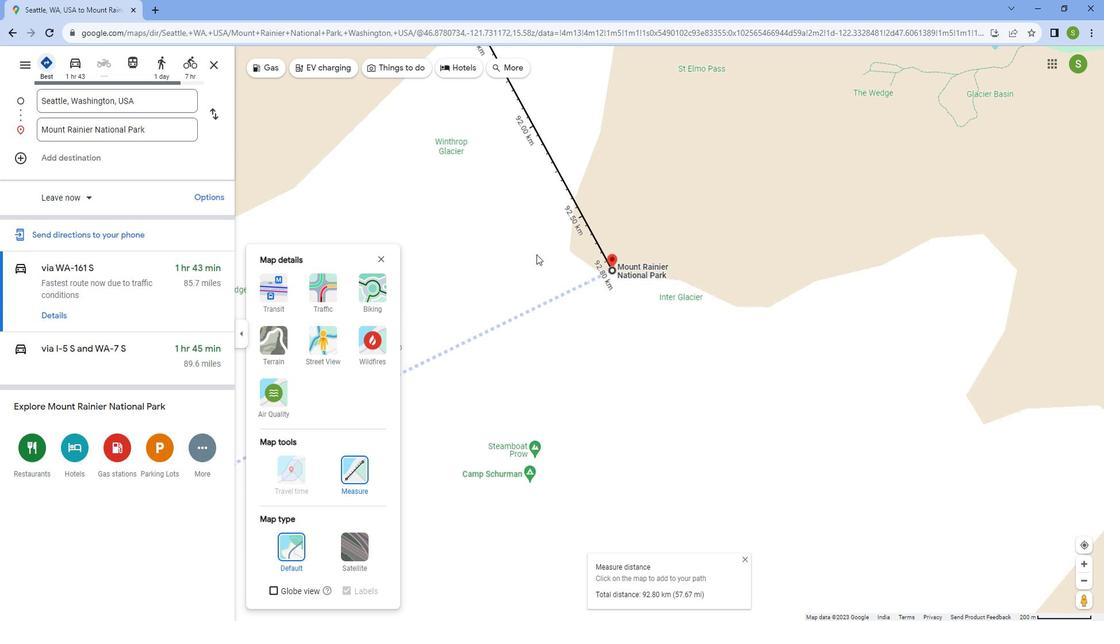 
Action: Mouse moved to (543, 252)
Screenshot: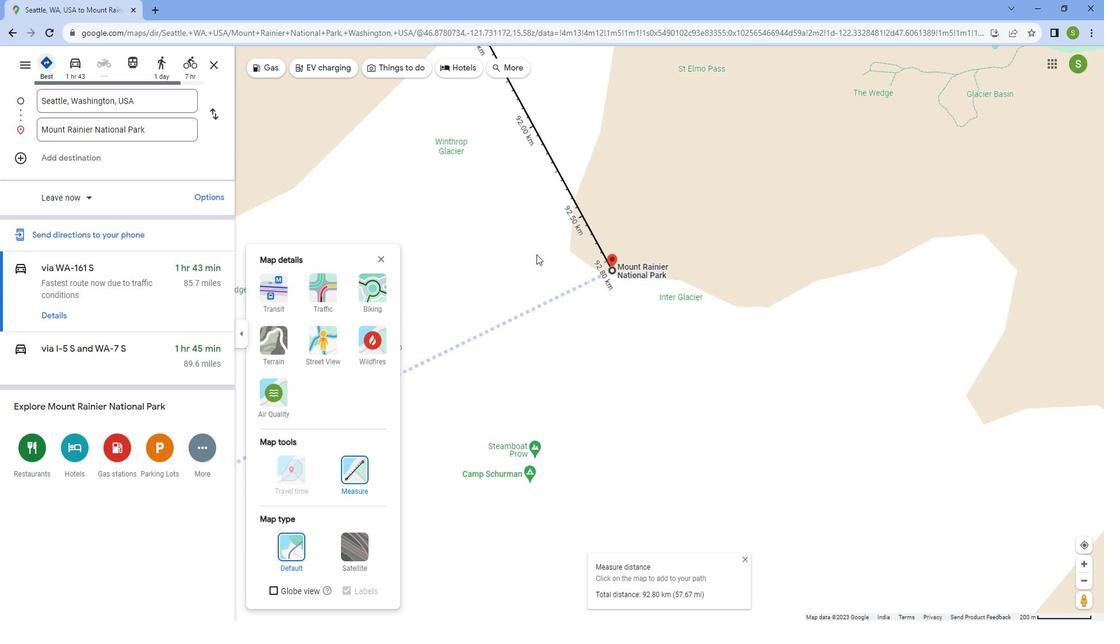 
Action: Mouse scrolled (543, 251) with delta (0, 0)
Screenshot: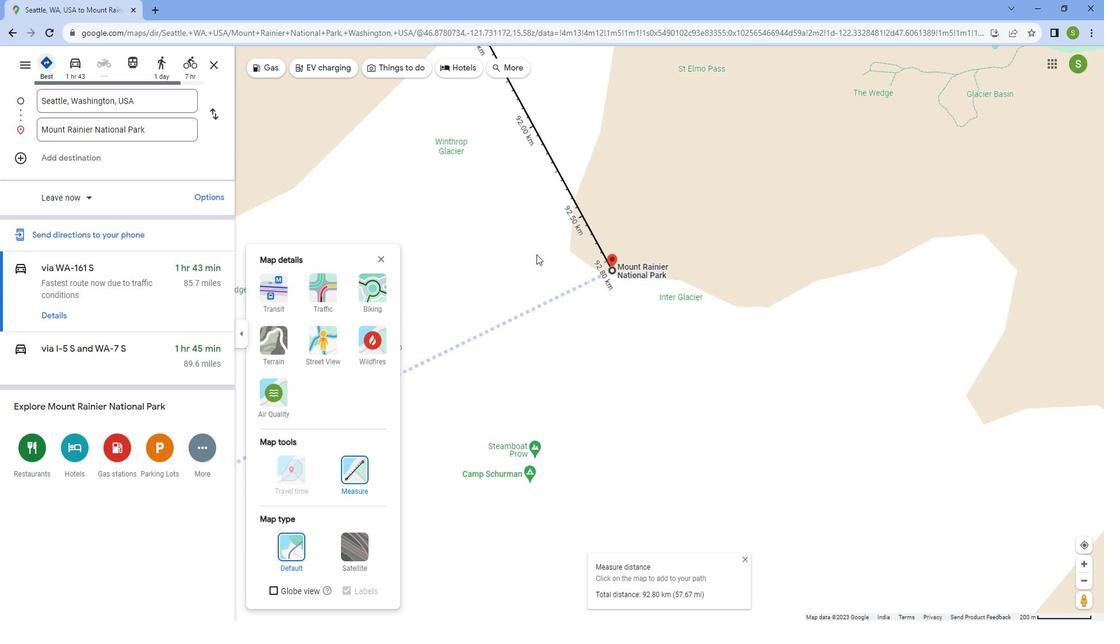 
Action: Mouse moved to (542, 250)
Screenshot: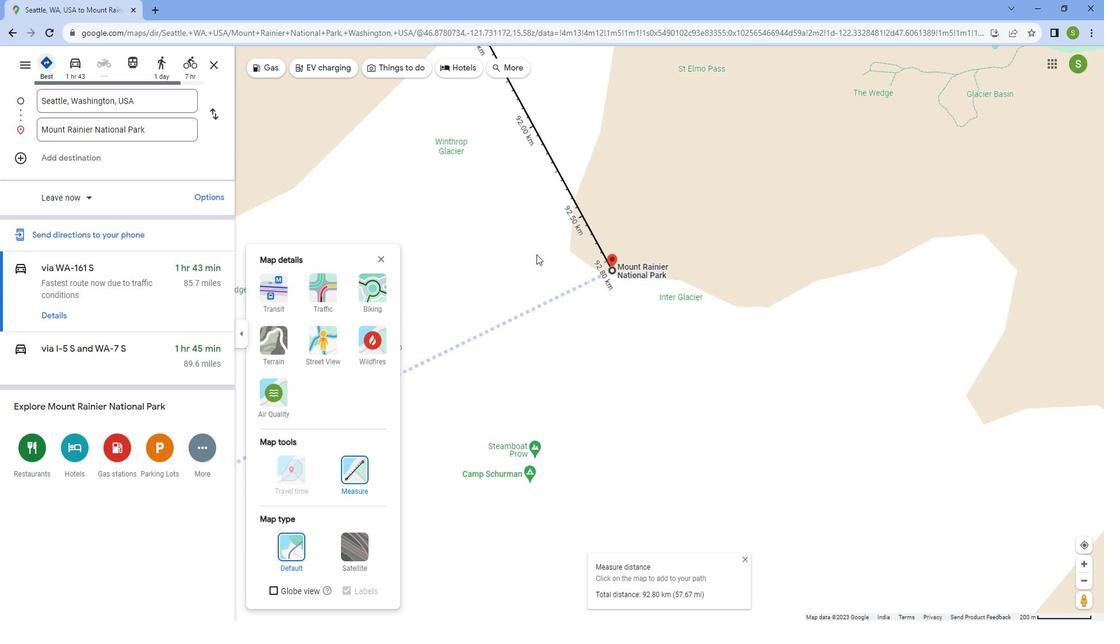 
Action: Mouse scrolled (542, 250) with delta (0, 0)
Screenshot: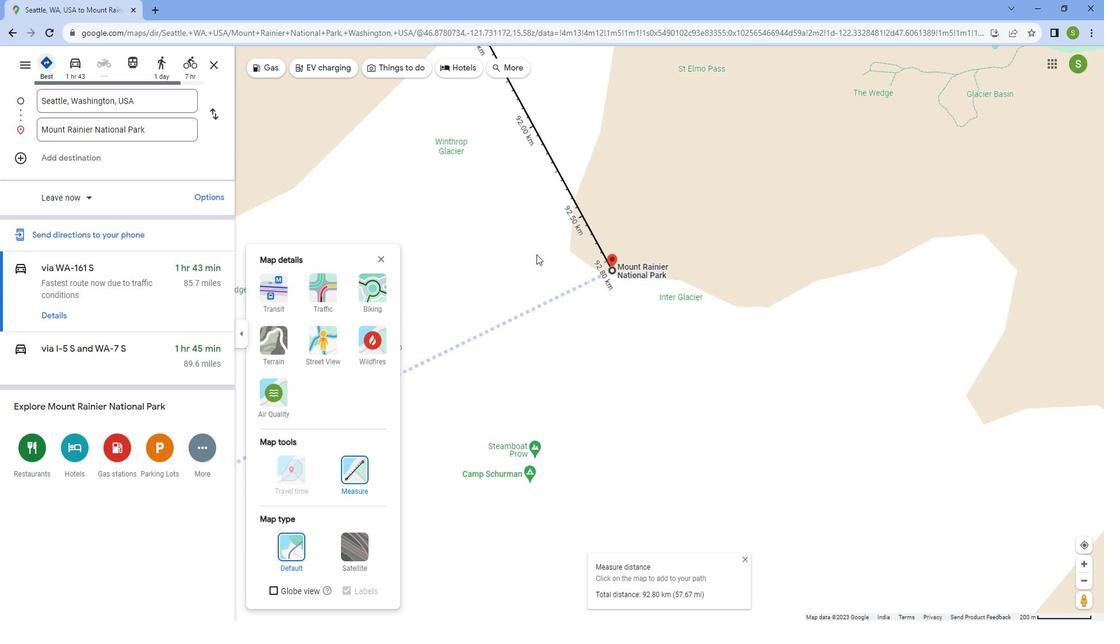 
Action: Mouse scrolled (542, 250) with delta (0, 0)
Screenshot: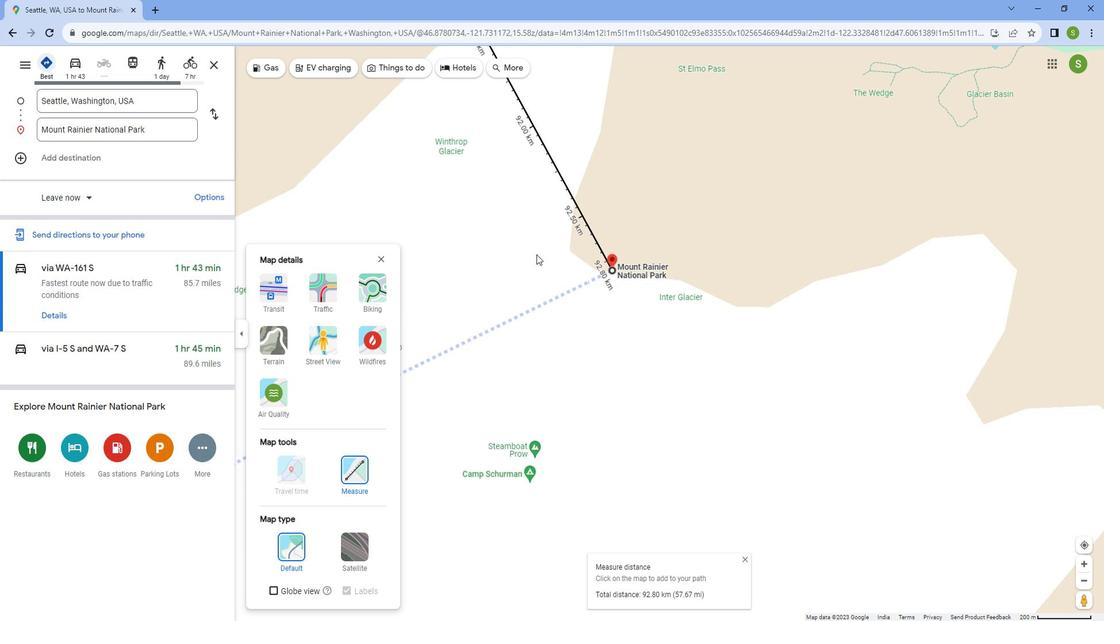 
Action: Mouse scrolled (542, 250) with delta (0, 0)
Screenshot: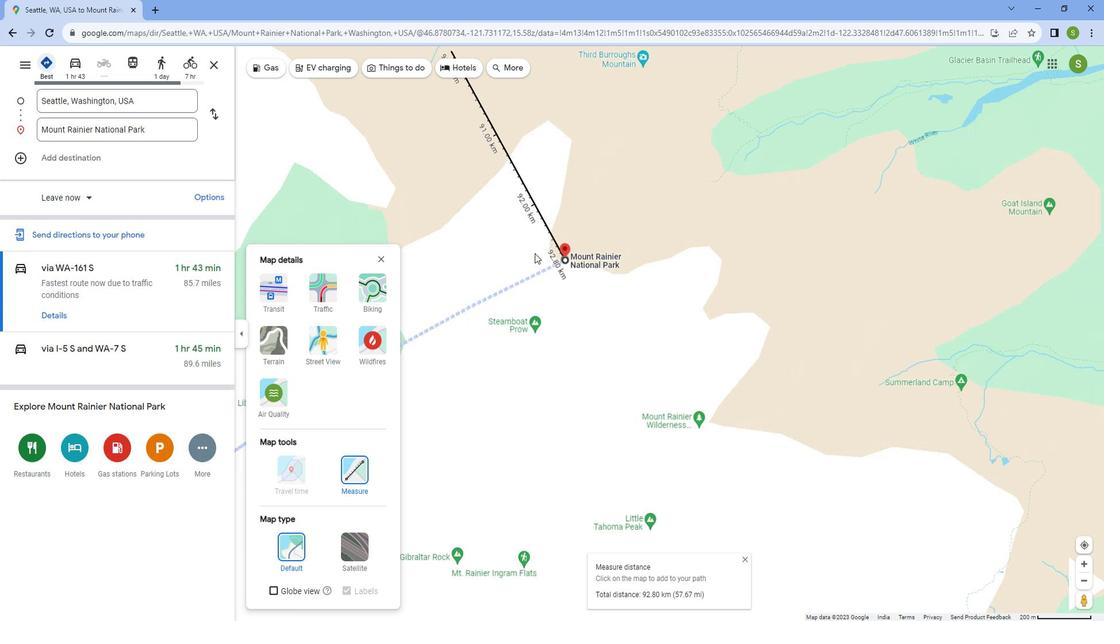 
Action: Mouse scrolled (542, 250) with delta (0, 0)
Screenshot: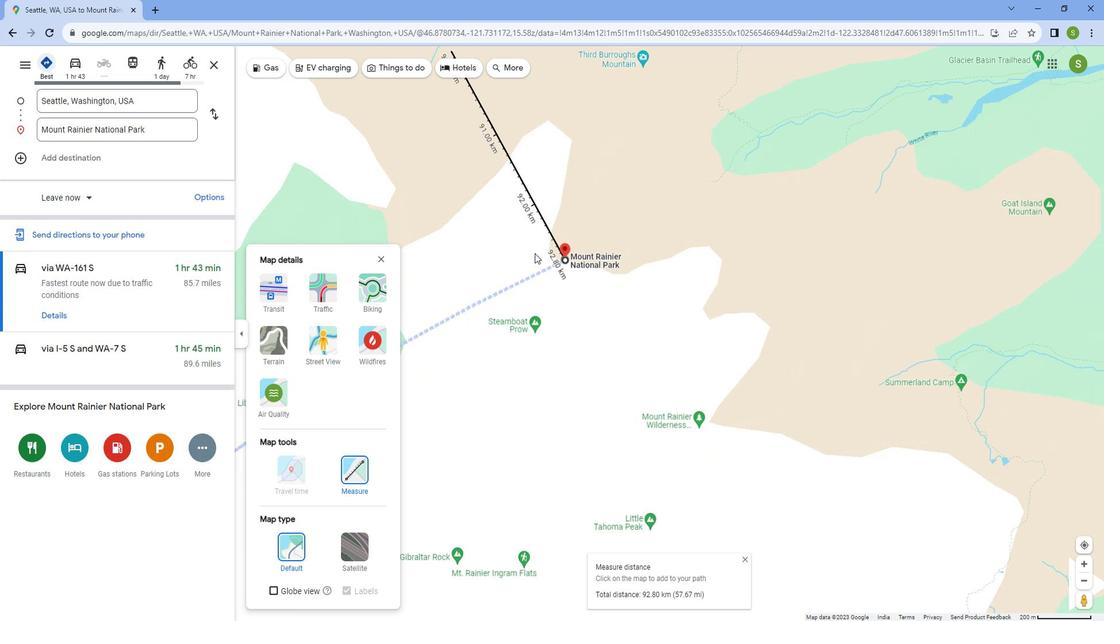
Action: Mouse scrolled (542, 250) with delta (0, 0)
Screenshot: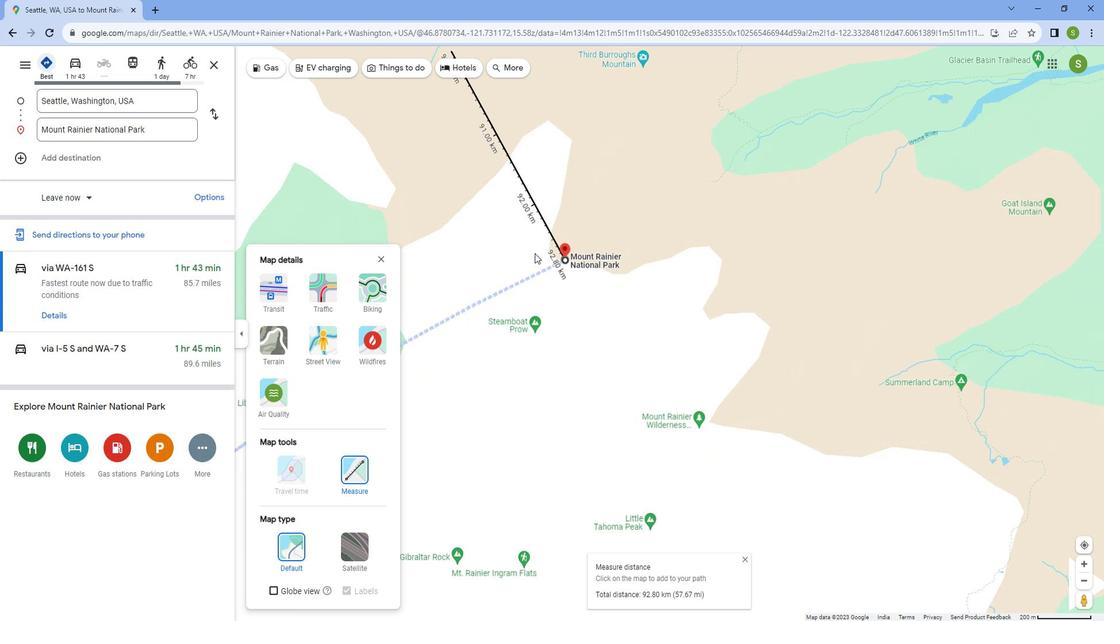 
Action: Mouse scrolled (542, 250) with delta (0, 0)
Screenshot: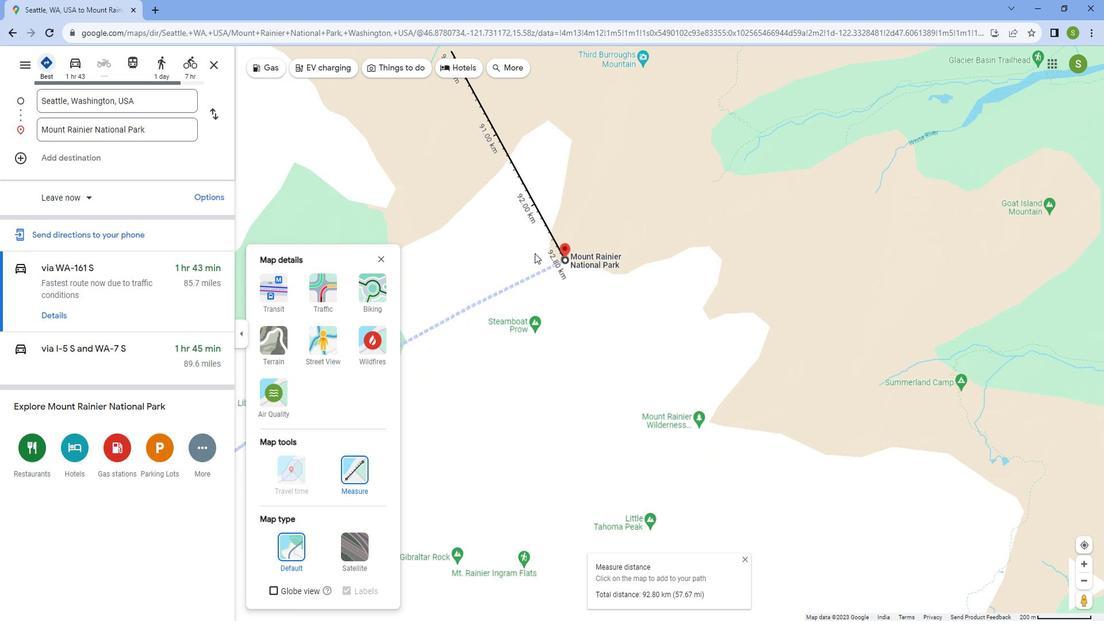 
Action: Mouse scrolled (542, 250) with delta (0, 0)
Screenshot: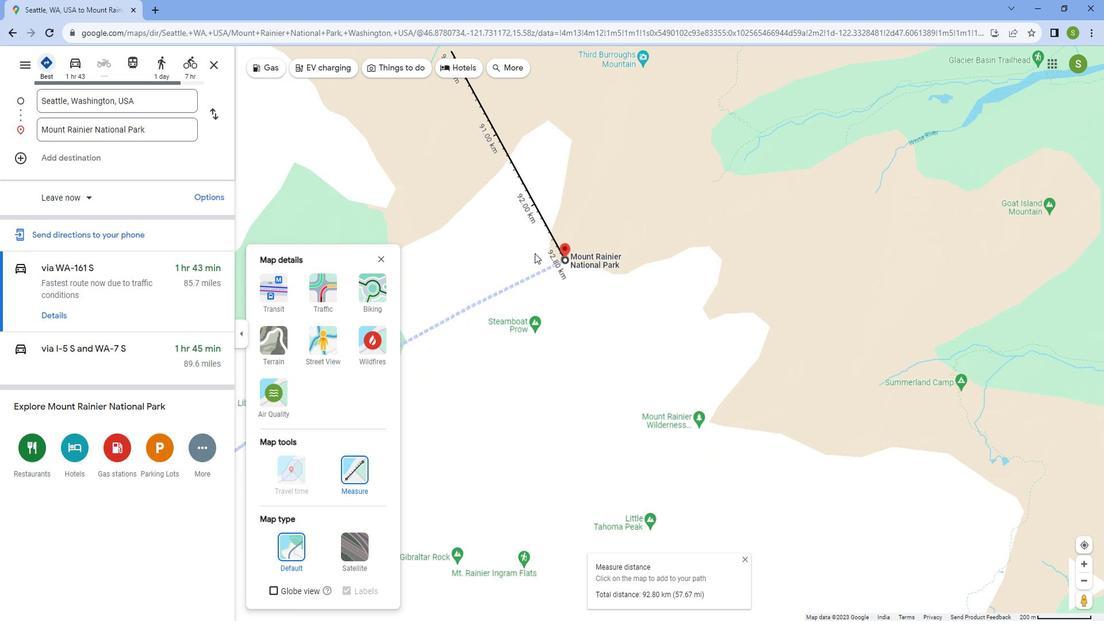 
Action: Mouse scrolled (542, 250) with delta (0, 0)
Screenshot: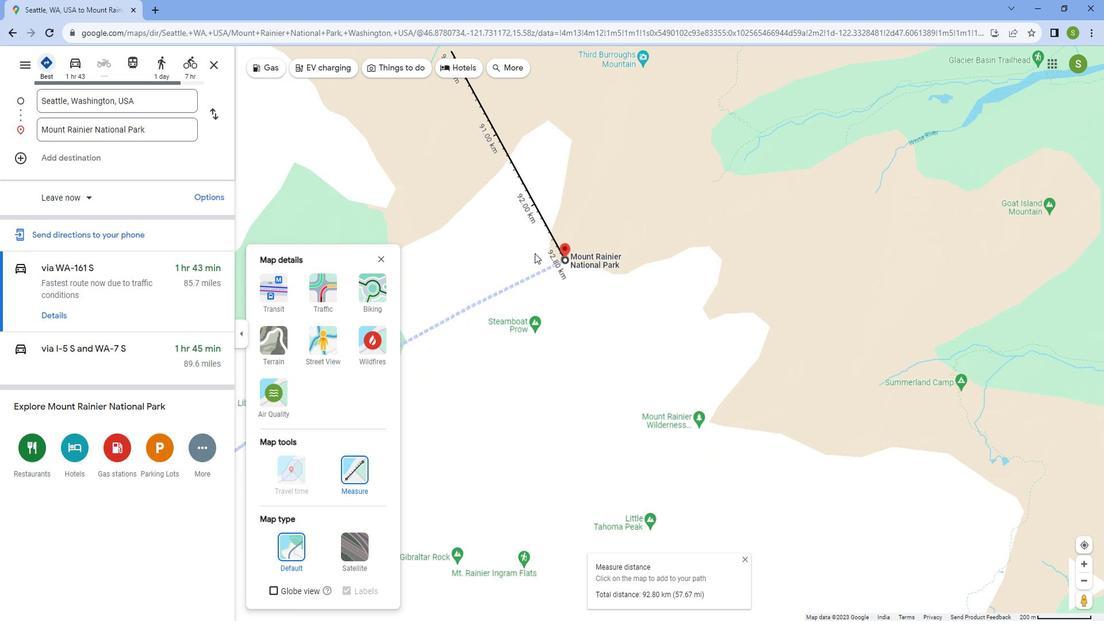 
Action: Mouse scrolled (542, 250) with delta (0, 0)
Screenshot: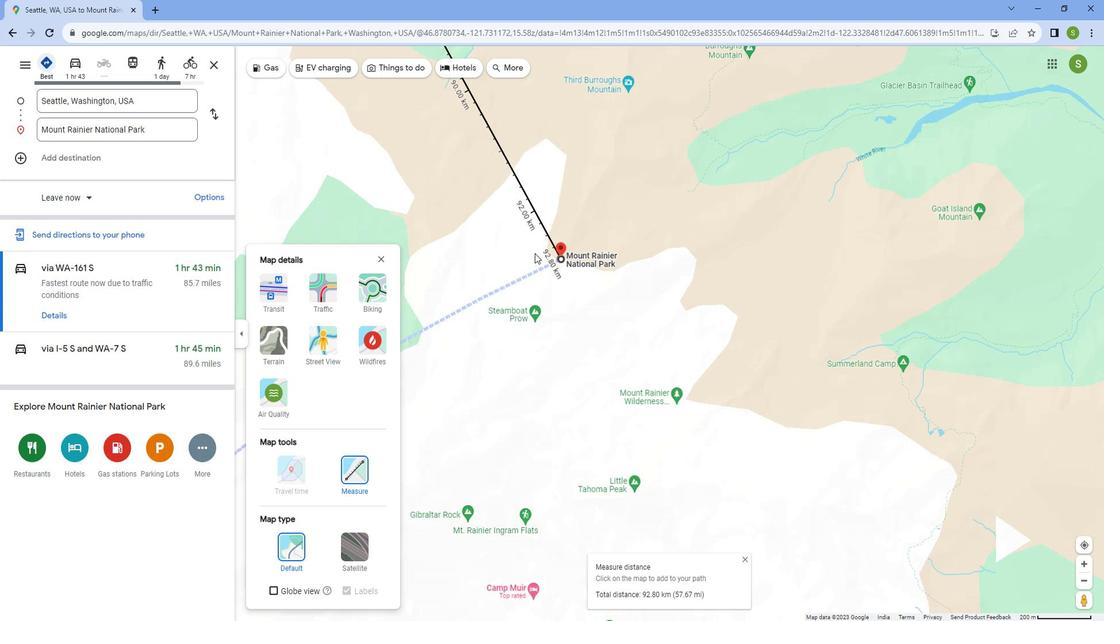 
Action: Mouse scrolled (542, 250) with delta (0, 0)
Screenshot: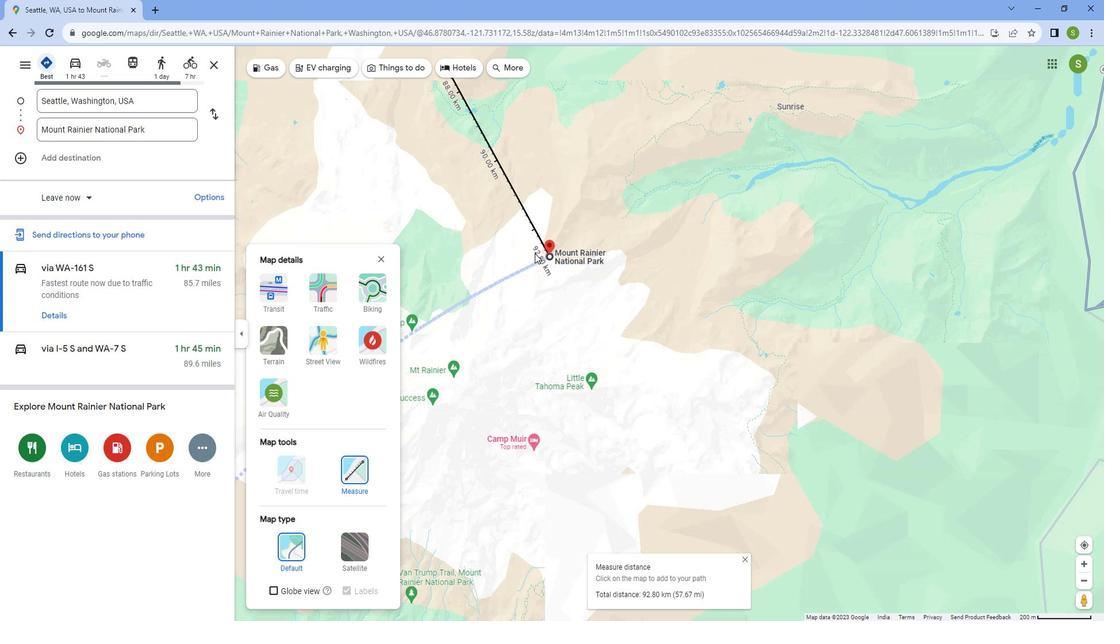 
Action: Mouse scrolled (542, 250) with delta (0, 0)
Screenshot: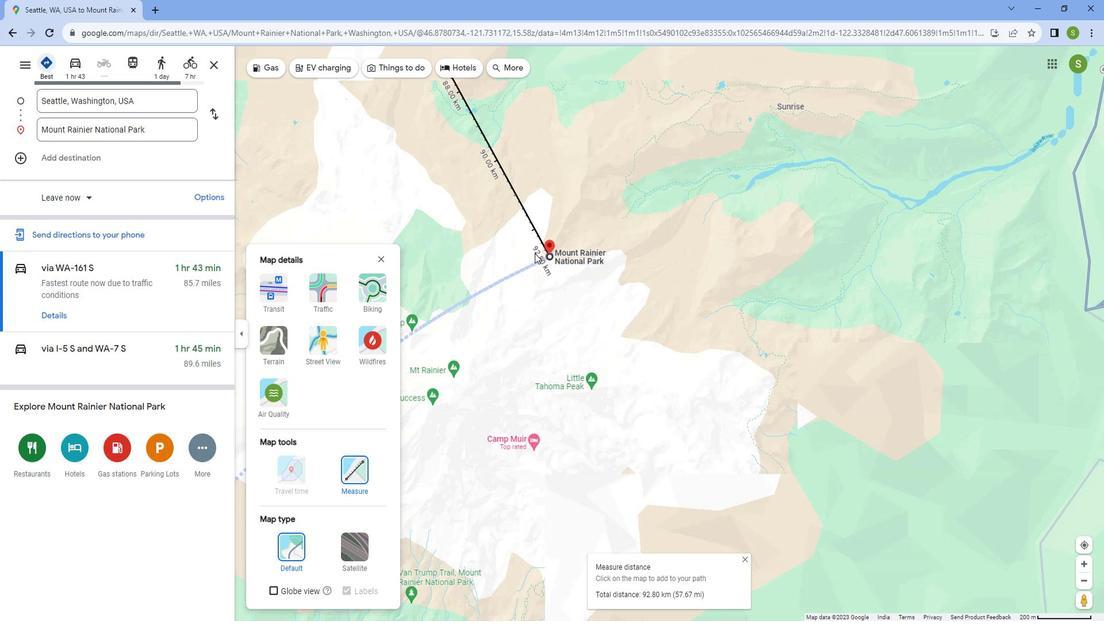 
Action: Mouse scrolled (542, 250) with delta (0, 0)
Screenshot: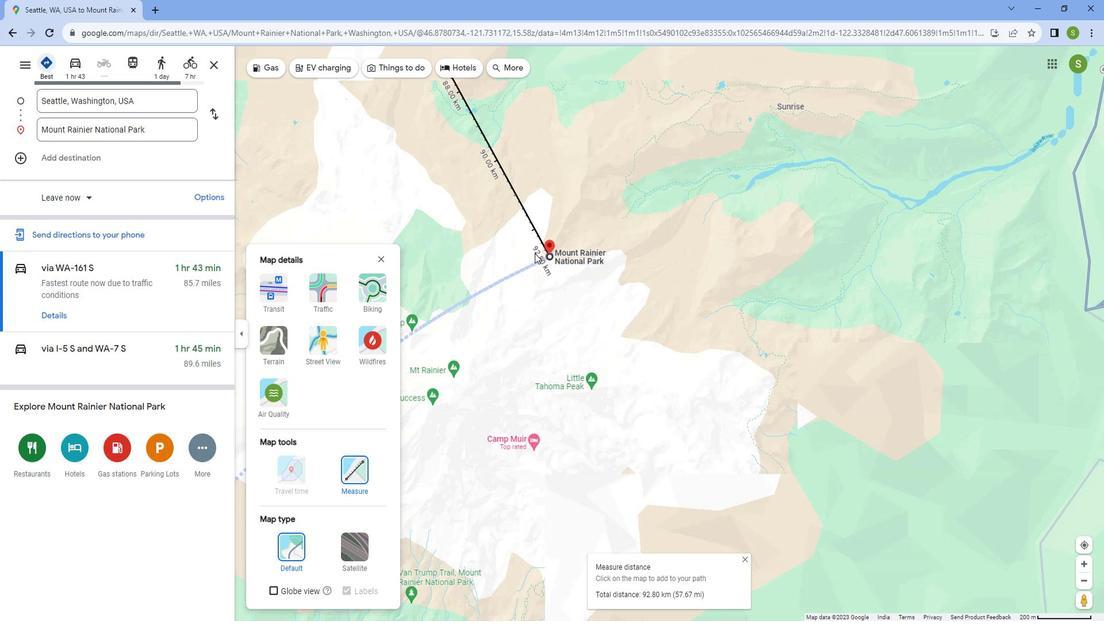 
Action: Mouse scrolled (542, 250) with delta (0, 0)
Screenshot: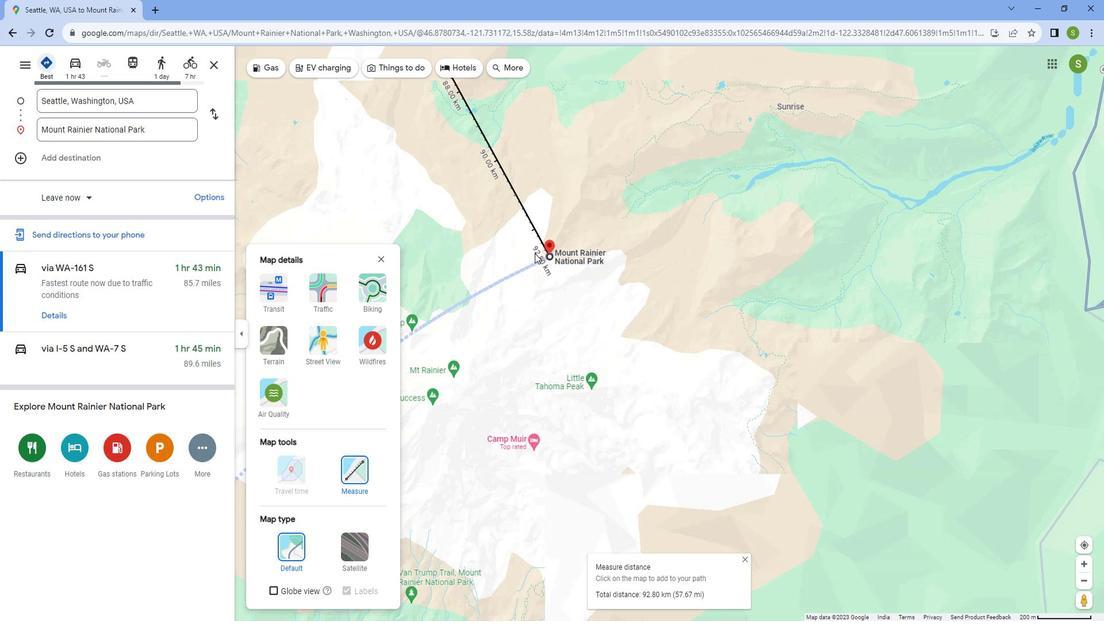 
Action: Mouse scrolled (542, 250) with delta (0, 0)
Screenshot: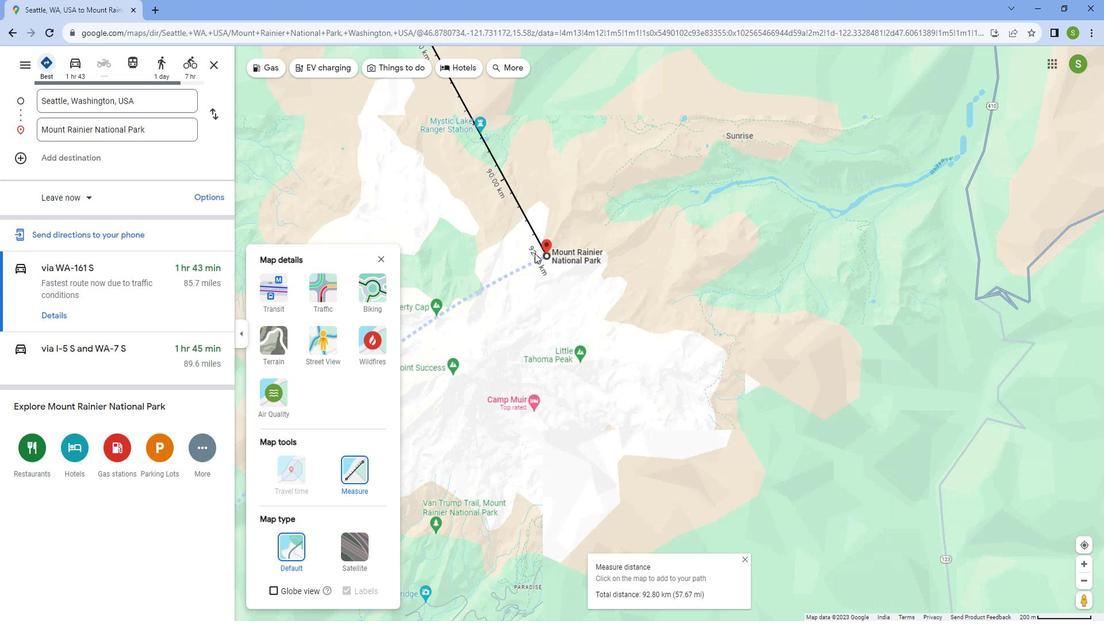 
Action: Mouse scrolled (542, 250) with delta (0, 0)
Screenshot: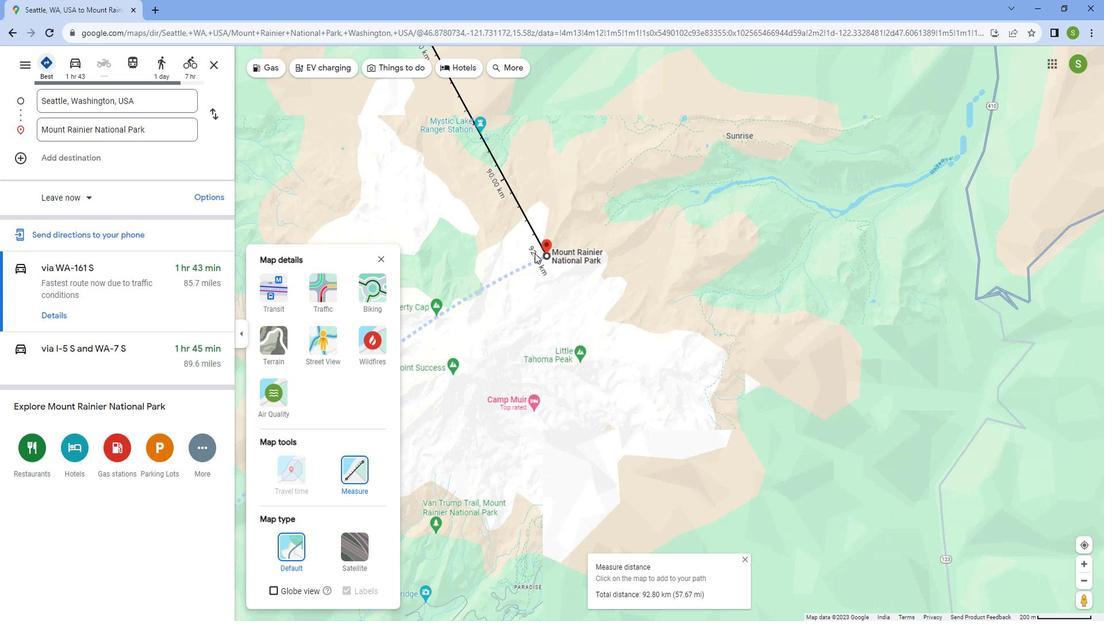 
Action: Mouse scrolled (542, 250) with delta (0, 0)
Screenshot: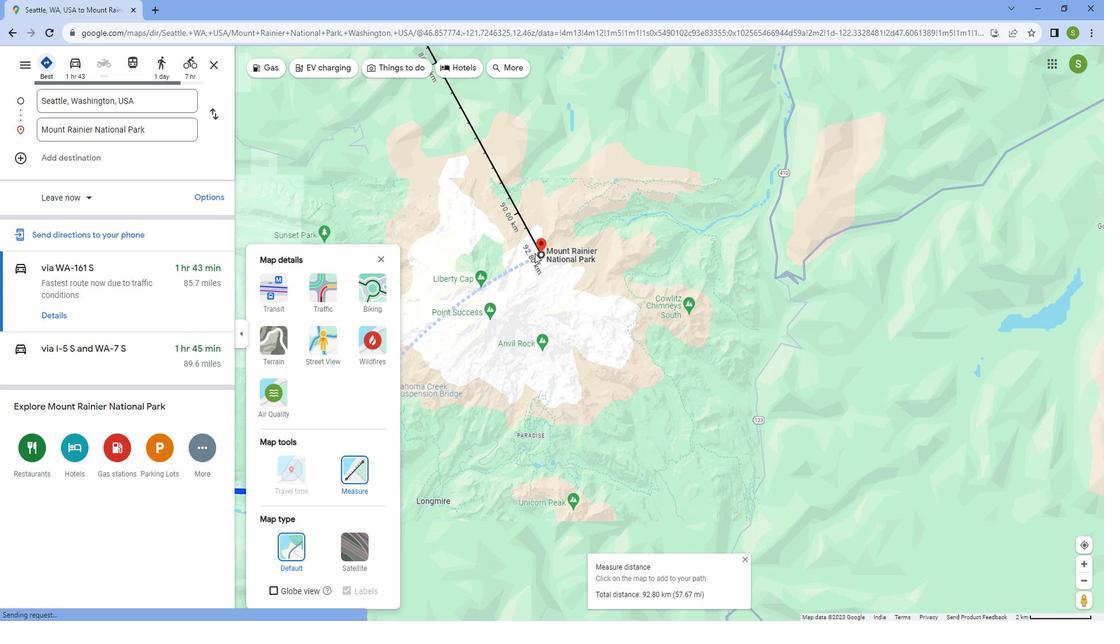 
Action: Mouse scrolled (542, 250) with delta (0, 0)
Screenshot: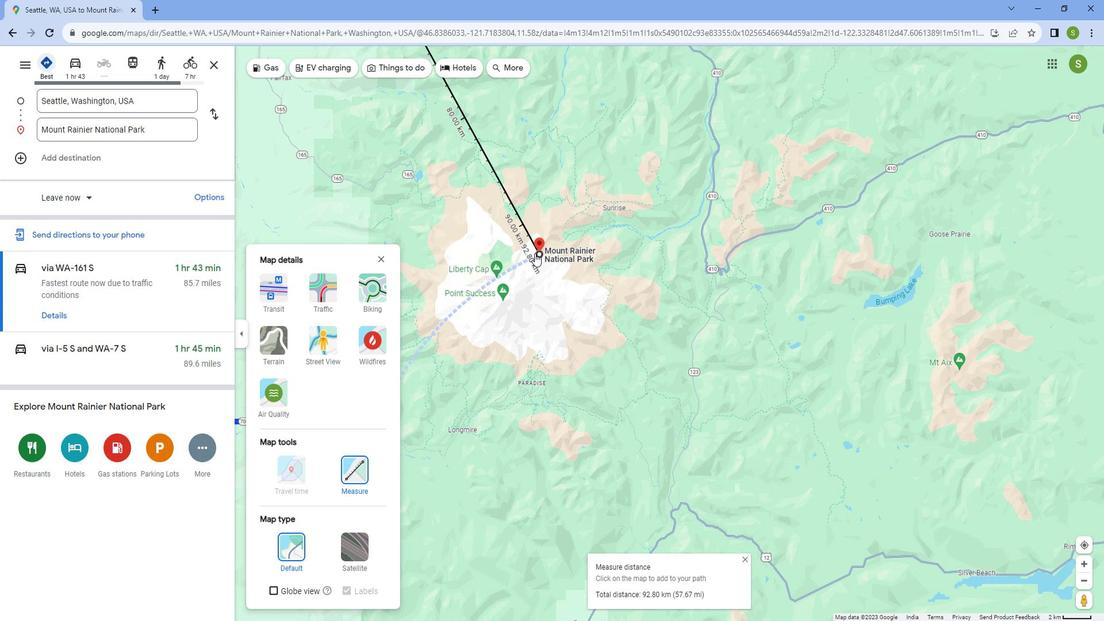 
Action: Mouse scrolled (542, 250) with delta (0, 0)
Screenshot: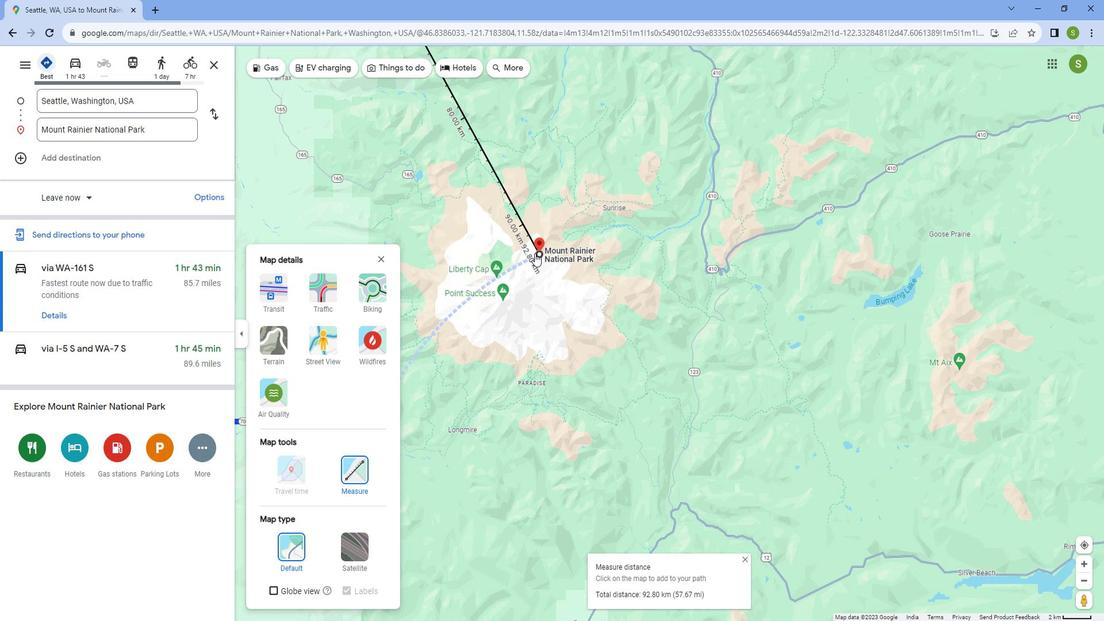 
Action: Mouse scrolled (542, 250) with delta (0, 0)
Screenshot: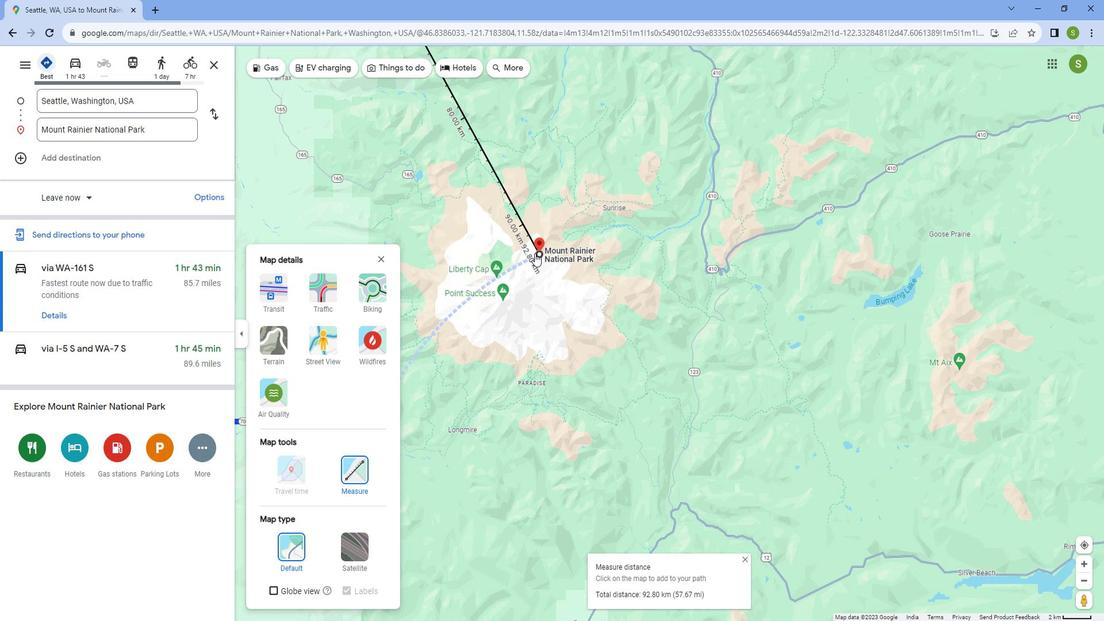 
Action: Mouse scrolled (542, 250) with delta (0, 0)
Screenshot: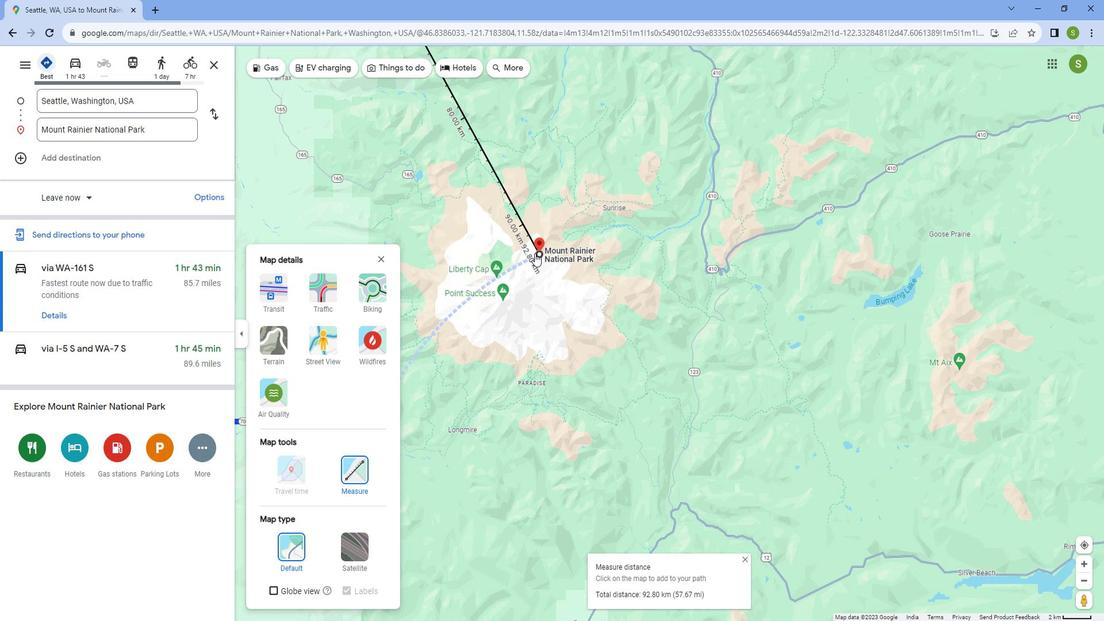 
Action: Mouse scrolled (542, 250) with delta (0, 0)
Screenshot: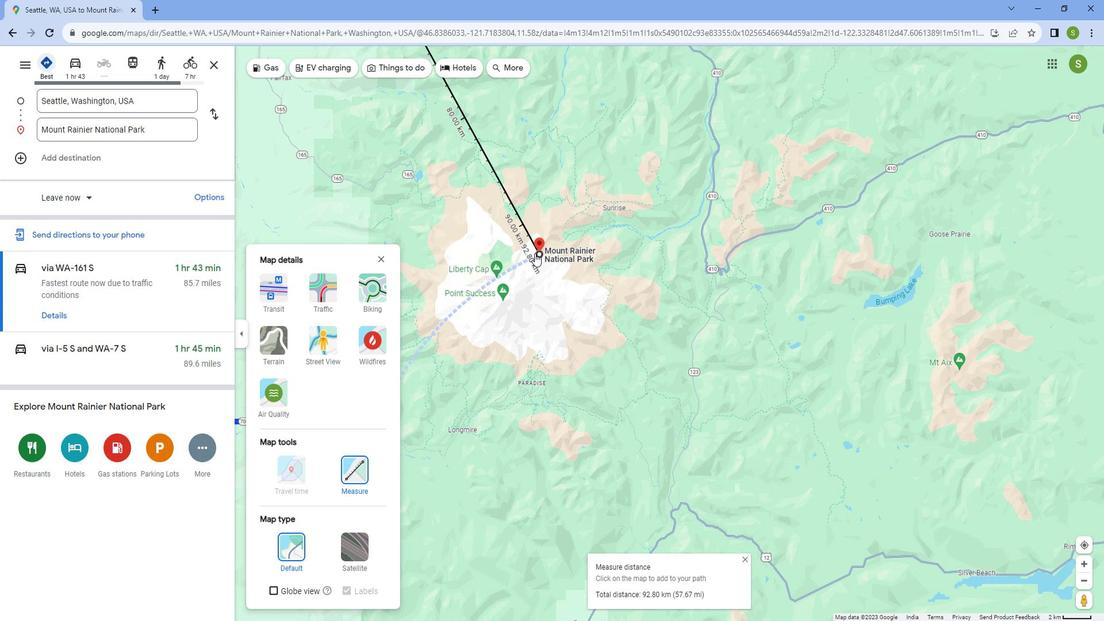 
Action: Mouse scrolled (542, 250) with delta (0, 0)
Screenshot: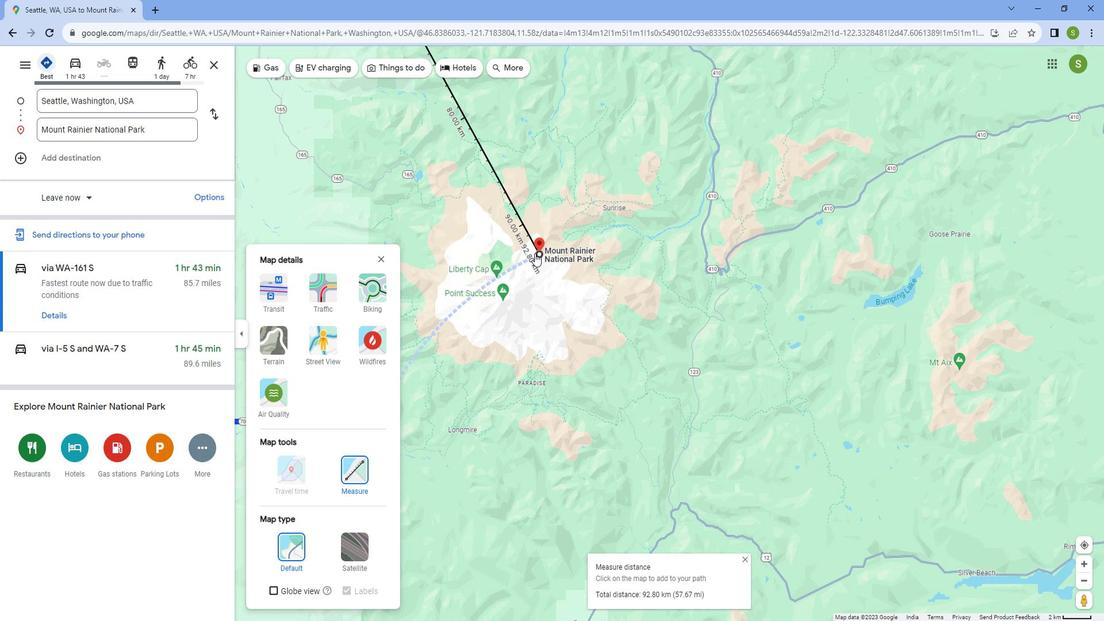 
Action: Mouse scrolled (542, 250) with delta (0, 0)
Screenshot: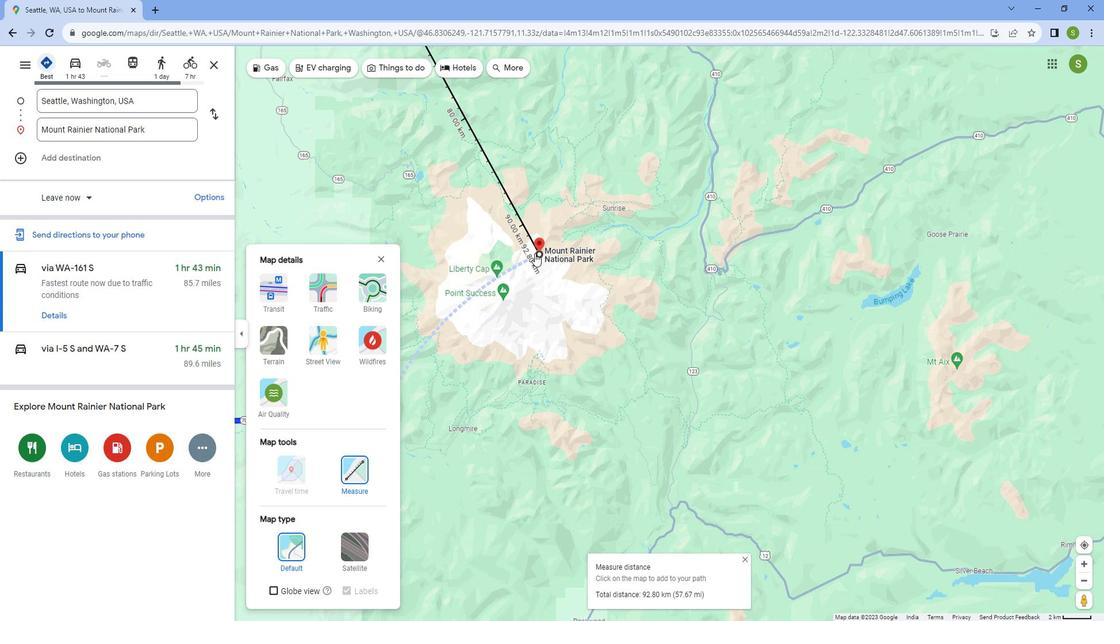 
Action: Mouse scrolled (542, 250) with delta (0, 0)
Screenshot: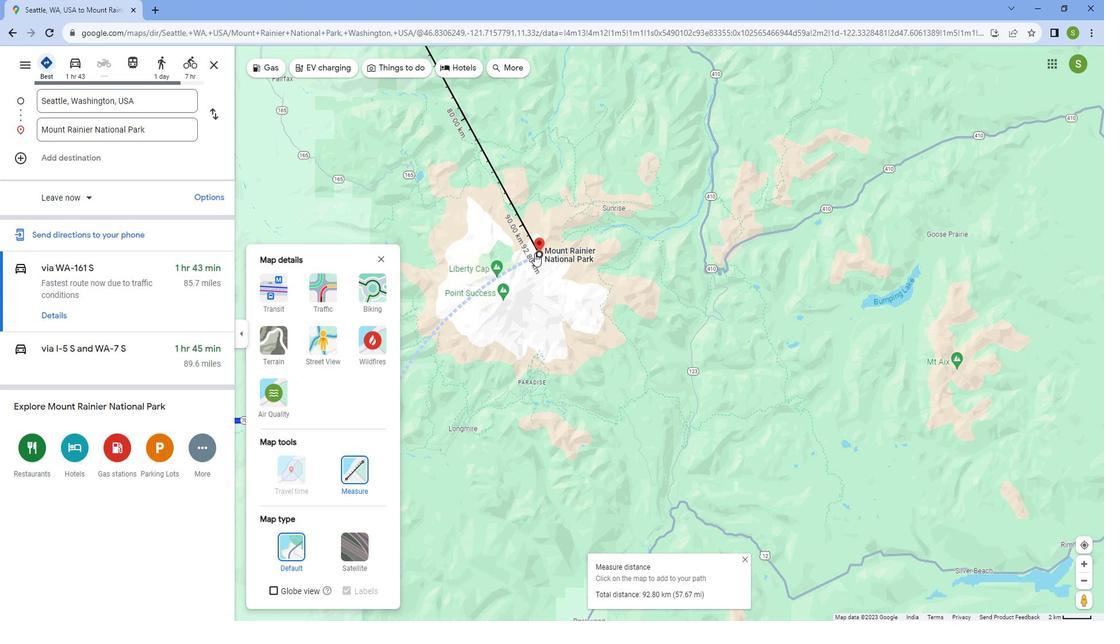 
Action: Mouse moved to (426, 188)
Screenshot: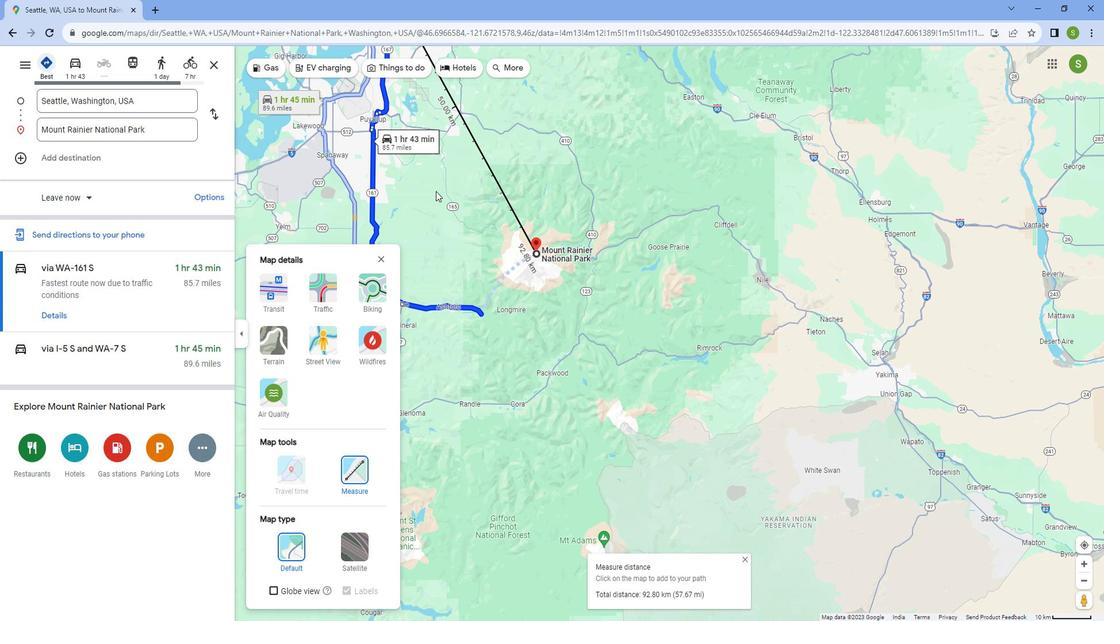 
Action: Mouse pressed left at (426, 188)
Screenshot: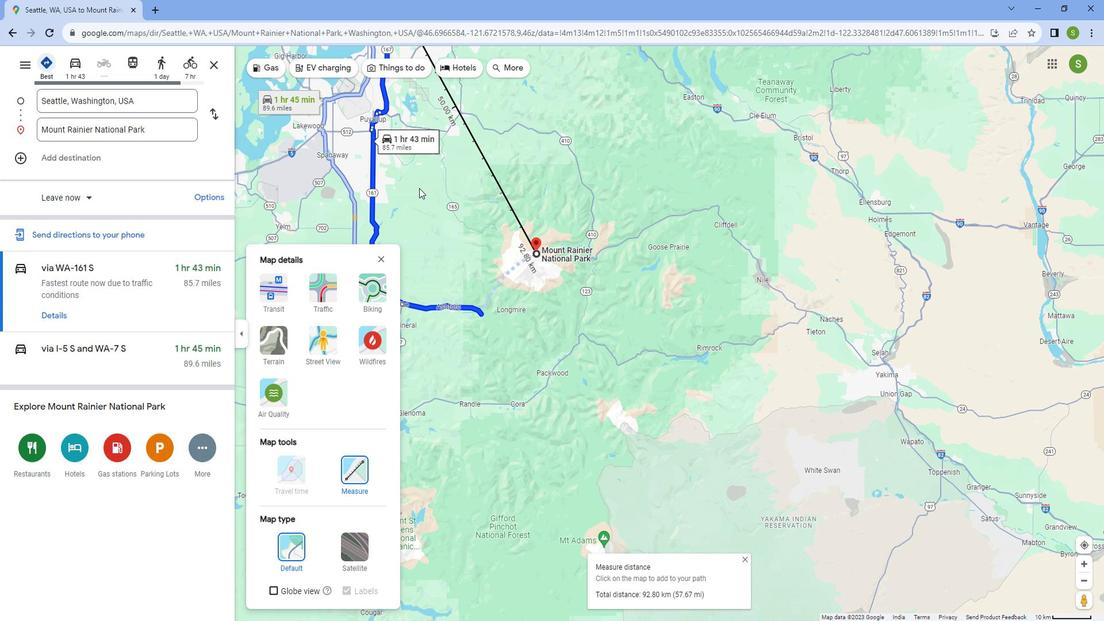 
Action: Mouse moved to (562, 390)
Screenshot: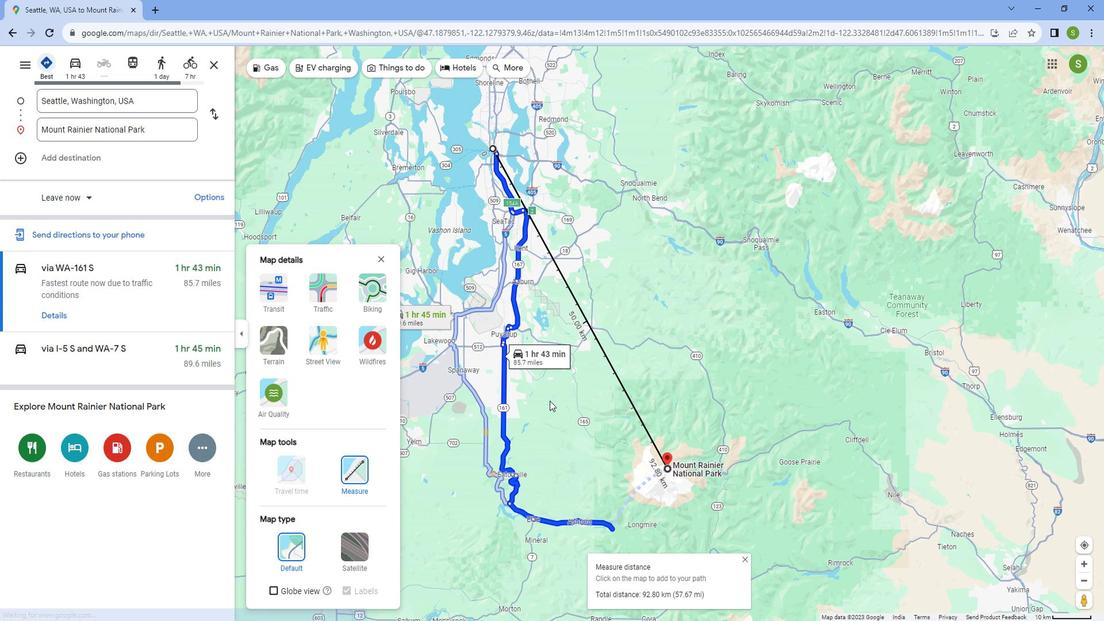 
